 Task: Buy 5 Cup & Saucer Sets from Cups, Mugs, & Saucers section under best seller category for shipping address: Caleb Scott, 1123 Parrill Court, Portage, Indiana 46368, Cell Number 2194064695. Pay from credit card number 4893 7724 5621 6759, Name on card Alex Clark, Expiration date 12/2024, CVV 506
Action: Mouse moved to (258, 54)
Screenshot: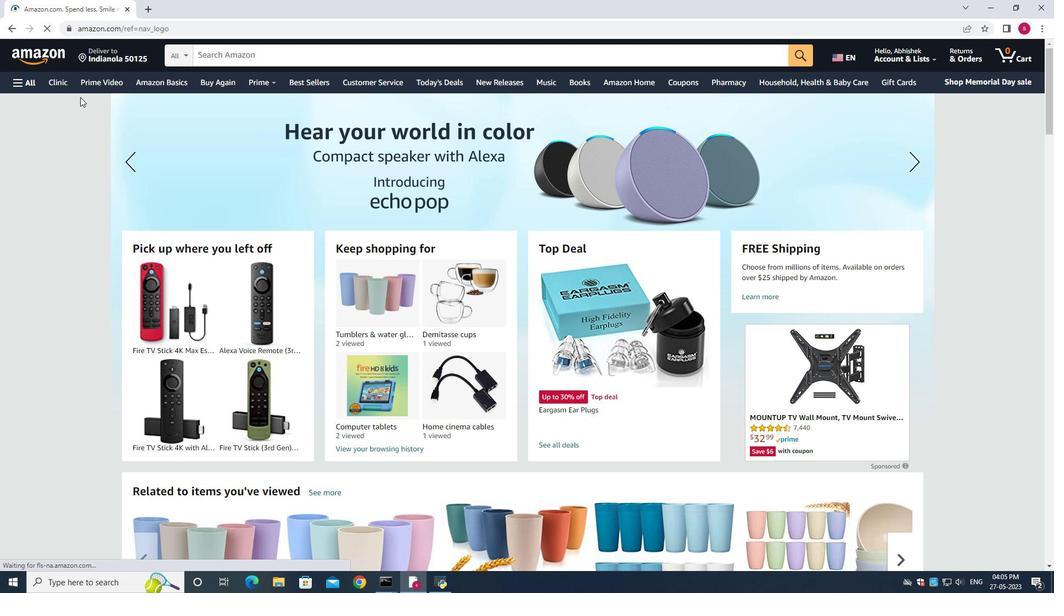 
Action: Mouse pressed left at (258, 54)
Screenshot: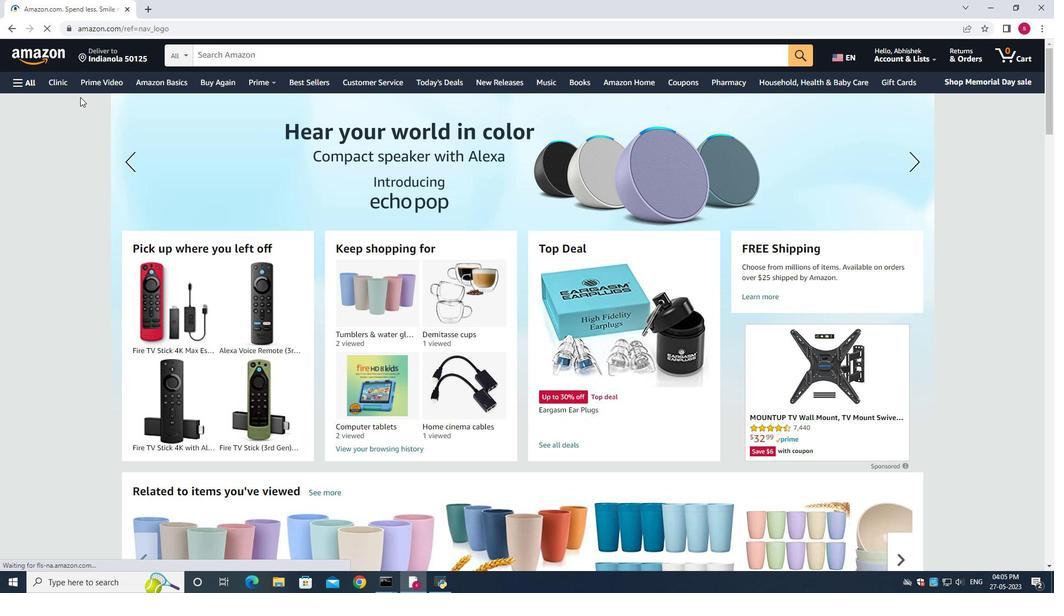 
Action: Key pressed cup,mugs<Key.enter>
Screenshot: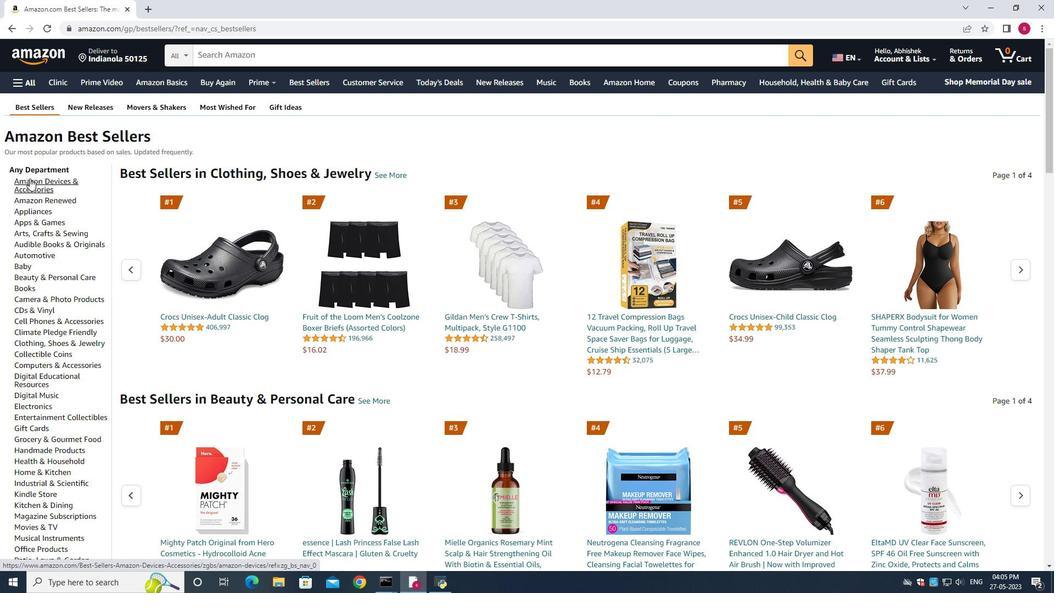 
Action: Mouse moved to (430, 286)
Screenshot: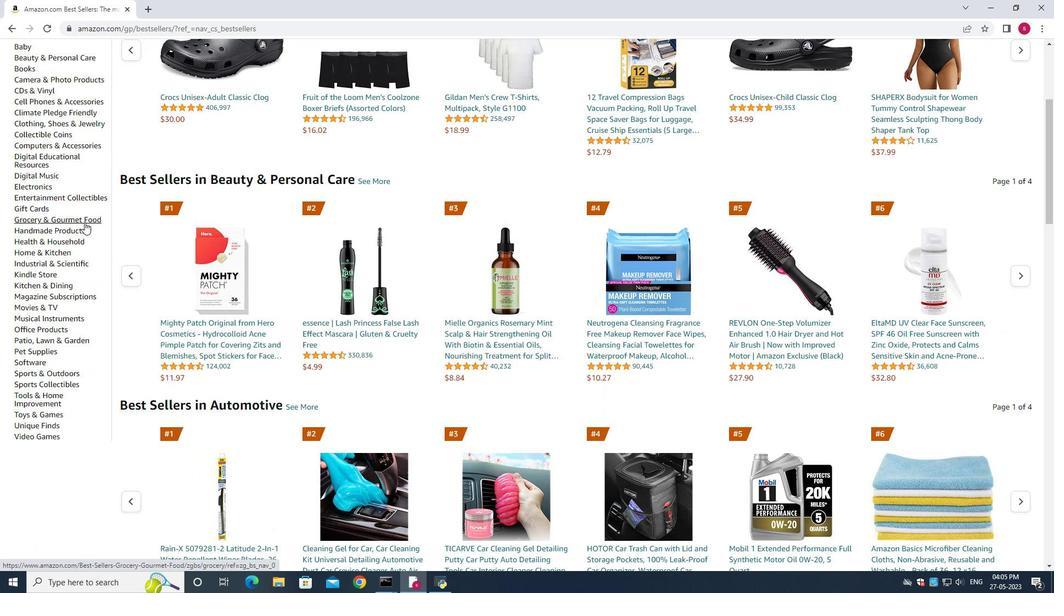 
Action: Mouse scrolled (430, 286) with delta (0, 0)
Screenshot: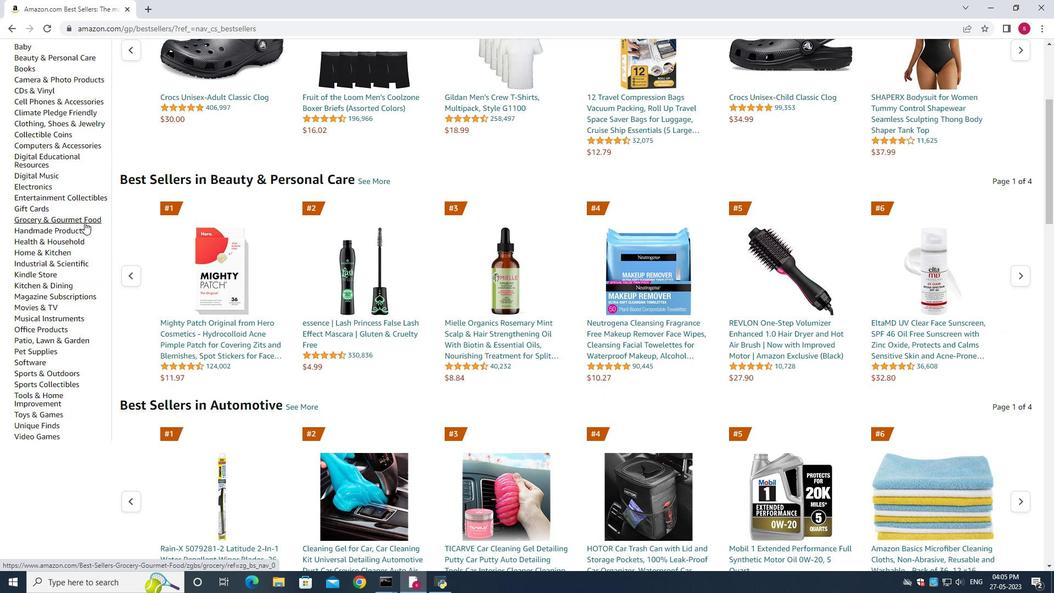 
Action: Mouse moved to (430, 286)
Screenshot: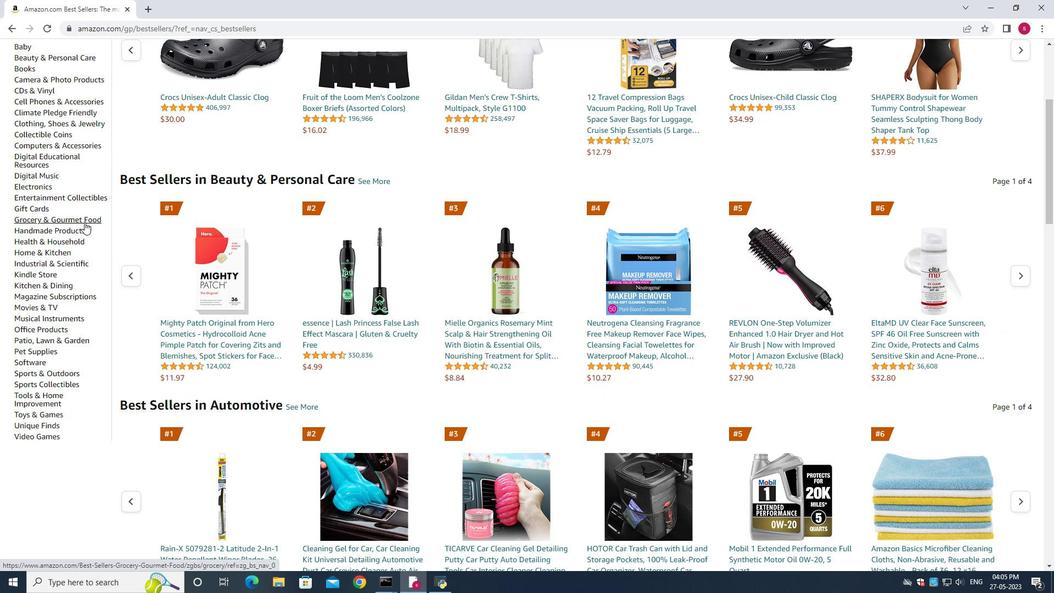 
Action: Mouse scrolled (430, 286) with delta (0, 0)
Screenshot: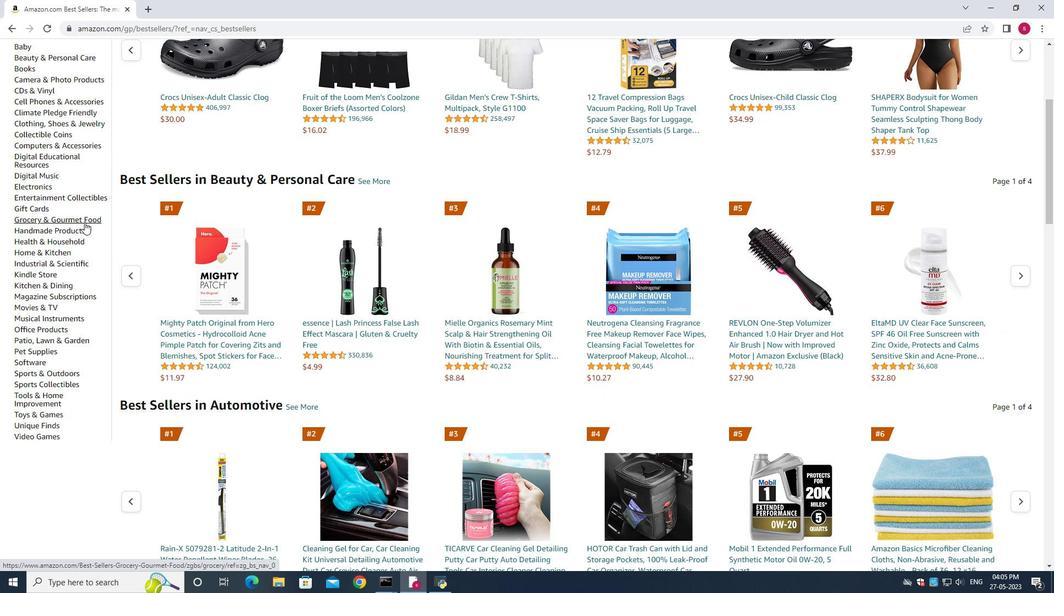 
Action: Mouse moved to (667, 298)
Screenshot: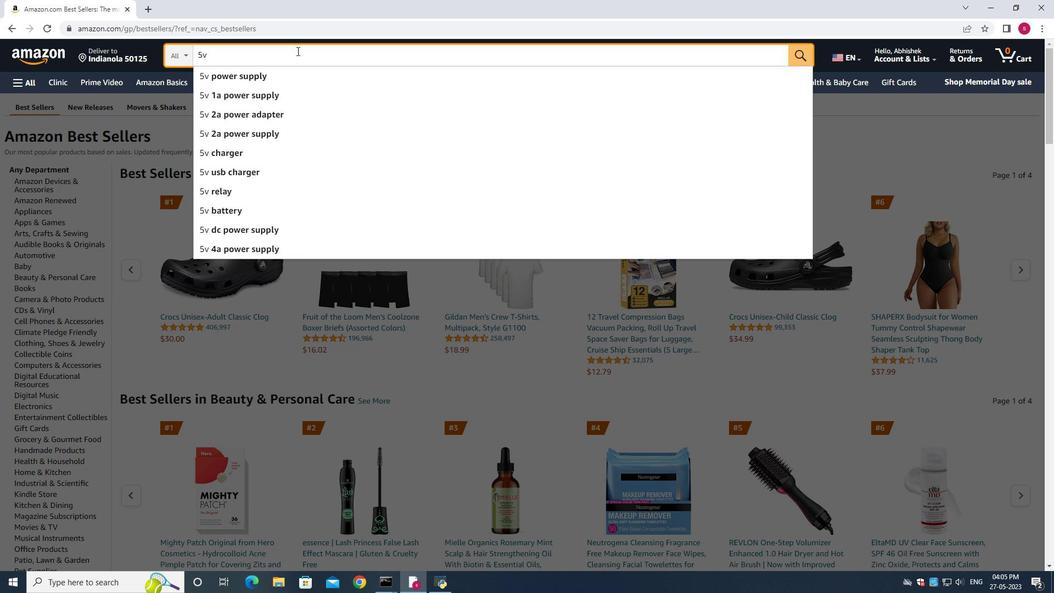 
Action: Mouse scrolled (667, 297) with delta (0, 0)
Screenshot: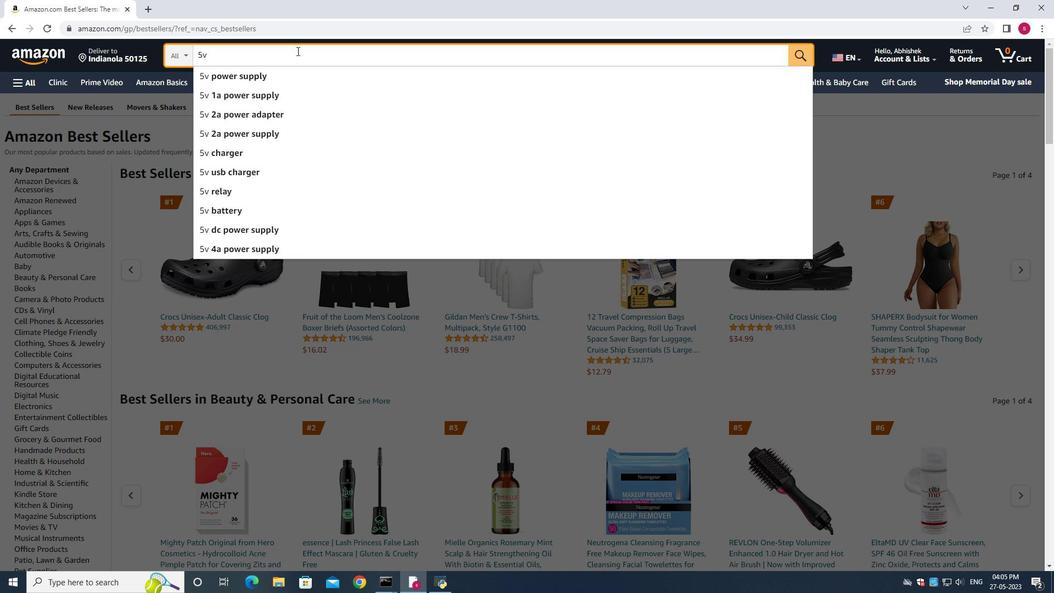 
Action: Mouse scrolled (667, 297) with delta (0, 0)
Screenshot: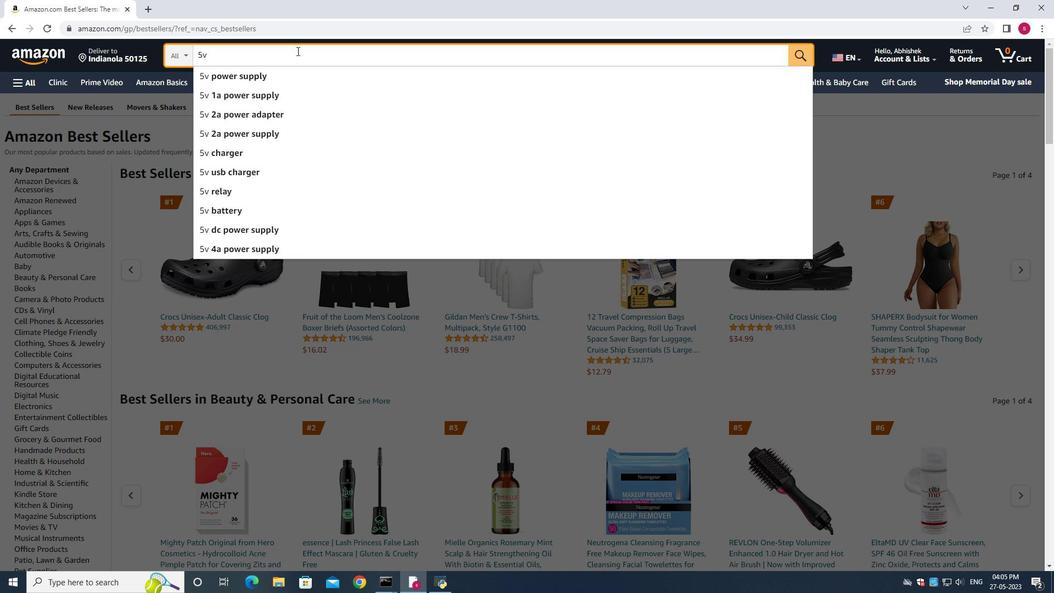 
Action: Mouse moved to (667, 297)
Screenshot: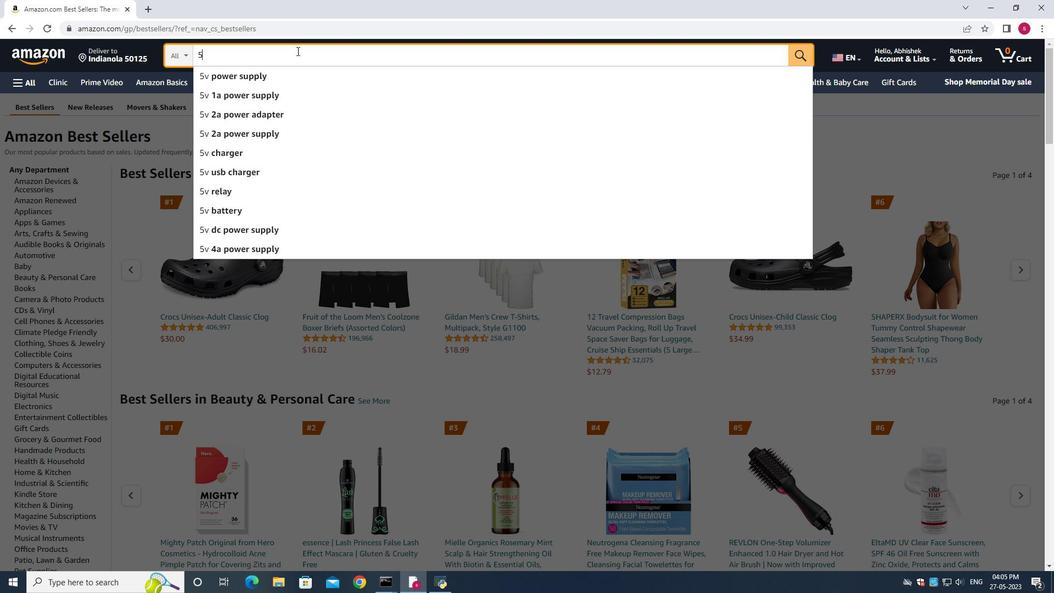 
Action: Mouse scrolled (667, 296) with delta (0, 0)
Screenshot: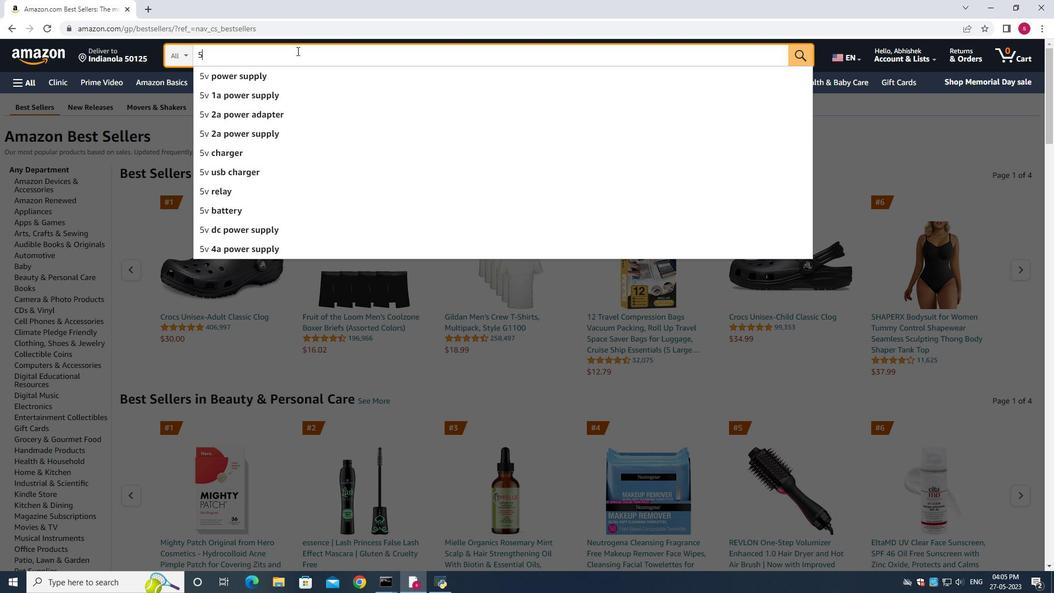 
Action: Mouse scrolled (667, 296) with delta (0, 0)
Screenshot: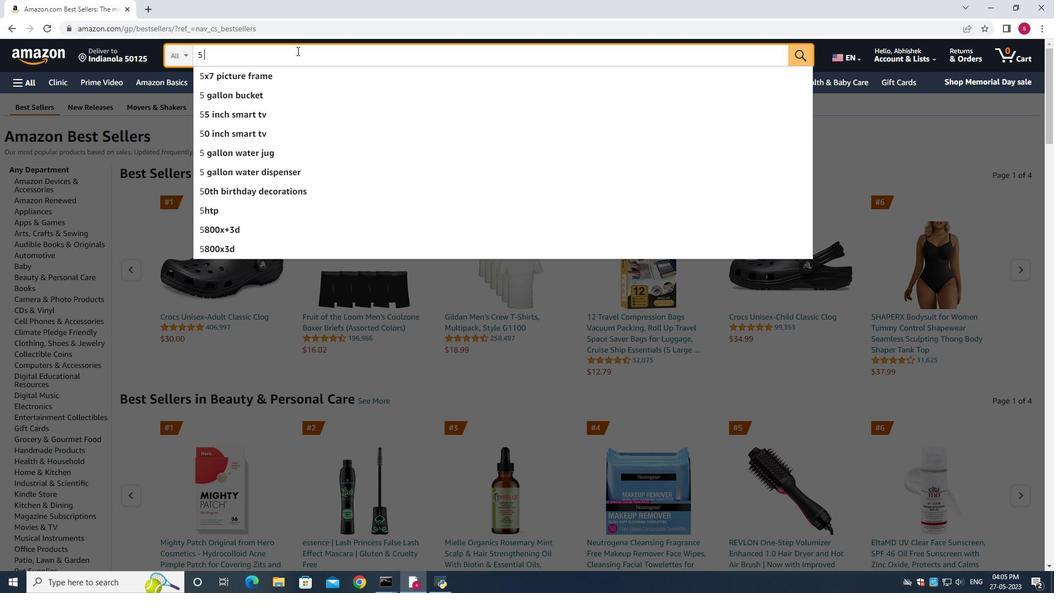 
Action: Mouse moved to (611, 370)
Screenshot: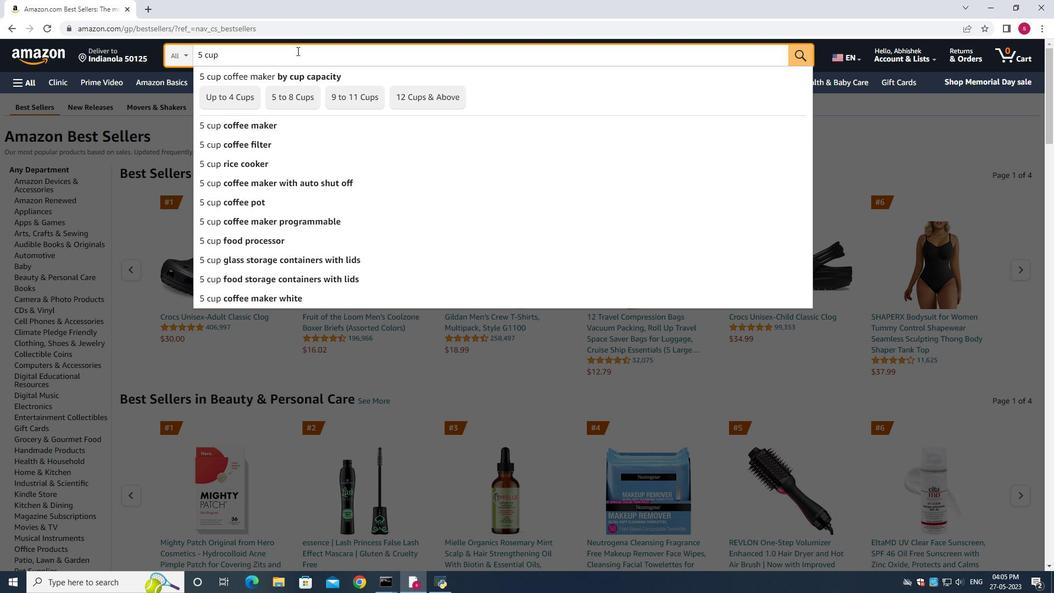 
Action: Mouse scrolled (611, 369) with delta (0, 0)
Screenshot: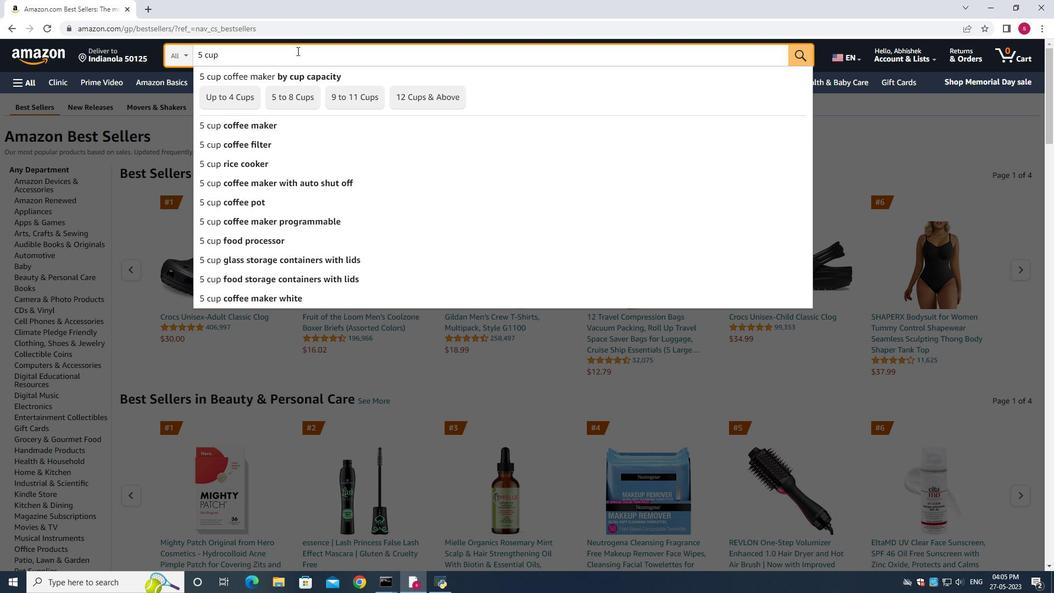 
Action: Mouse moved to (611, 370)
Screenshot: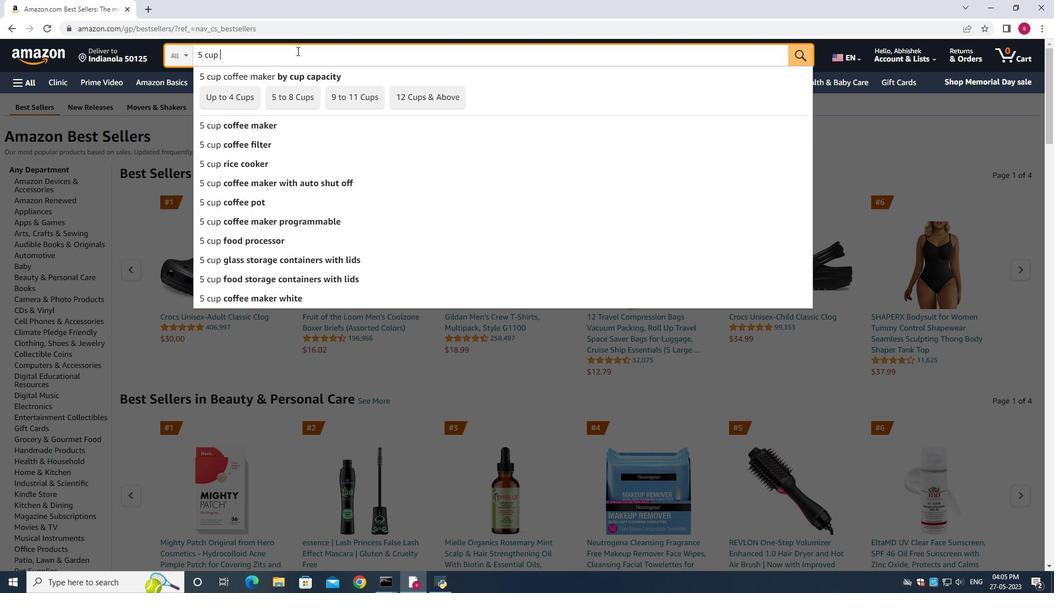 
Action: Mouse scrolled (611, 369) with delta (0, 0)
Screenshot: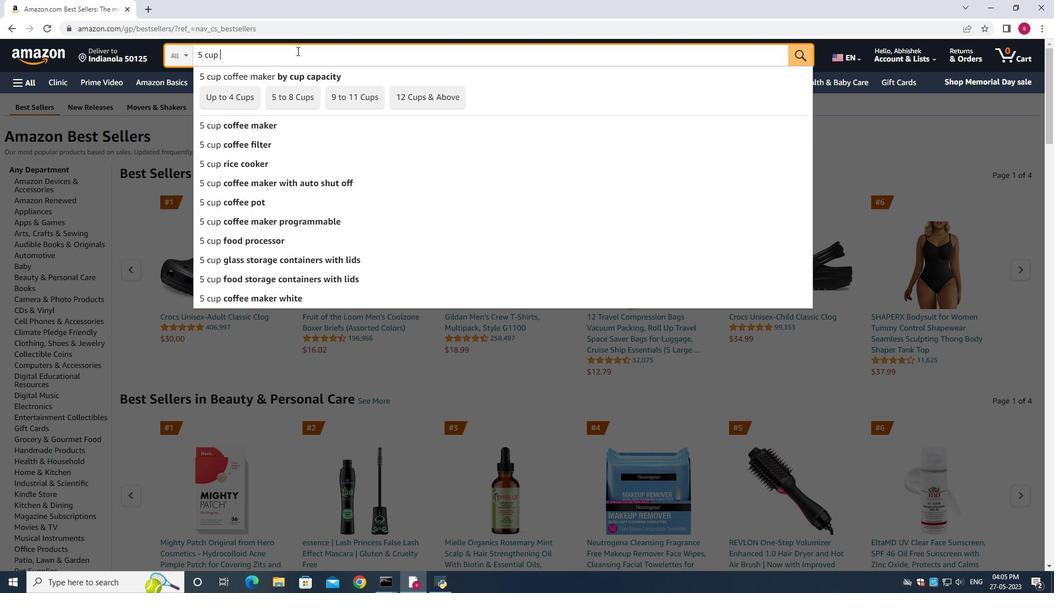 
Action: Mouse scrolled (611, 369) with delta (0, 0)
Screenshot: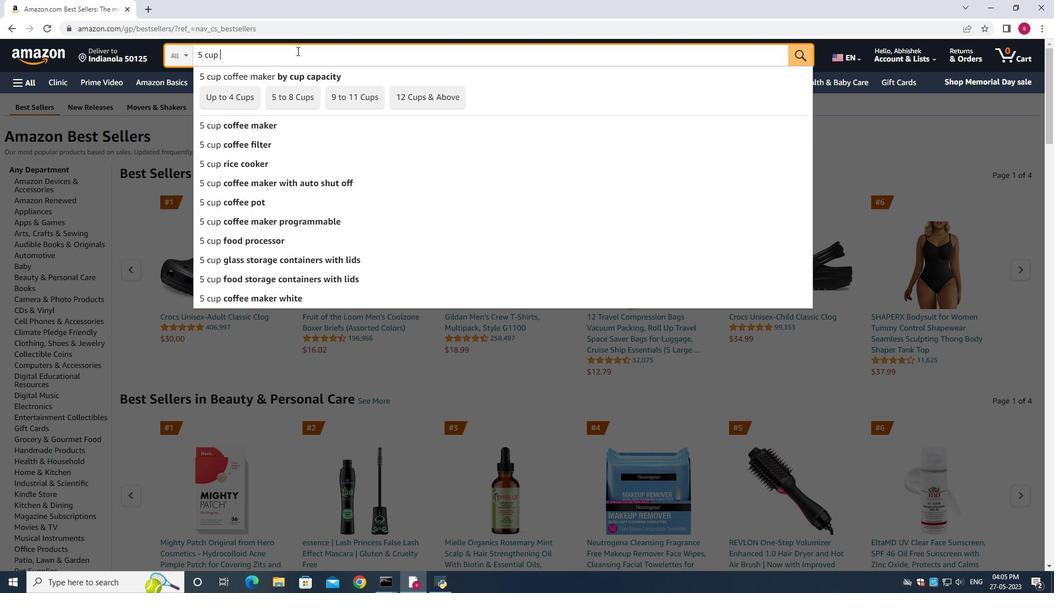 
Action: Mouse moved to (554, 324)
Screenshot: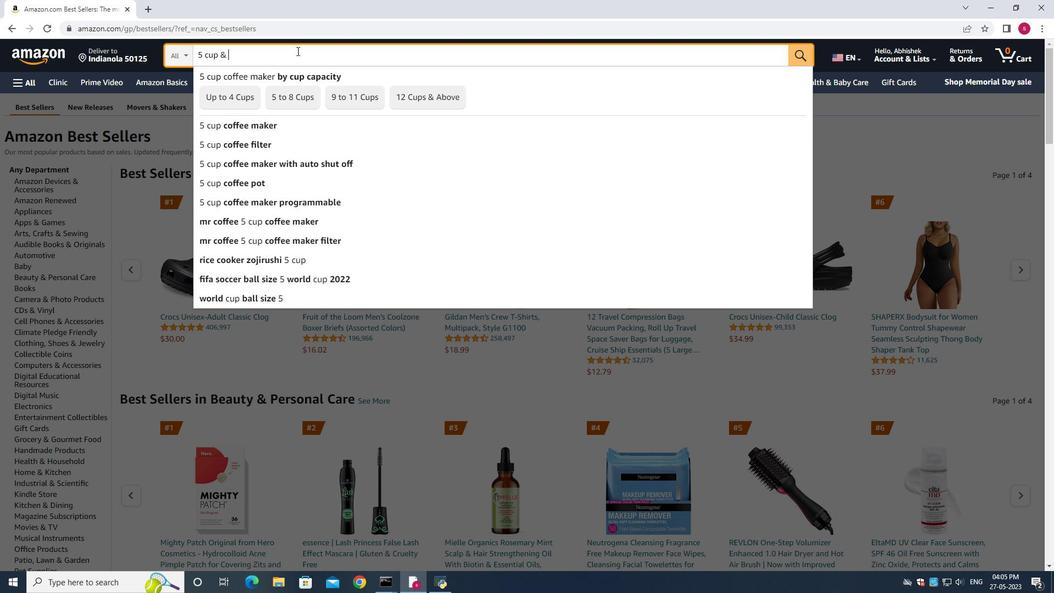 
Action: Mouse scrolled (554, 323) with delta (0, 0)
Screenshot: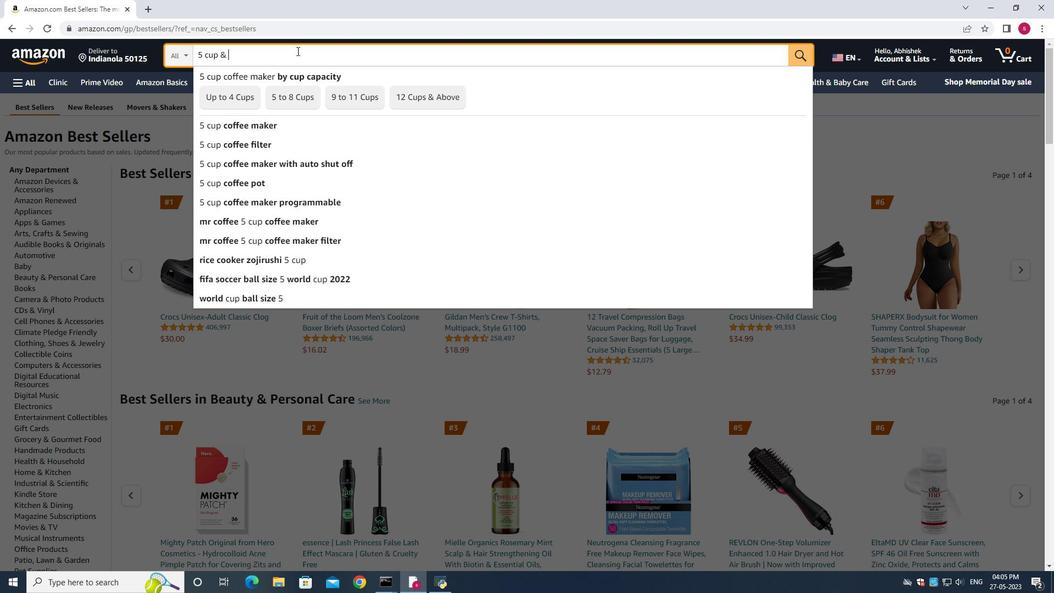
Action: Mouse scrolled (554, 323) with delta (0, 0)
Screenshot: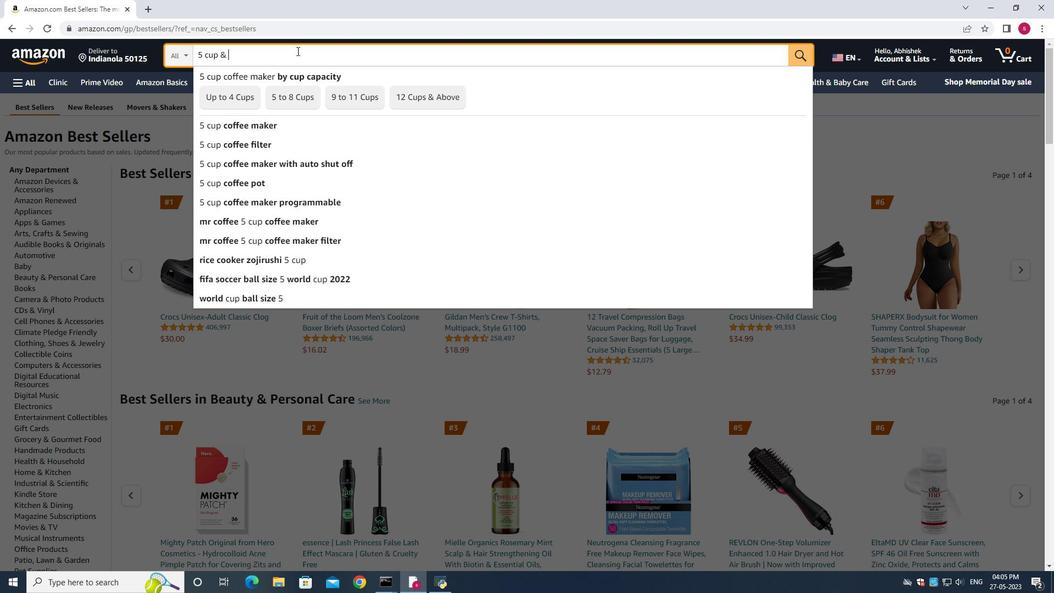 
Action: Mouse moved to (554, 323)
Screenshot: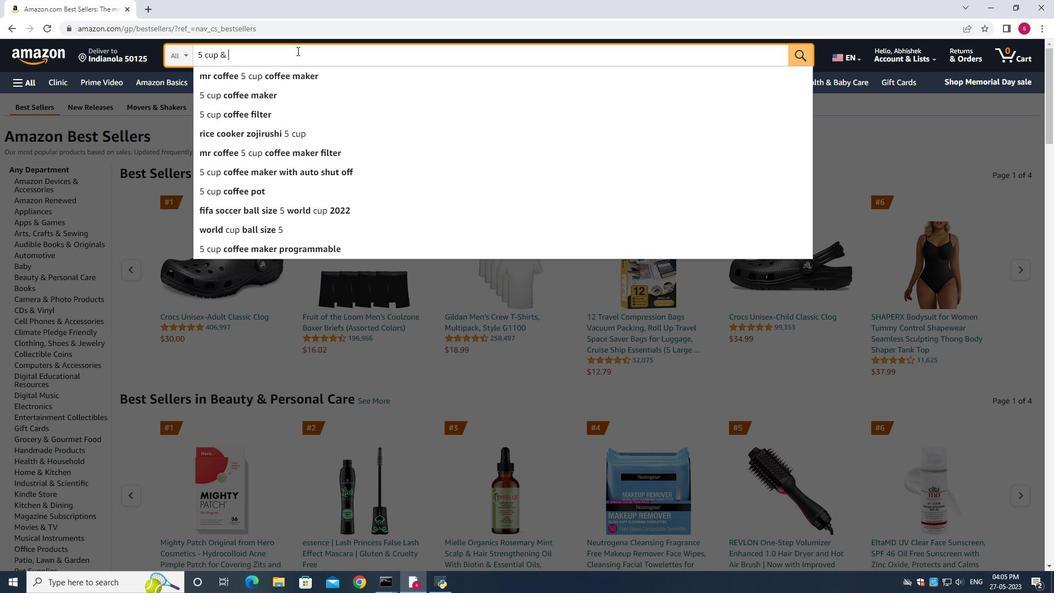
Action: Mouse scrolled (554, 322) with delta (0, 0)
Screenshot: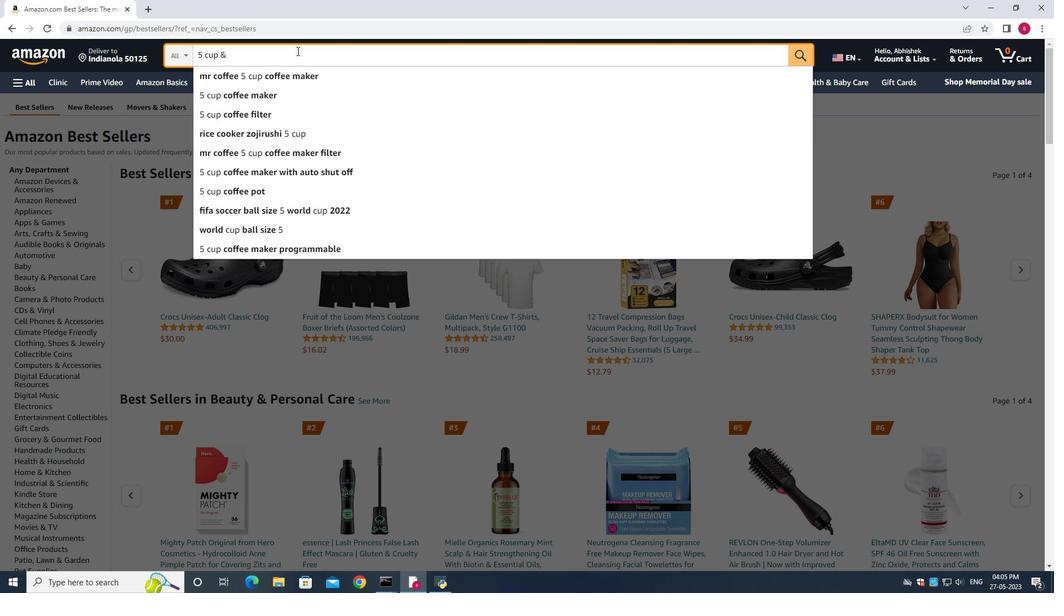 
Action: Mouse moved to (510, 343)
Screenshot: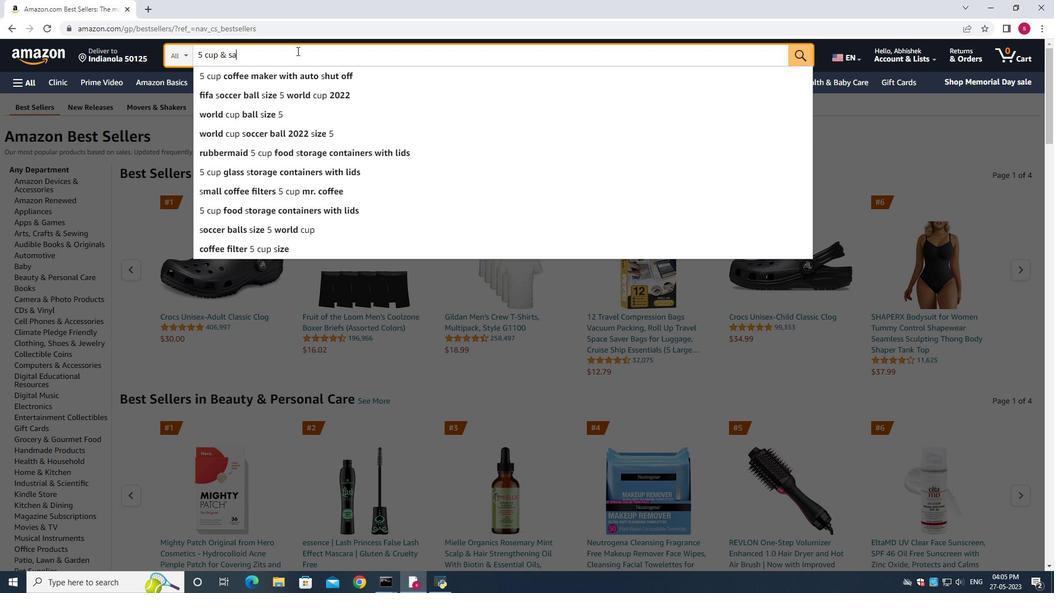 
Action: Mouse scrolled (510, 343) with delta (0, 0)
Screenshot: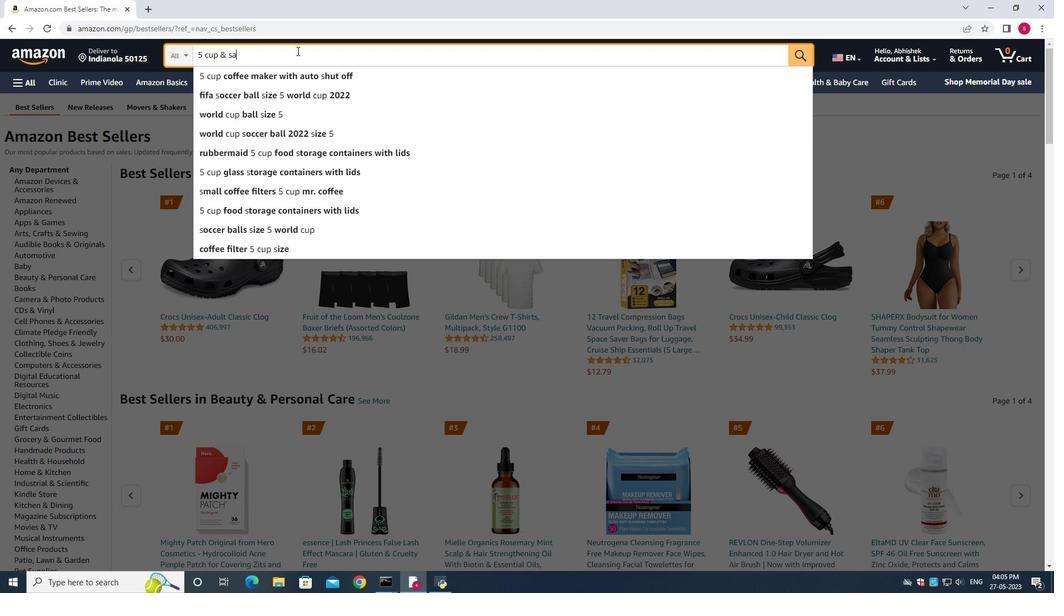 
Action: Mouse scrolled (510, 343) with delta (0, 0)
Screenshot: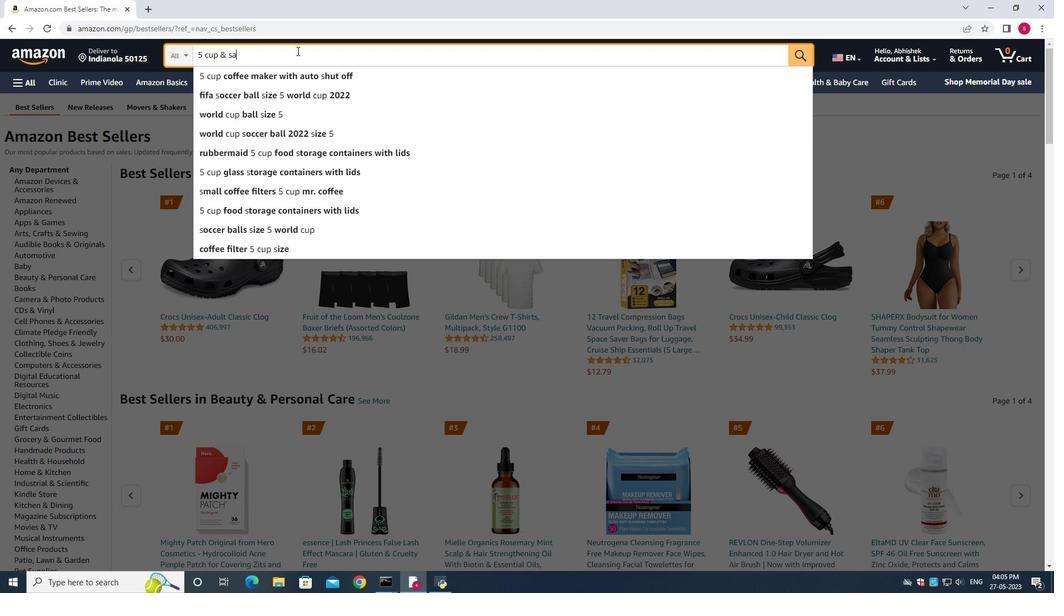 
Action: Mouse scrolled (510, 343) with delta (0, 0)
Screenshot: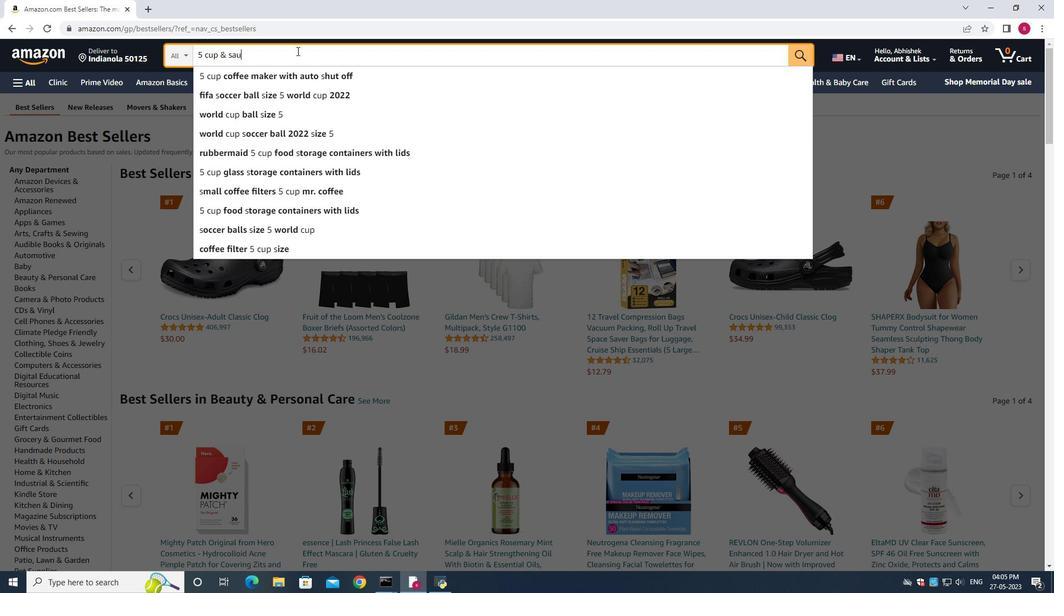 
Action: Mouse scrolled (510, 343) with delta (0, 0)
Screenshot: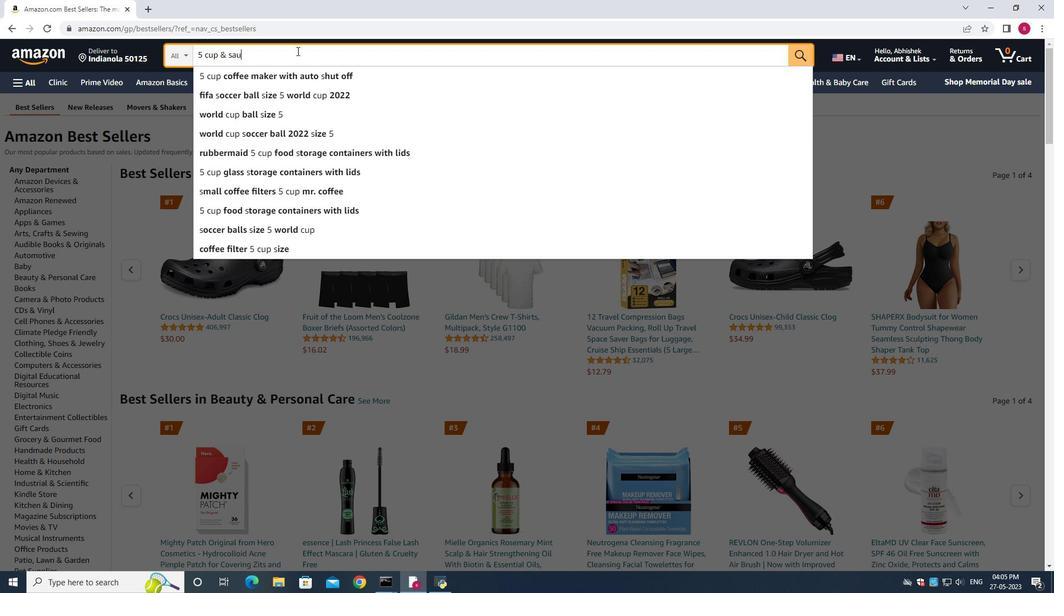 
Action: Mouse moved to (511, 343)
Screenshot: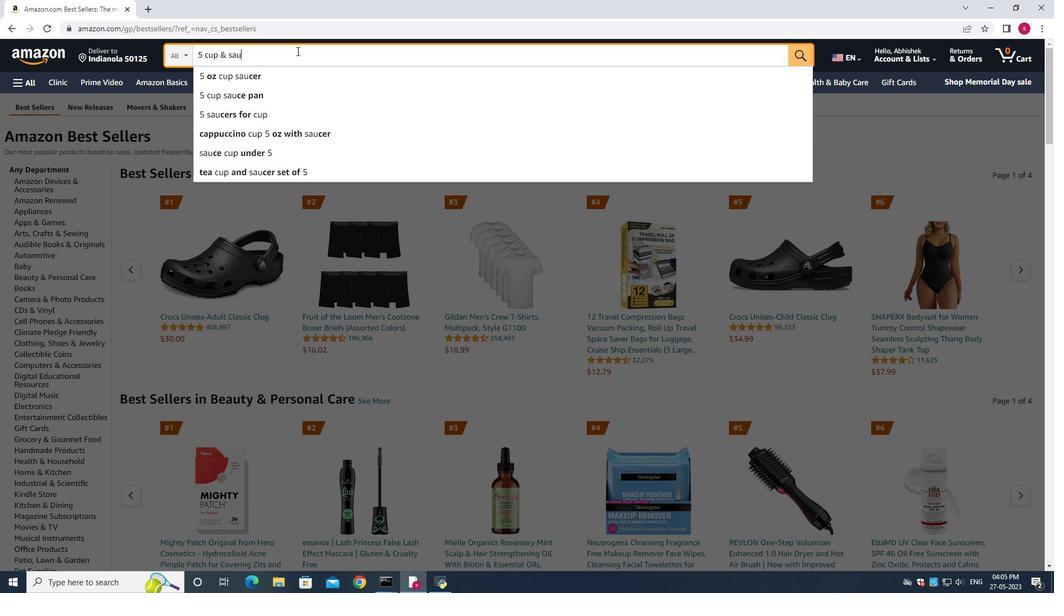 
Action: Mouse scrolled (511, 343) with delta (0, 0)
Screenshot: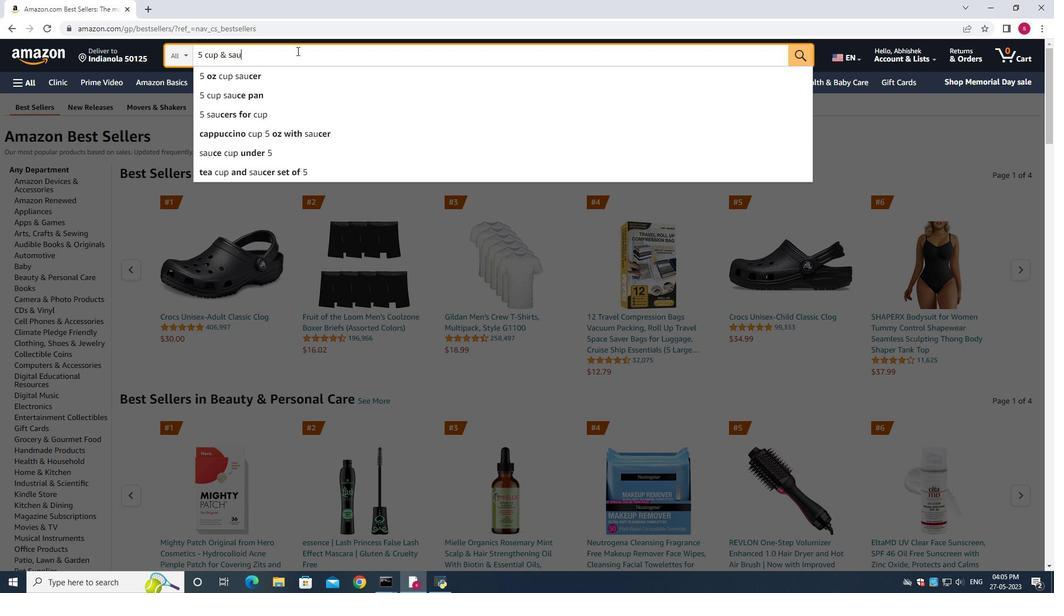 
Action: Mouse scrolled (511, 343) with delta (0, 0)
Screenshot: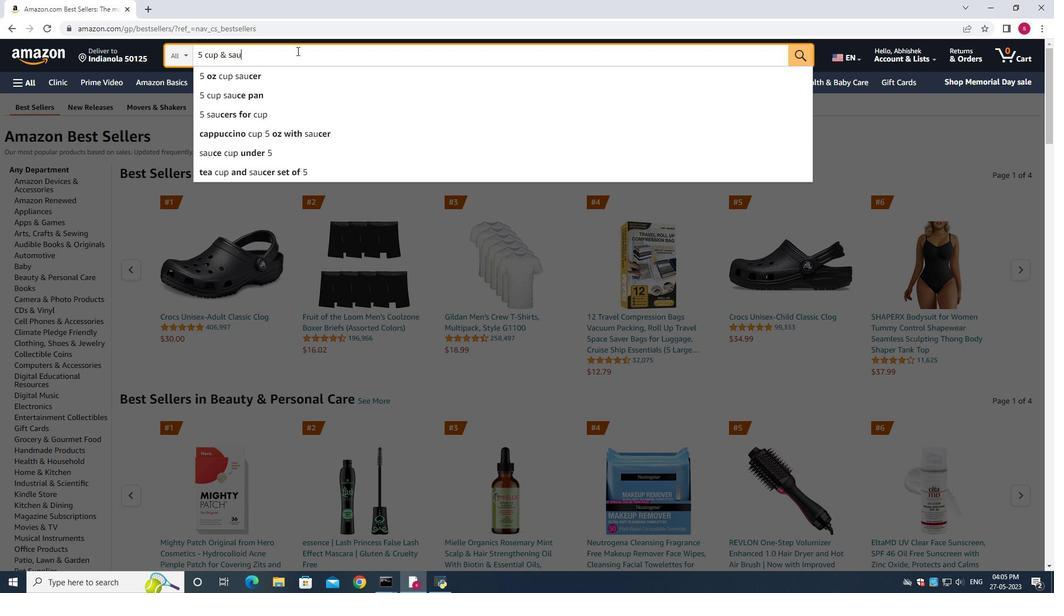
Action: Mouse scrolled (511, 343) with delta (0, 0)
Screenshot: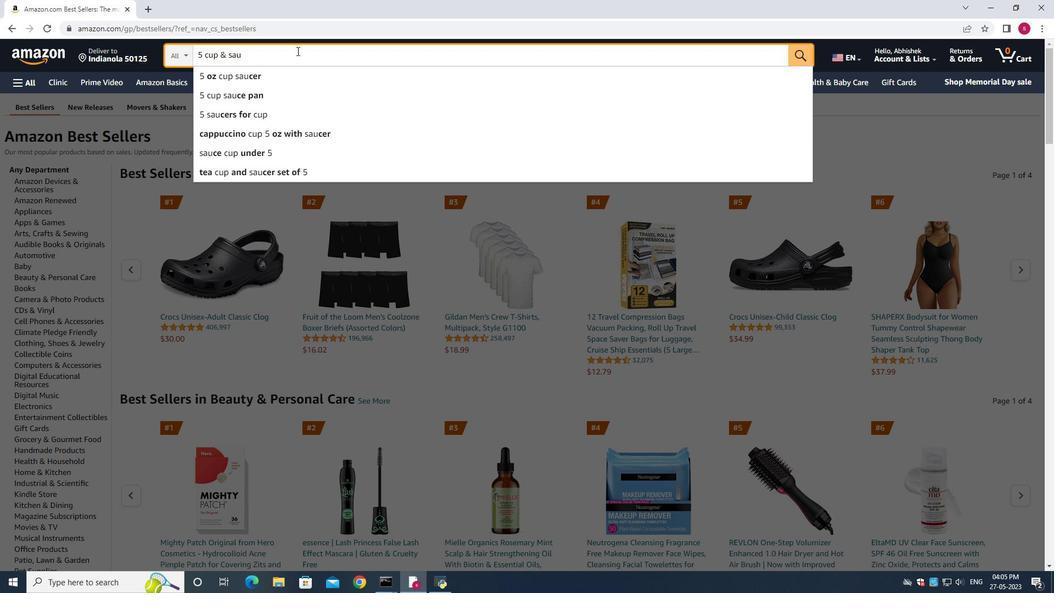 
Action: Mouse scrolled (511, 343) with delta (0, 0)
Screenshot: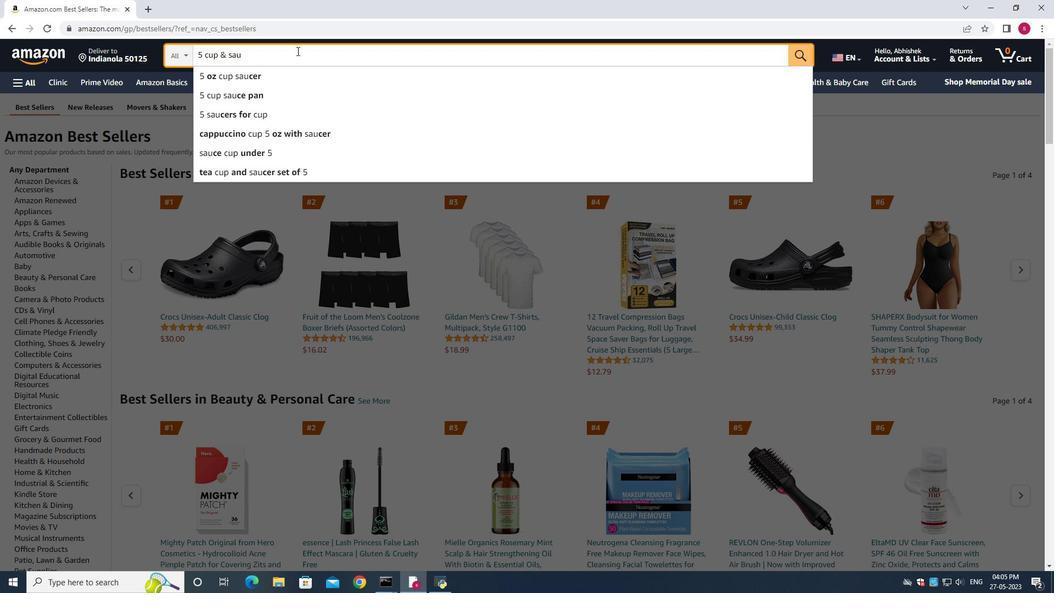 
Action: Mouse moved to (282, 299)
Screenshot: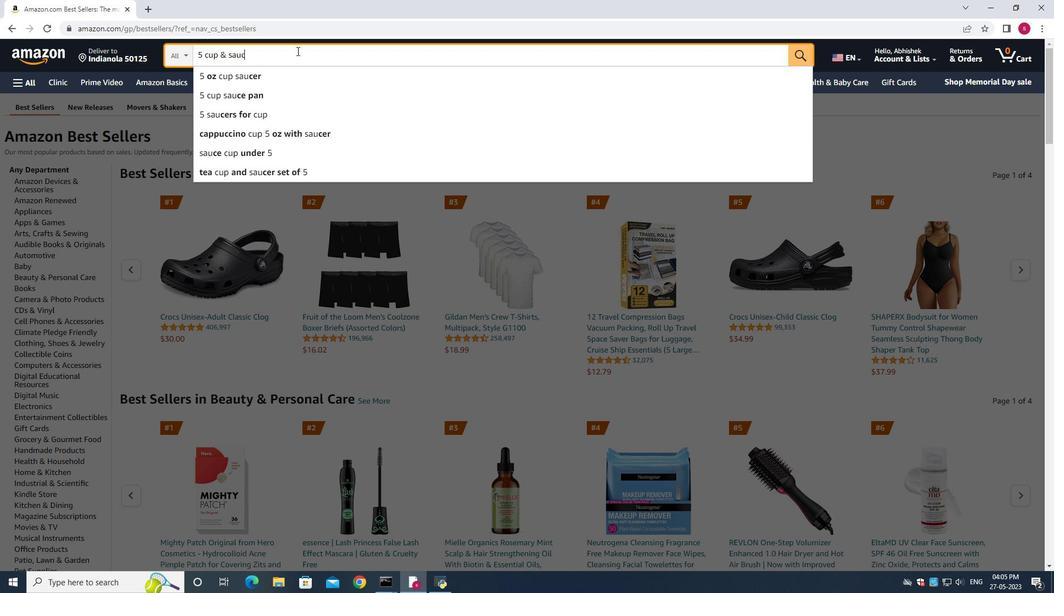
Action: Mouse scrolled (282, 300) with delta (0, 0)
Screenshot: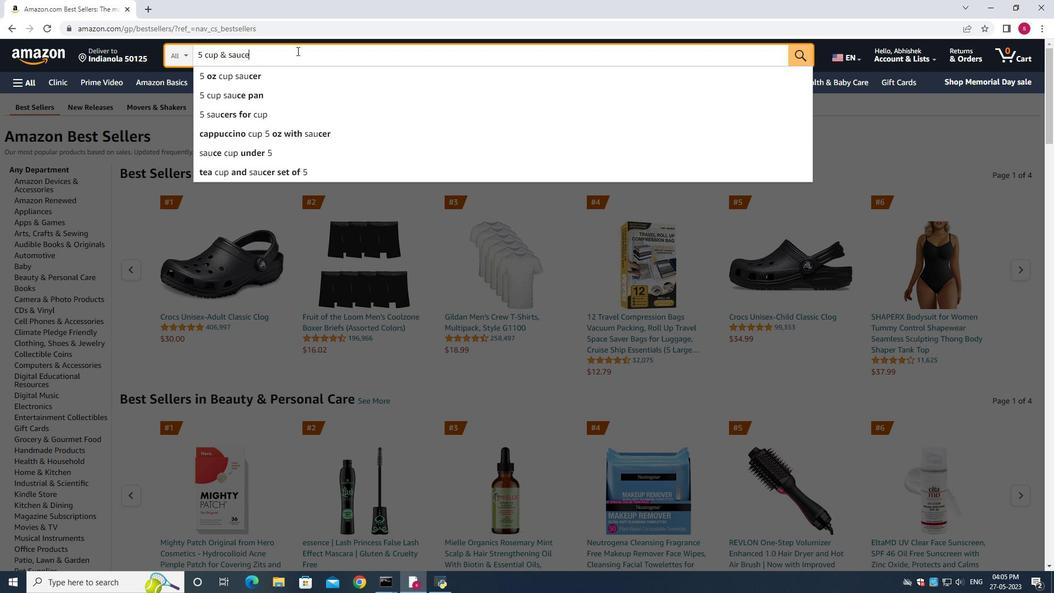 
Action: Mouse scrolled (282, 300) with delta (0, 0)
Screenshot: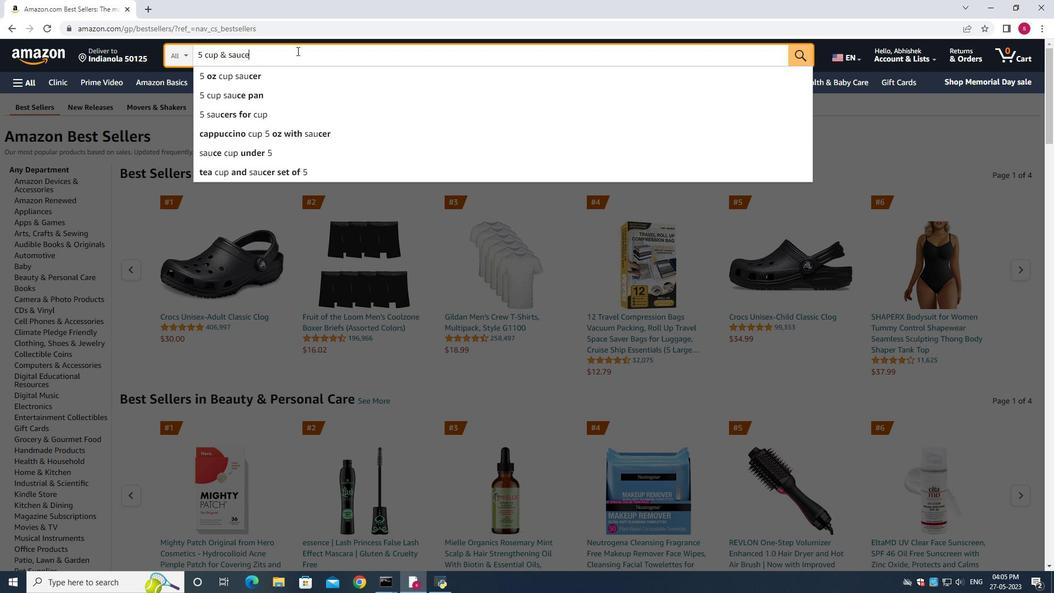 
Action: Mouse scrolled (282, 300) with delta (0, 0)
Screenshot: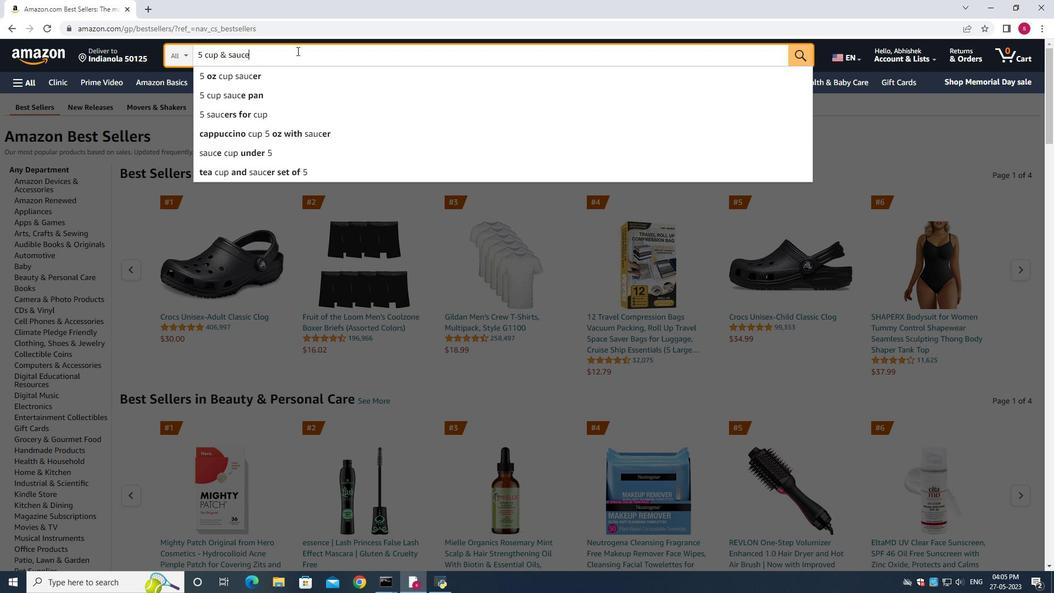 
Action: Mouse scrolled (282, 300) with delta (0, 0)
Screenshot: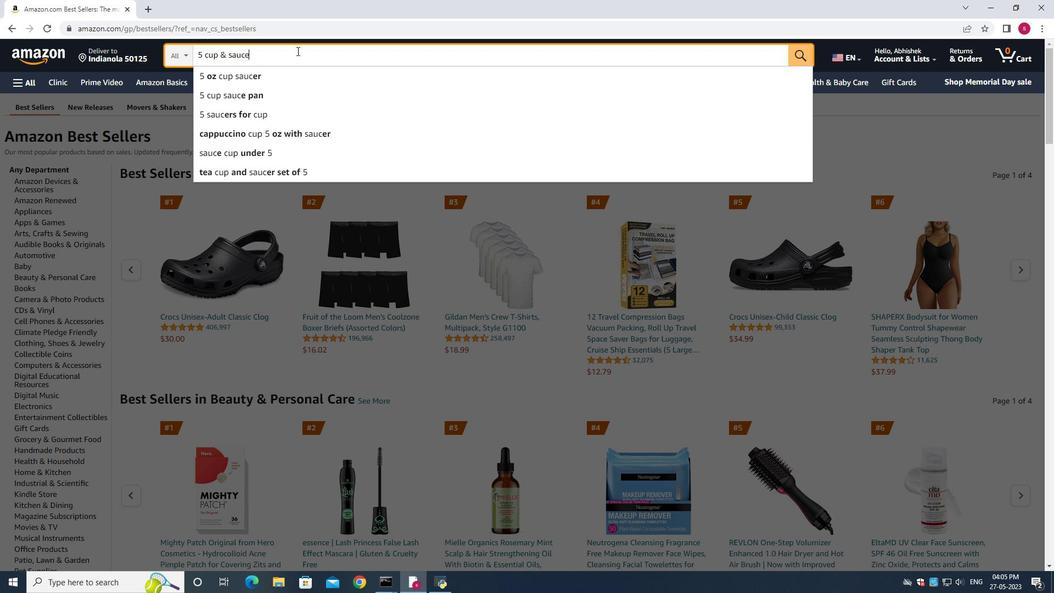 
Action: Mouse moved to (430, 379)
Screenshot: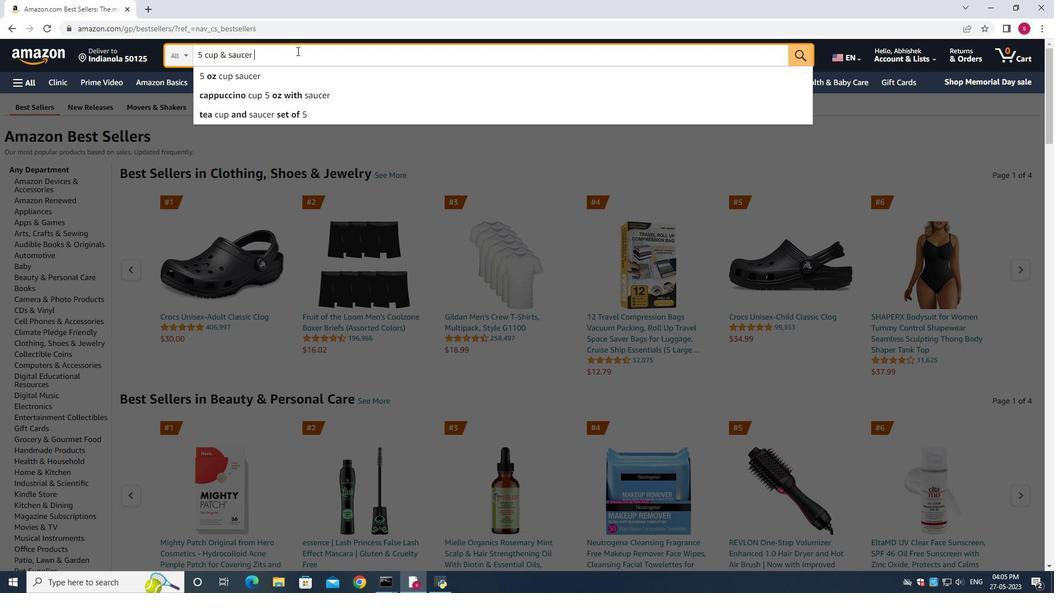 
Action: Mouse scrolled (430, 378) with delta (0, 0)
Screenshot: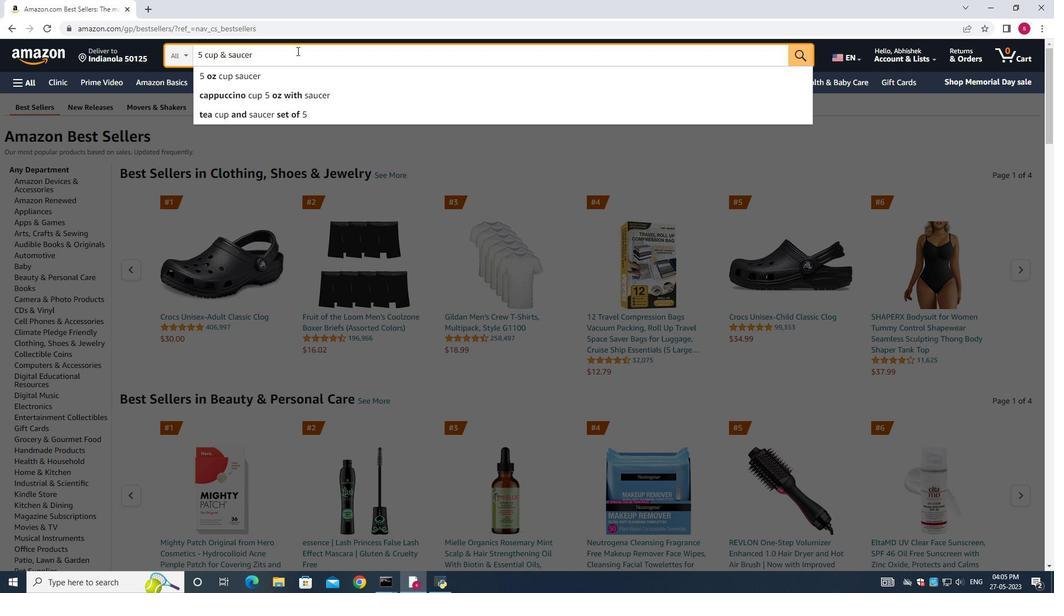 
Action: Mouse scrolled (430, 378) with delta (0, 0)
Screenshot: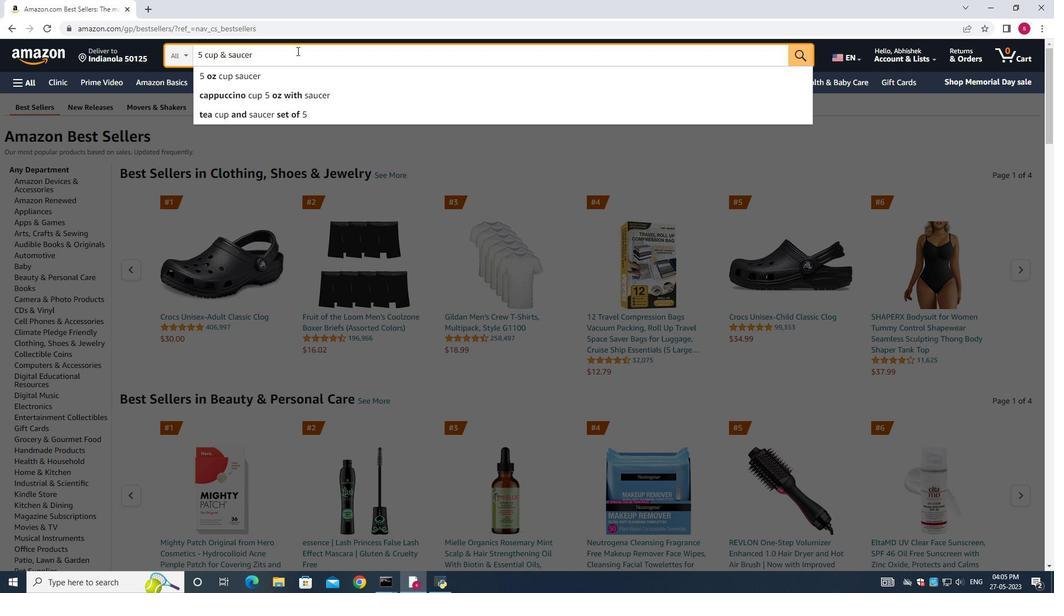 
Action: Mouse scrolled (430, 378) with delta (0, 0)
Screenshot: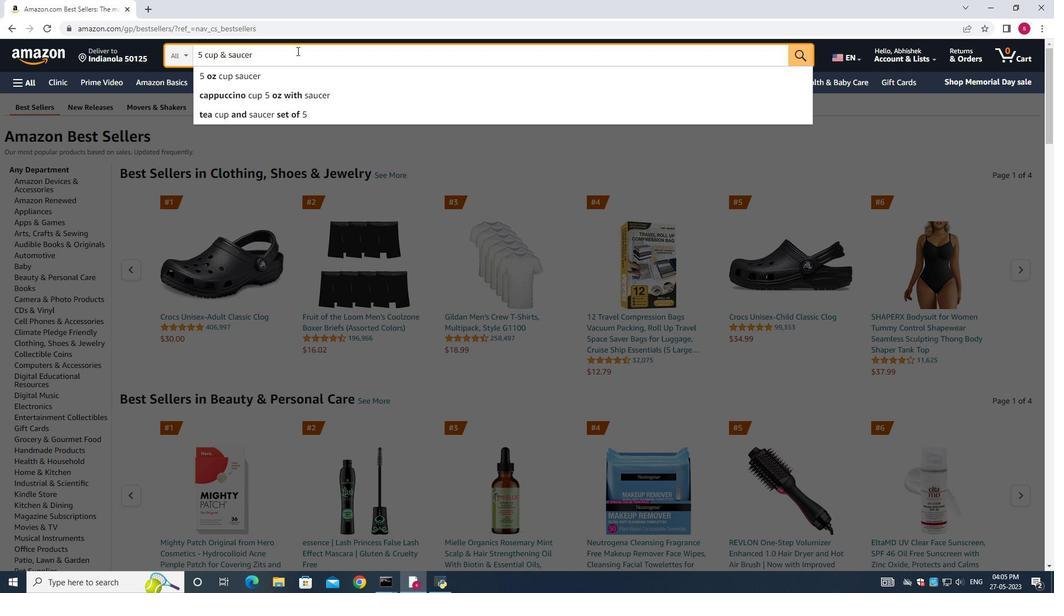 
Action: Mouse moved to (402, 316)
Screenshot: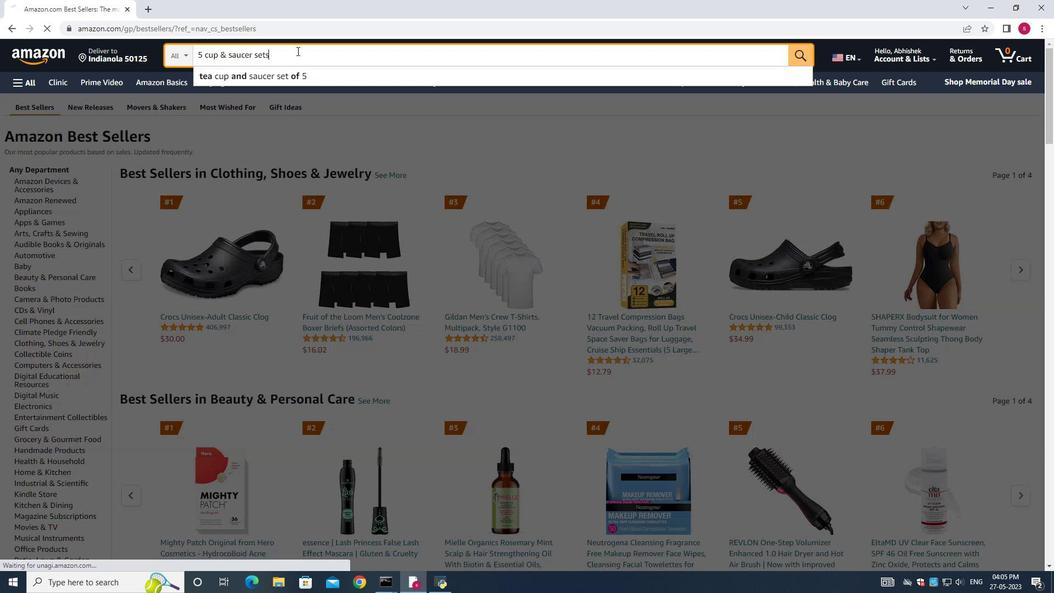 
Action: Mouse pressed left at (402, 316)
Screenshot: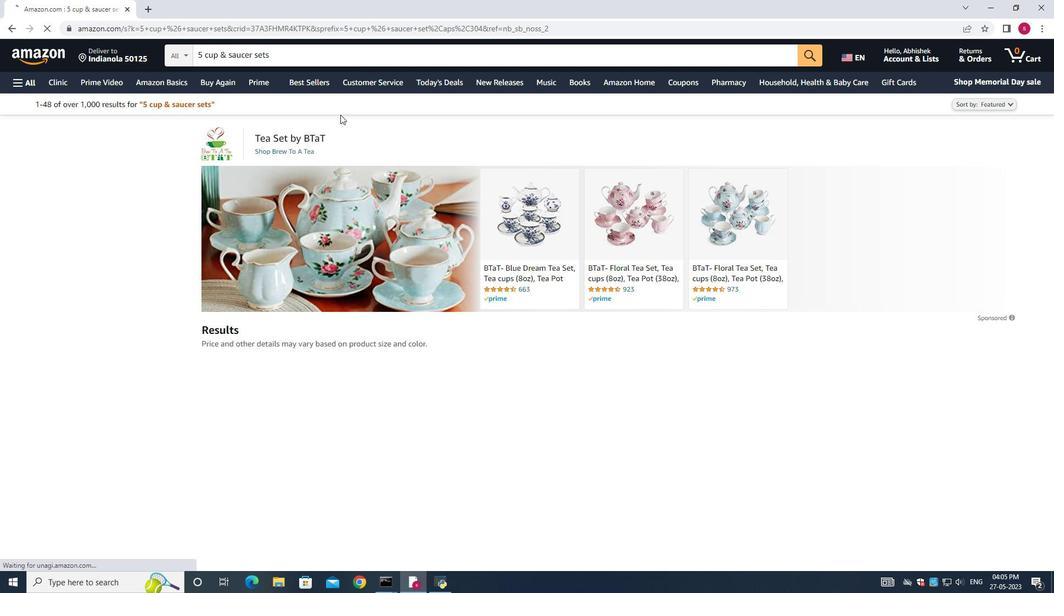 
Action: Mouse moved to (1031, 226)
Screenshot: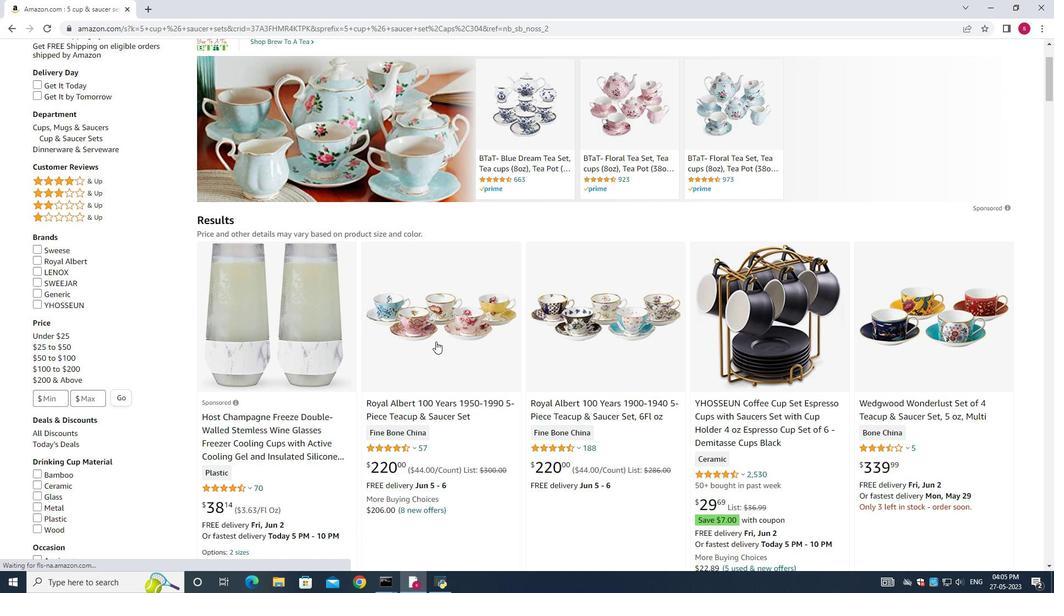 
Action: Mouse pressed left at (1031, 226)
Screenshot: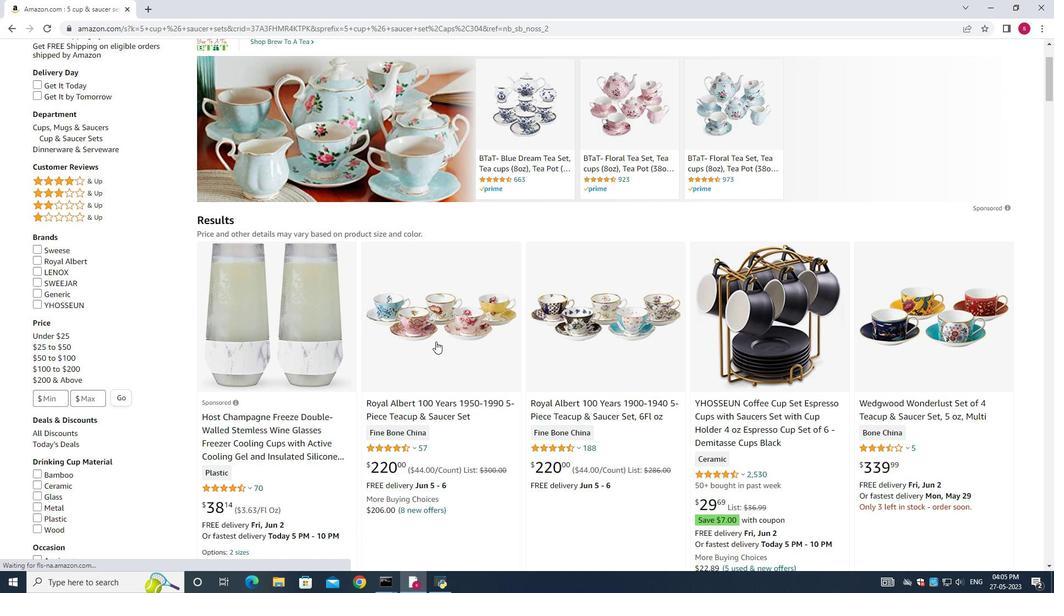 
Action: Mouse moved to (263, 54)
Screenshot: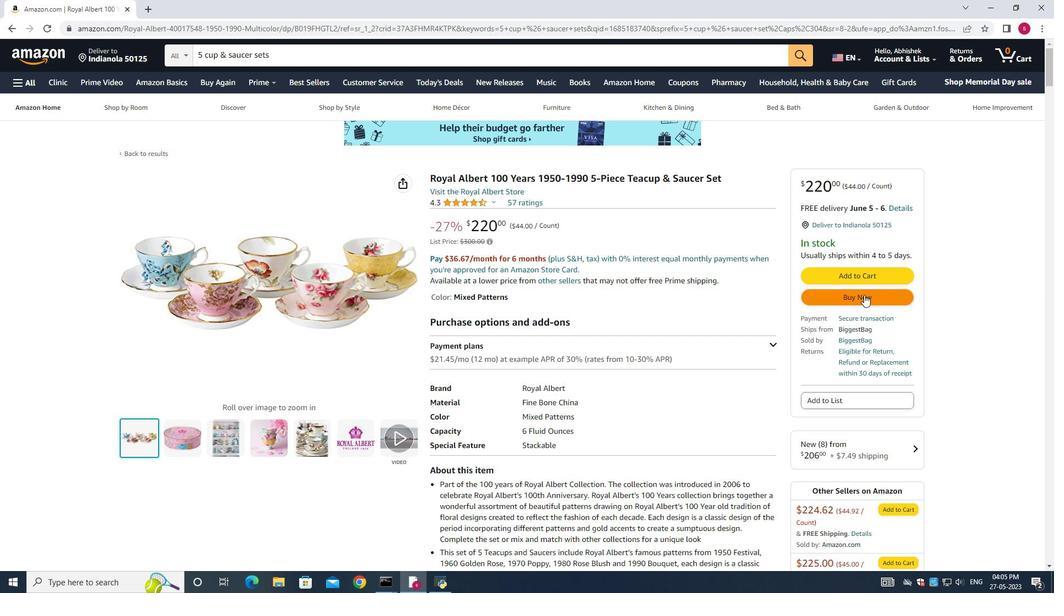 
Action: Mouse pressed left at (263, 54)
Screenshot: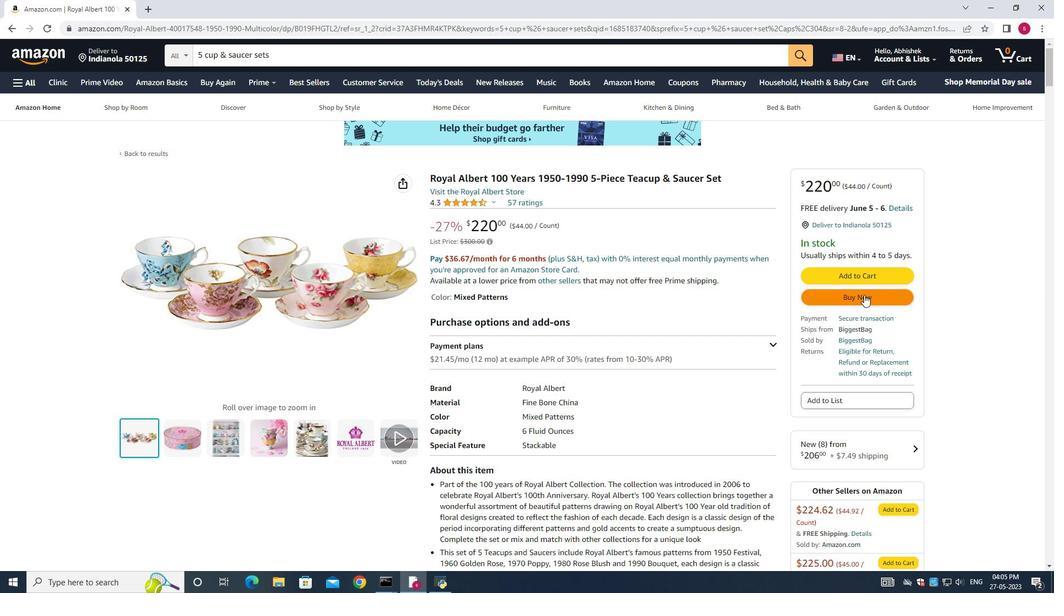 
Action: Key pressed <Key.space><Key.shift>Saucer<Key.space>sets<Key.enter>
Screenshot: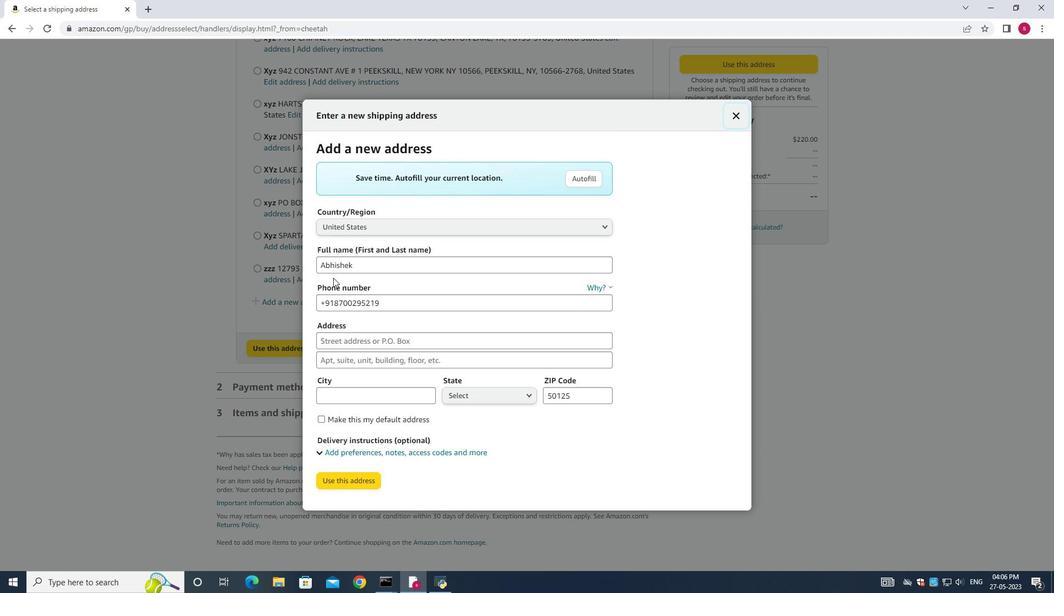 
Action: Mouse moved to (439, 205)
Screenshot: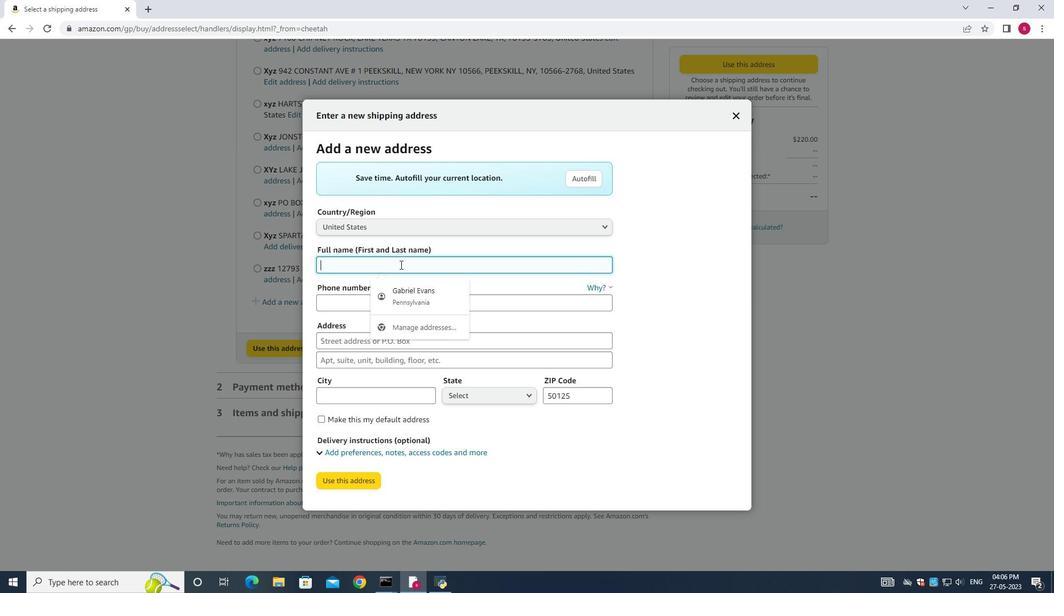 
Action: Mouse scrolled (439, 205) with delta (0, 0)
Screenshot: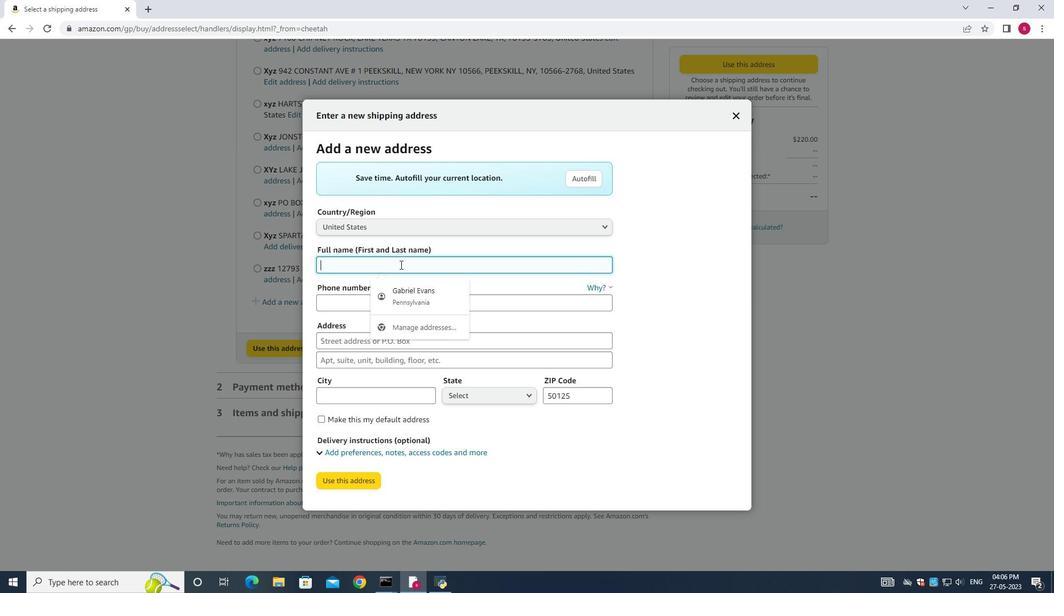 
Action: Mouse moved to (439, 207)
Screenshot: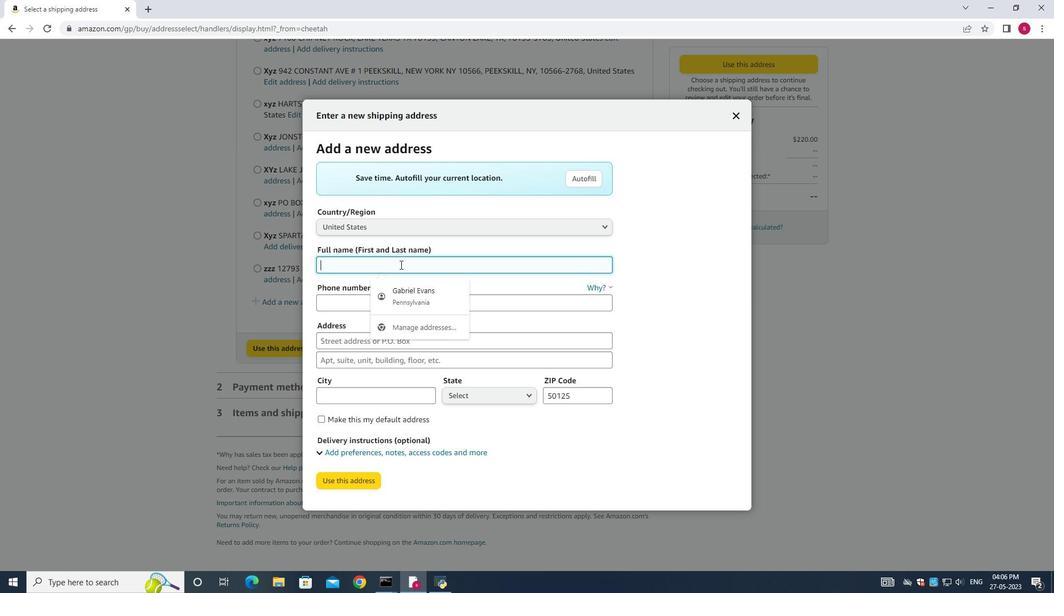 
Action: Mouse scrolled (439, 206) with delta (0, 0)
Screenshot: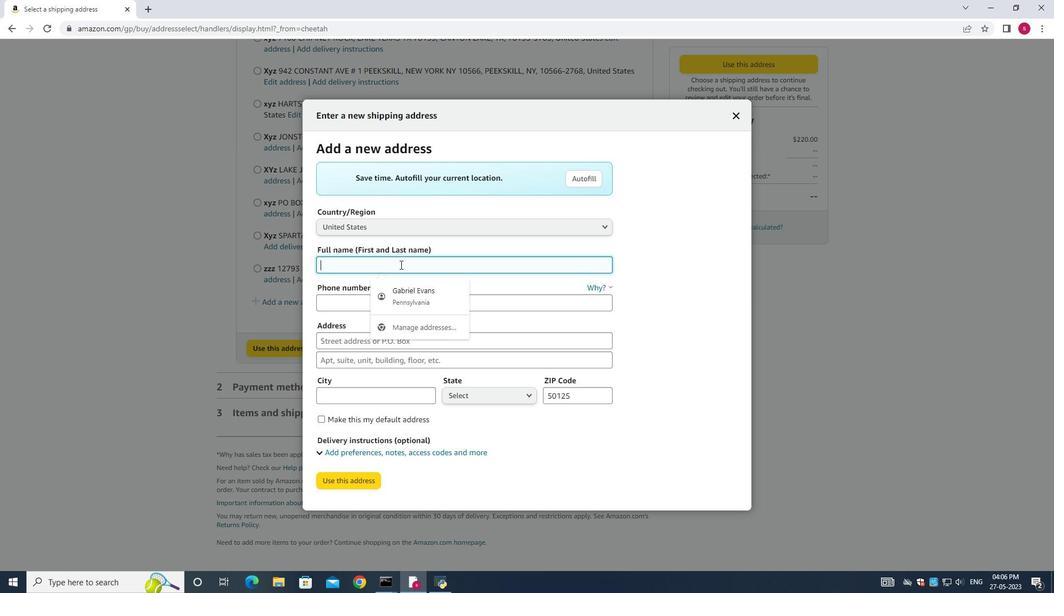 
Action: Mouse moved to (538, 282)
Screenshot: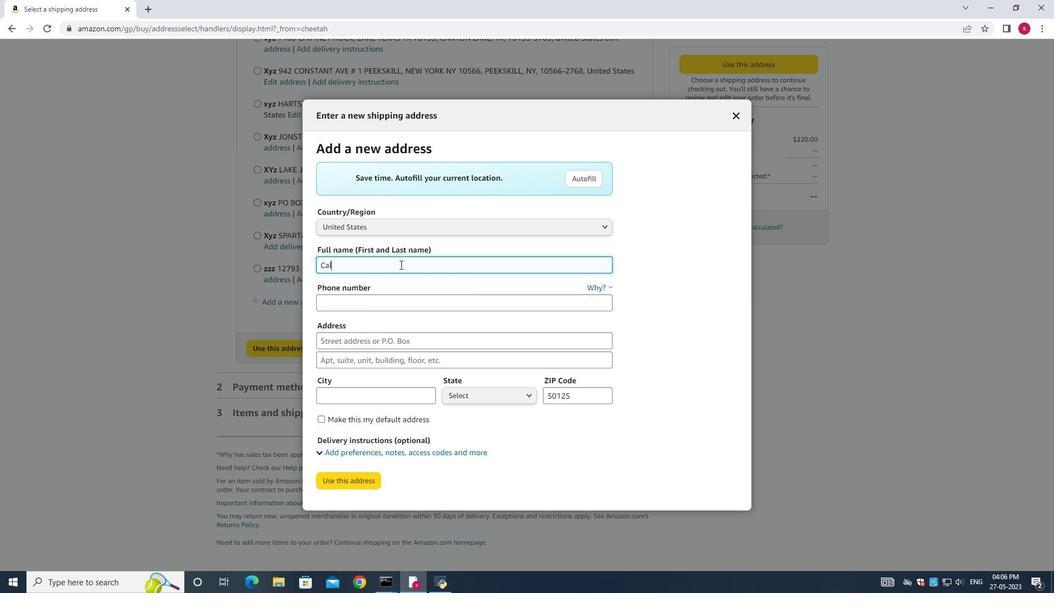 
Action: Mouse scrolled (538, 281) with delta (0, 0)
Screenshot: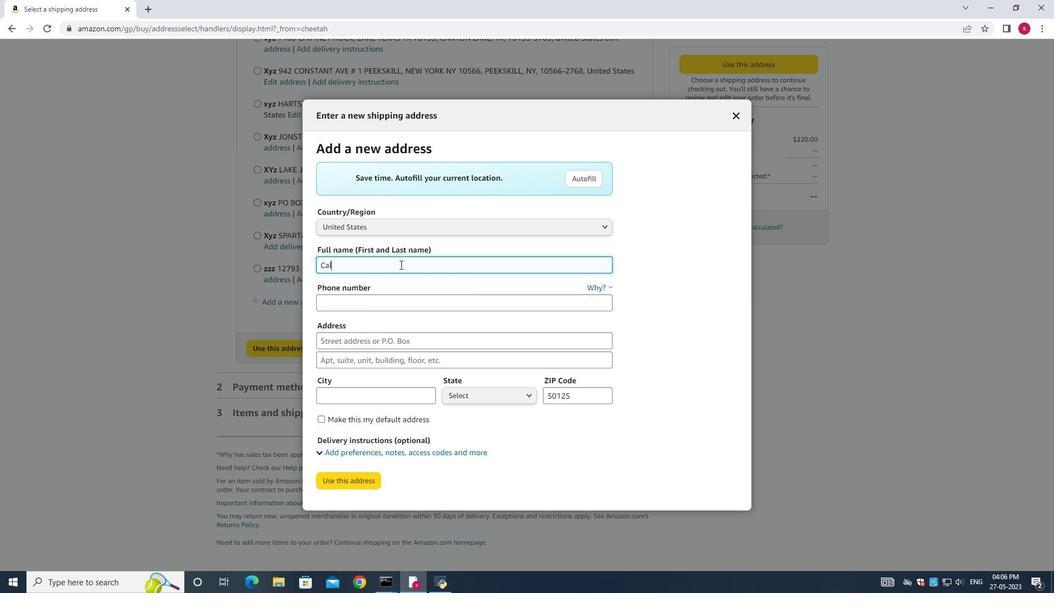 
Action: Mouse scrolled (538, 281) with delta (0, 0)
Screenshot: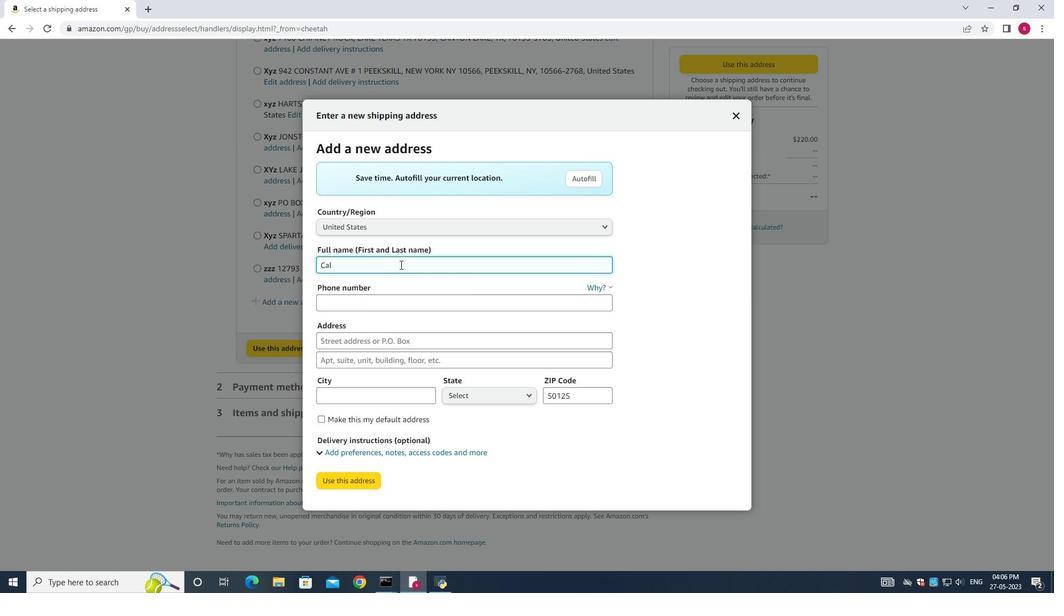
Action: Mouse moved to (538, 280)
Screenshot: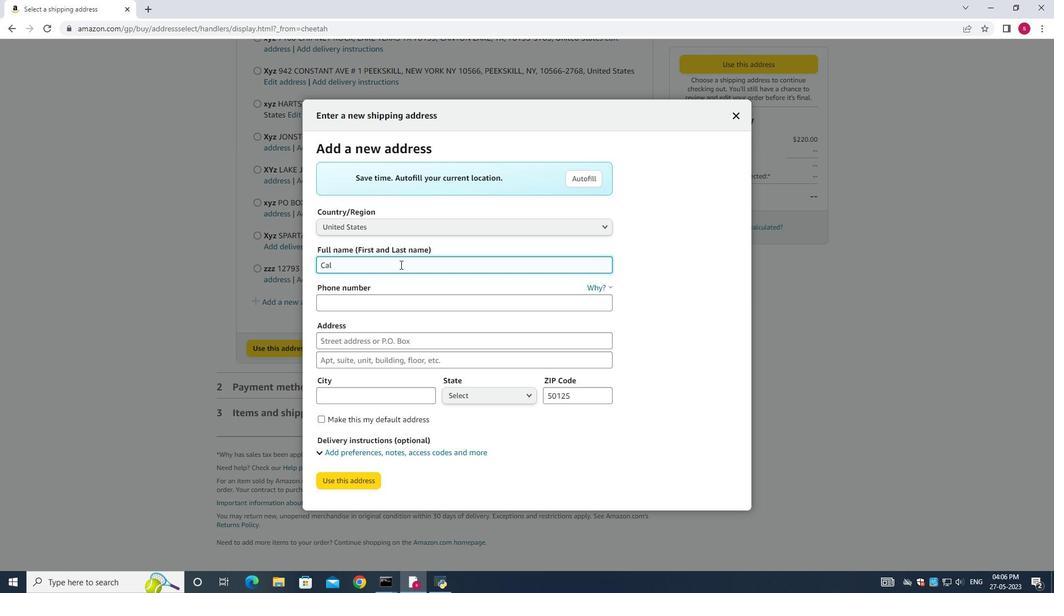 
Action: Mouse scrolled (538, 280) with delta (0, 0)
Screenshot: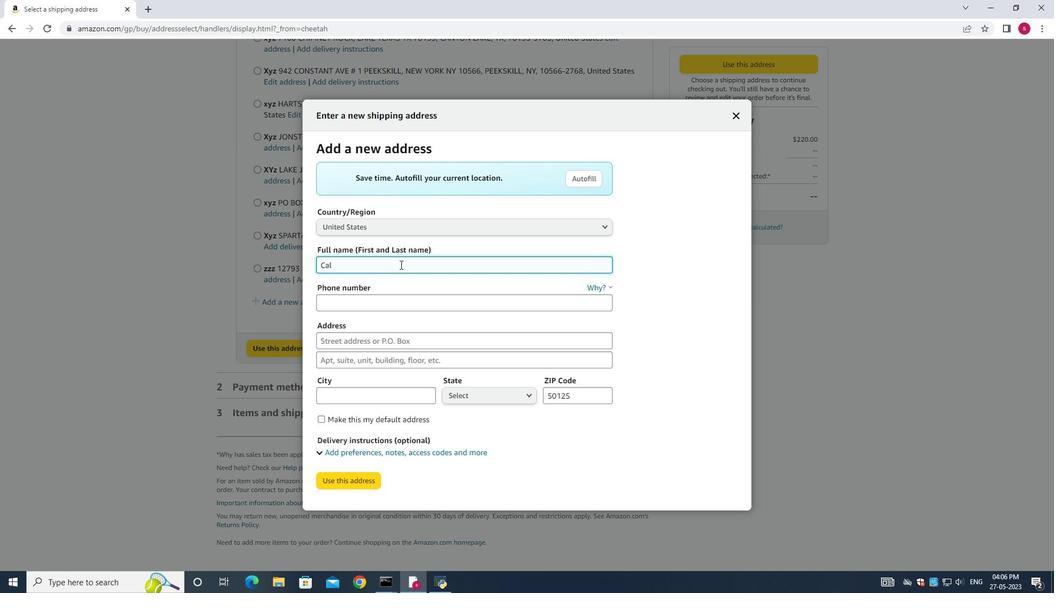 
Action: Mouse scrolled (538, 280) with delta (0, 0)
Screenshot: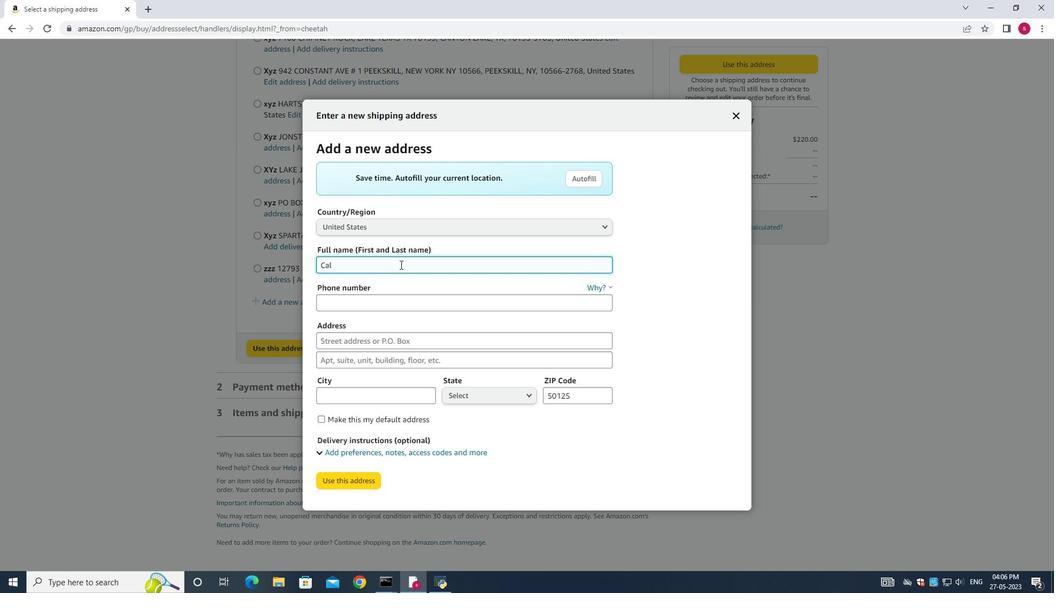 
Action: Mouse scrolled (538, 280) with delta (0, 0)
Screenshot: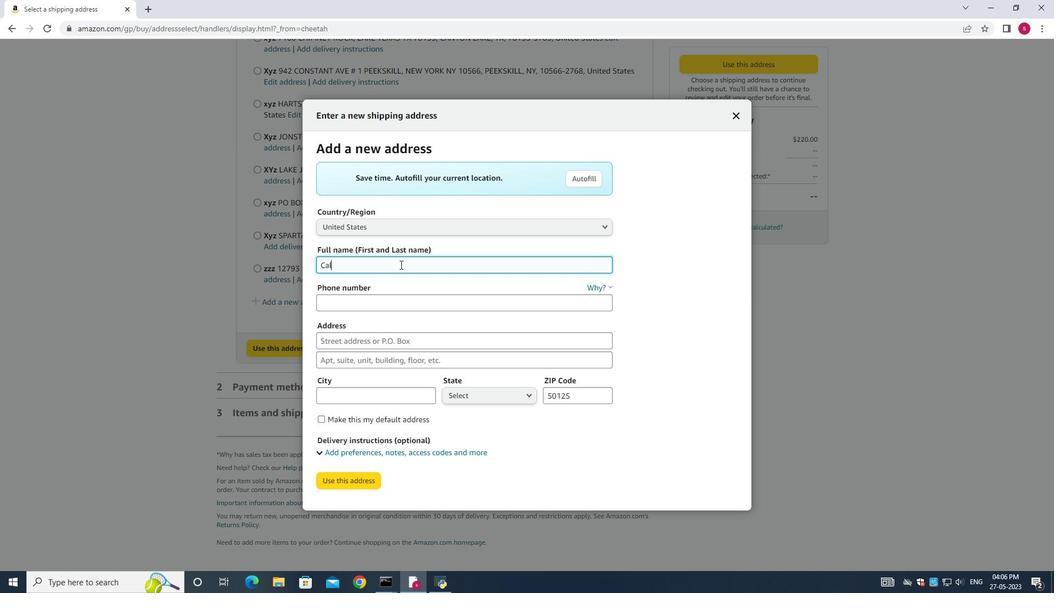 
Action: Mouse moved to (538, 280)
Screenshot: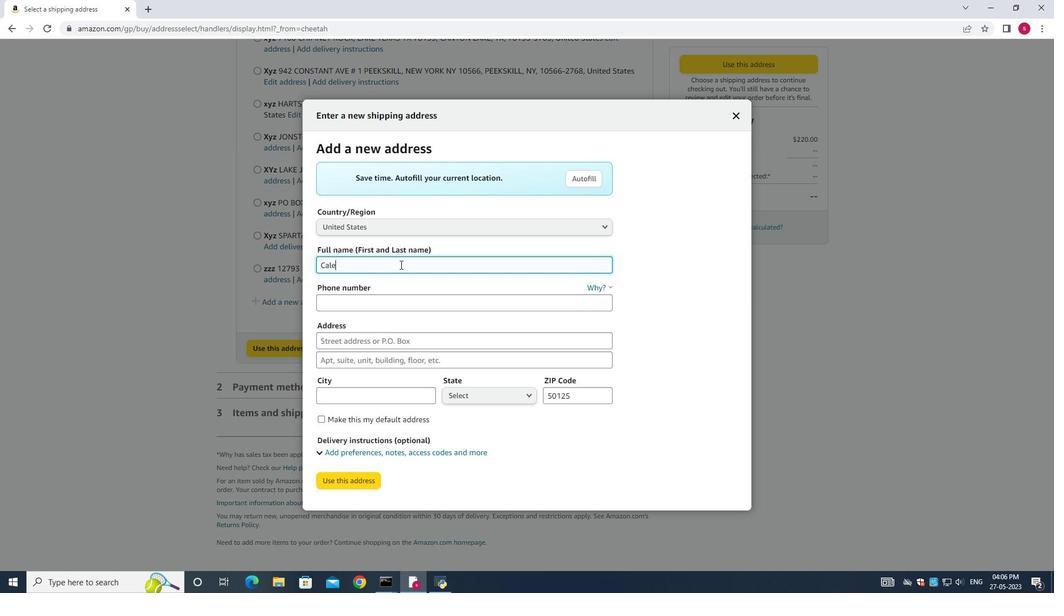 
Action: Mouse scrolled (538, 279) with delta (0, 0)
Screenshot: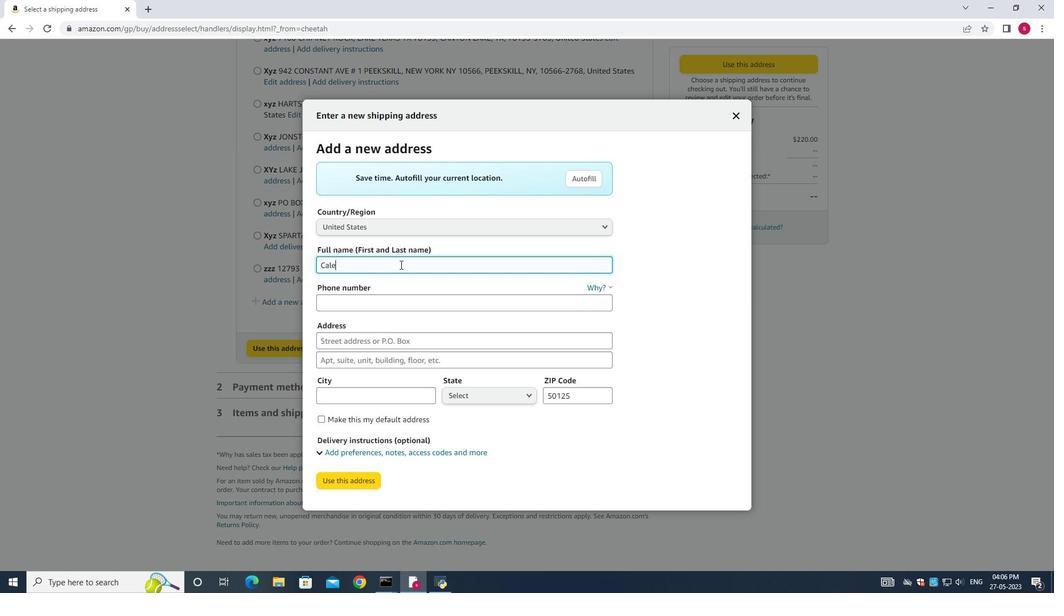 
Action: Mouse moved to (704, 285)
Screenshot: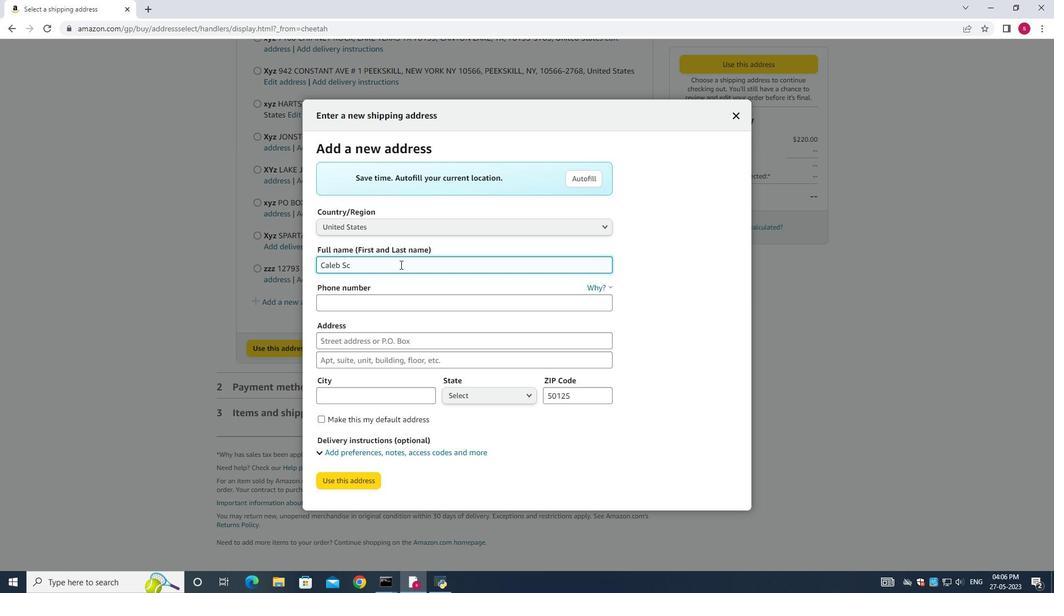 
Action: Mouse scrolled (704, 284) with delta (0, 0)
Screenshot: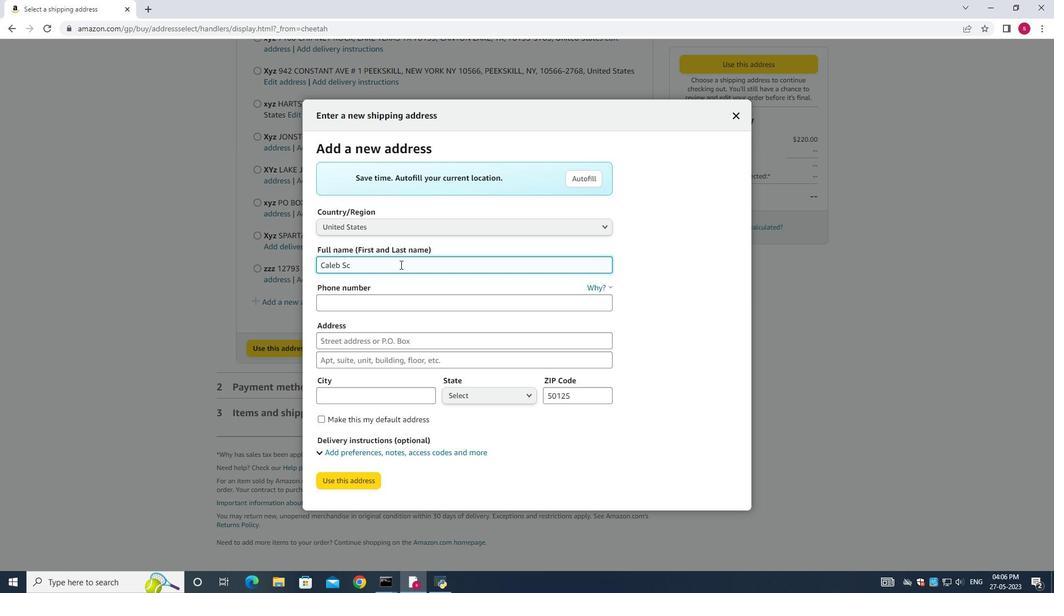 
Action: Mouse moved to (708, 286)
Screenshot: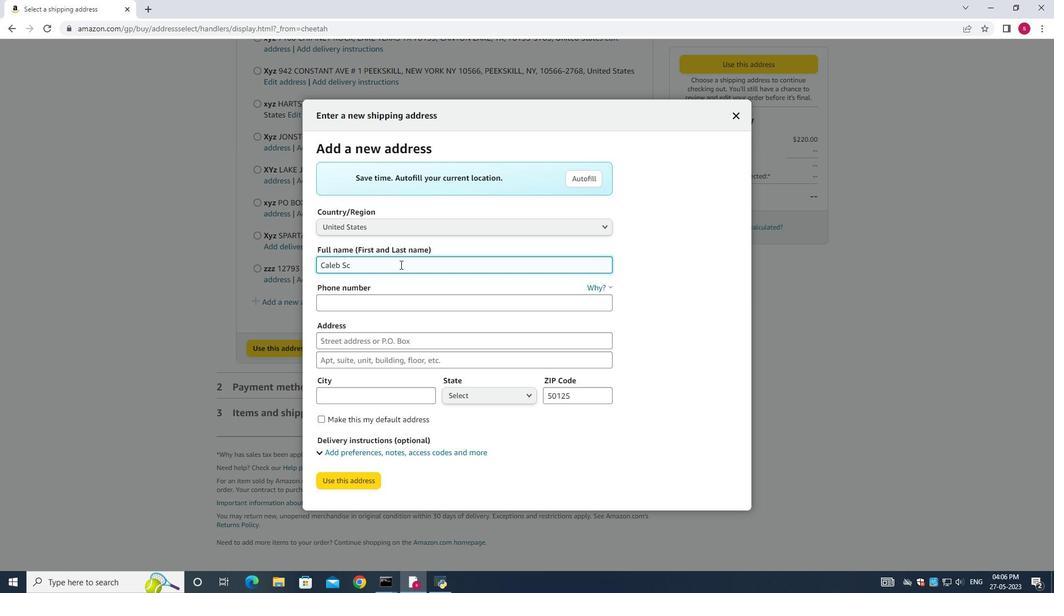 
Action: Mouse scrolled (708, 286) with delta (0, 0)
Screenshot: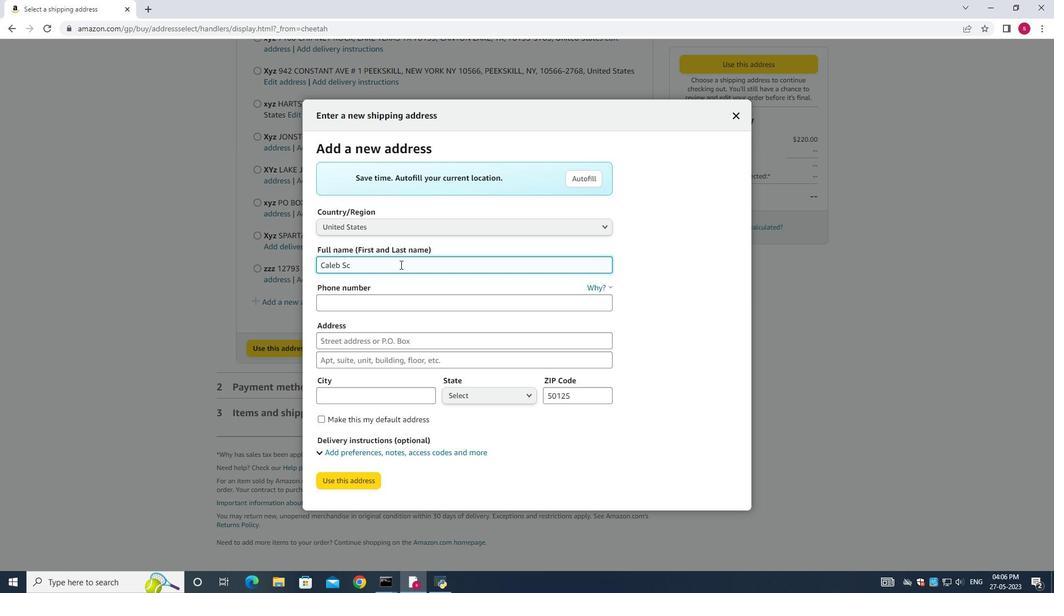 
Action: Mouse scrolled (708, 286) with delta (0, 0)
Screenshot: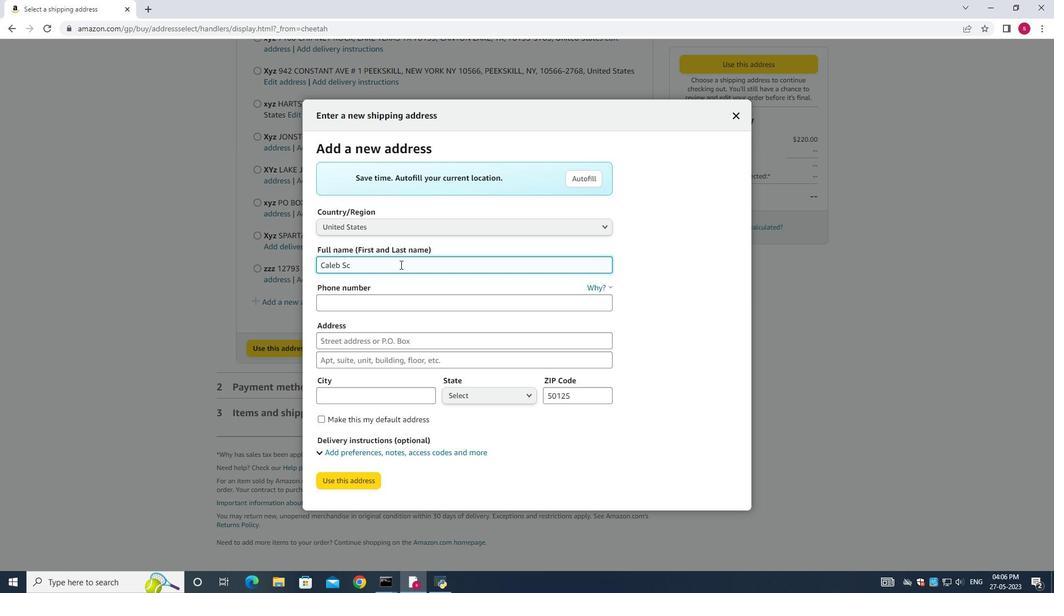 
Action: Mouse moved to (706, 285)
Screenshot: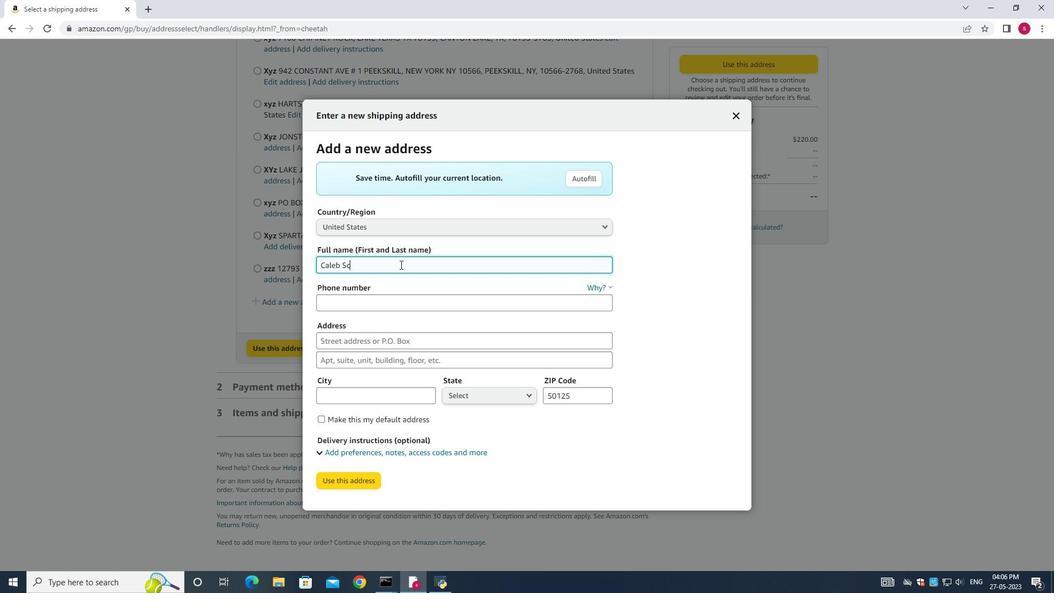 
Action: Mouse scrolled (706, 284) with delta (0, 0)
Screenshot: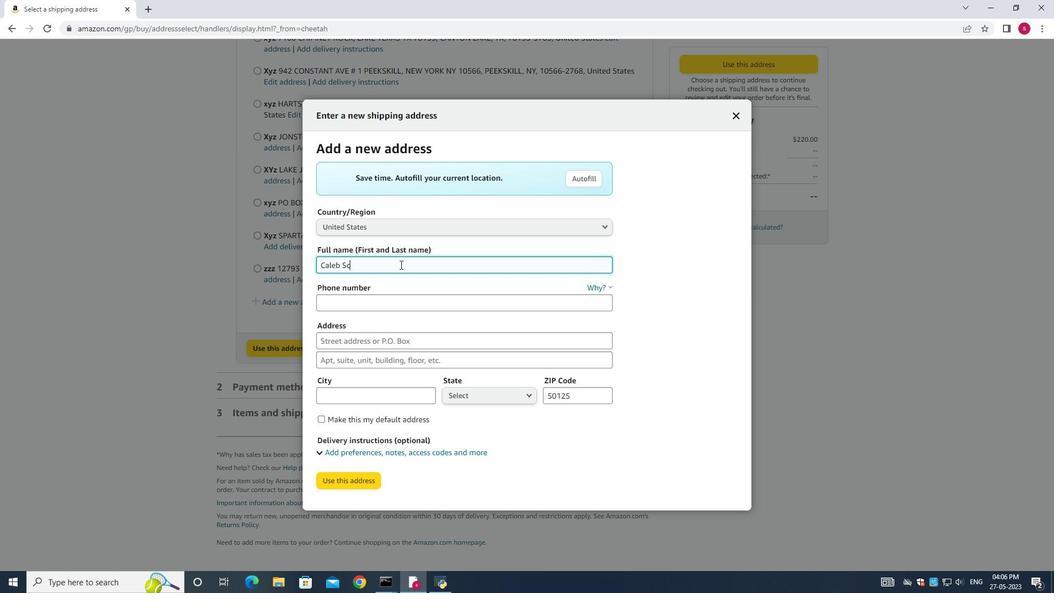 
Action: Mouse scrolled (706, 284) with delta (0, 0)
Screenshot: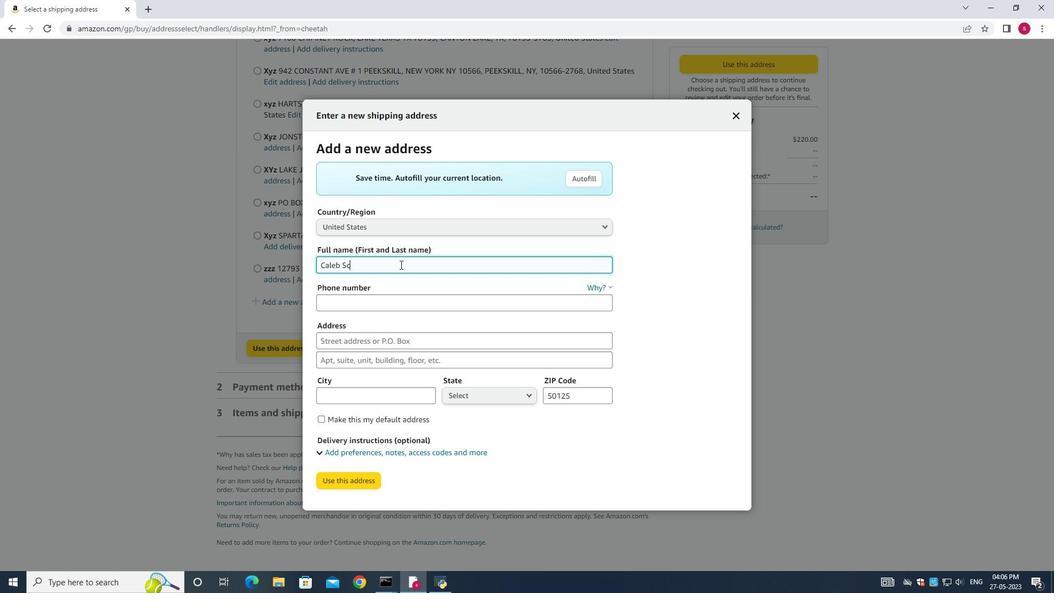 
Action: Mouse scrolled (706, 284) with delta (0, 0)
Screenshot: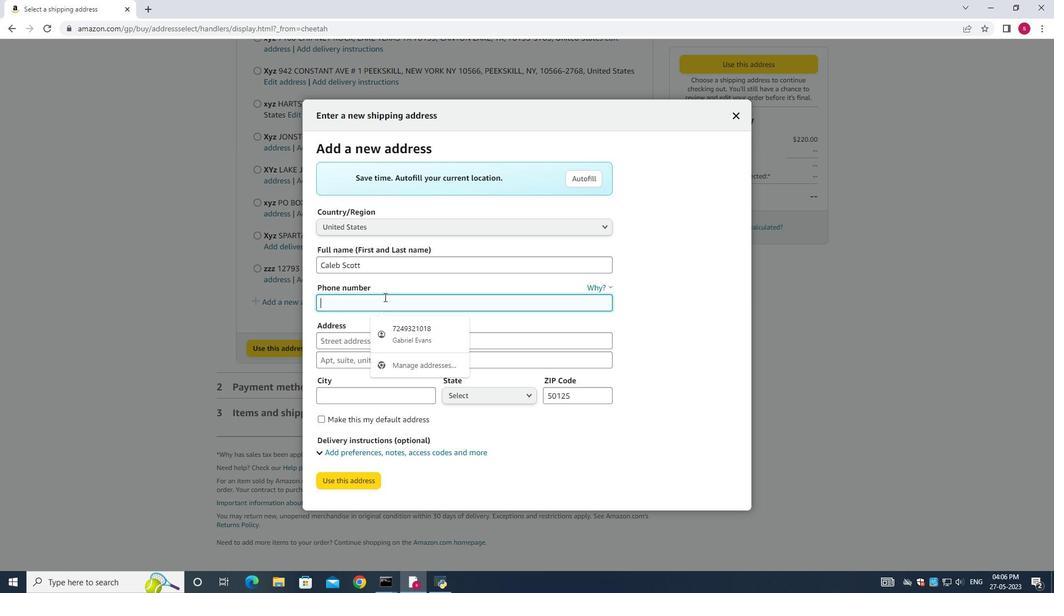 
Action: Mouse scrolled (706, 284) with delta (0, 0)
Screenshot: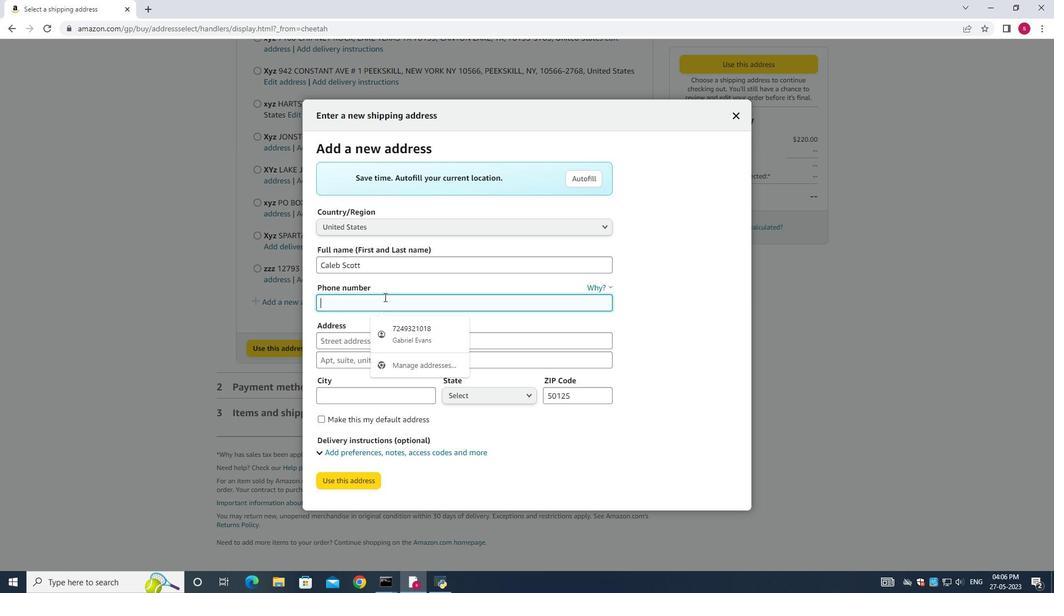 
Action: Mouse scrolled (706, 284) with delta (0, 0)
Screenshot: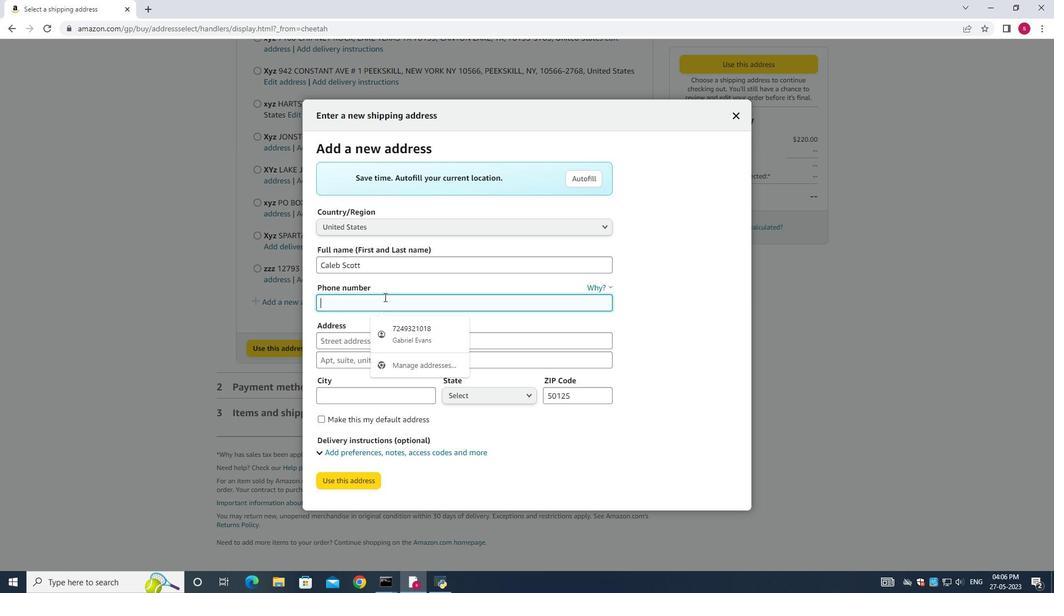 
Action: Mouse scrolled (706, 284) with delta (0, 0)
Screenshot: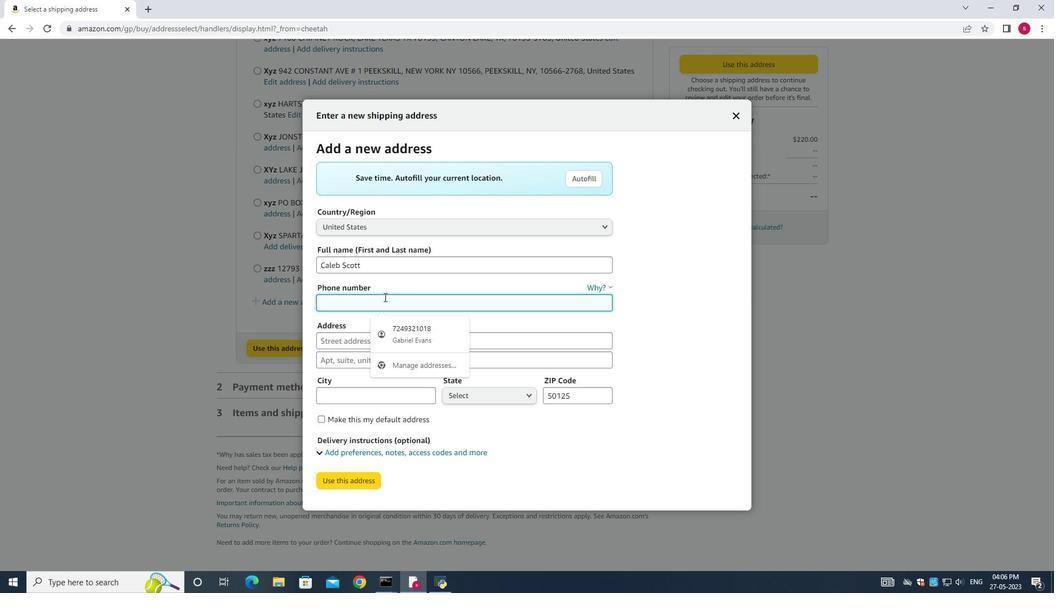 
Action: Mouse scrolled (706, 284) with delta (0, 0)
Screenshot: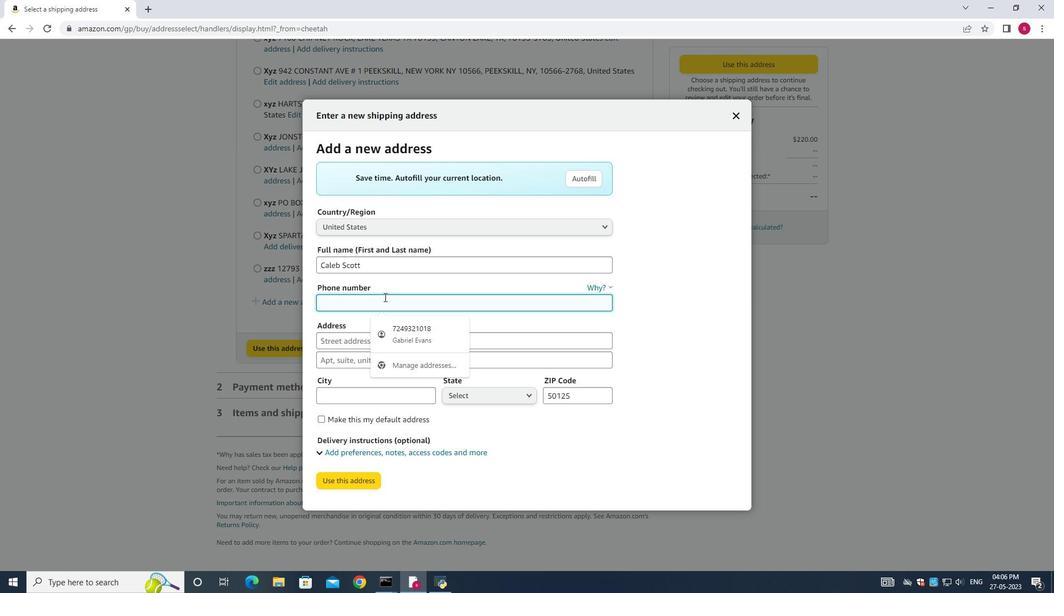 
Action: Mouse scrolled (706, 284) with delta (0, 0)
Screenshot: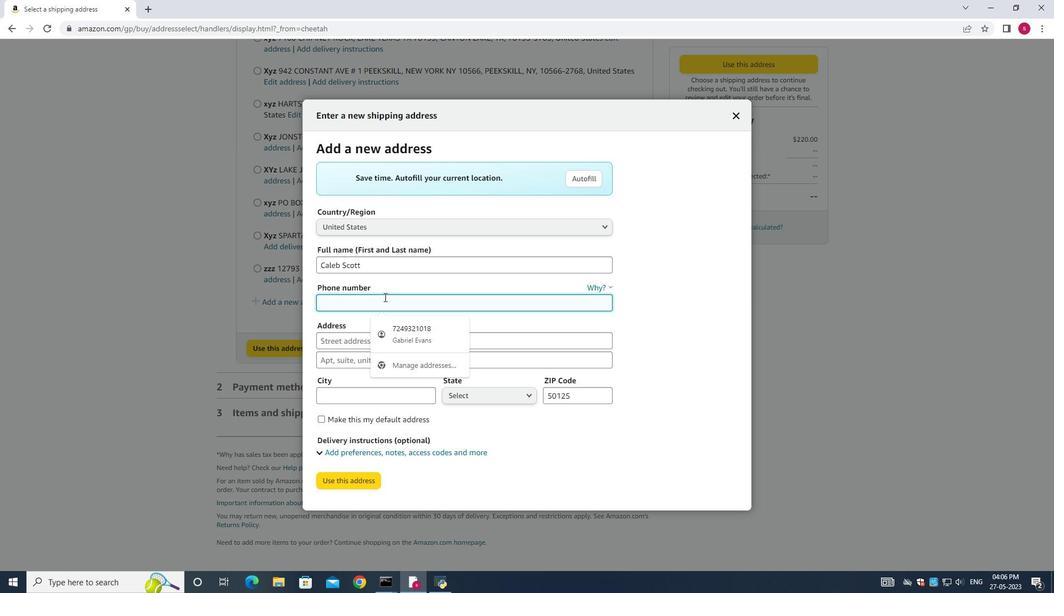 
Action: Mouse scrolled (706, 284) with delta (0, 0)
Screenshot: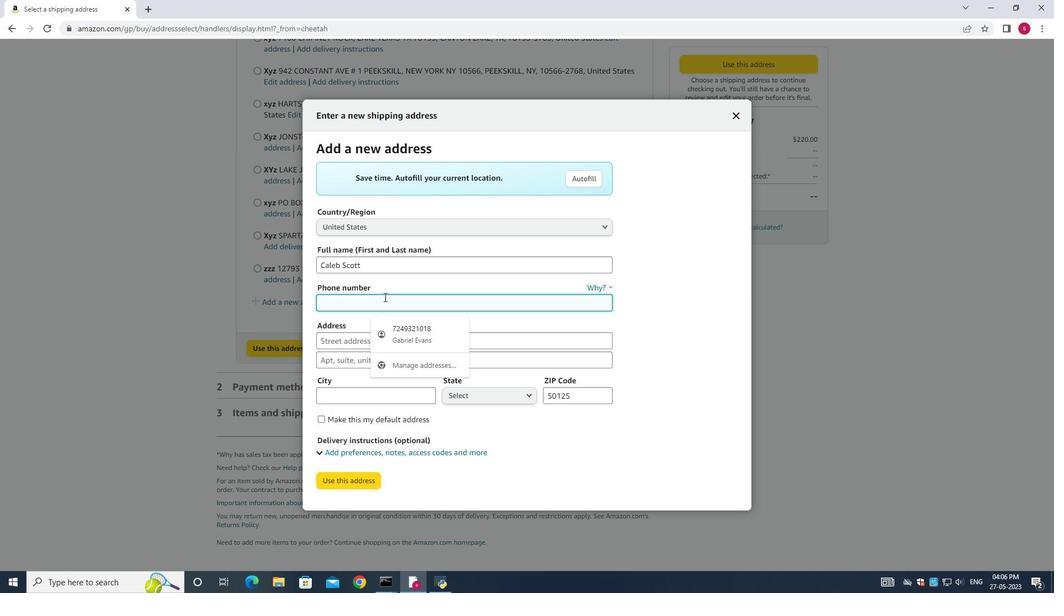 
Action: Mouse scrolled (706, 284) with delta (0, 0)
Screenshot: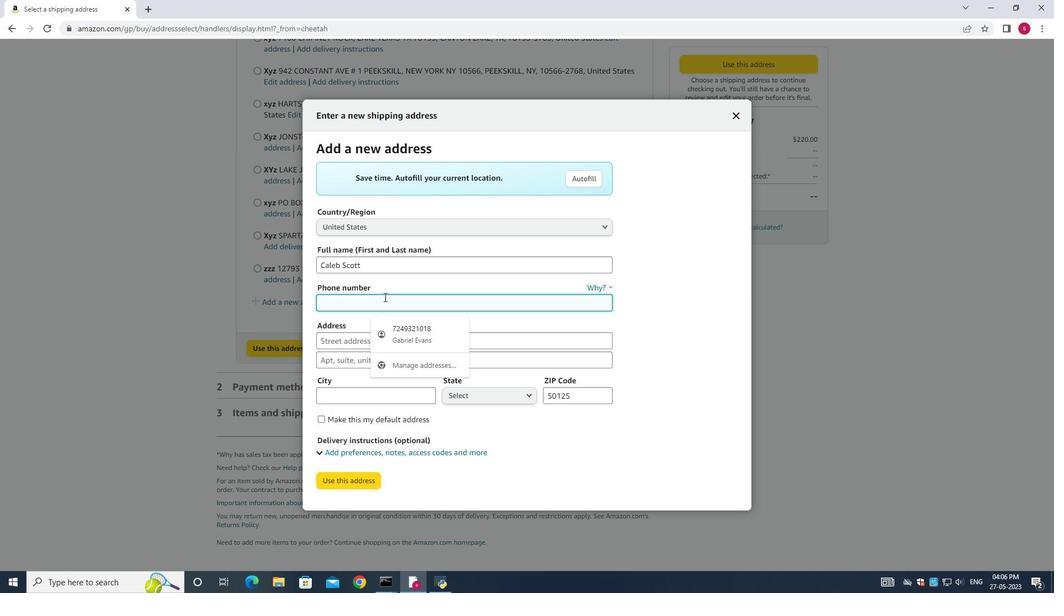 
Action: Mouse scrolled (706, 284) with delta (0, 0)
Screenshot: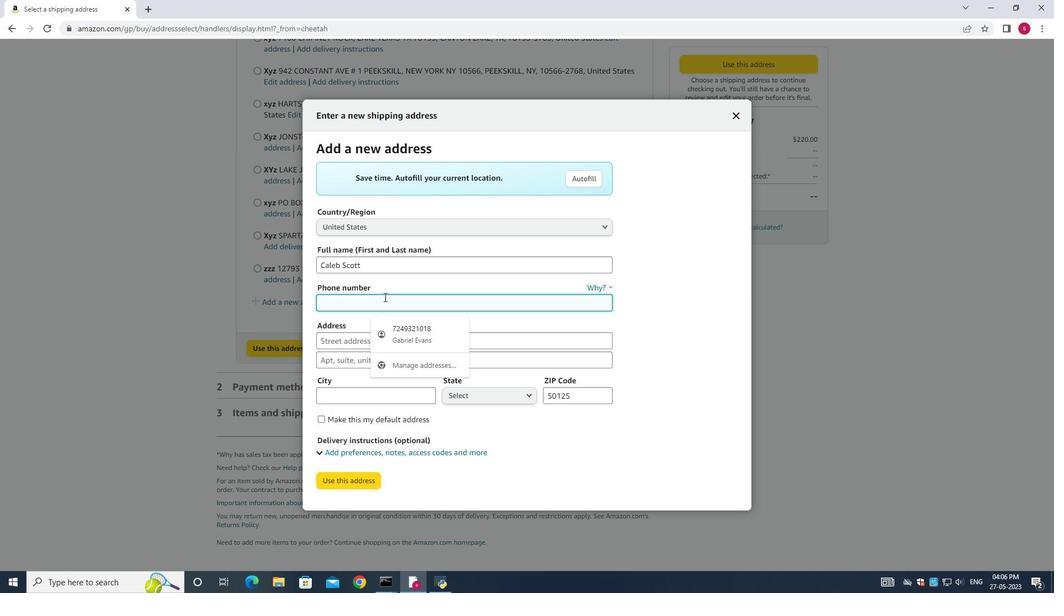 
Action: Mouse scrolled (706, 284) with delta (0, 0)
Screenshot: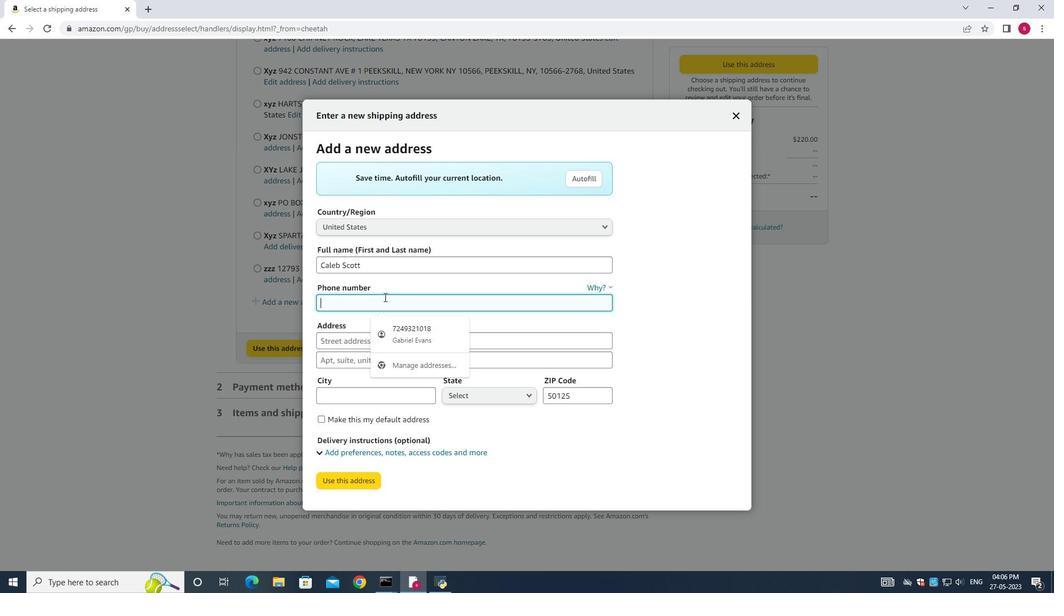 
Action: Mouse scrolled (706, 284) with delta (0, 0)
Screenshot: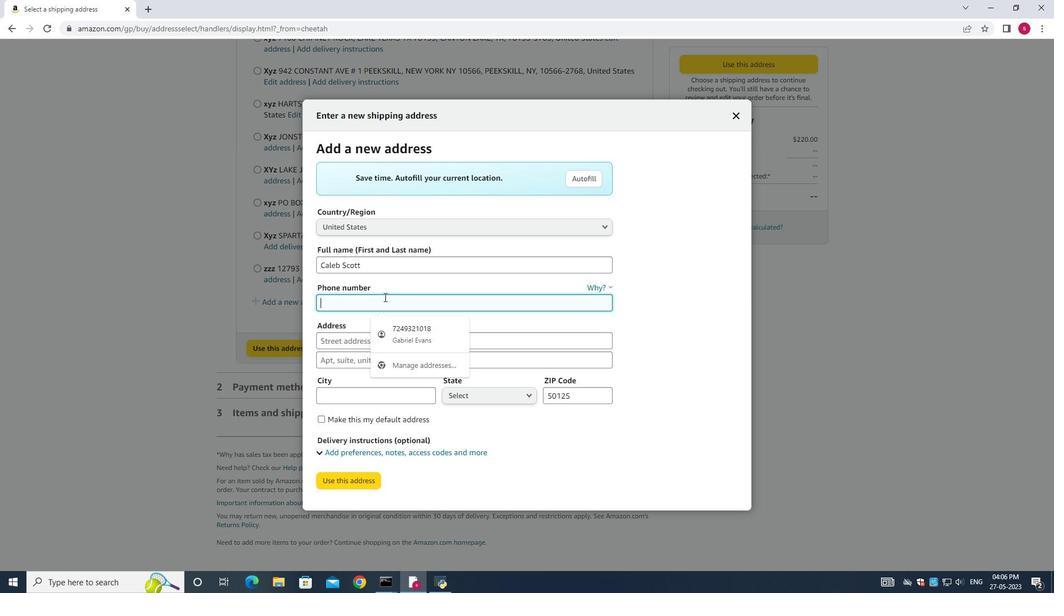 
Action: Mouse scrolled (706, 284) with delta (0, 0)
Screenshot: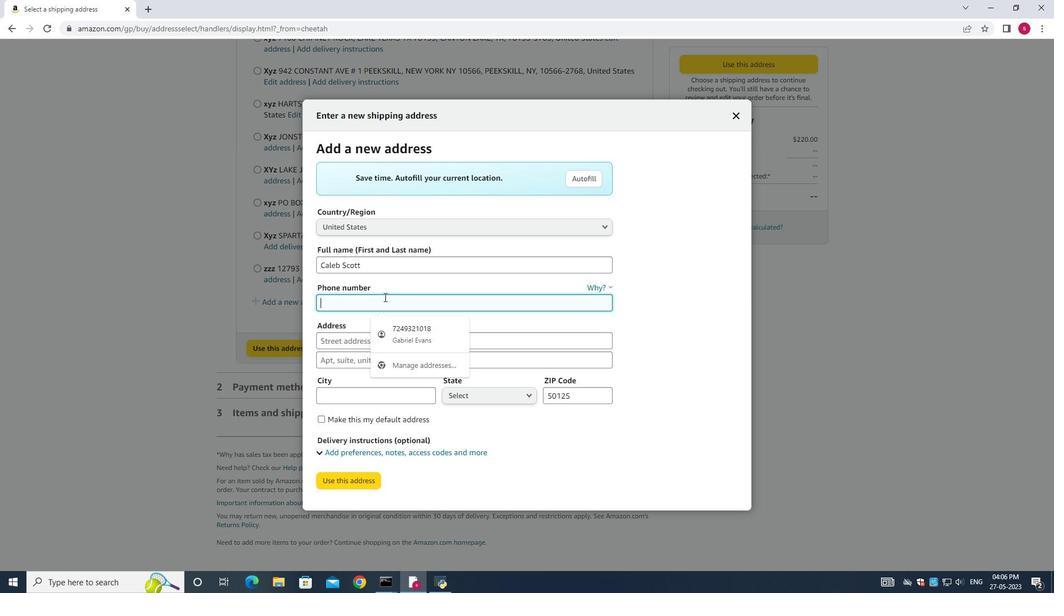 
Action: Mouse scrolled (706, 284) with delta (0, 0)
Screenshot: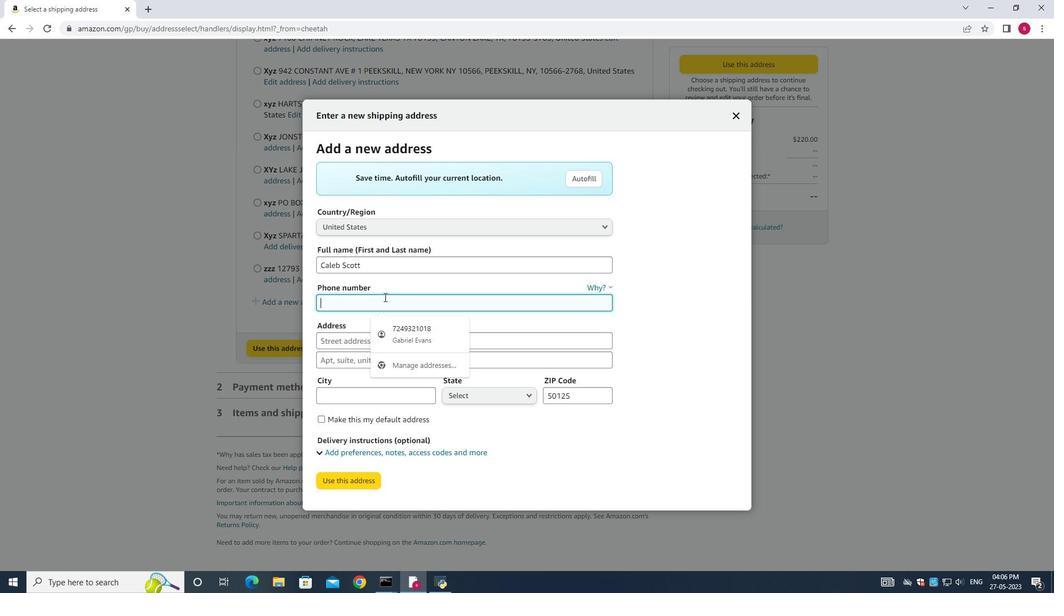 
Action: Mouse moved to (800, 296)
Screenshot: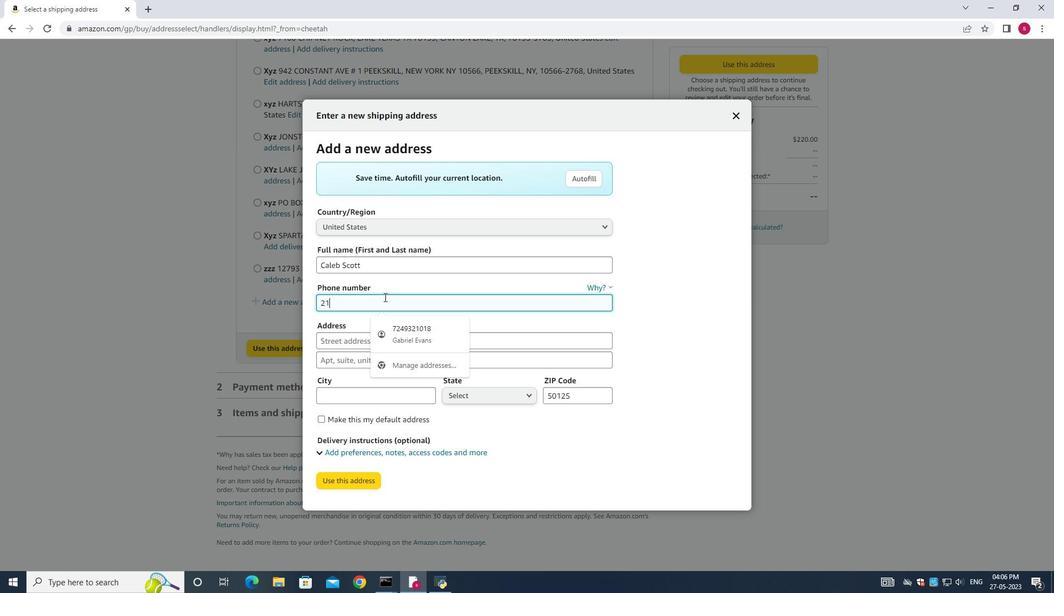 
Action: Mouse scrolled (800, 296) with delta (0, 0)
Screenshot: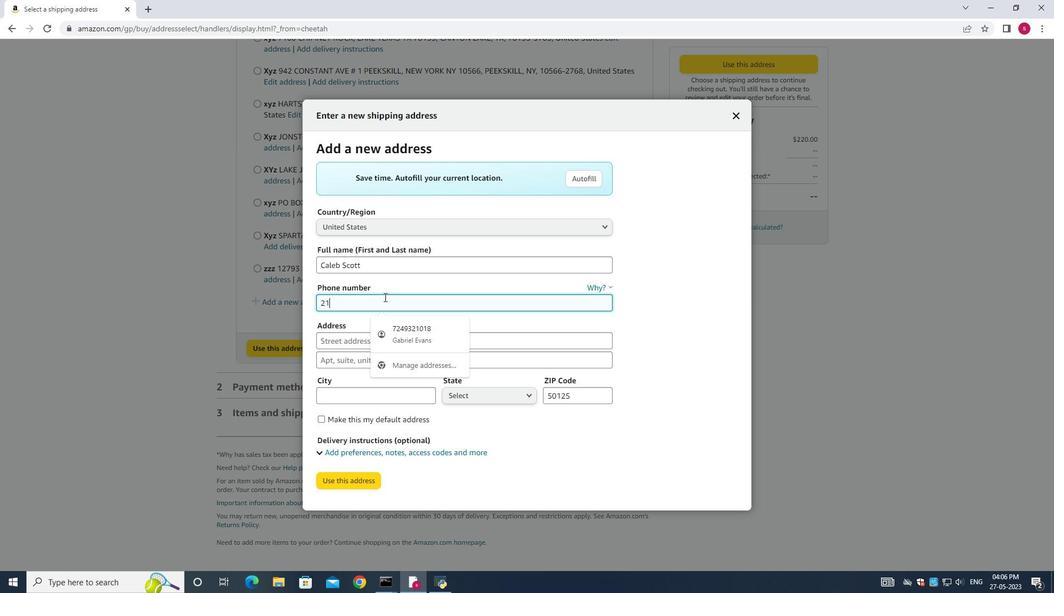 
Action: Mouse moved to (800, 296)
Screenshot: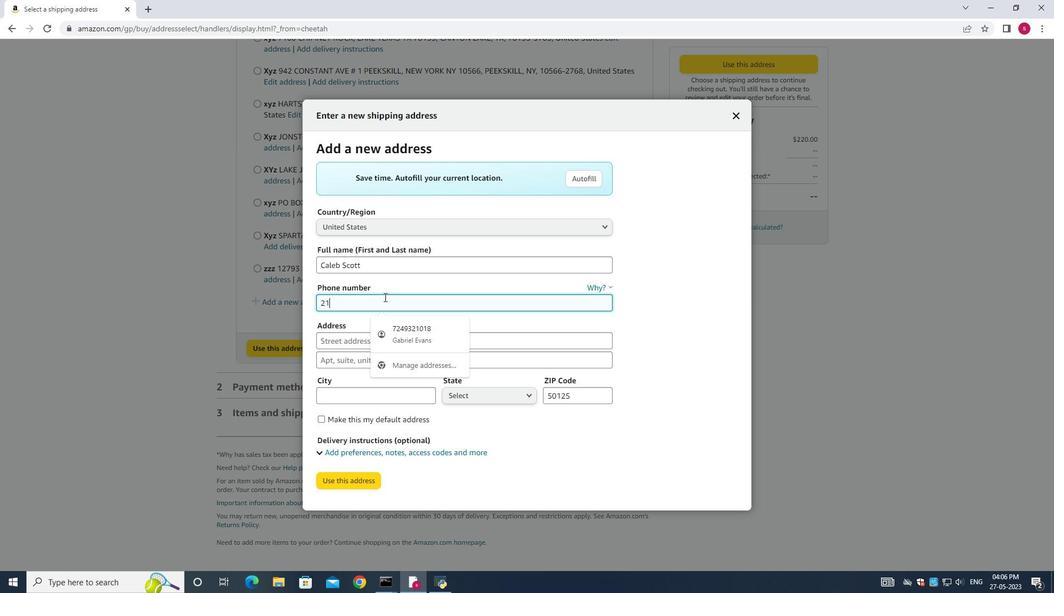 
Action: Mouse scrolled (800, 296) with delta (0, 0)
Screenshot: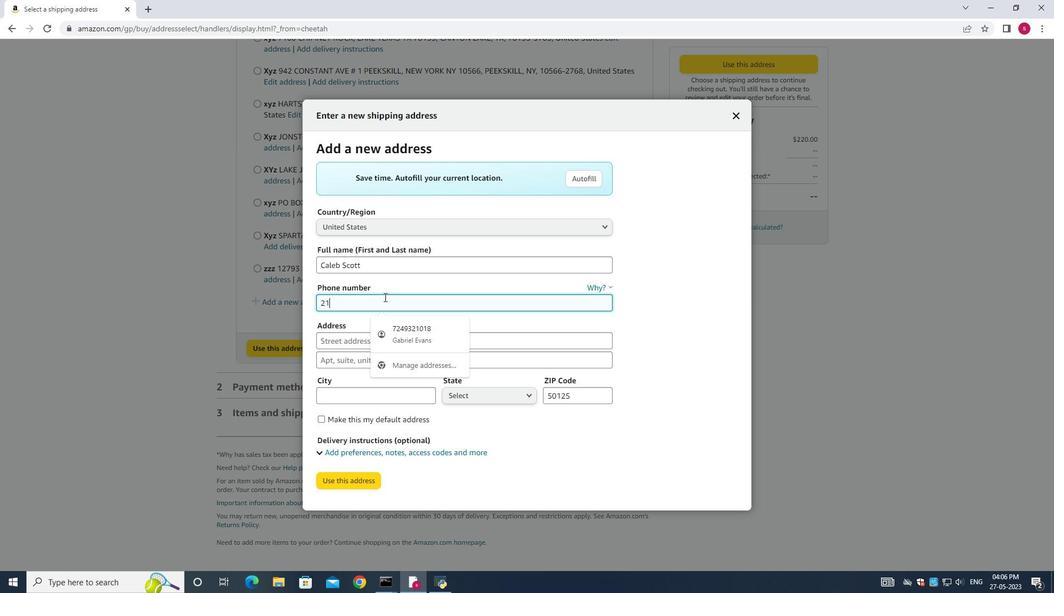 
Action: Mouse scrolled (800, 296) with delta (0, 0)
Screenshot: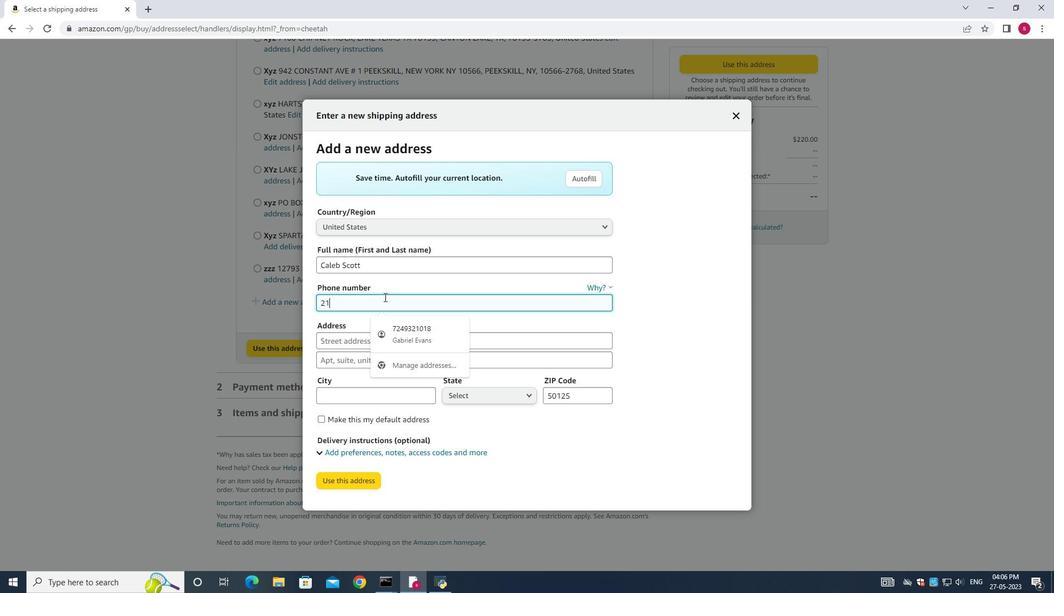 
Action: Mouse moved to (518, 396)
Screenshot: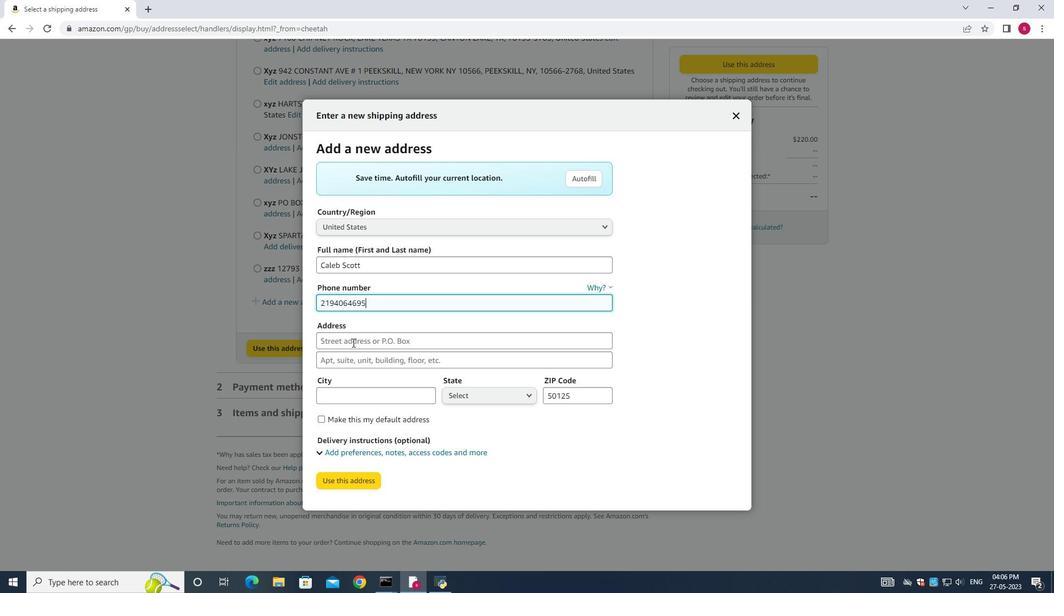 
Action: Mouse scrolled (518, 397) with delta (0, 0)
Screenshot: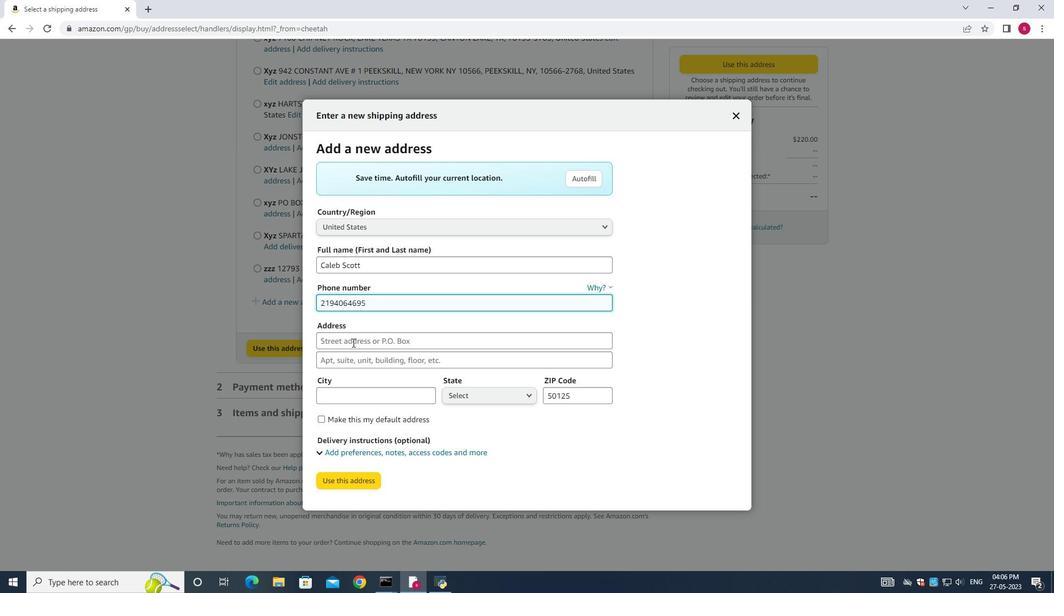 
Action: Mouse scrolled (518, 397) with delta (0, 0)
Screenshot: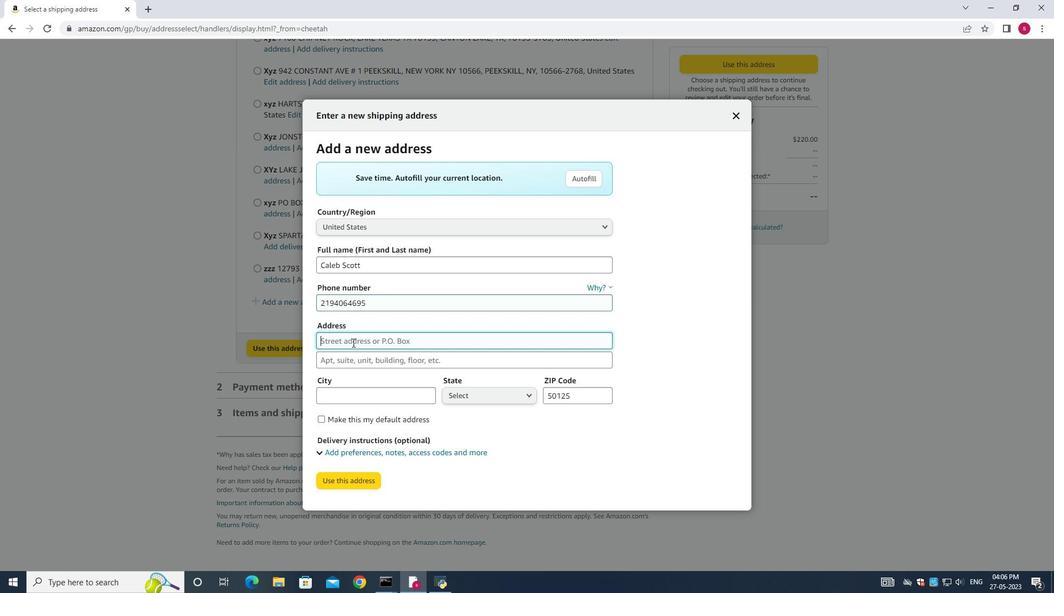 
Action: Mouse moved to (519, 396)
Screenshot: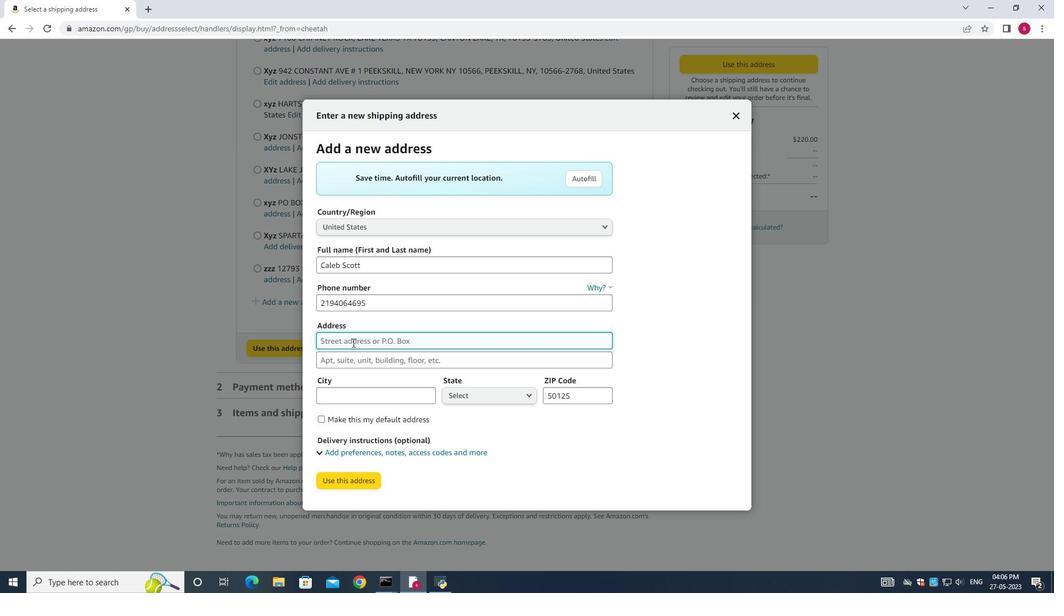 
Action: Mouse scrolled (519, 397) with delta (0, 0)
Screenshot: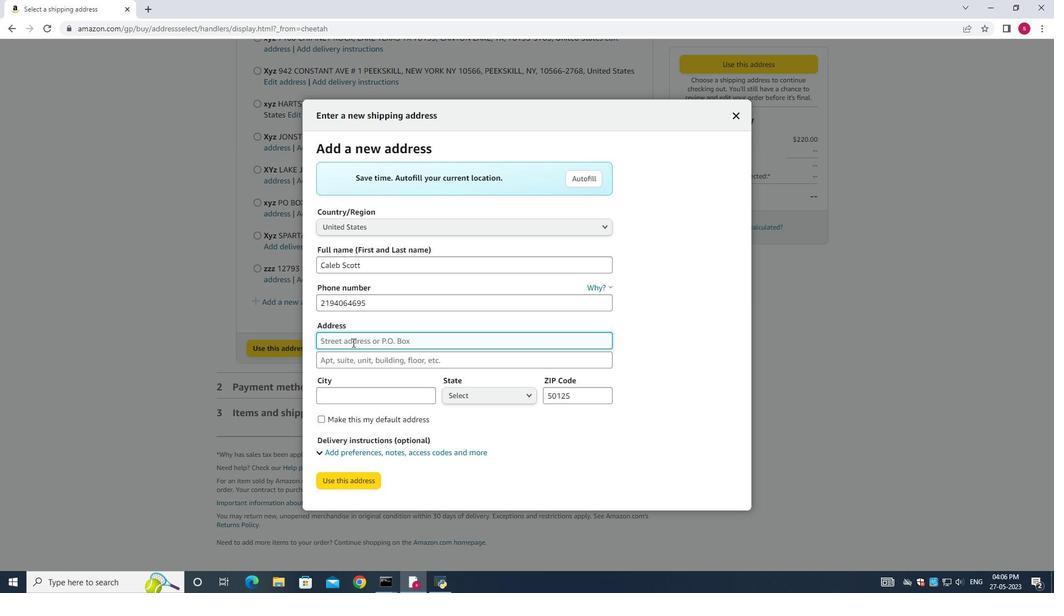 
Action: Mouse scrolled (519, 397) with delta (0, 0)
Screenshot: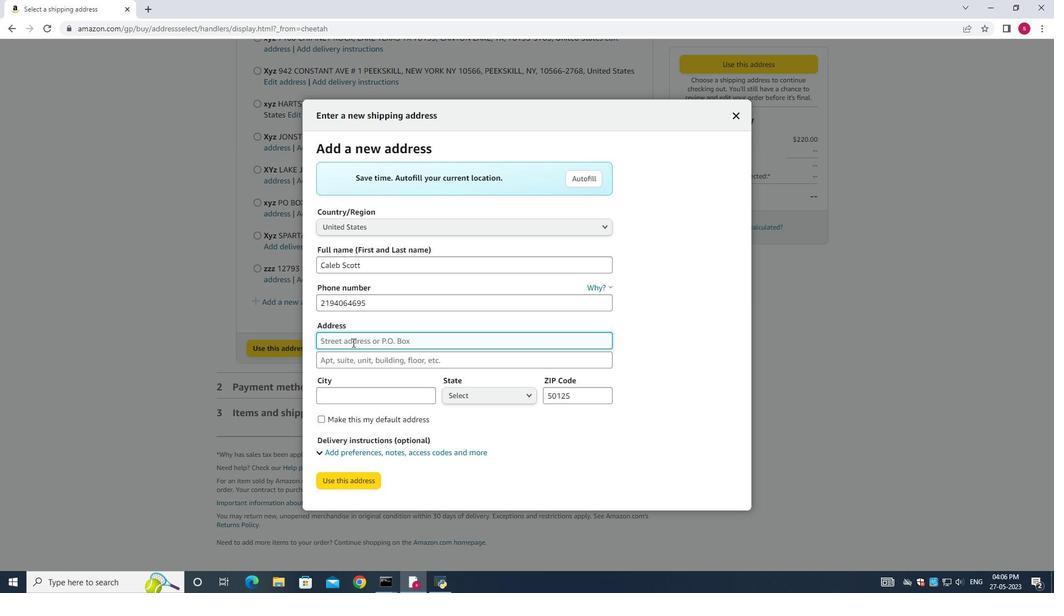 
Action: Mouse scrolled (519, 397) with delta (0, 0)
Screenshot: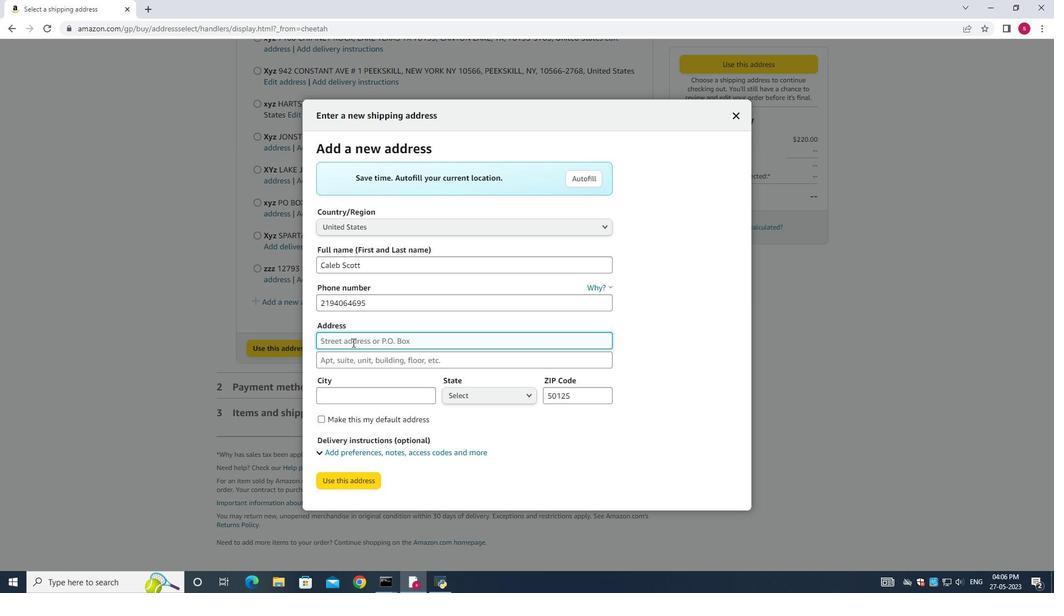
Action: Mouse moved to (629, 352)
Screenshot: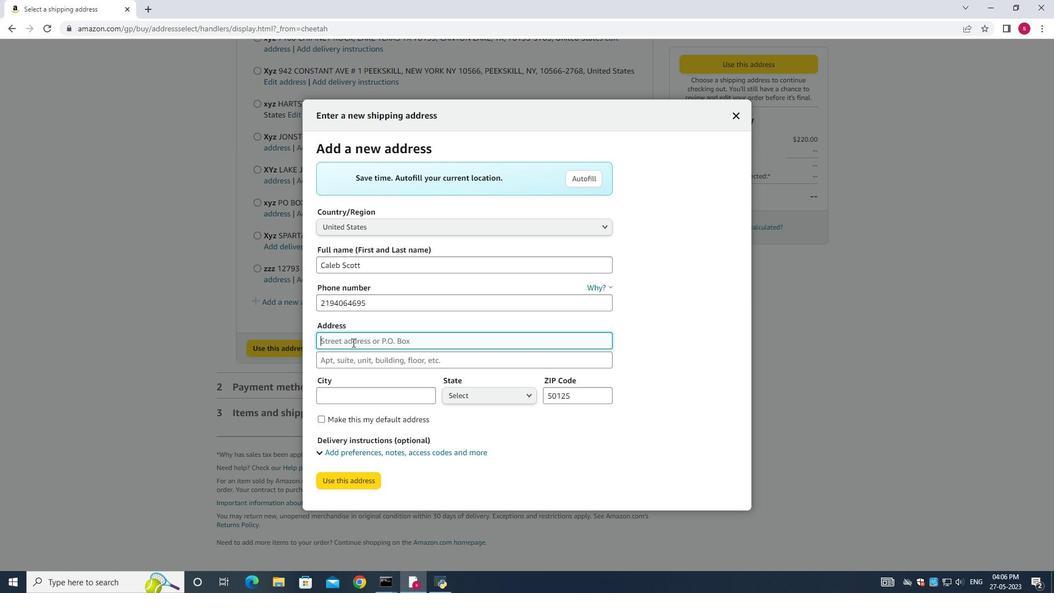 
Action: Mouse scrolled (629, 352) with delta (0, 0)
Screenshot: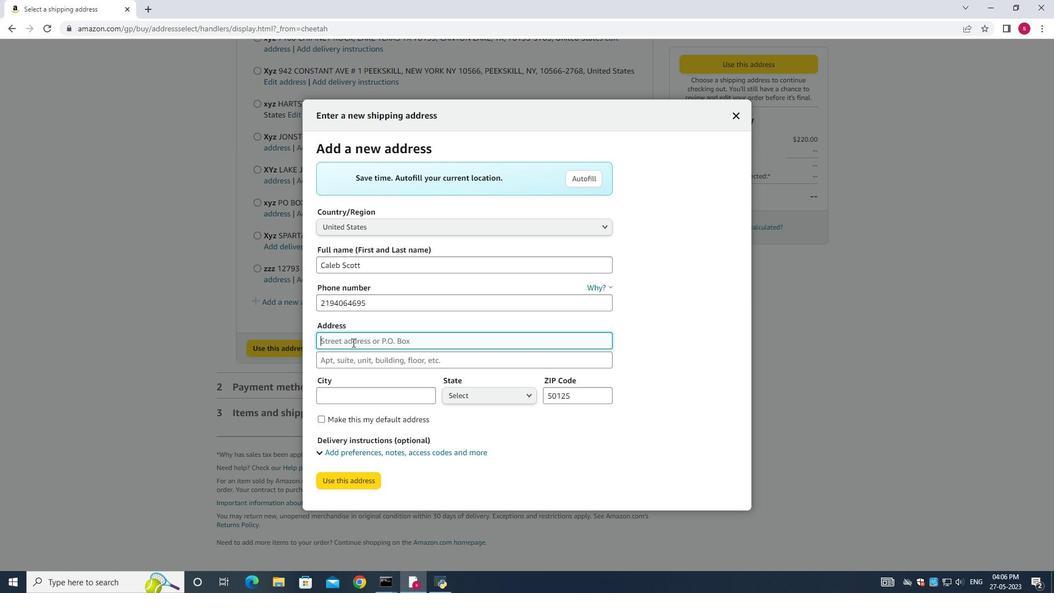 
Action: Mouse scrolled (629, 352) with delta (0, 0)
Screenshot: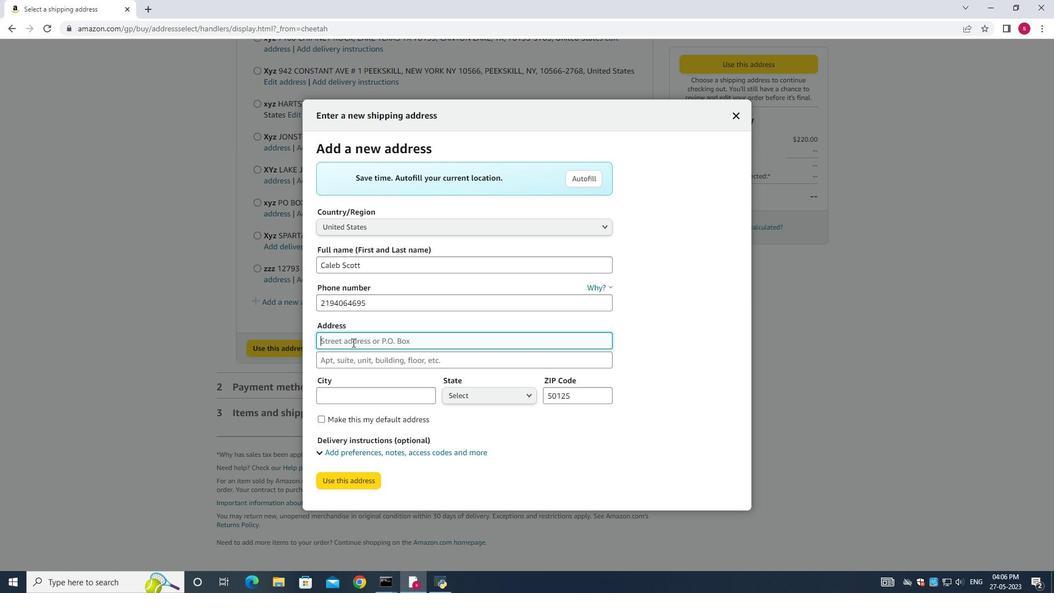 
Action: Mouse scrolled (629, 352) with delta (0, 0)
Screenshot: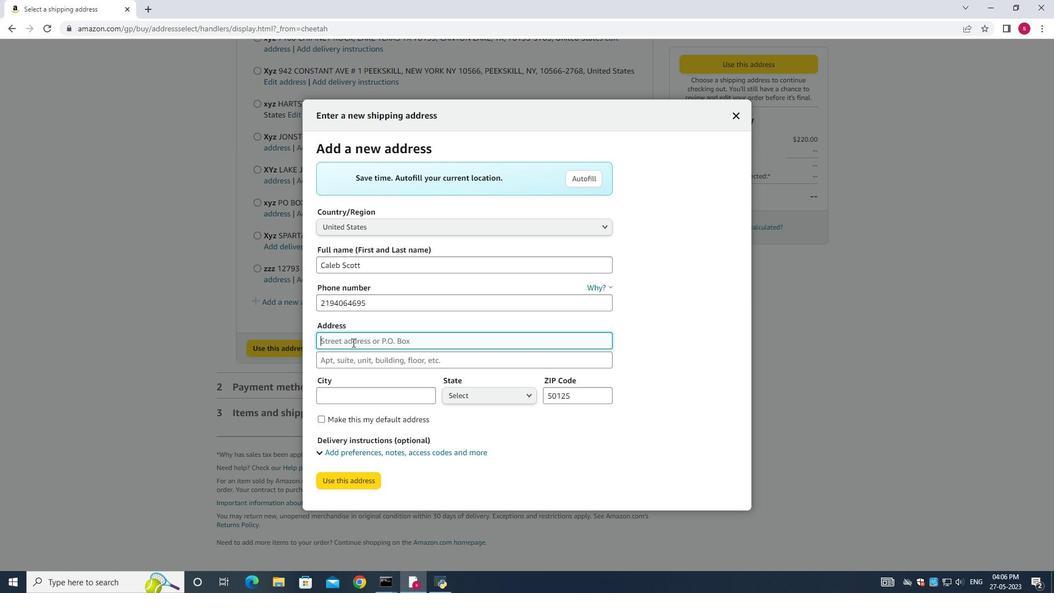 
Action: Mouse scrolled (629, 352) with delta (0, 0)
Screenshot: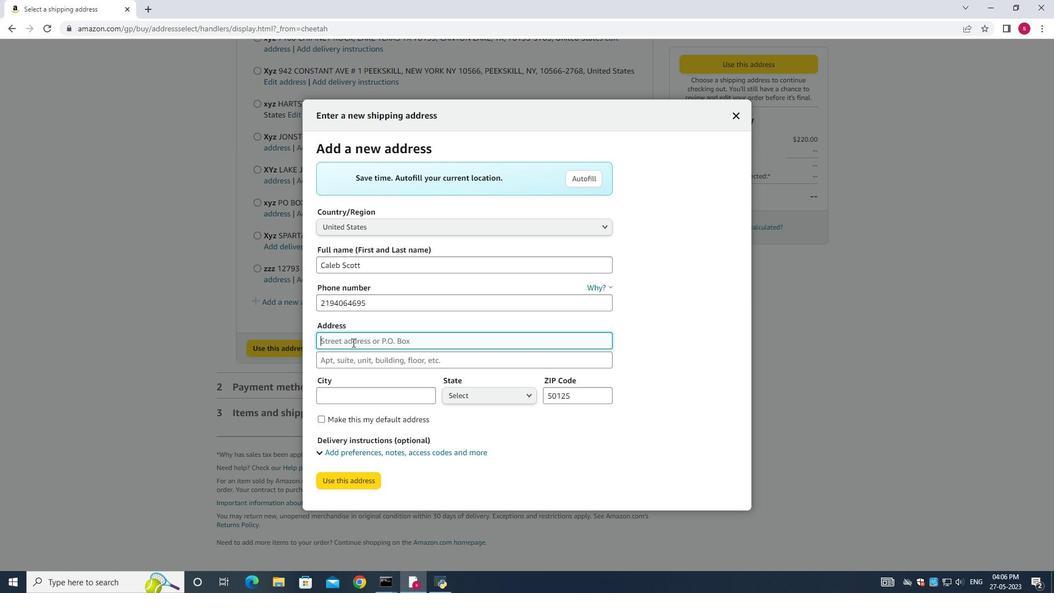 
Action: Mouse scrolled (629, 352) with delta (0, 0)
Screenshot: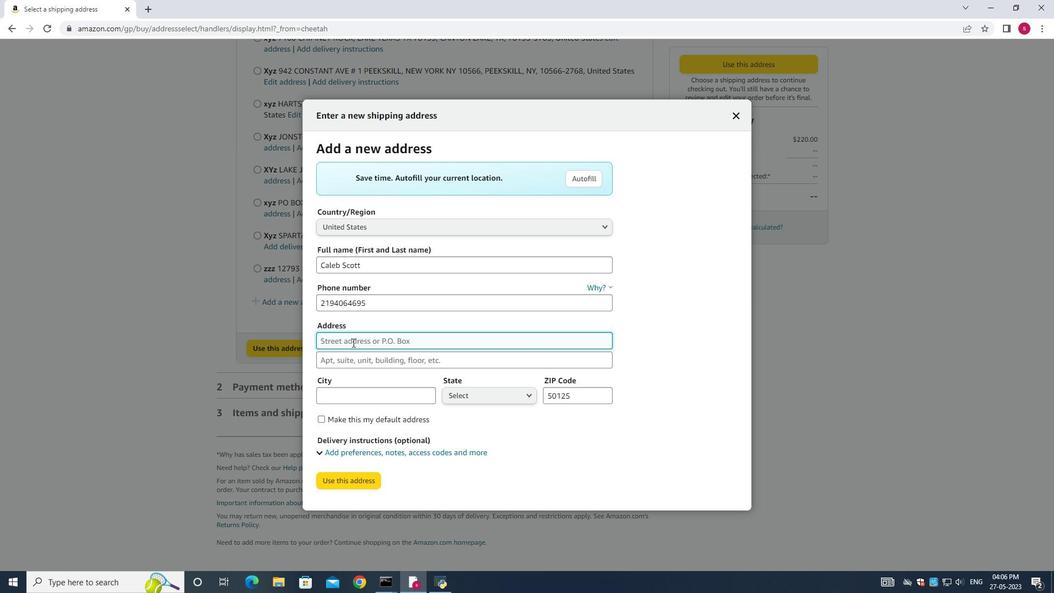 
Action: Mouse scrolled (629, 352) with delta (0, 0)
Screenshot: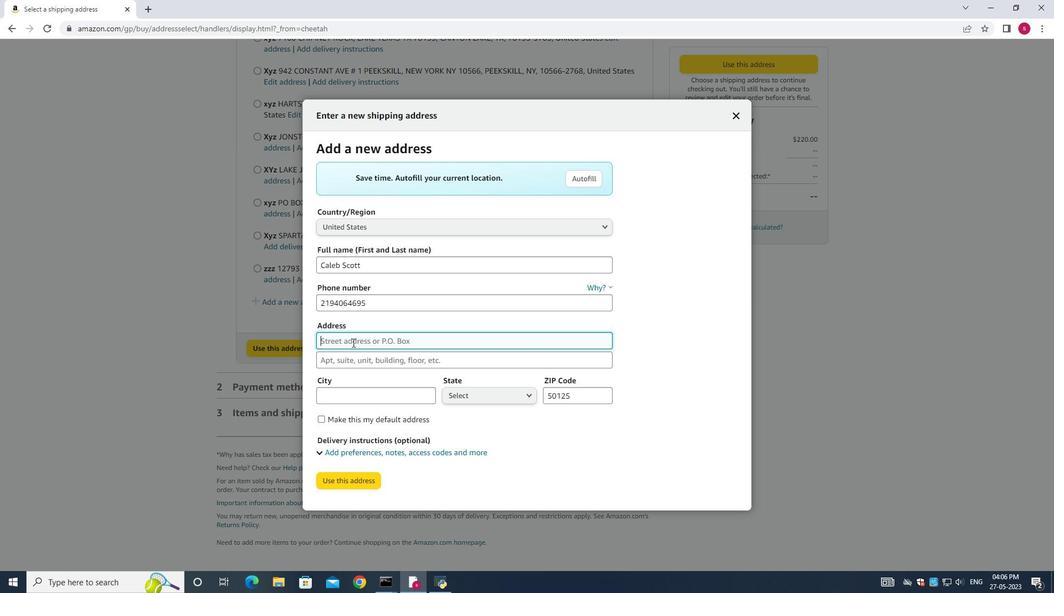 
Action: Mouse moved to (627, 352)
Screenshot: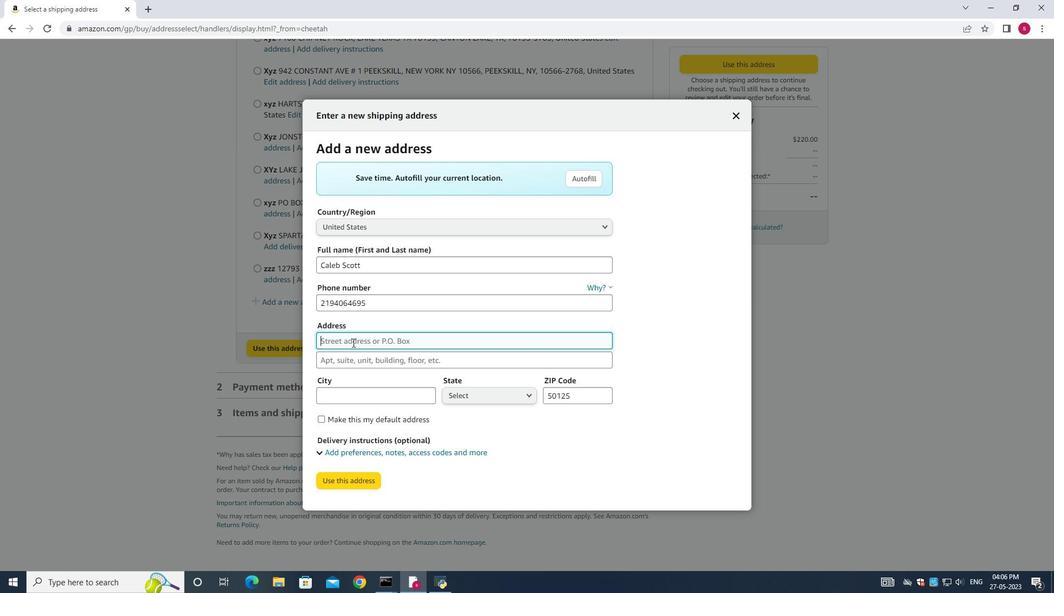 
Action: Mouse scrolled (627, 353) with delta (0, 0)
Screenshot: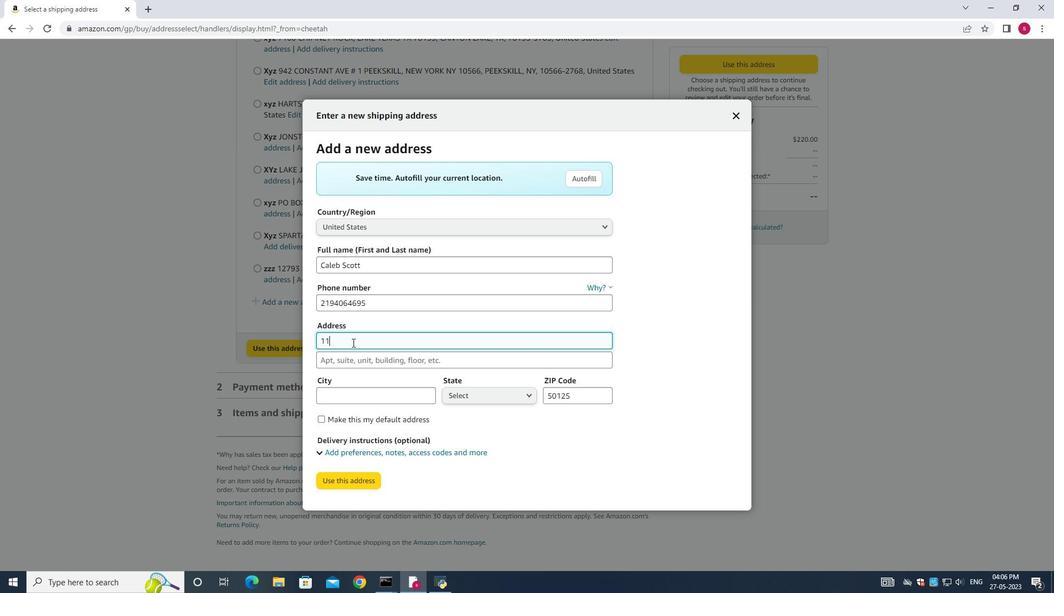 
Action: Mouse scrolled (627, 353) with delta (0, 0)
Screenshot: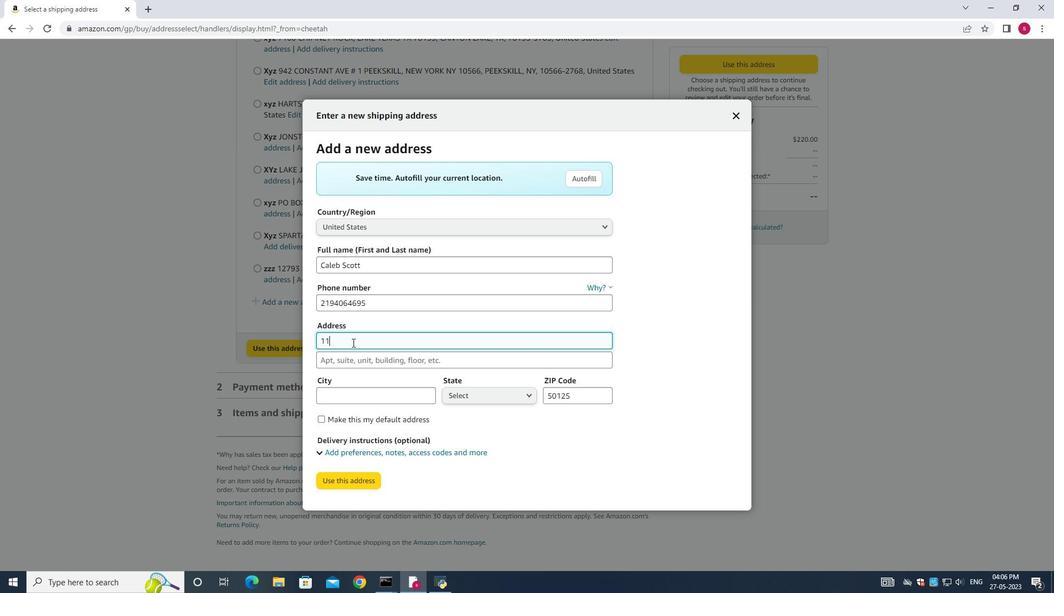 
Action: Mouse moved to (627, 342)
Screenshot: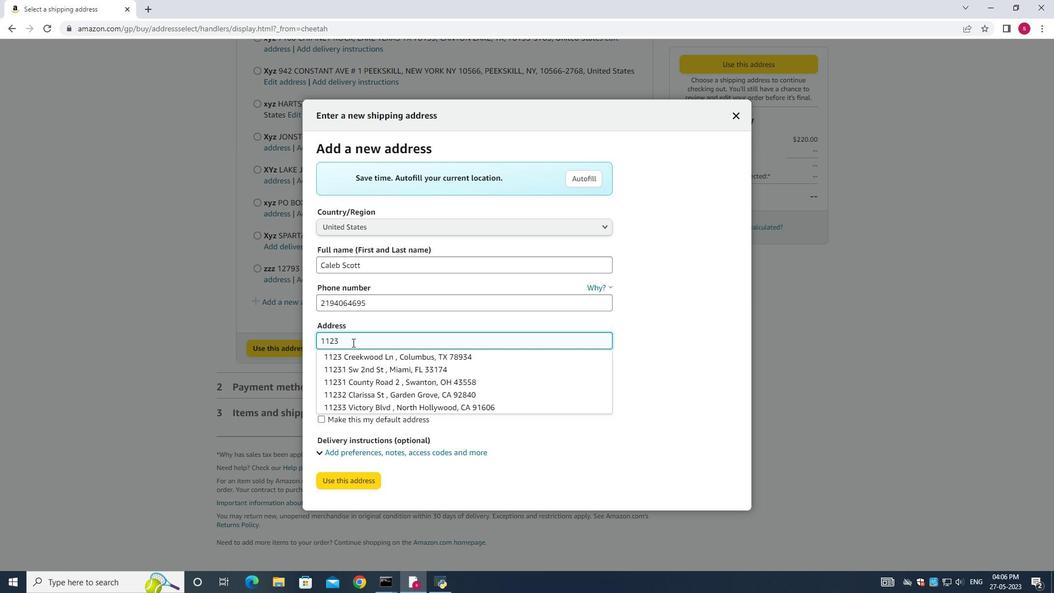 
Action: Mouse scrolled (627, 342) with delta (0, 0)
Screenshot: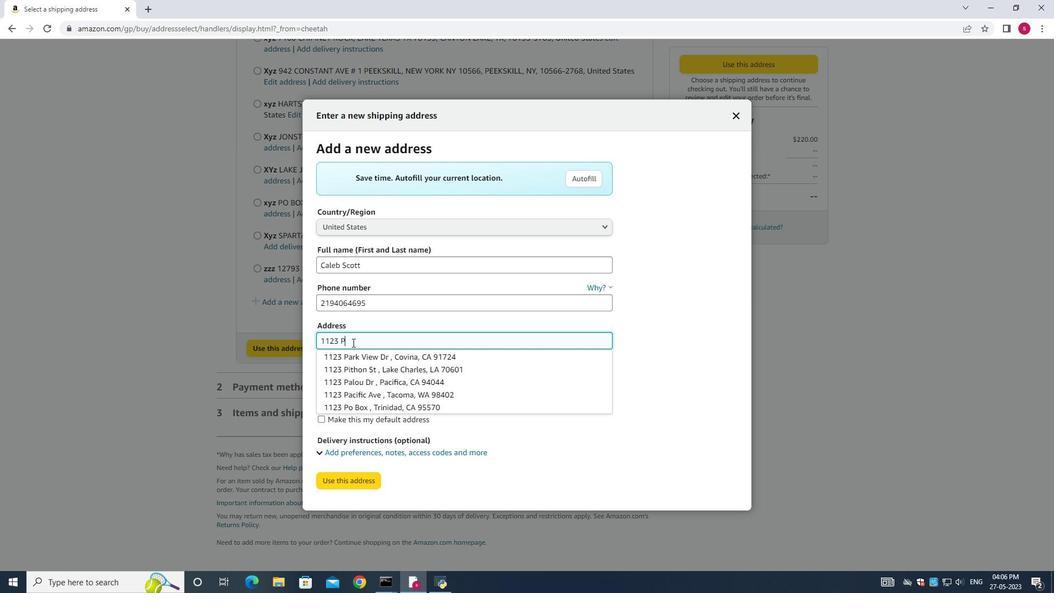 
Action: Mouse scrolled (627, 342) with delta (0, 0)
Screenshot: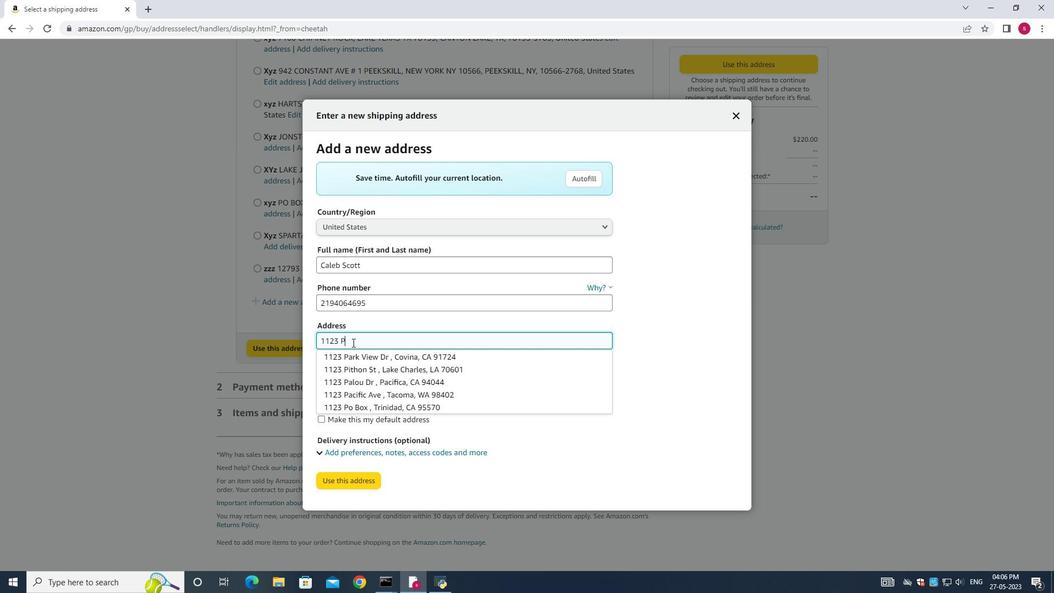 
Action: Mouse scrolled (627, 342) with delta (0, 0)
Screenshot: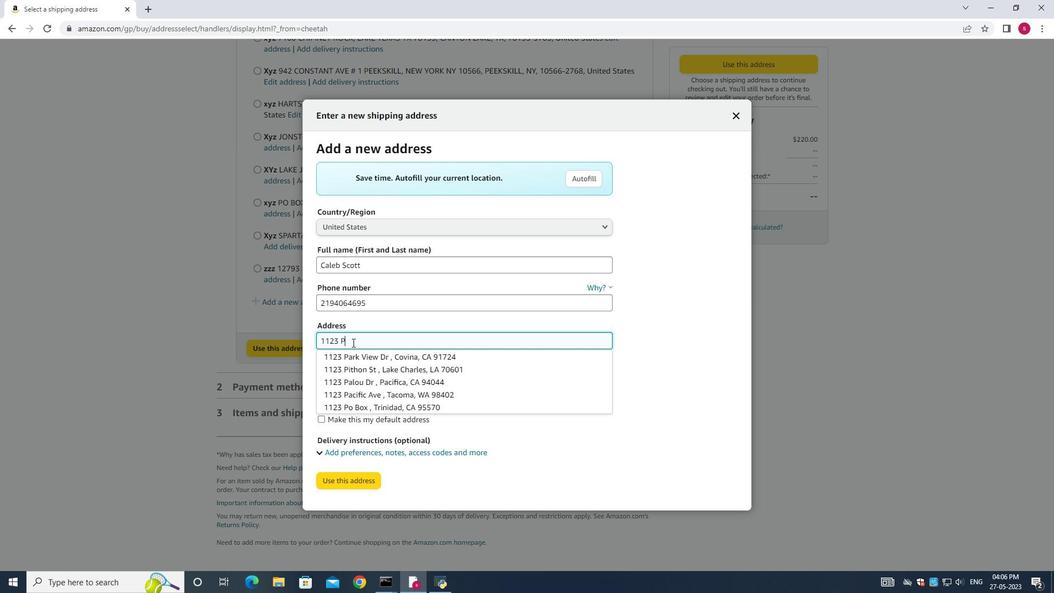 
Action: Mouse scrolled (627, 342) with delta (0, 0)
Screenshot: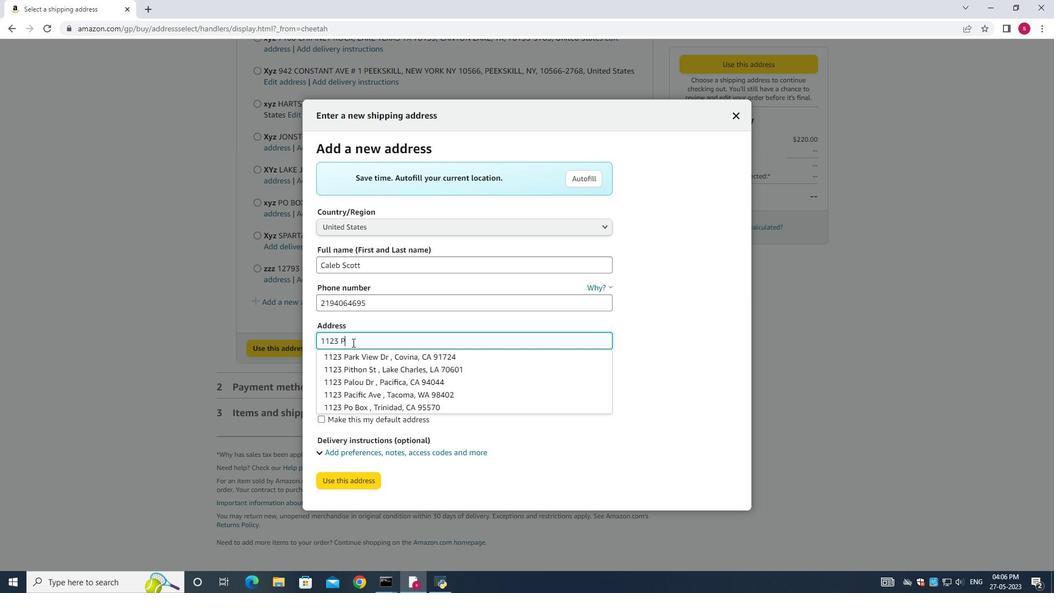 
Action: Mouse scrolled (627, 342) with delta (0, 0)
Screenshot: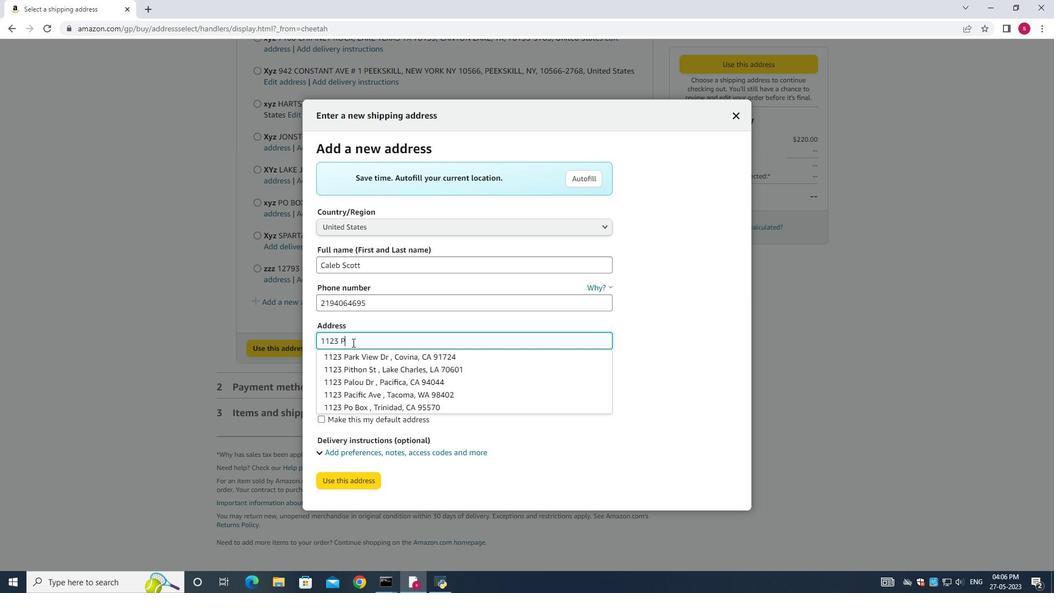 
Action: Mouse scrolled (627, 342) with delta (0, 0)
Screenshot: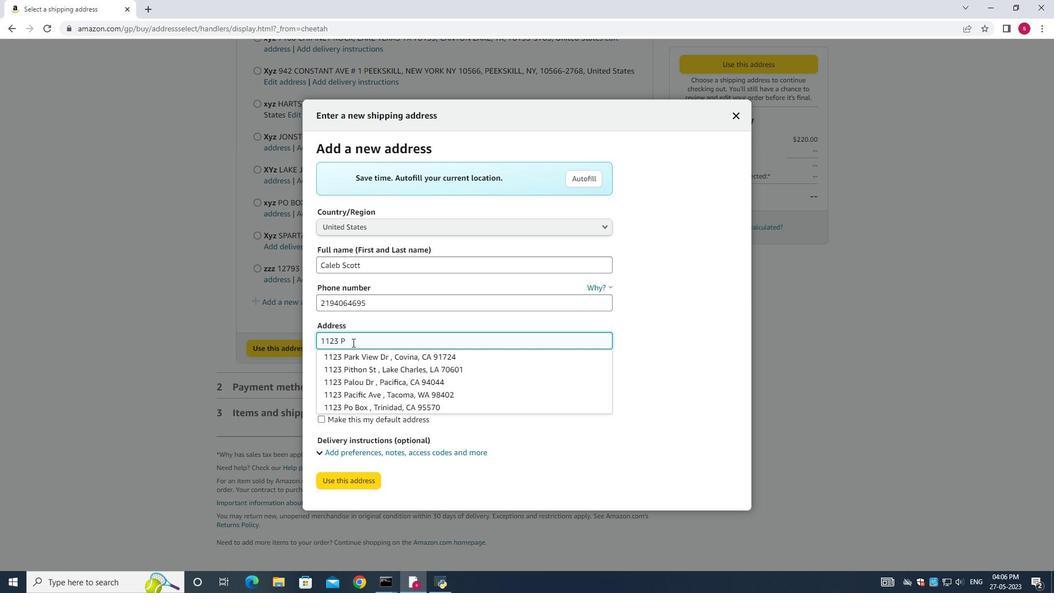 
Action: Mouse scrolled (627, 342) with delta (0, 0)
Screenshot: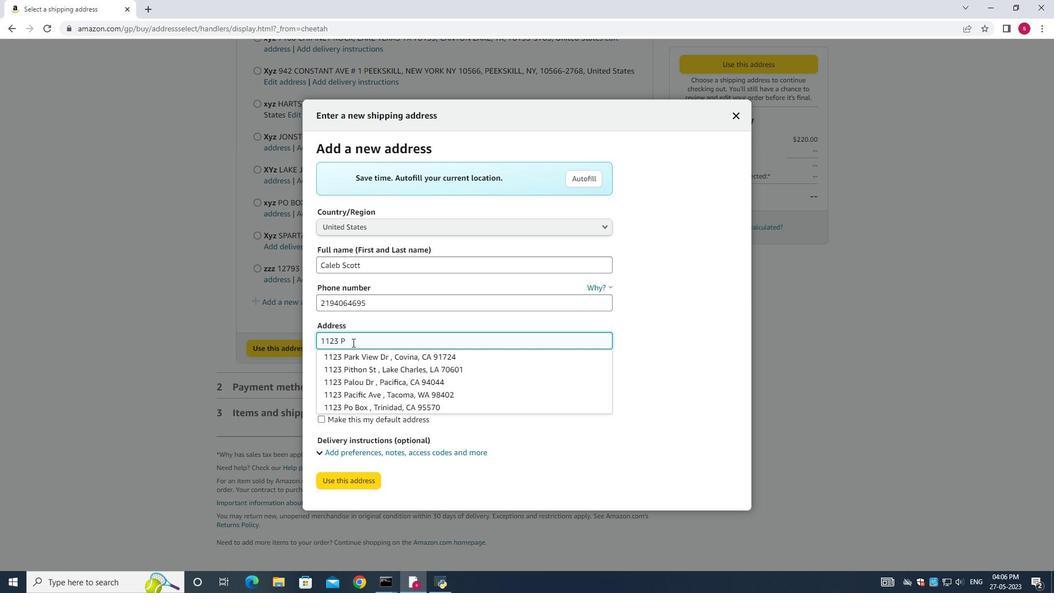 
Action: Mouse scrolled (627, 342) with delta (0, 0)
Screenshot: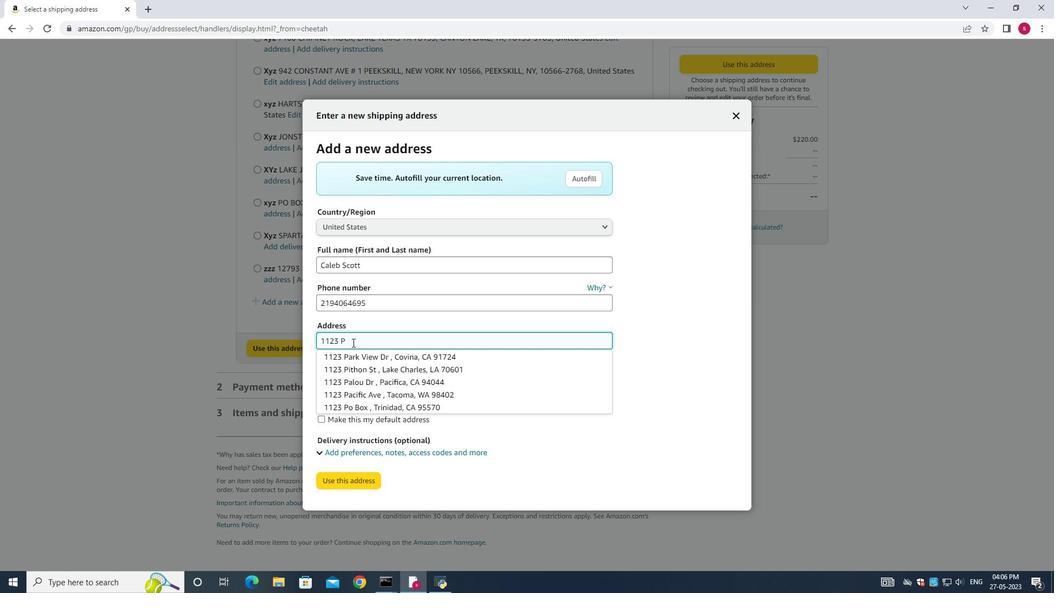 
Action: Mouse scrolled (627, 342) with delta (0, 0)
Screenshot: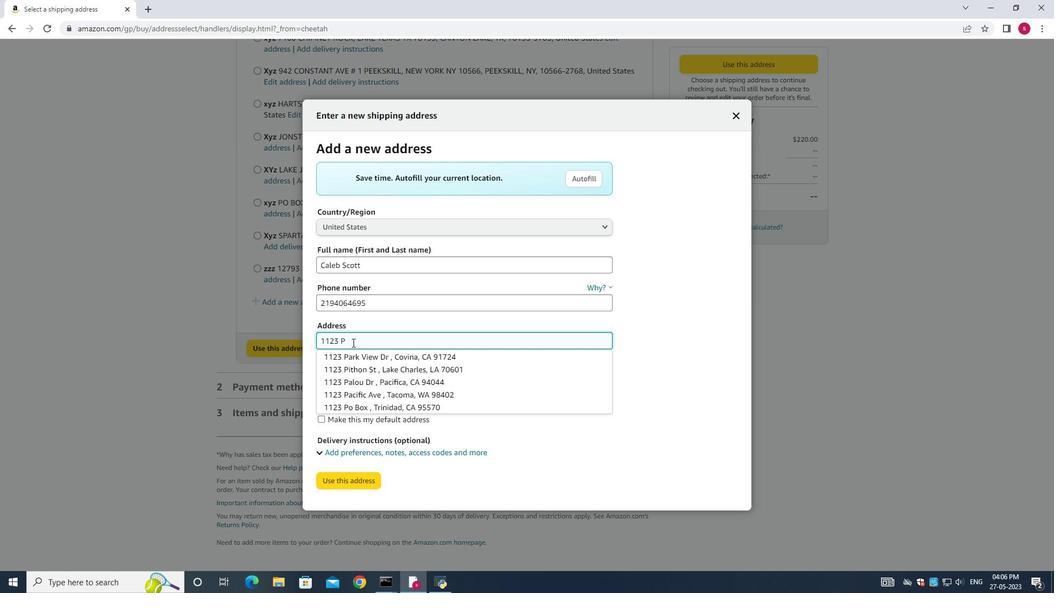 
Action: Mouse scrolled (627, 342) with delta (0, 0)
Screenshot: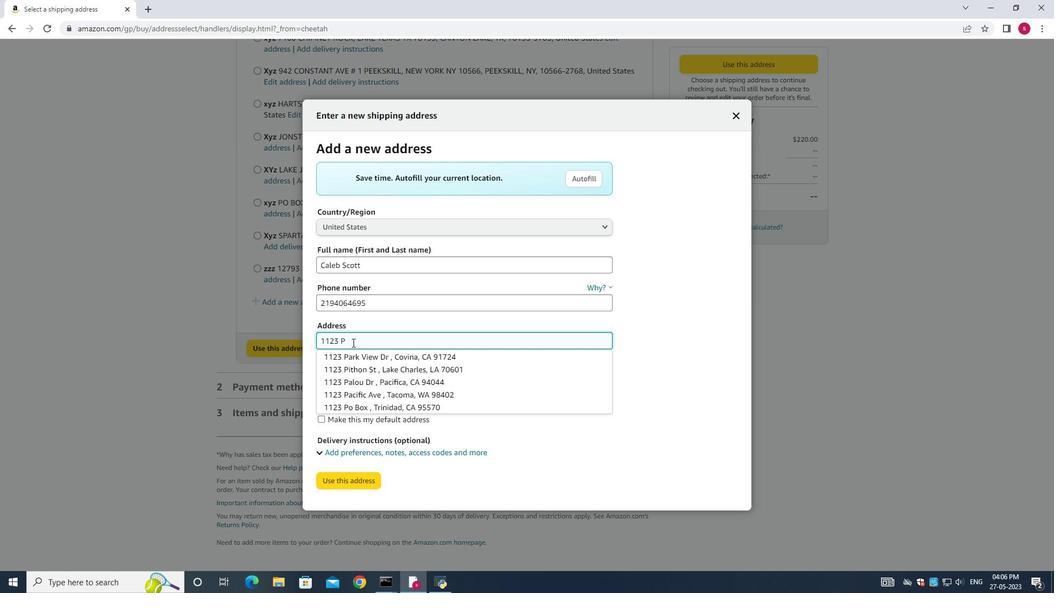 
Action: Mouse scrolled (627, 342) with delta (0, 0)
Screenshot: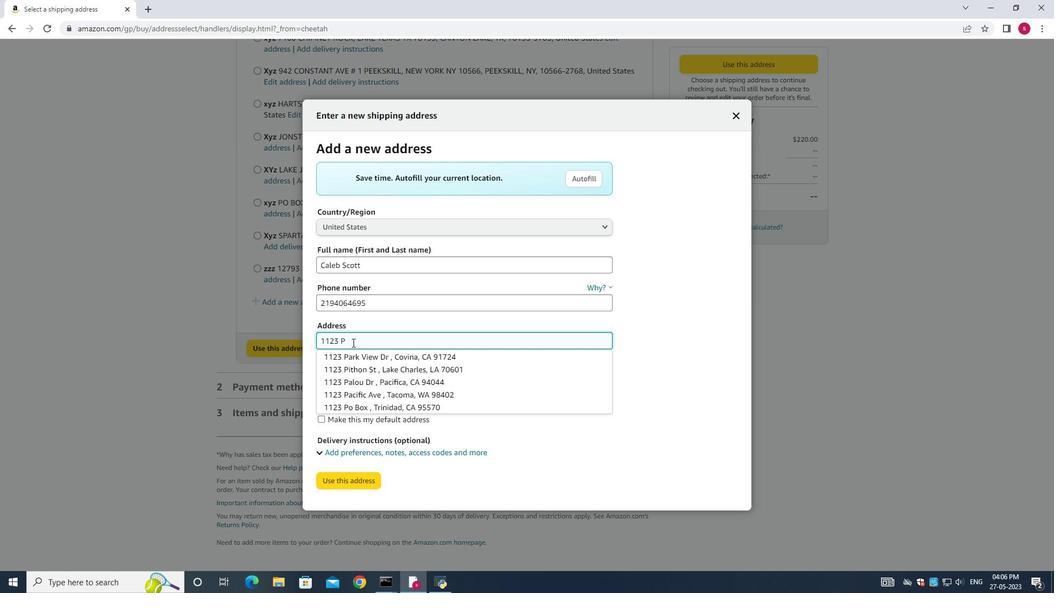 
Action: Mouse scrolled (627, 342) with delta (0, 0)
Screenshot: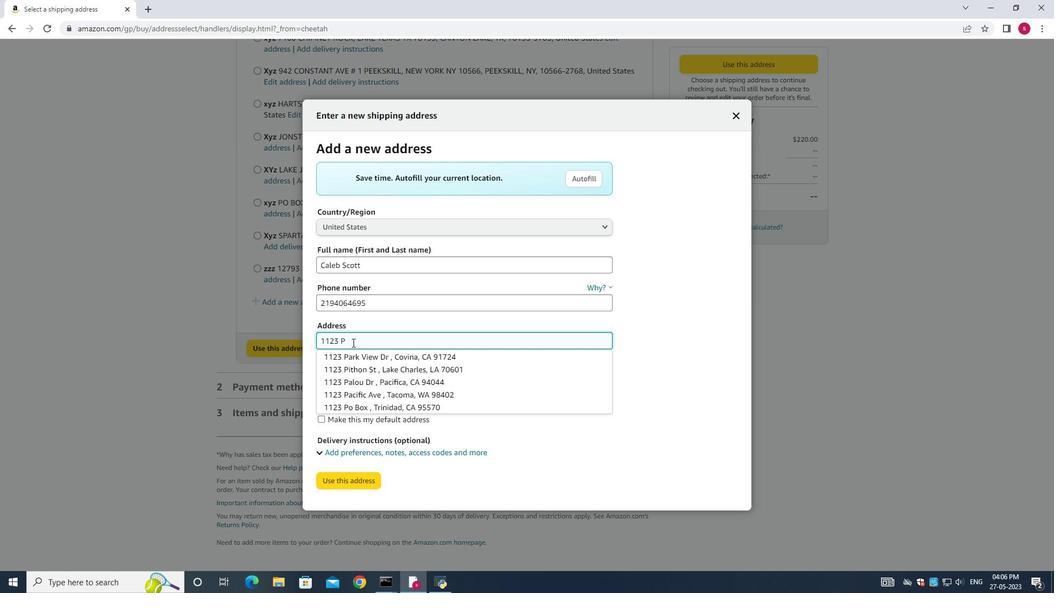 
Action: Mouse scrolled (627, 342) with delta (0, 0)
Screenshot: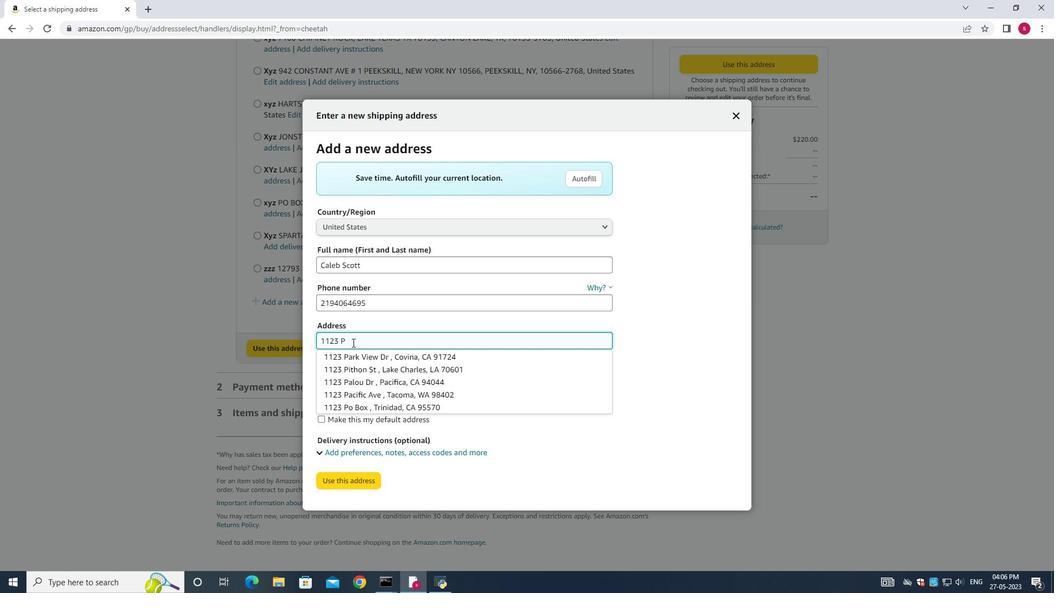 
Action: Mouse scrolled (627, 342) with delta (0, 0)
Screenshot: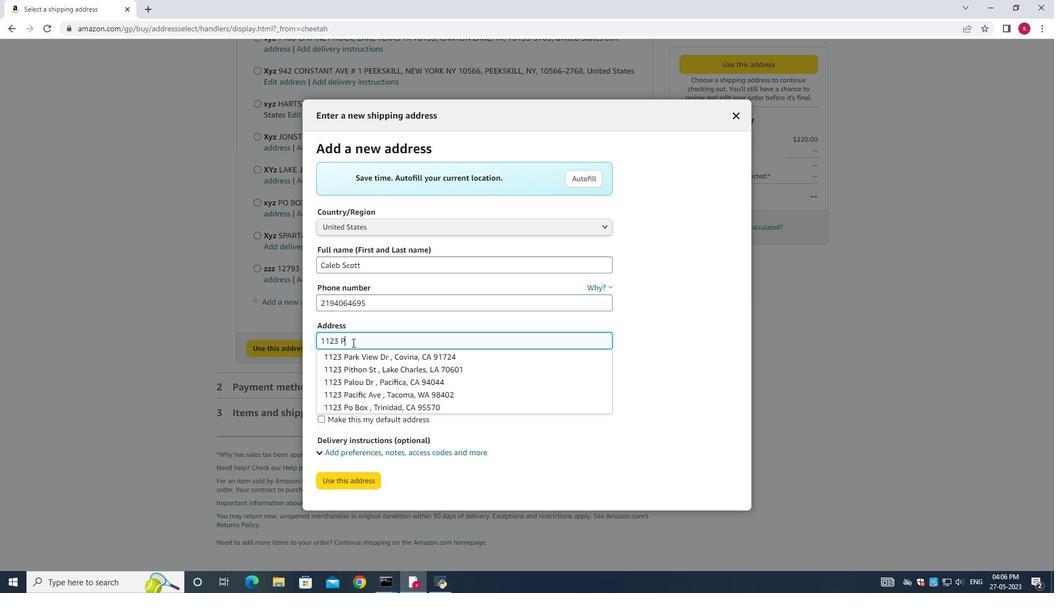 
Action: Mouse scrolled (627, 342) with delta (0, 0)
Screenshot: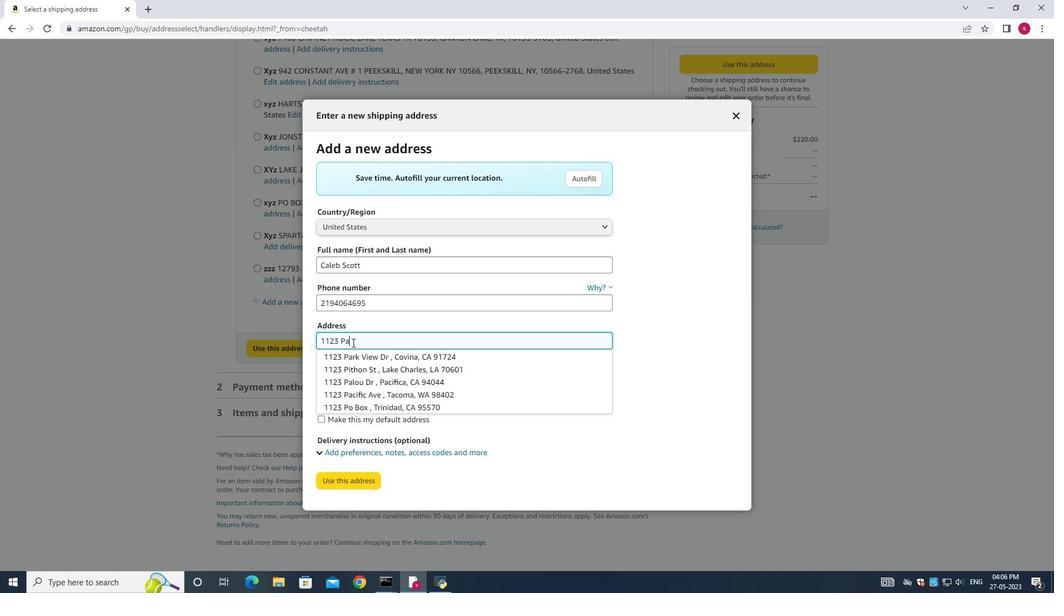 
Action: Mouse scrolled (627, 342) with delta (0, 0)
Screenshot: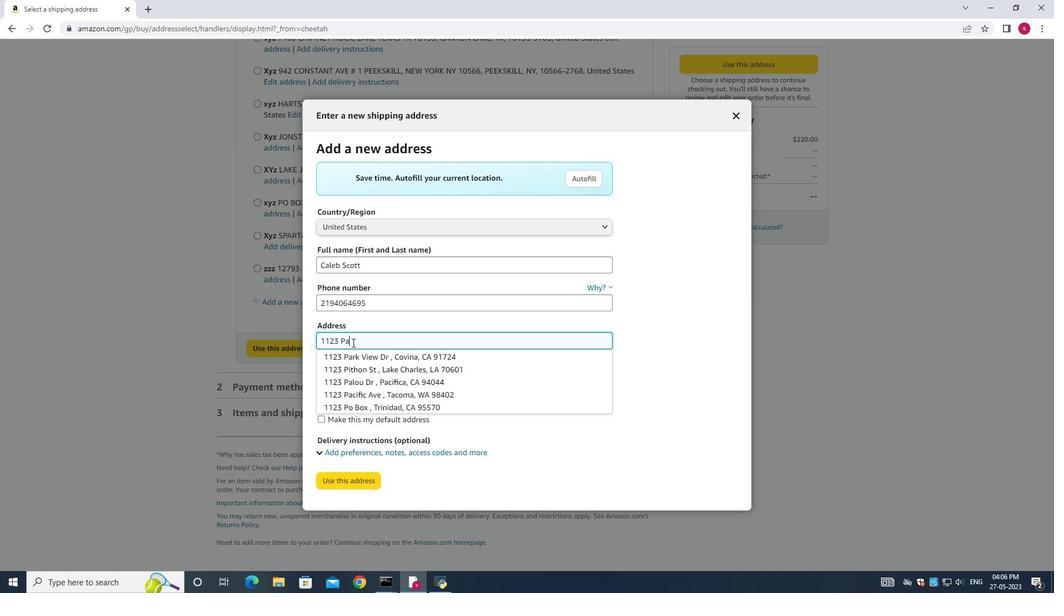 
Action: Mouse scrolled (627, 342) with delta (0, 0)
Screenshot: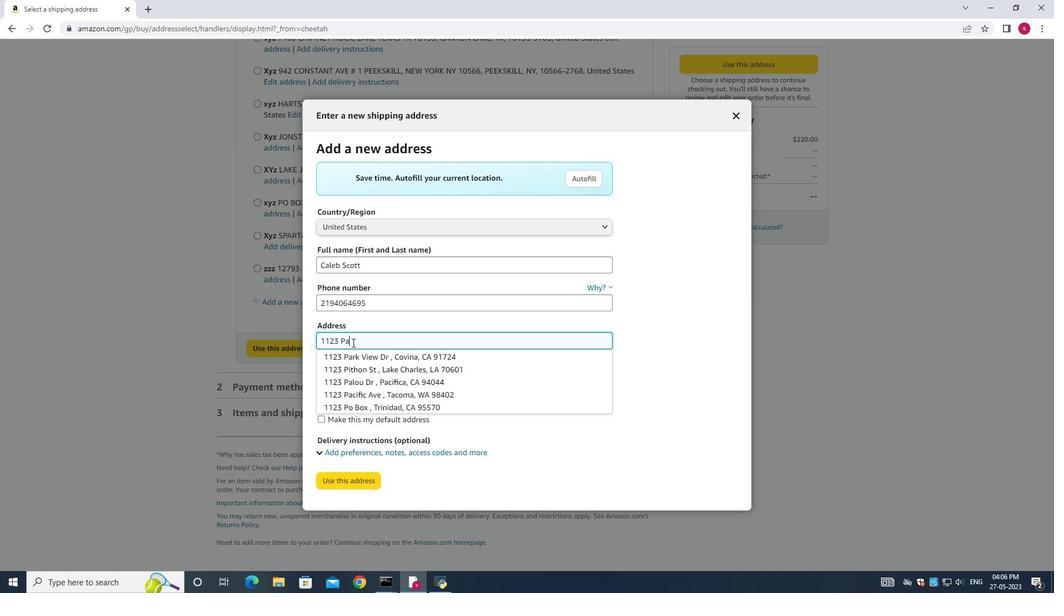 
Action: Mouse scrolled (627, 342) with delta (0, 0)
Screenshot: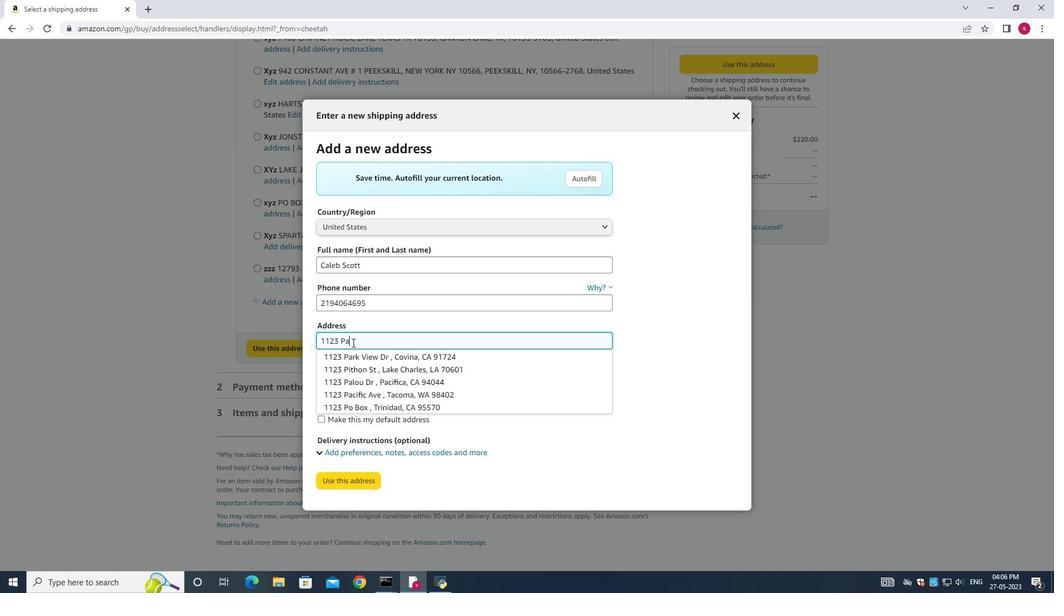 
Action: Mouse scrolled (627, 342) with delta (0, 0)
Screenshot: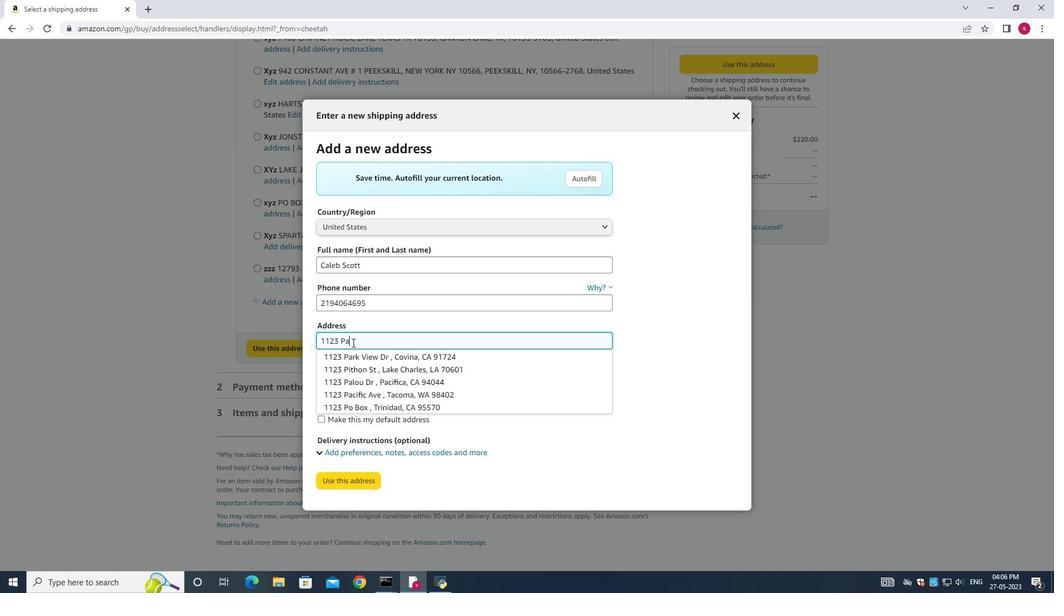 
Action: Mouse scrolled (627, 342) with delta (0, 0)
Screenshot: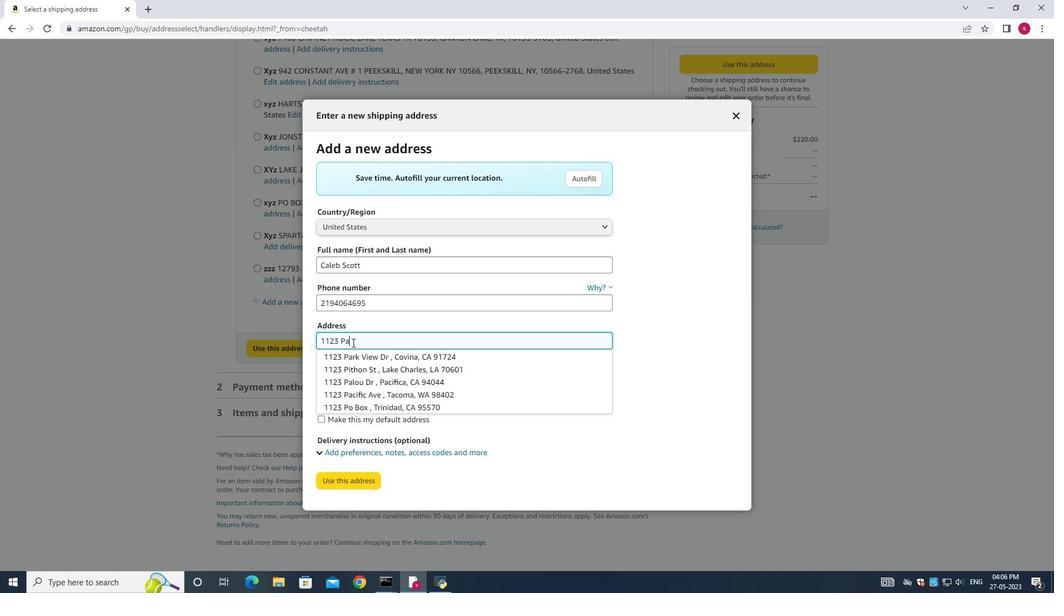 
Action: Mouse scrolled (627, 342) with delta (0, 0)
Screenshot: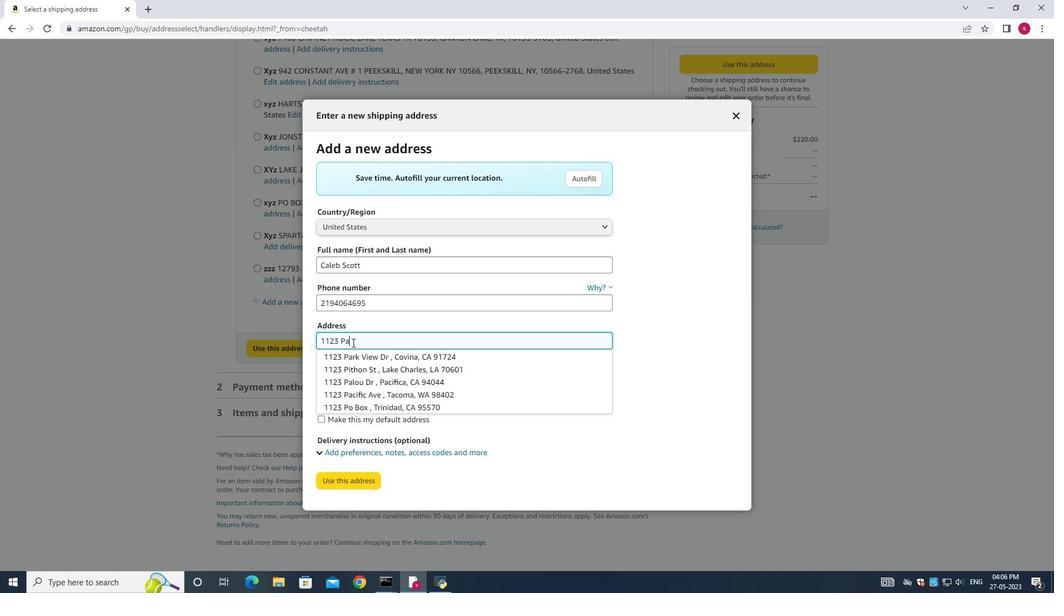 
Action: Mouse scrolled (627, 342) with delta (0, 0)
Screenshot: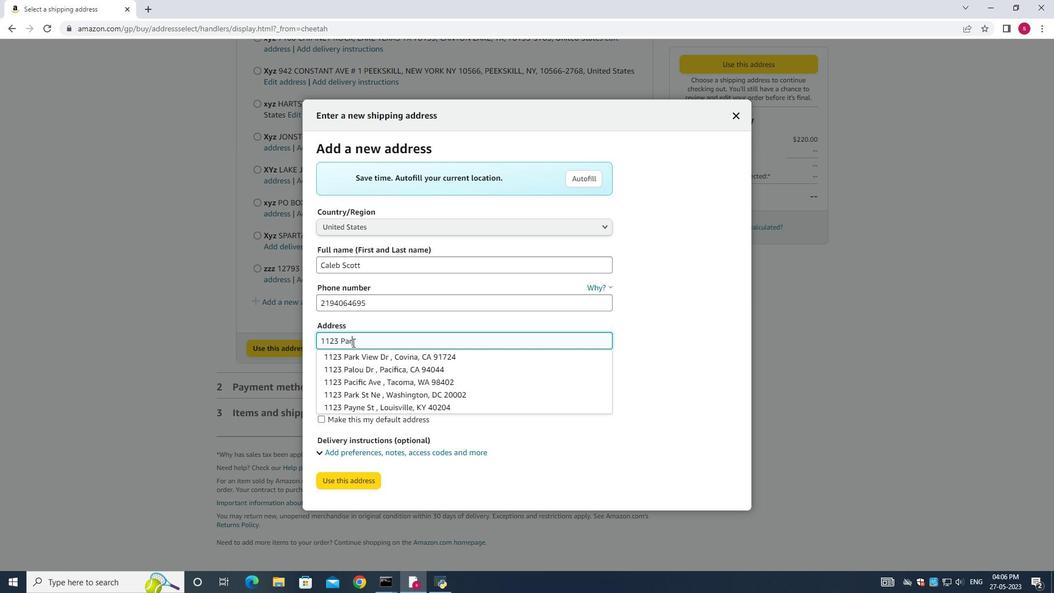 
Action: Mouse scrolled (627, 342) with delta (0, 0)
Screenshot: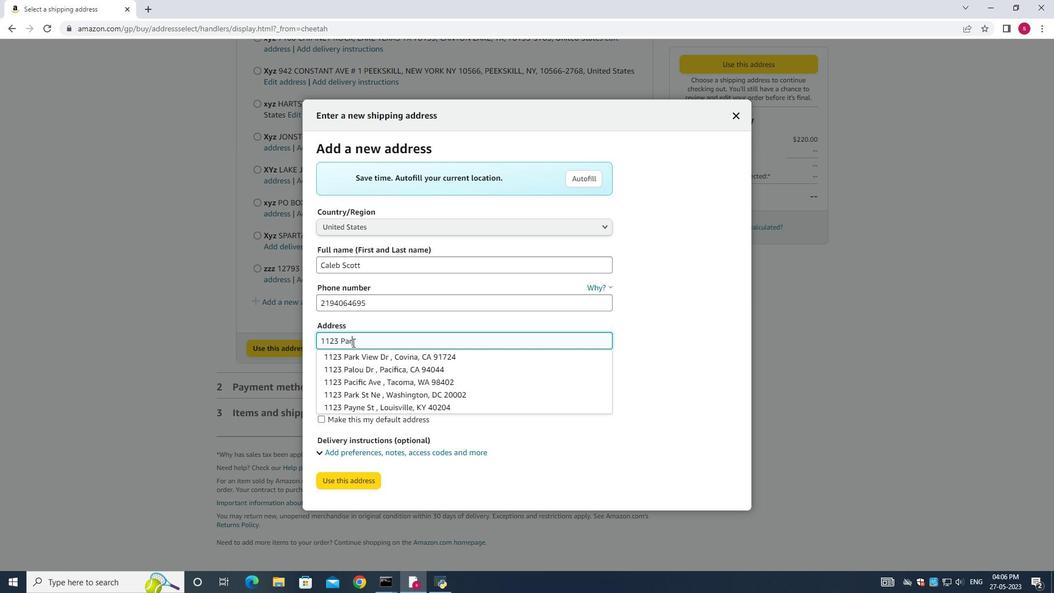 
Action: Mouse scrolled (627, 342) with delta (0, 0)
Screenshot: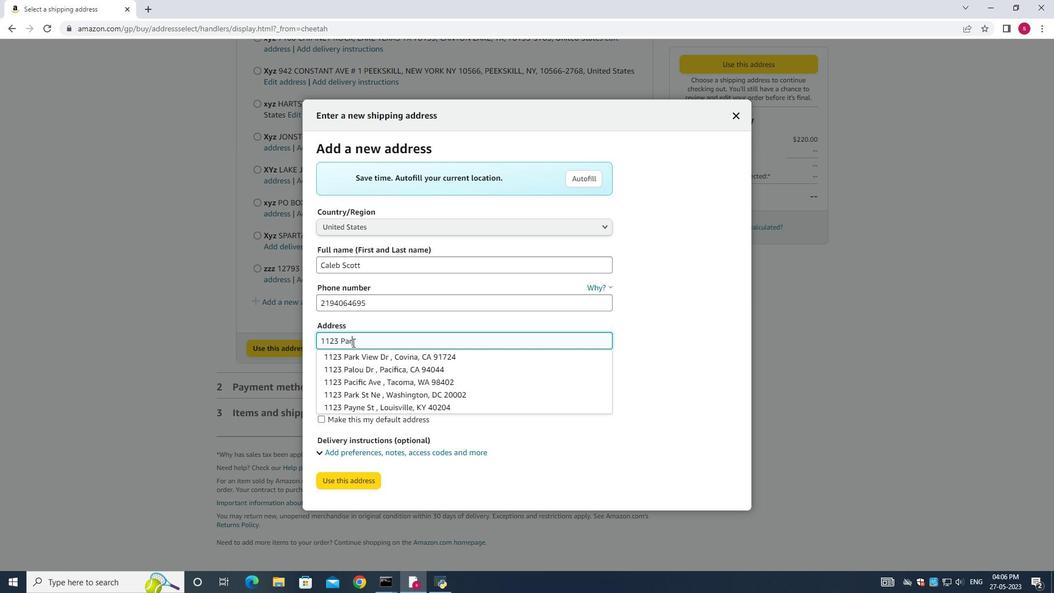 
Action: Mouse scrolled (627, 342) with delta (0, 0)
Screenshot: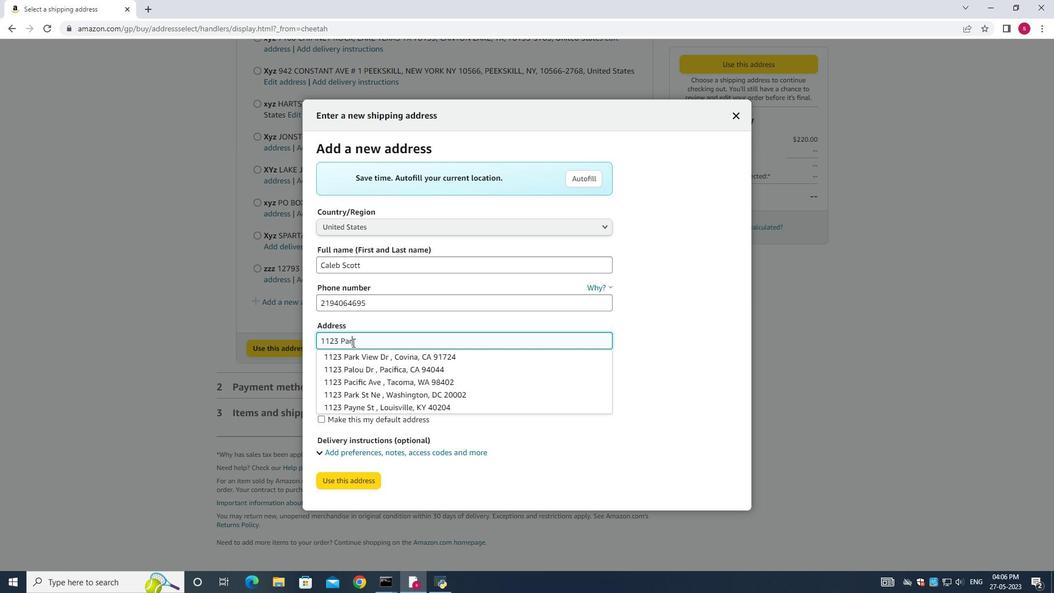 
Action: Mouse scrolled (627, 342) with delta (0, 0)
Screenshot: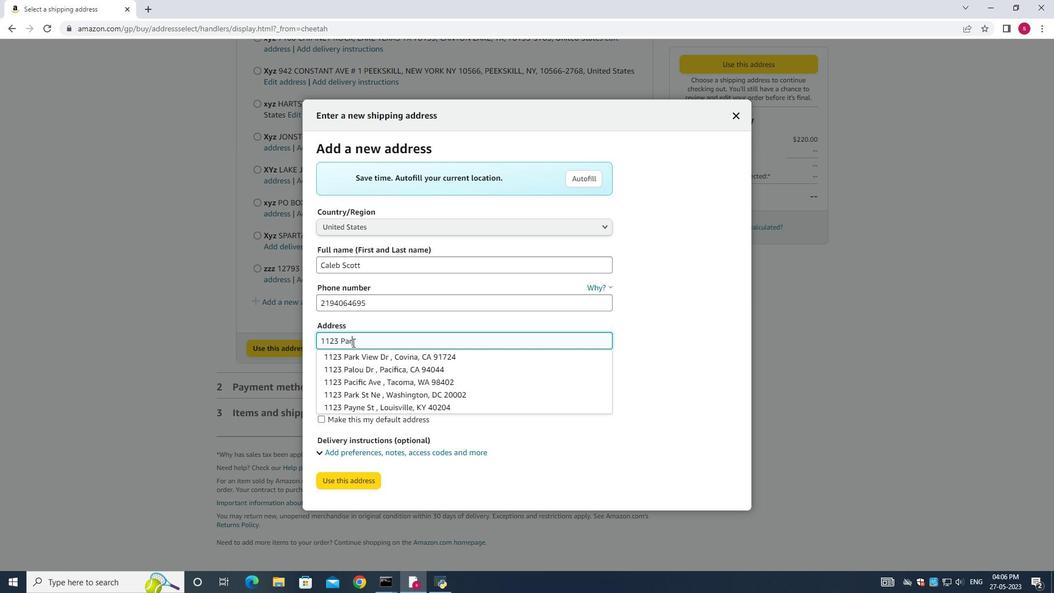 
Action: Mouse scrolled (627, 342) with delta (0, 0)
Screenshot: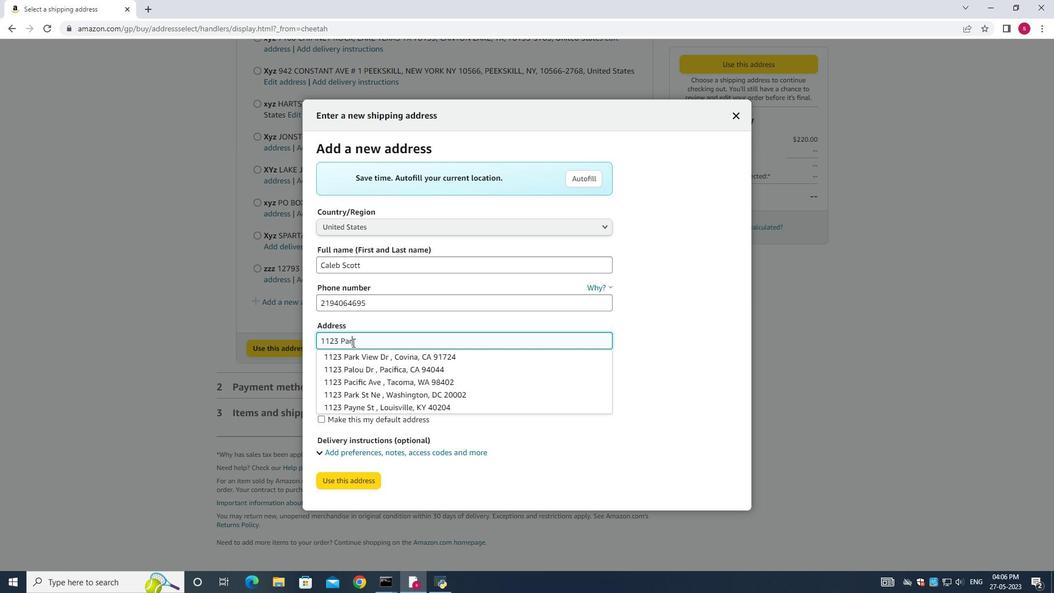 
Action: Mouse moved to (209, 54)
Screenshot: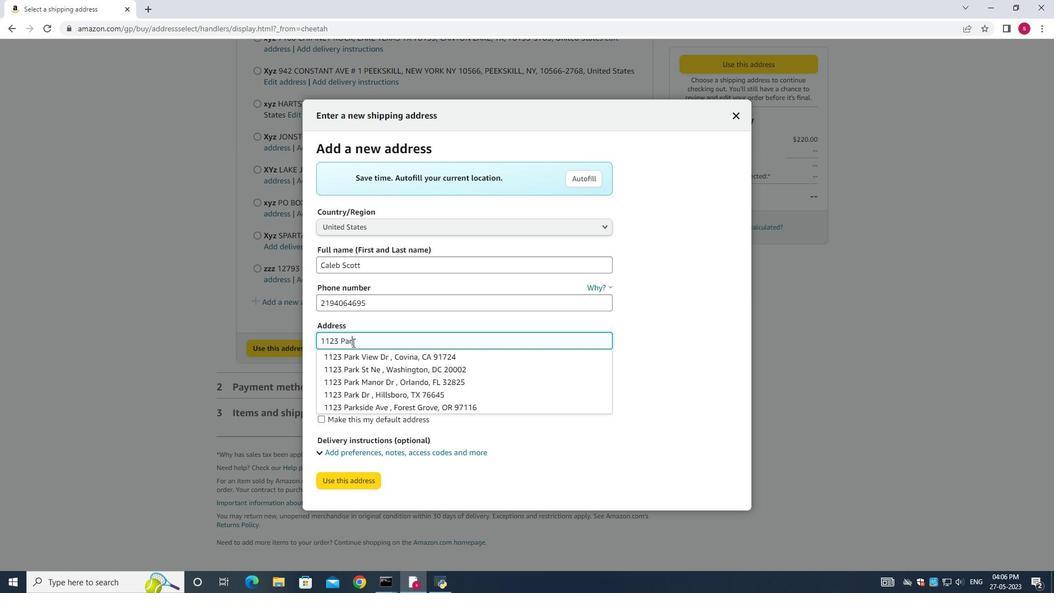 
Action: Mouse pressed left at (209, 54)
Screenshot: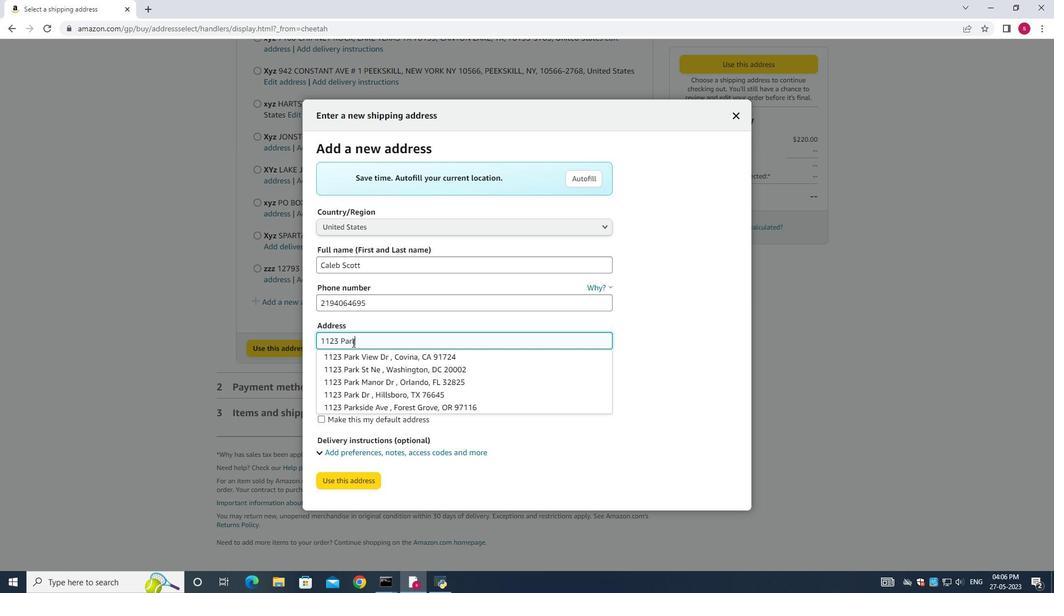 
Action: Mouse moved to (284, 62)
Screenshot: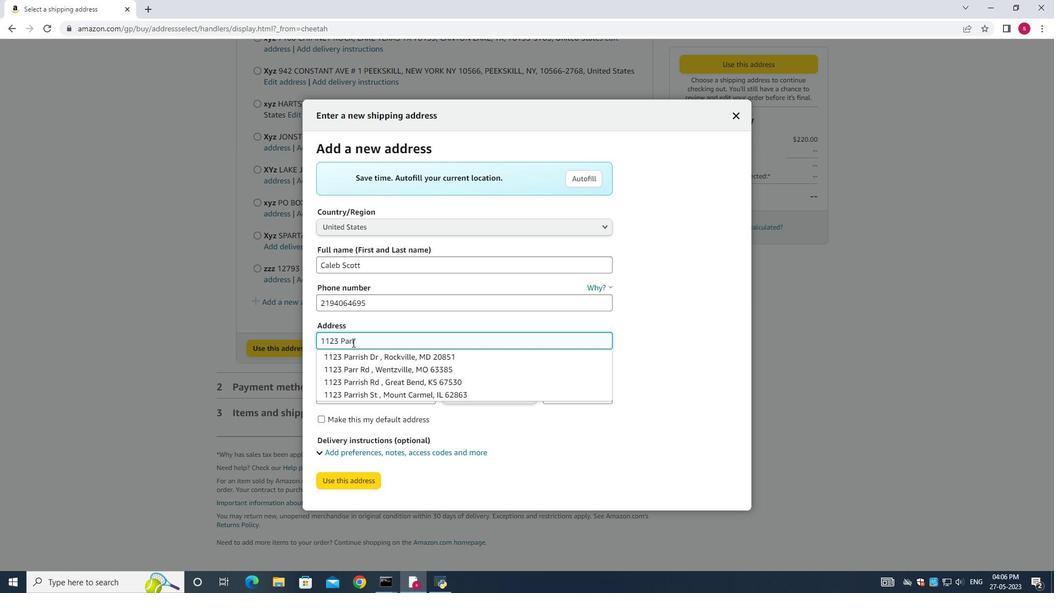 
Action: Key pressed <Key.backspace><Key.enter>
Screenshot: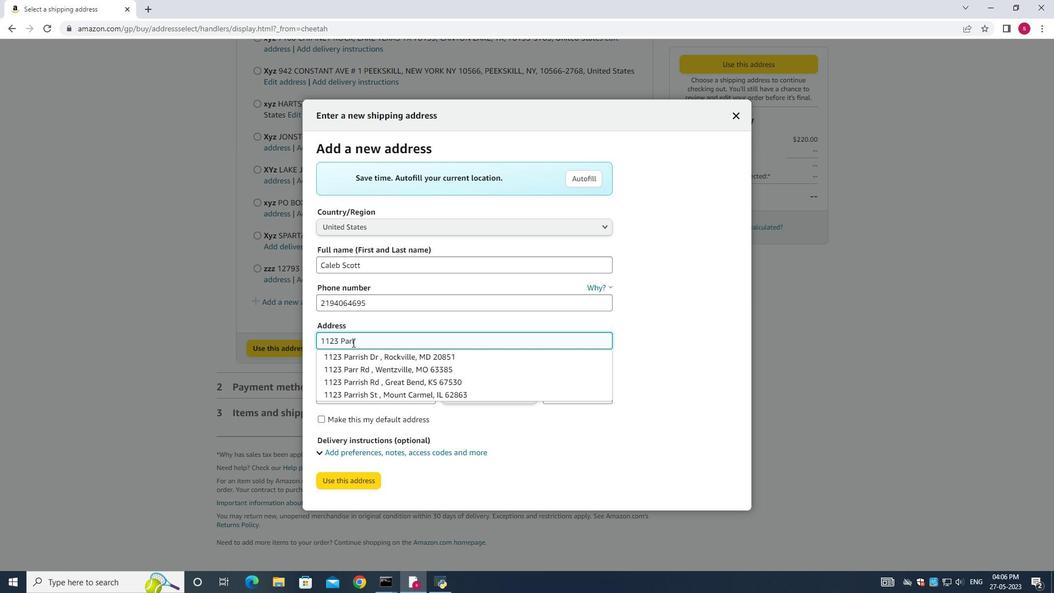 
Action: Mouse moved to (479, 324)
Screenshot: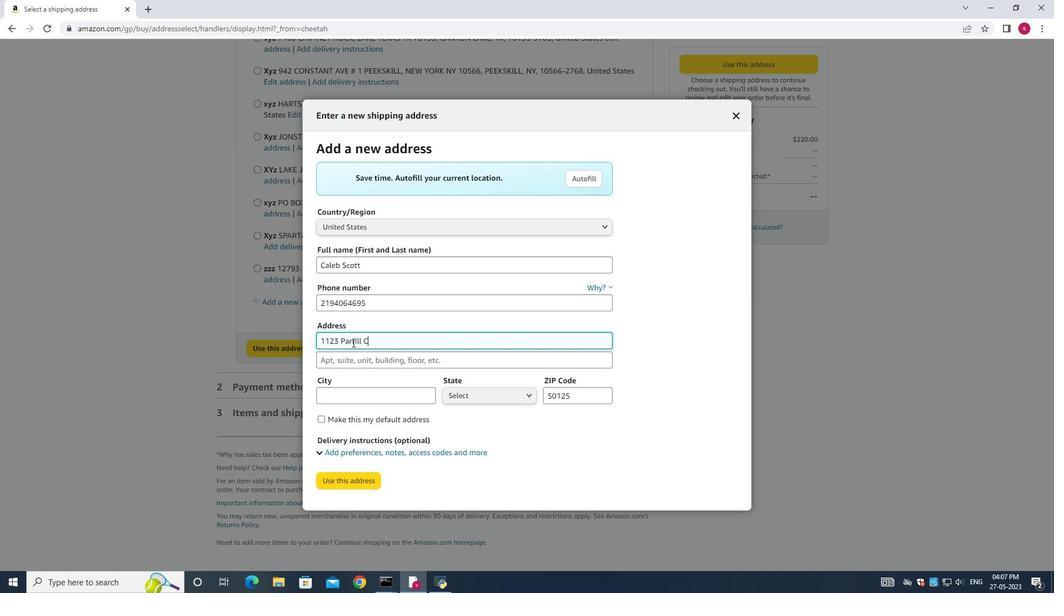 
Action: Mouse scrolled (479, 323) with delta (0, 0)
Screenshot: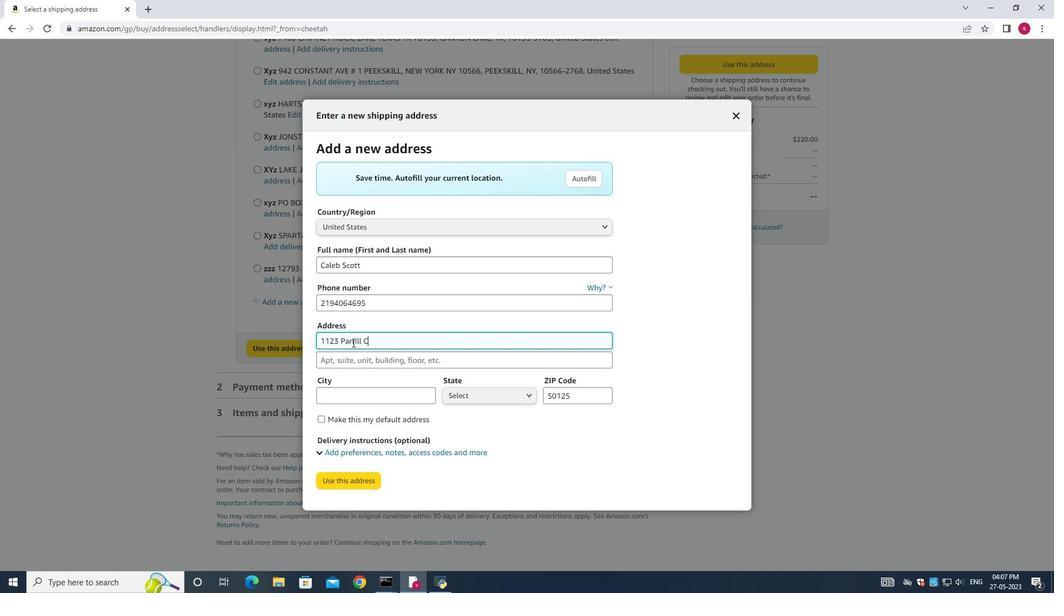 
Action: Mouse moved to (476, 335)
Screenshot: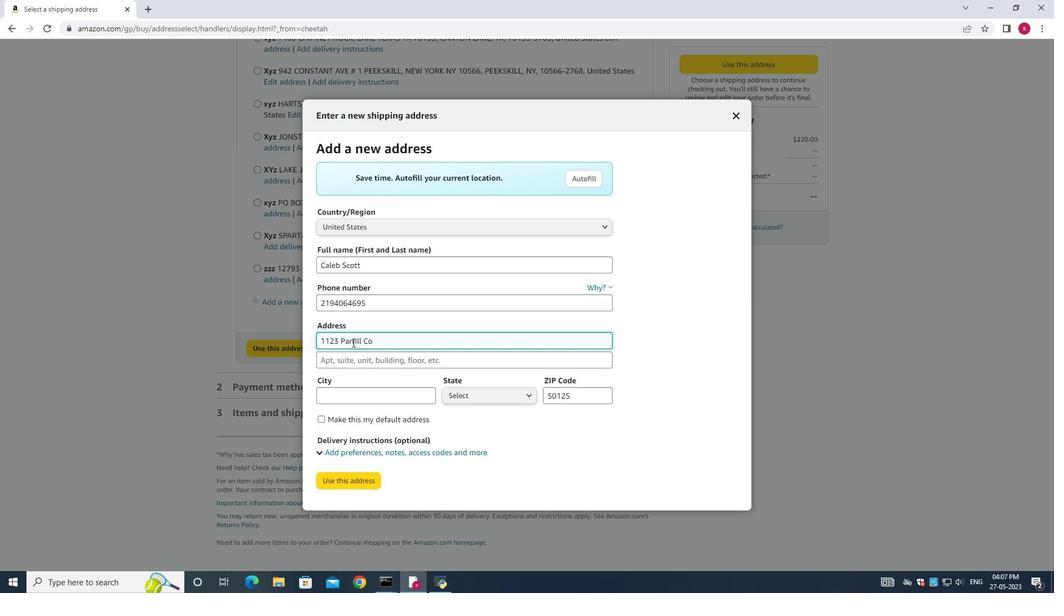
Action: Mouse scrolled (476, 334) with delta (0, 0)
Screenshot: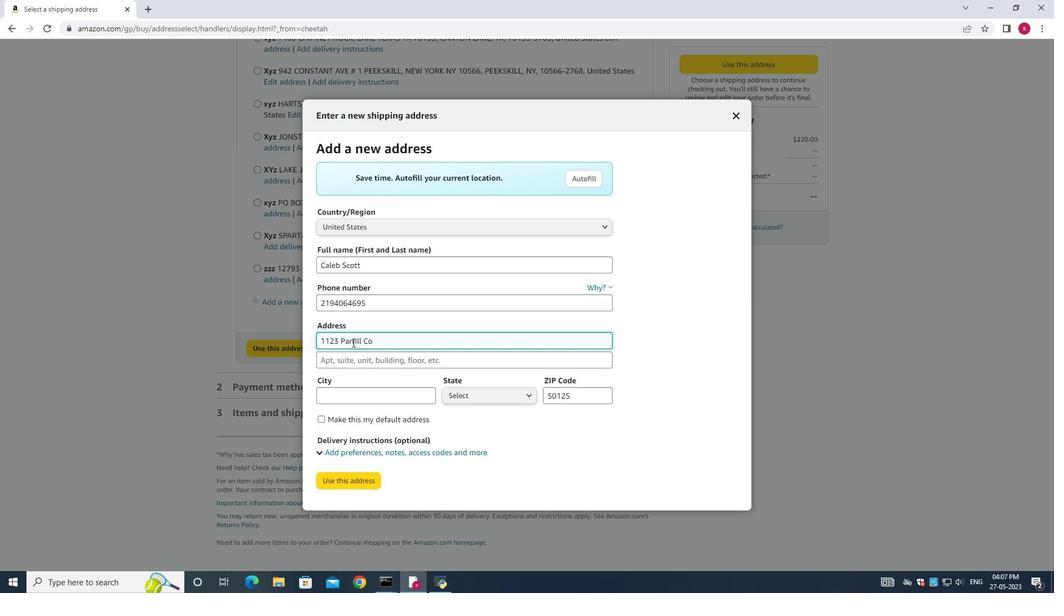 
Action: Mouse scrolled (476, 334) with delta (0, 0)
Screenshot: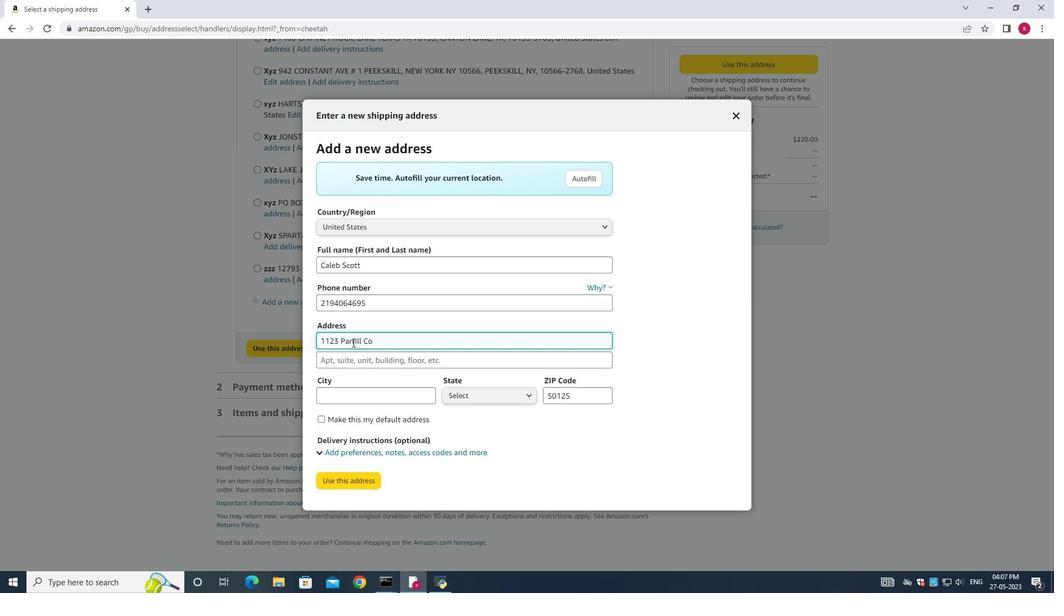 
Action: Mouse scrolled (476, 334) with delta (0, 0)
Screenshot: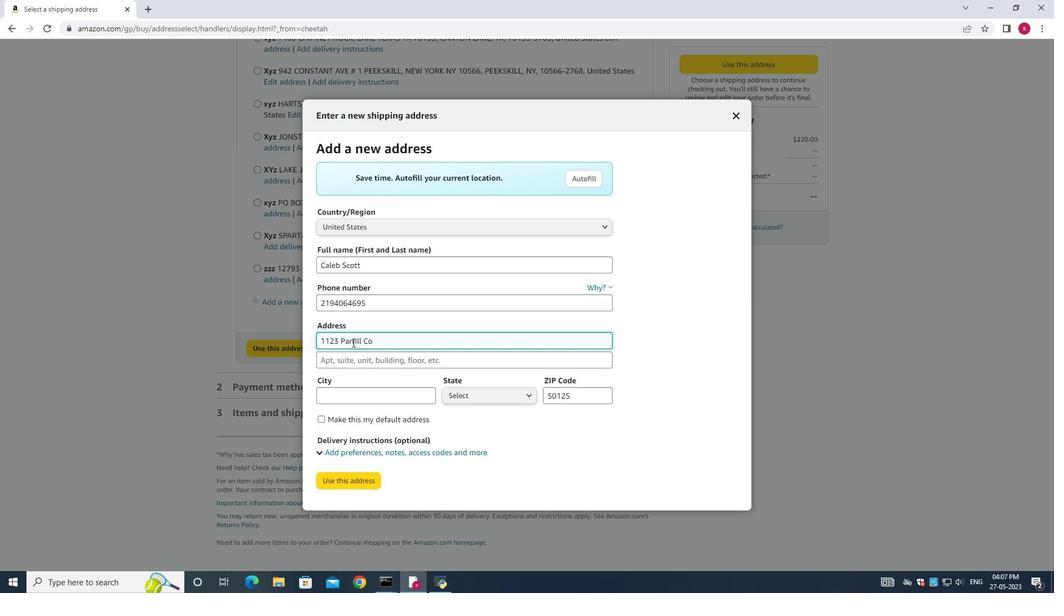 
Action: Mouse scrolled (476, 334) with delta (0, 0)
Screenshot: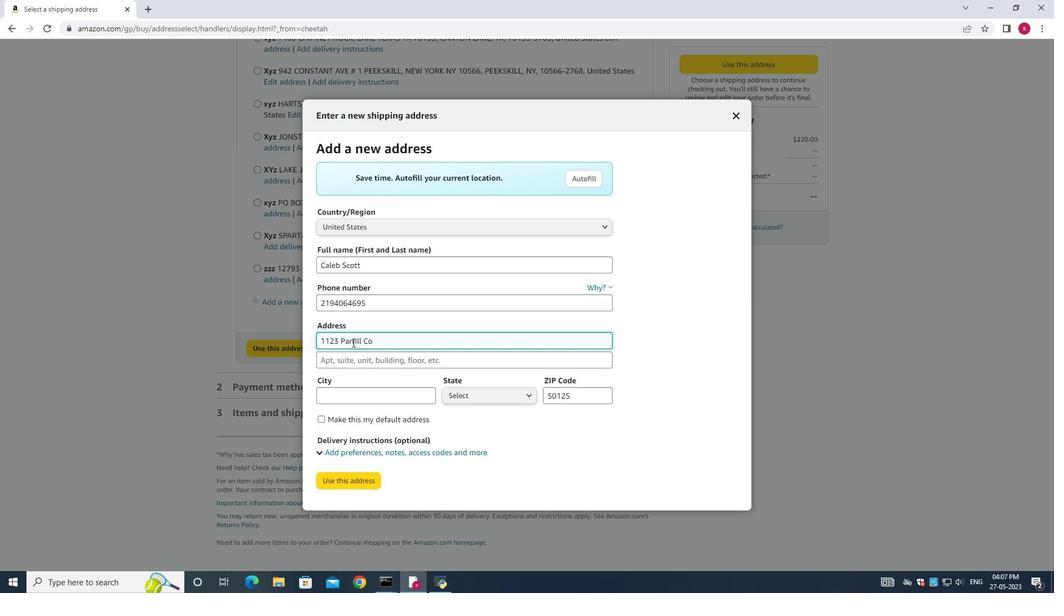 
Action: Mouse moved to (475, 339)
Screenshot: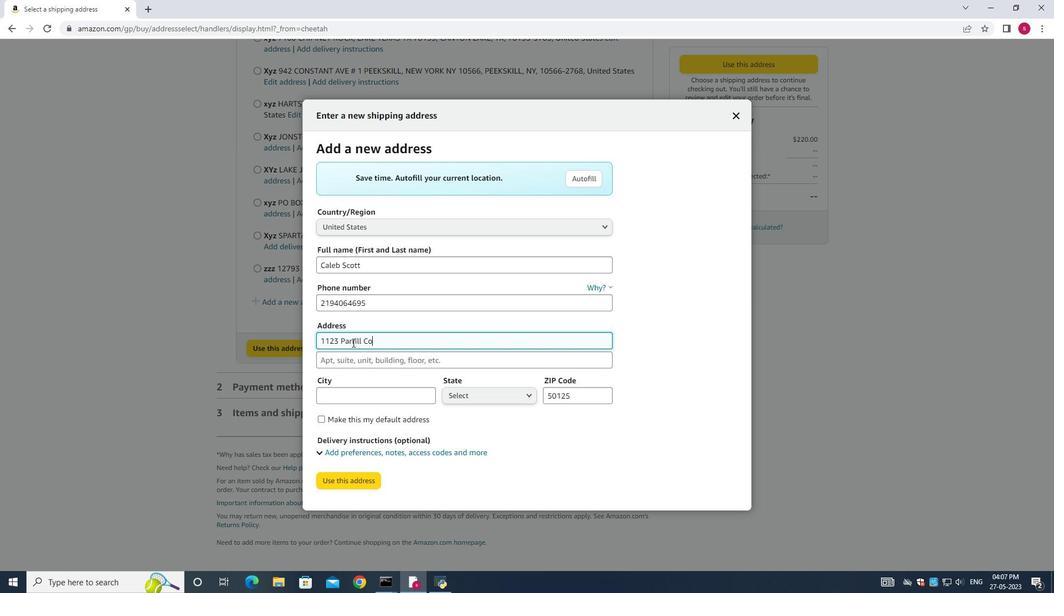 
Action: Mouse scrolled (475, 339) with delta (0, 0)
Screenshot: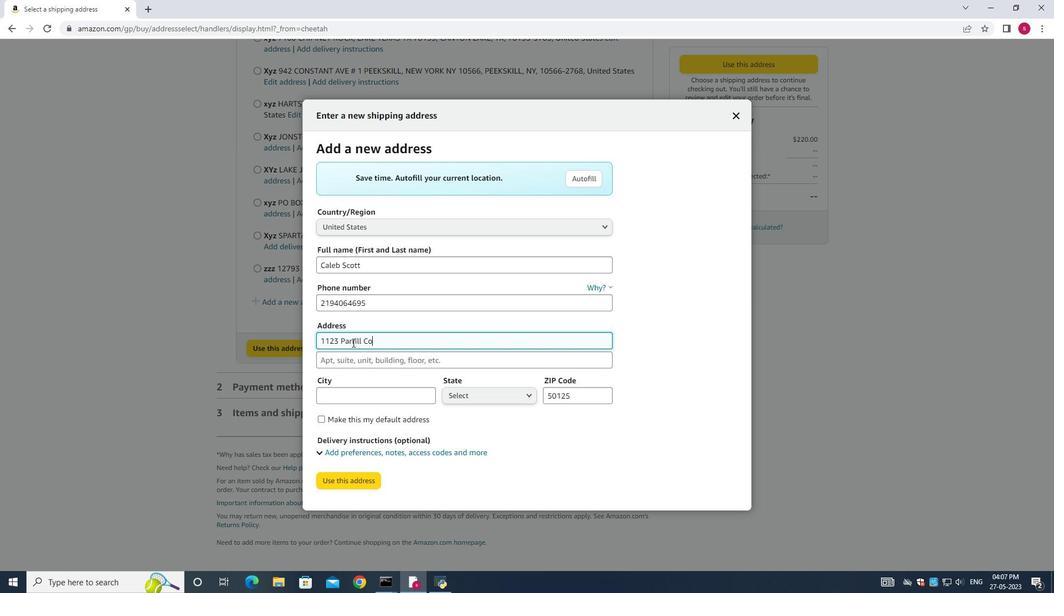 
Action: Mouse moved to (475, 341)
Screenshot: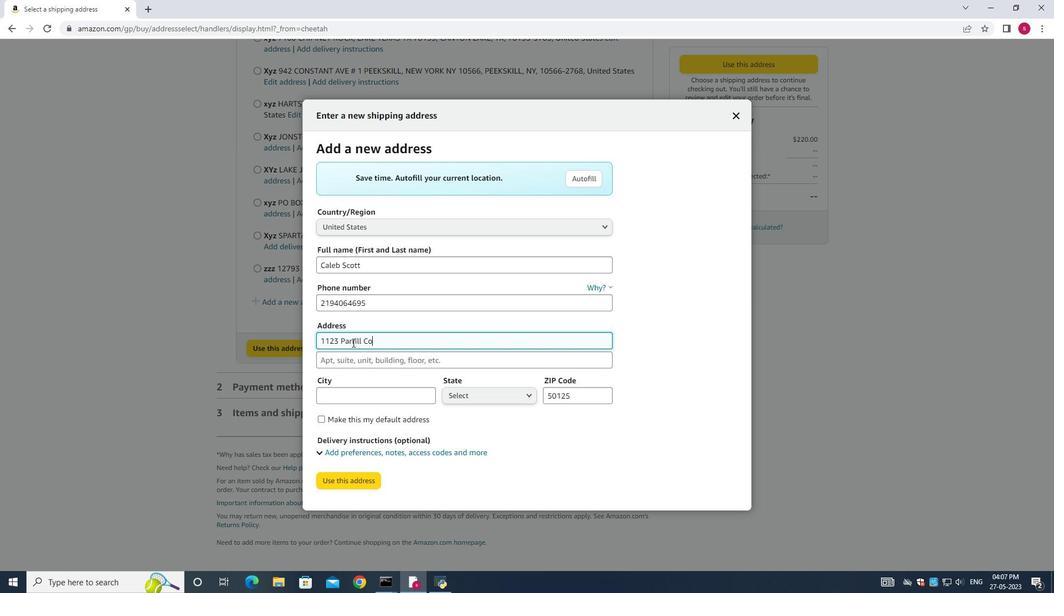 
Action: Mouse scrolled (475, 340) with delta (0, 0)
Screenshot: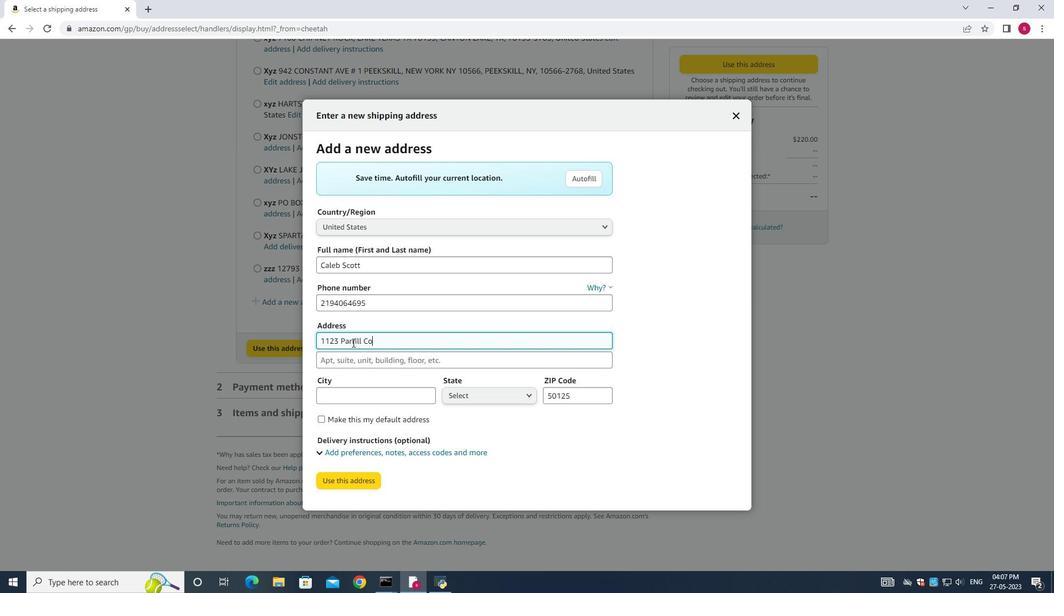 
Action: Mouse scrolled (475, 340) with delta (0, 0)
Screenshot: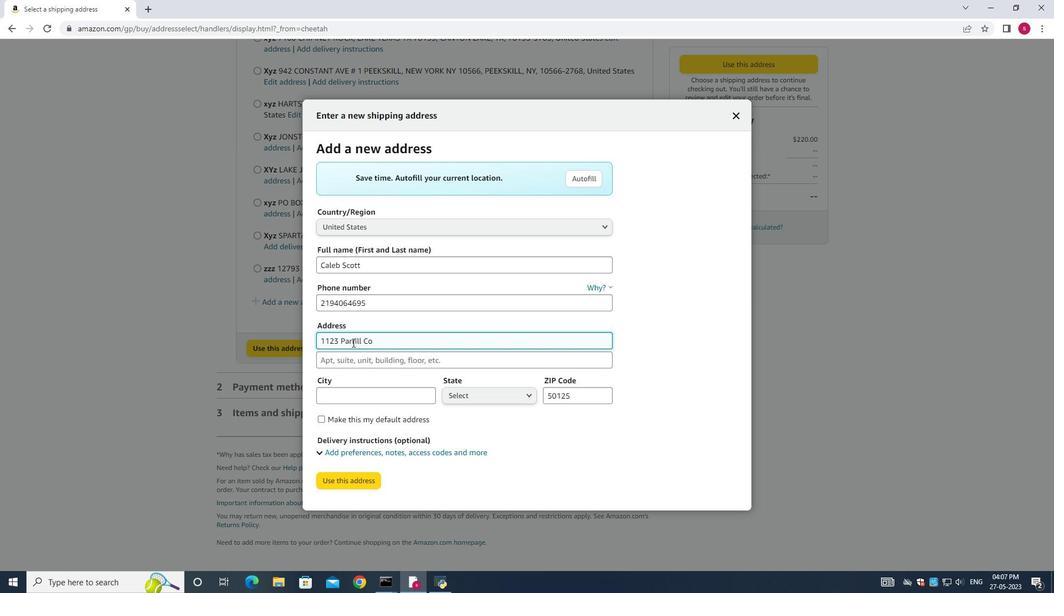 
Action: Mouse moved to (554, 325)
Screenshot: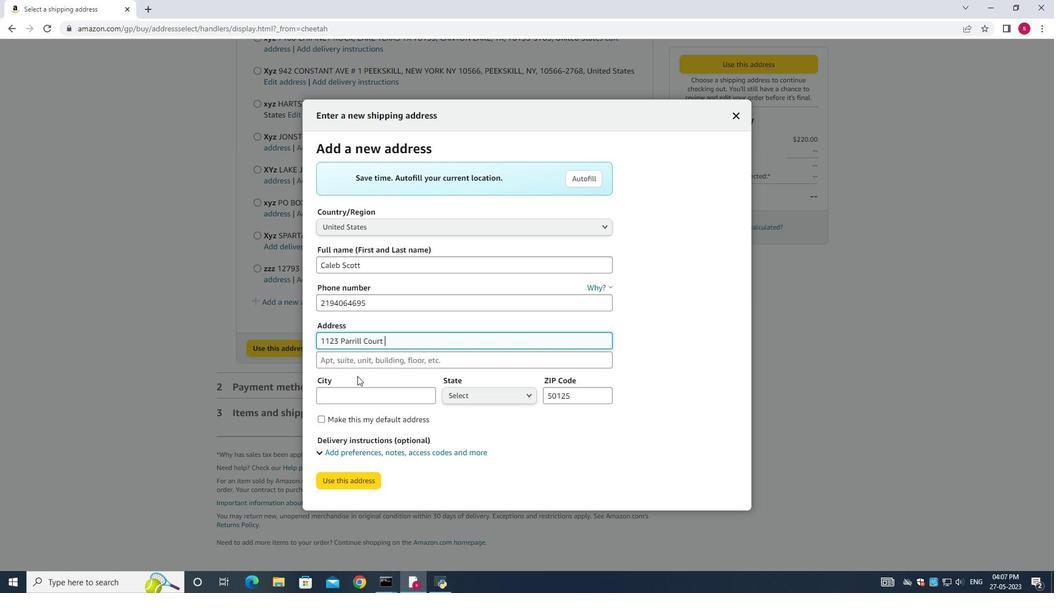 
Action: Mouse pressed left at (554, 325)
Screenshot: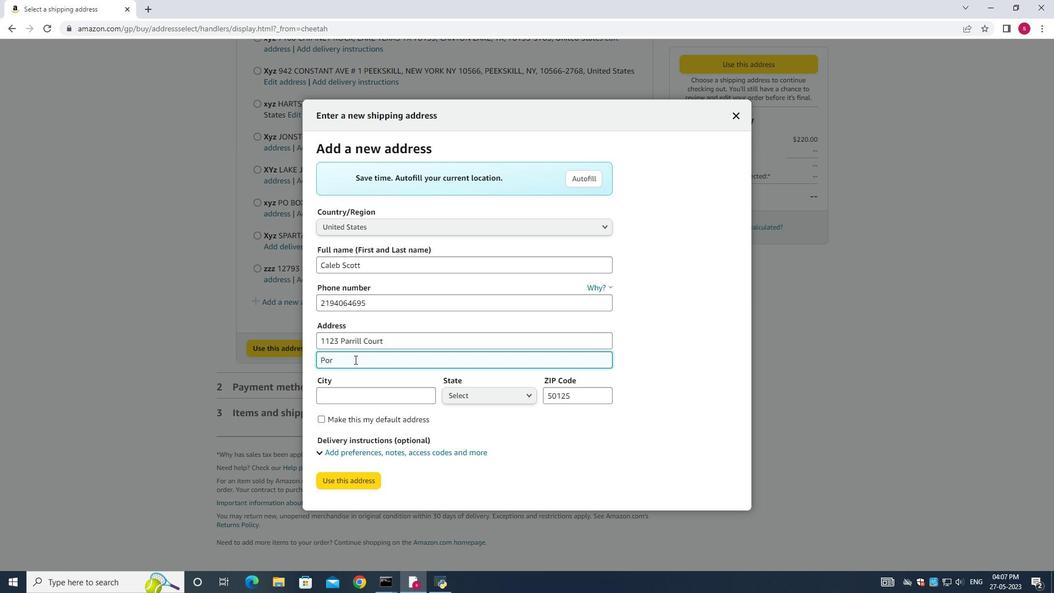 
Action: Mouse moved to (678, 378)
Screenshot: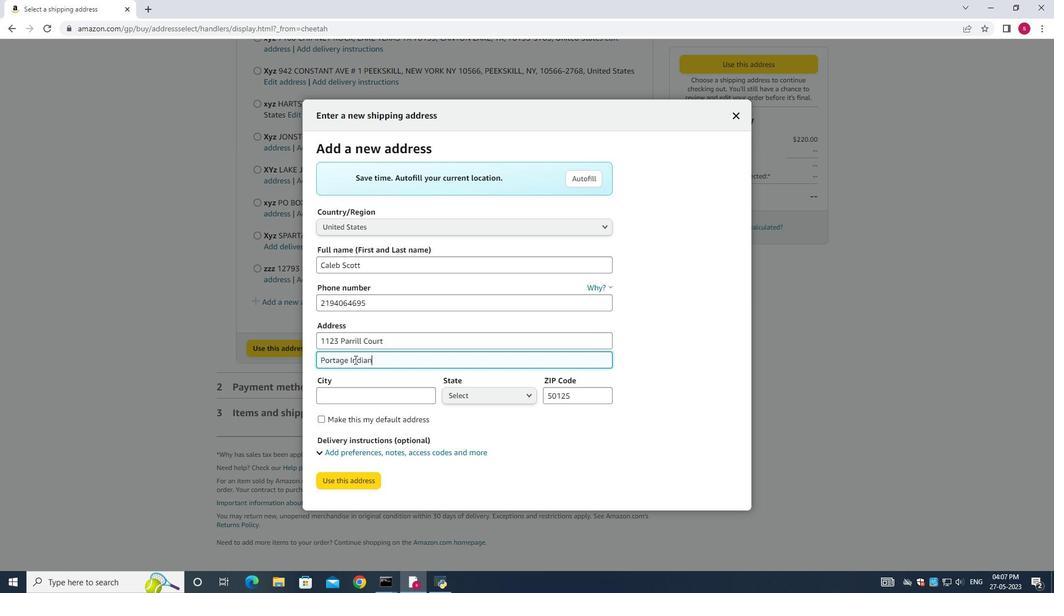 
Action: Mouse scrolled (678, 378) with delta (0, 0)
Screenshot: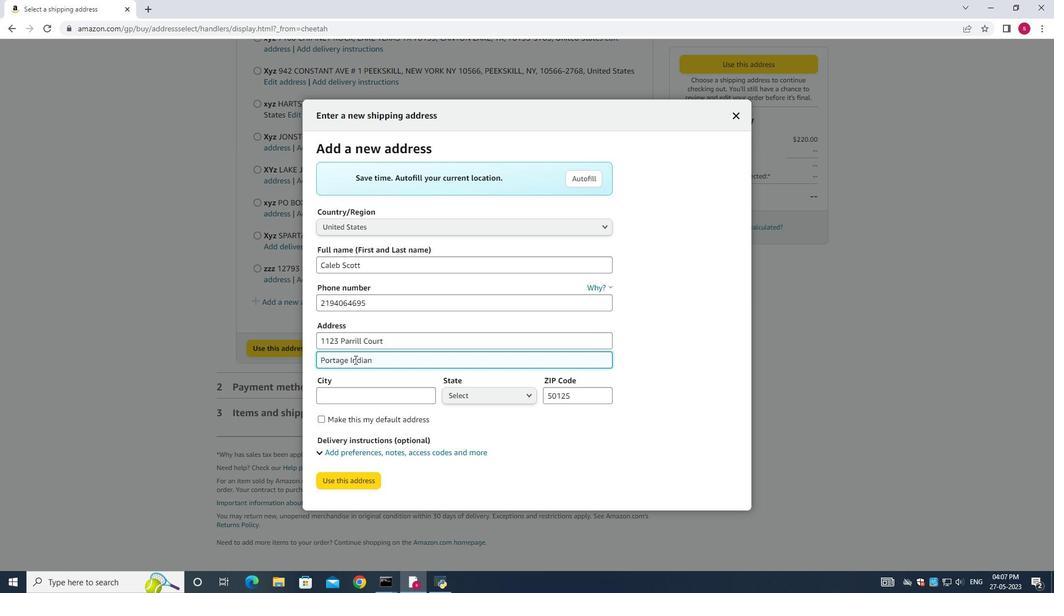 
Action: Mouse moved to (795, 374)
Screenshot: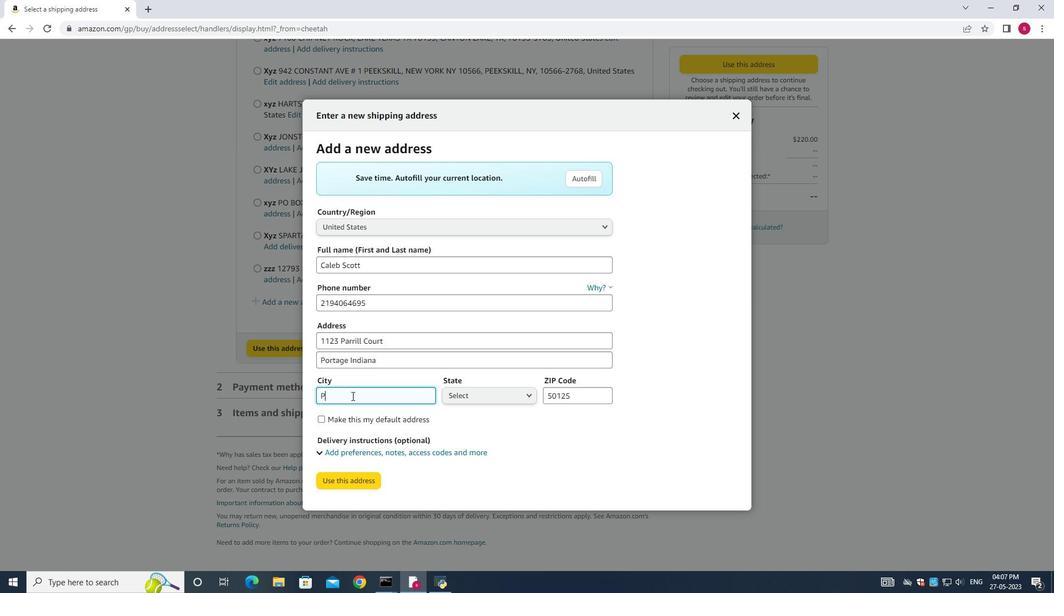 
Action: Mouse pressed left at (795, 374)
Screenshot: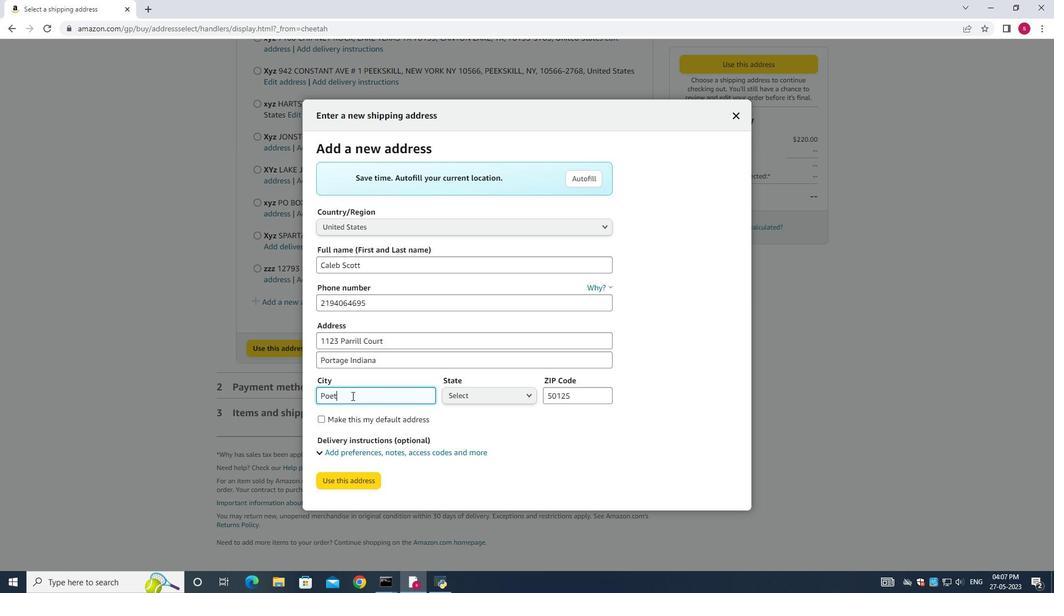 
Action: Mouse moved to (234, 55)
Screenshot: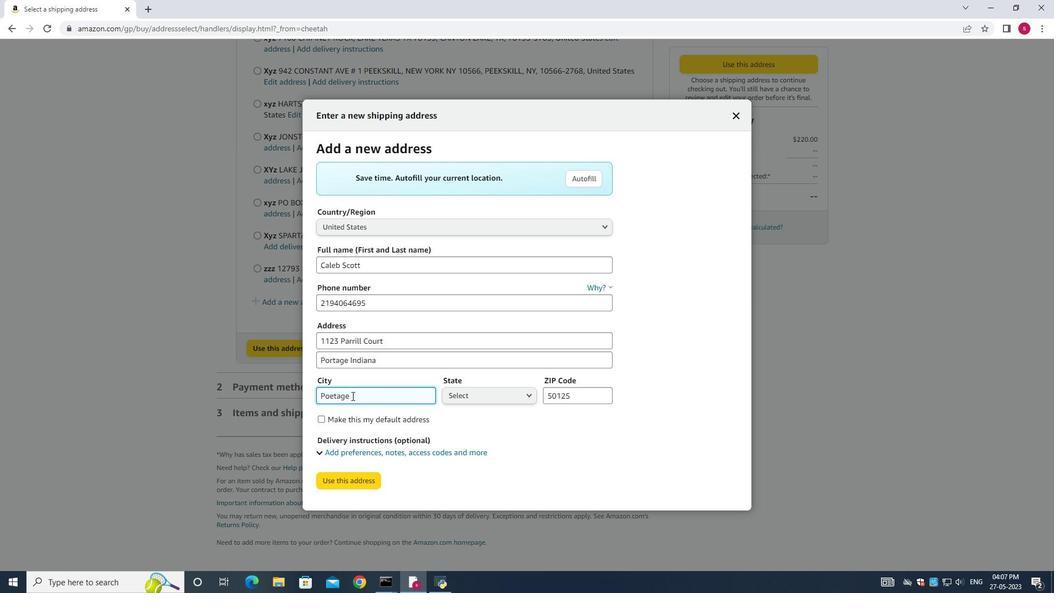 
Action: Mouse pressed left at (234, 55)
Screenshot: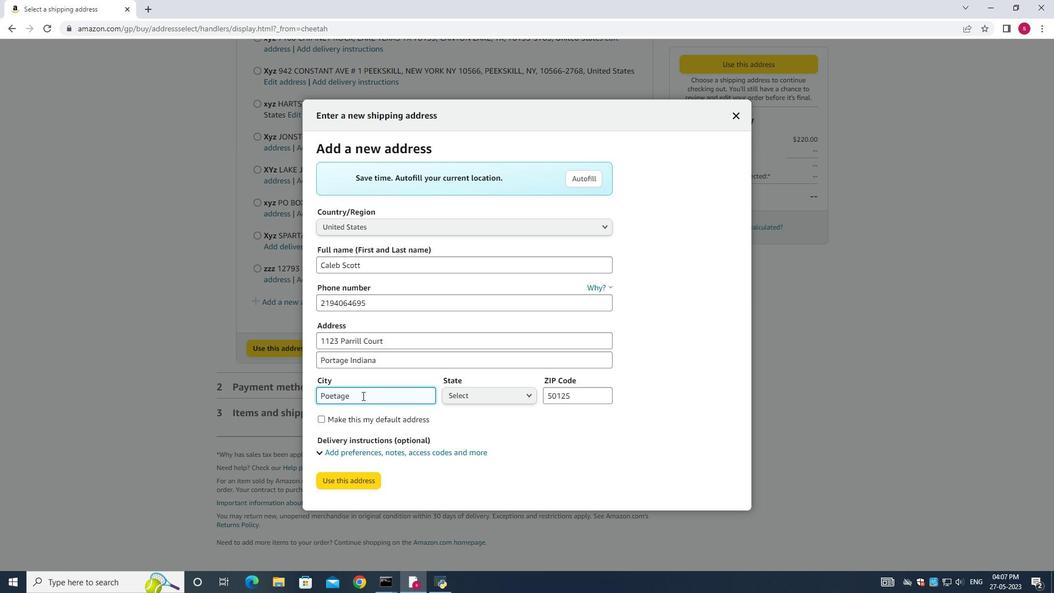 
Action: Mouse moved to (1030, 339)
Screenshot: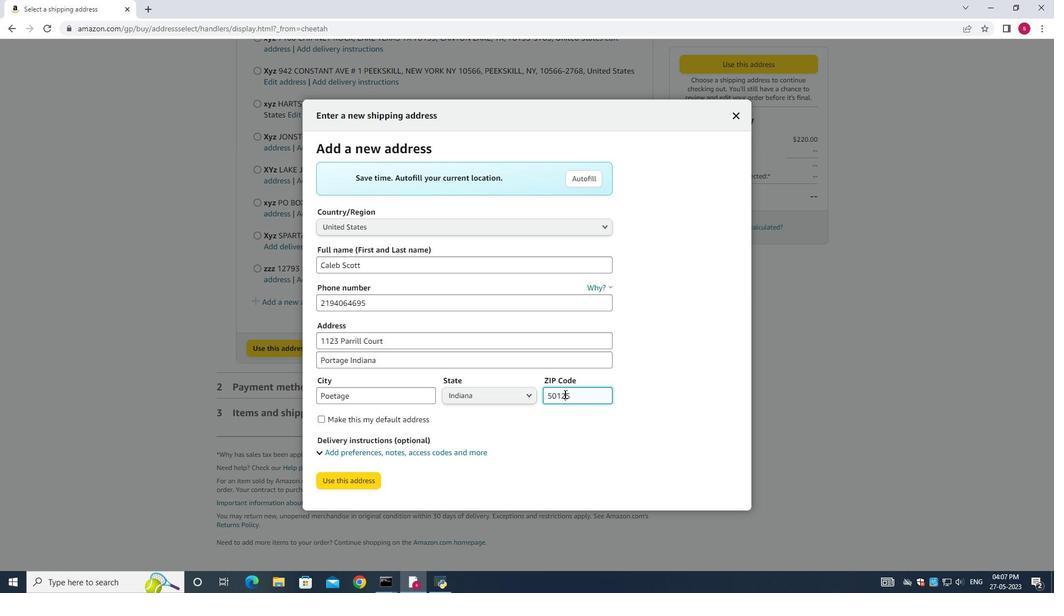 
Action: Mouse pressed left at (1030, 339)
Screenshot: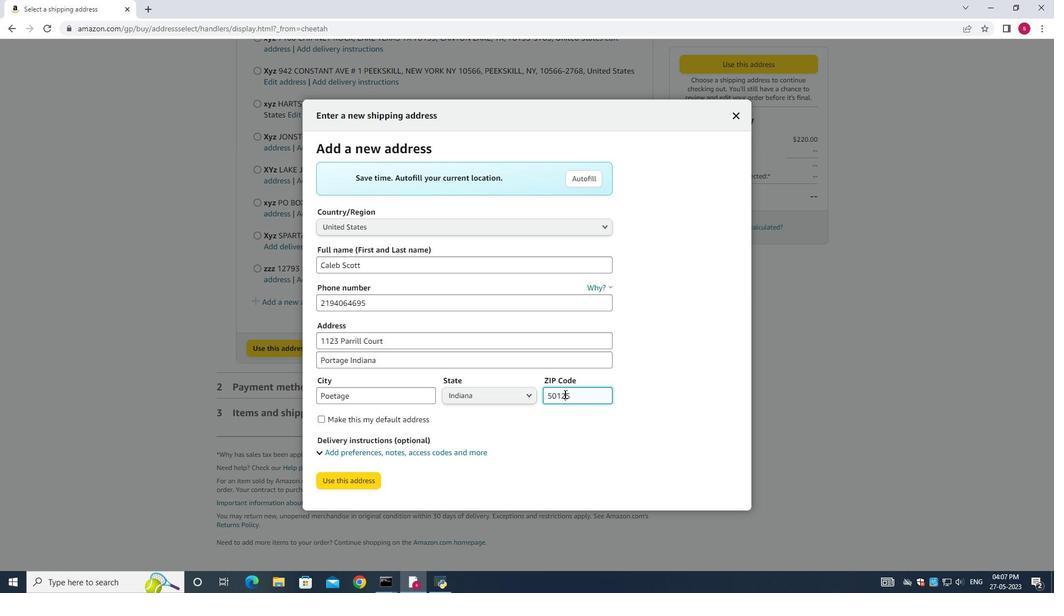 
Action: Mouse moved to (299, 54)
Screenshot: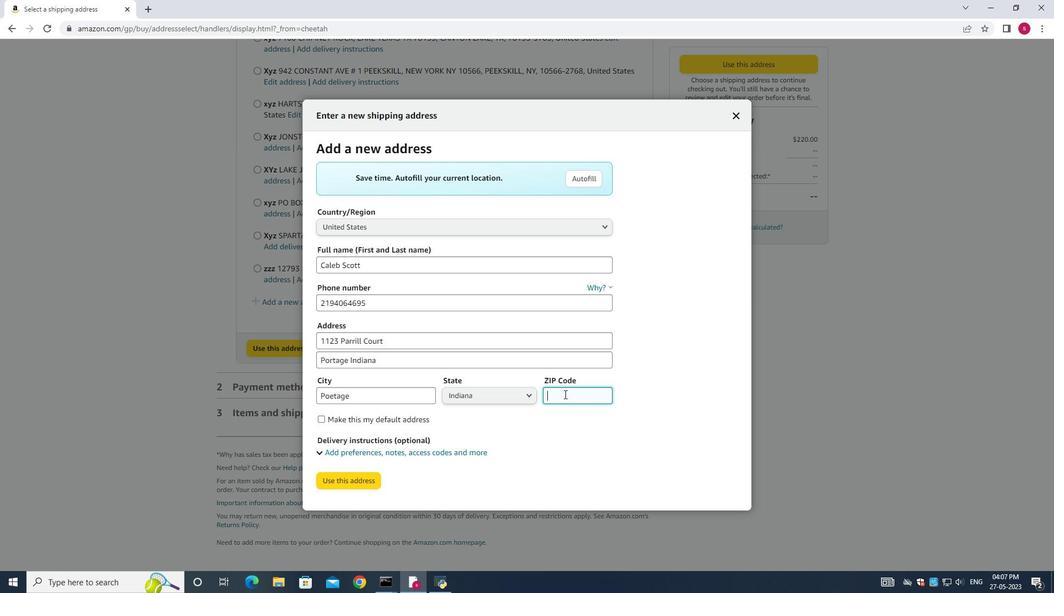 
Action: Mouse pressed left at (299, 54)
Screenshot: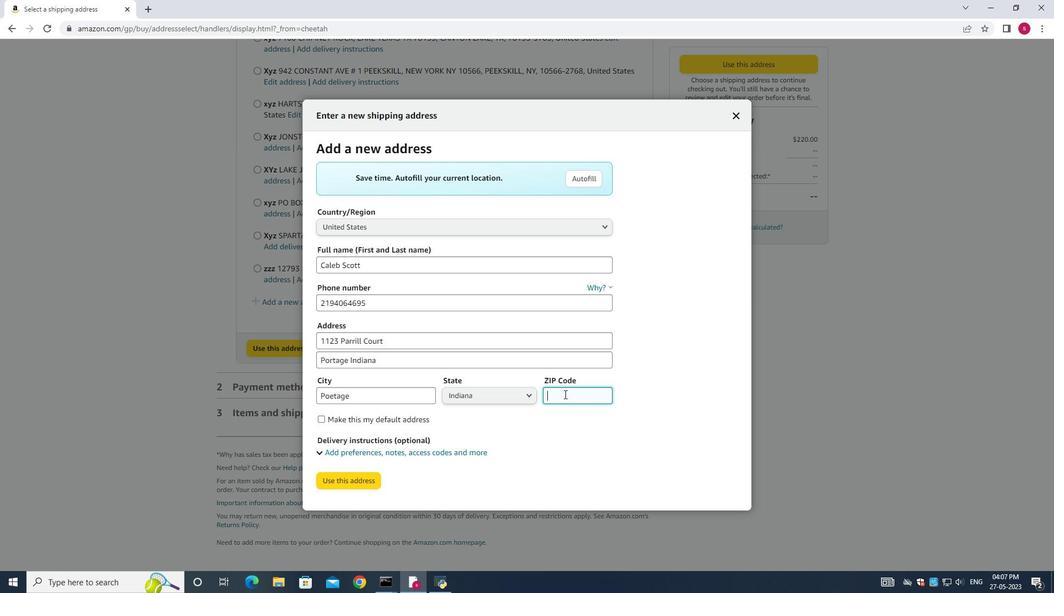 
Action: Key pressed <Key.shift>Saucer<Key.space>sets<Key.enter>
Screenshot: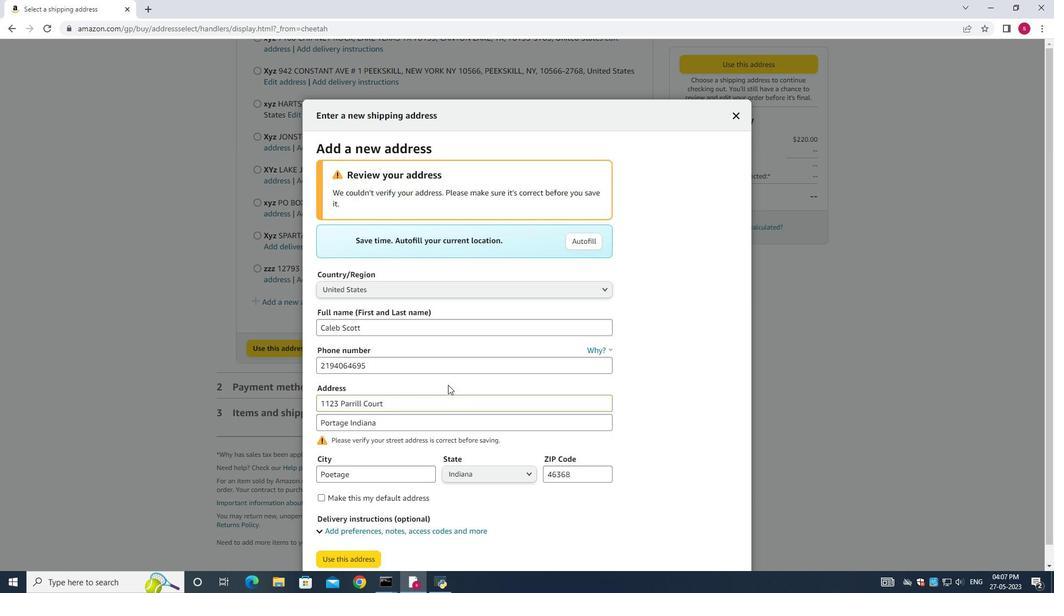 
Action: Mouse moved to (503, 276)
Screenshot: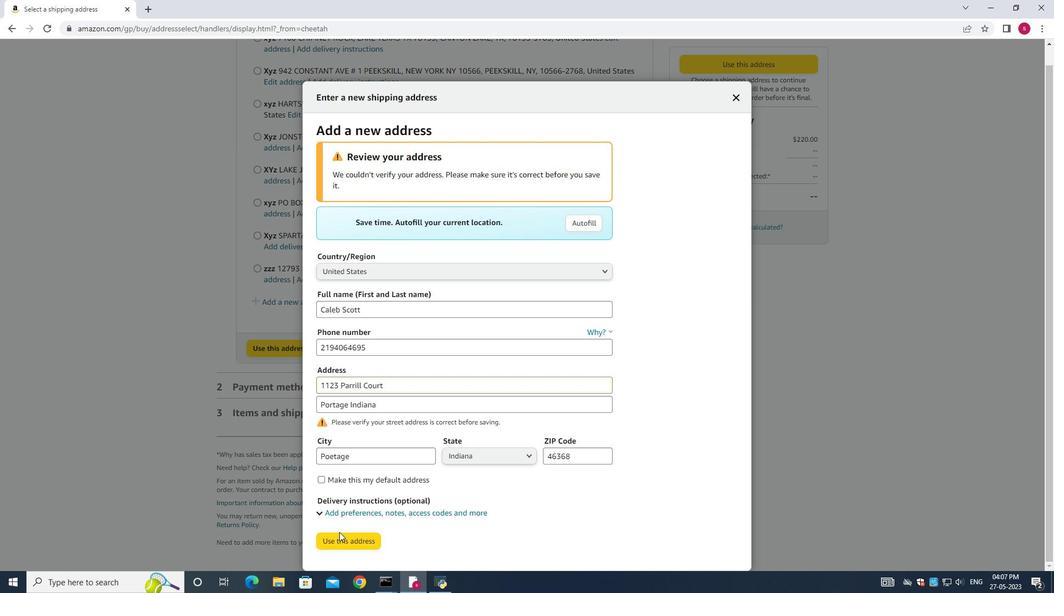 
Action: Mouse scrolled (503, 276) with delta (0, 0)
Screenshot: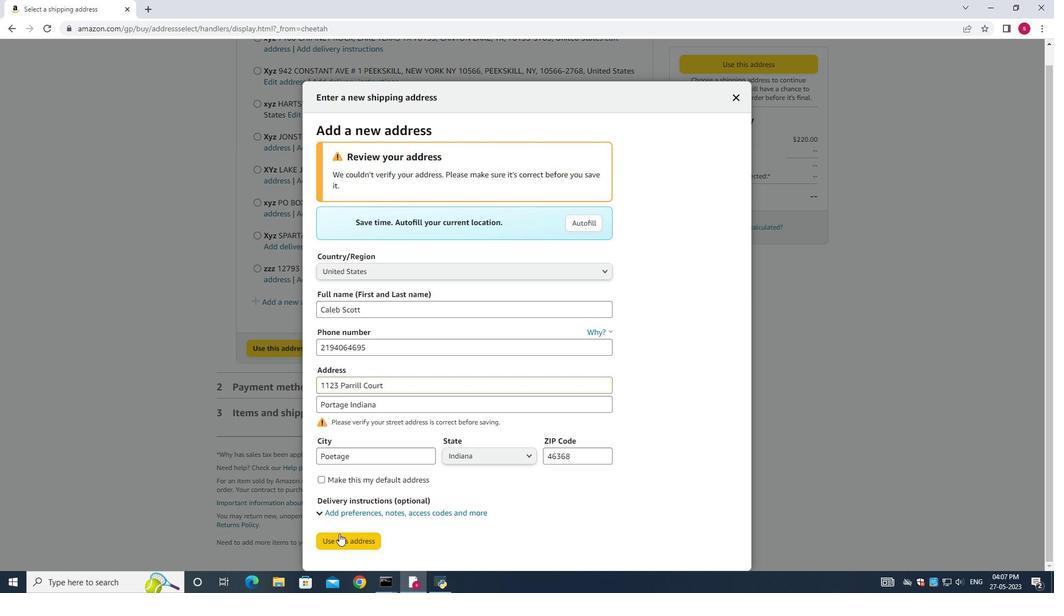 
Action: Mouse scrolled (503, 276) with delta (0, 0)
Screenshot: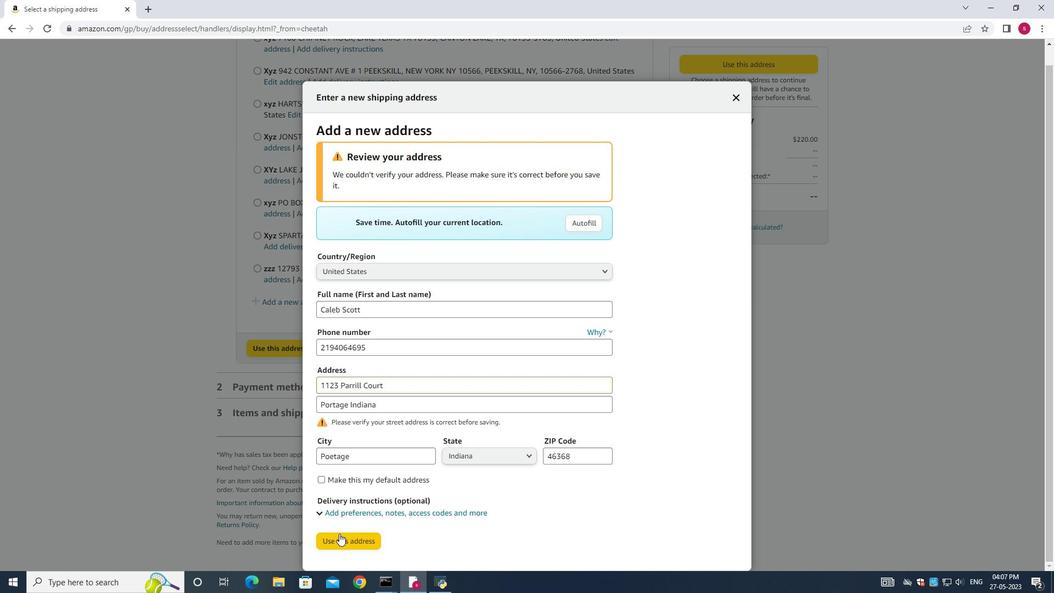 
Action: Mouse moved to (688, 337)
Screenshot: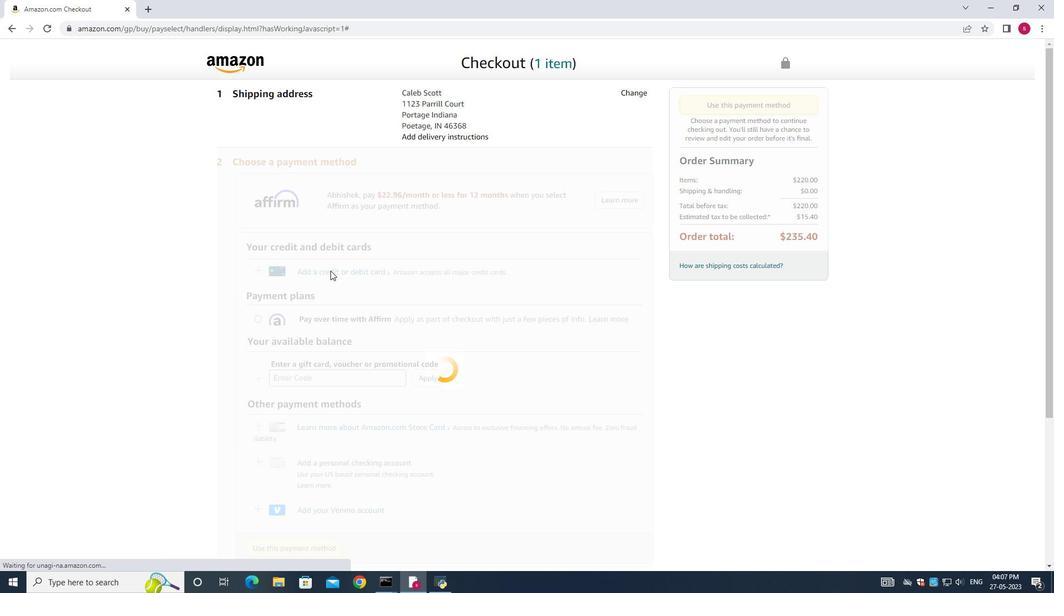 
Action: Mouse scrolled (688, 336) with delta (0, 0)
Screenshot: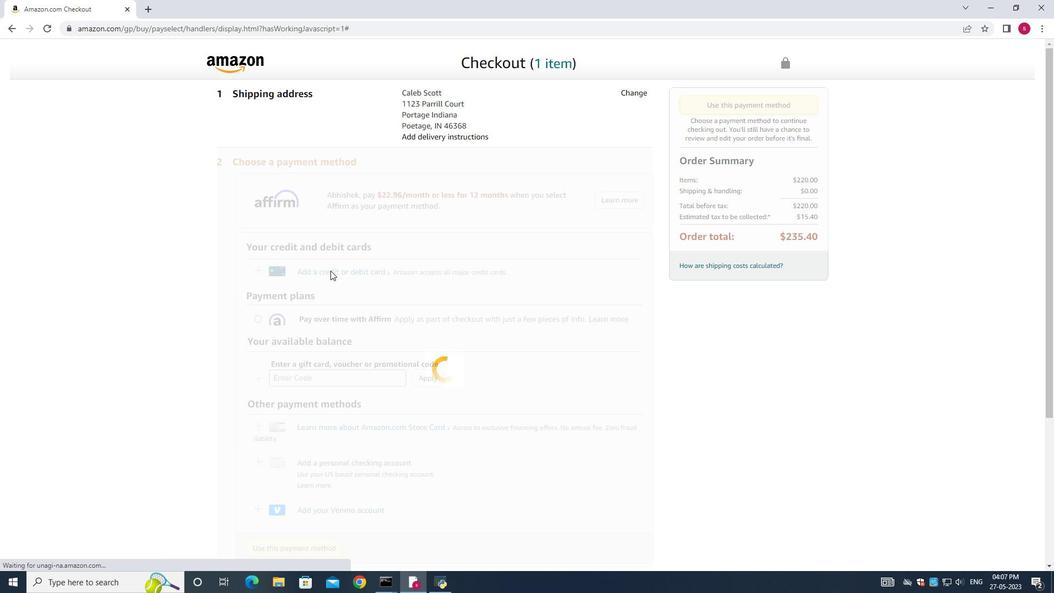 
Action: Mouse scrolled (688, 336) with delta (0, 0)
Screenshot: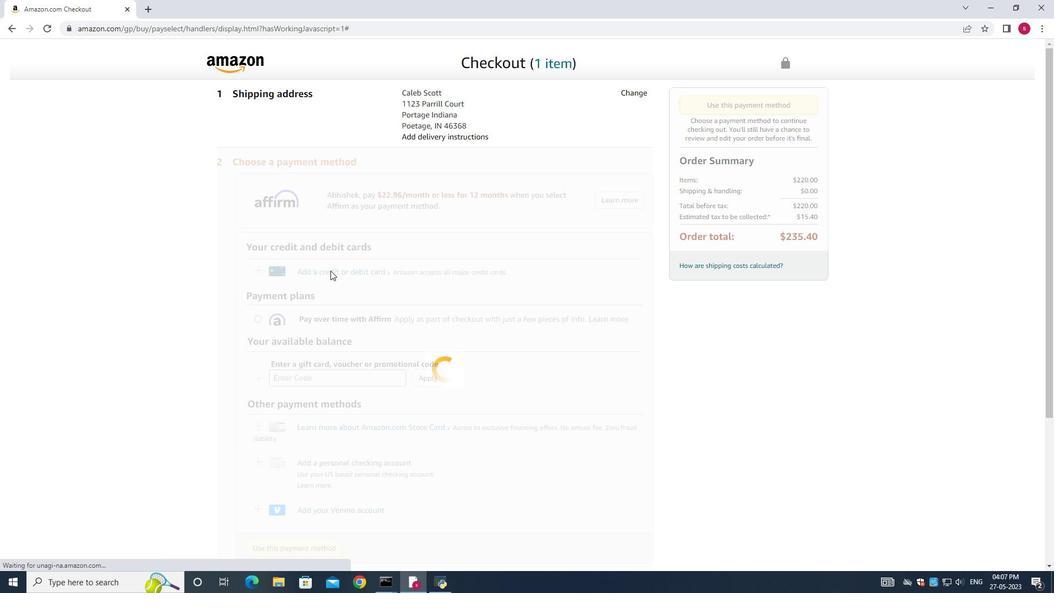 
Action: Mouse scrolled (688, 336) with delta (0, 0)
Screenshot: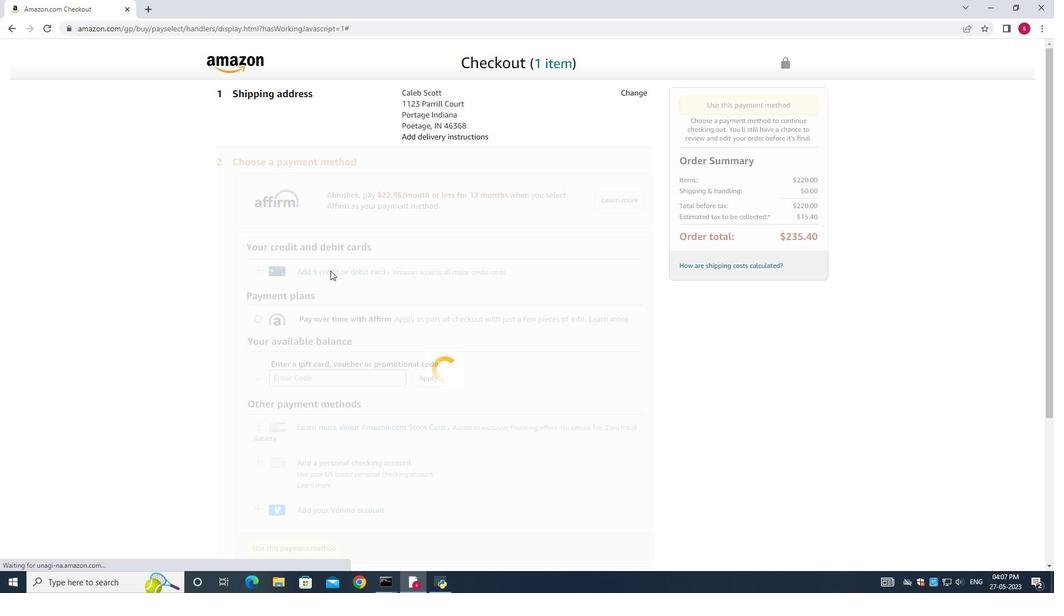 
Action: Mouse scrolled (688, 336) with delta (0, 0)
Screenshot: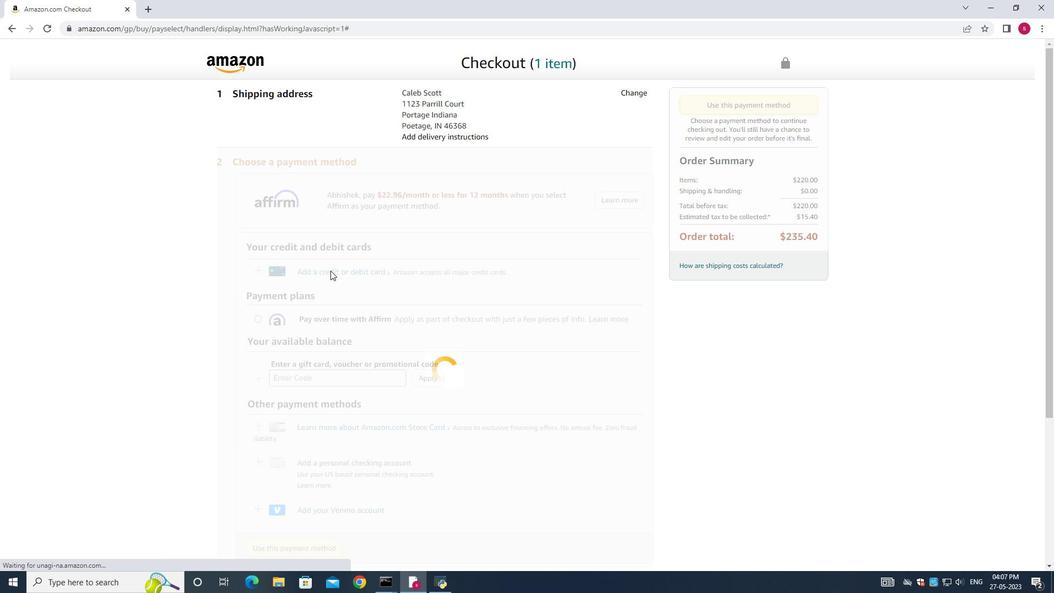 
Action: Mouse moved to (688, 336)
Screenshot: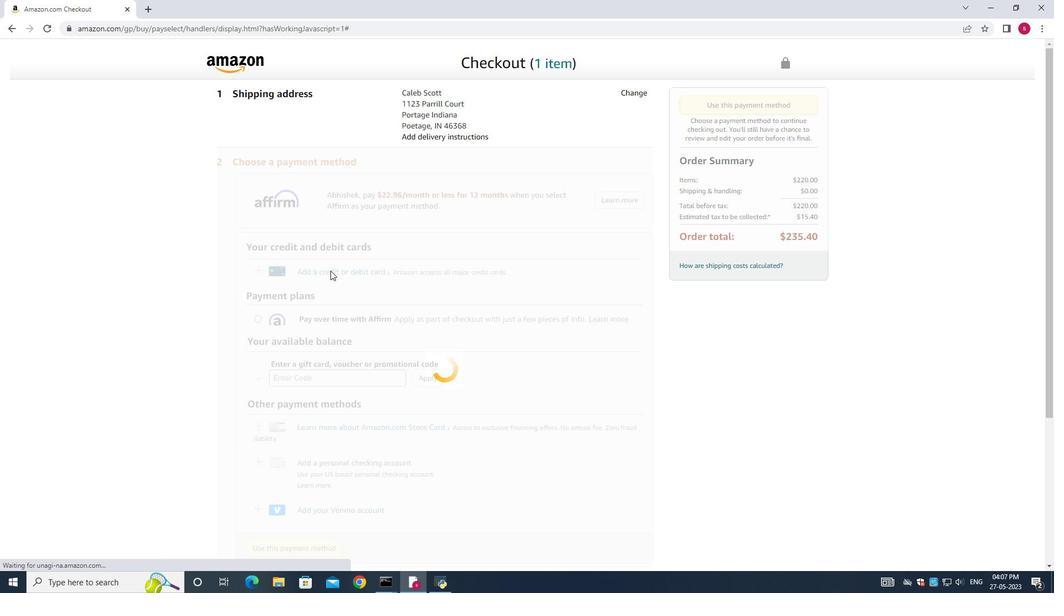 
Action: Mouse scrolled (688, 335) with delta (0, 0)
Screenshot: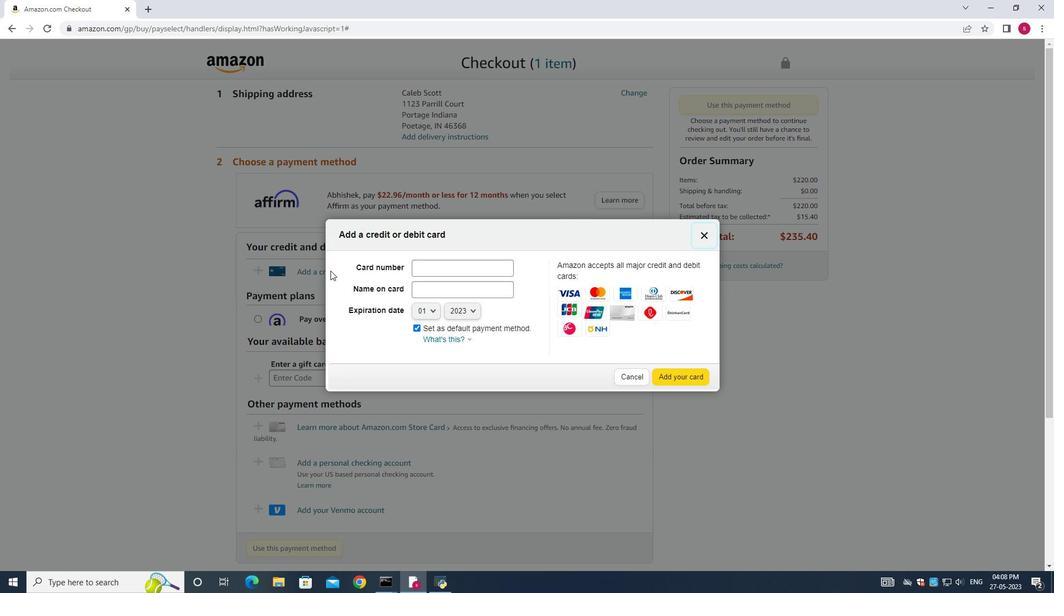 
Action: Mouse scrolled (688, 335) with delta (0, 0)
Screenshot: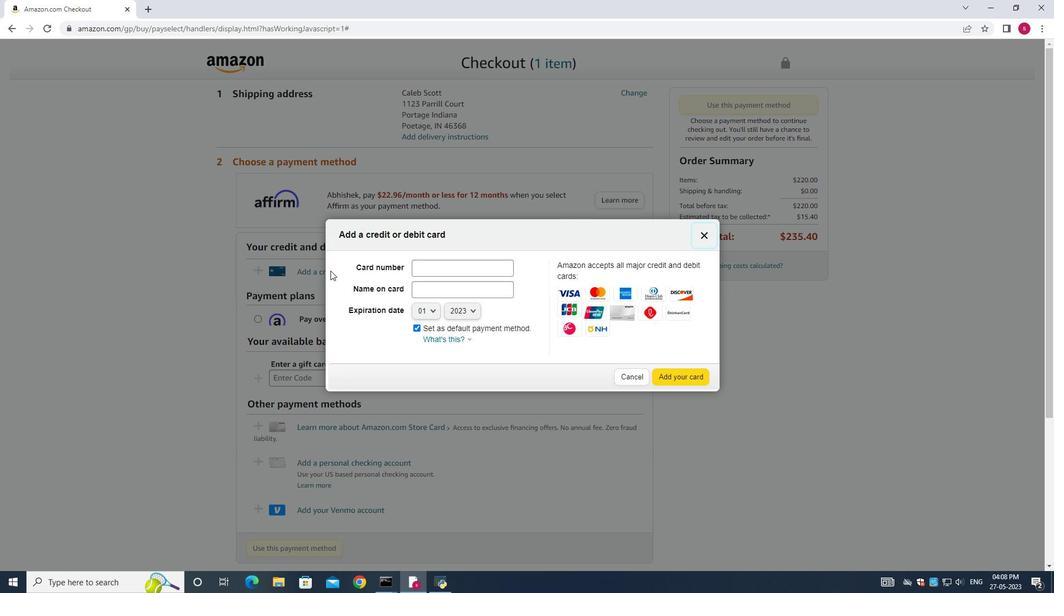 
Action: Mouse scrolled (688, 335) with delta (0, 0)
Screenshot: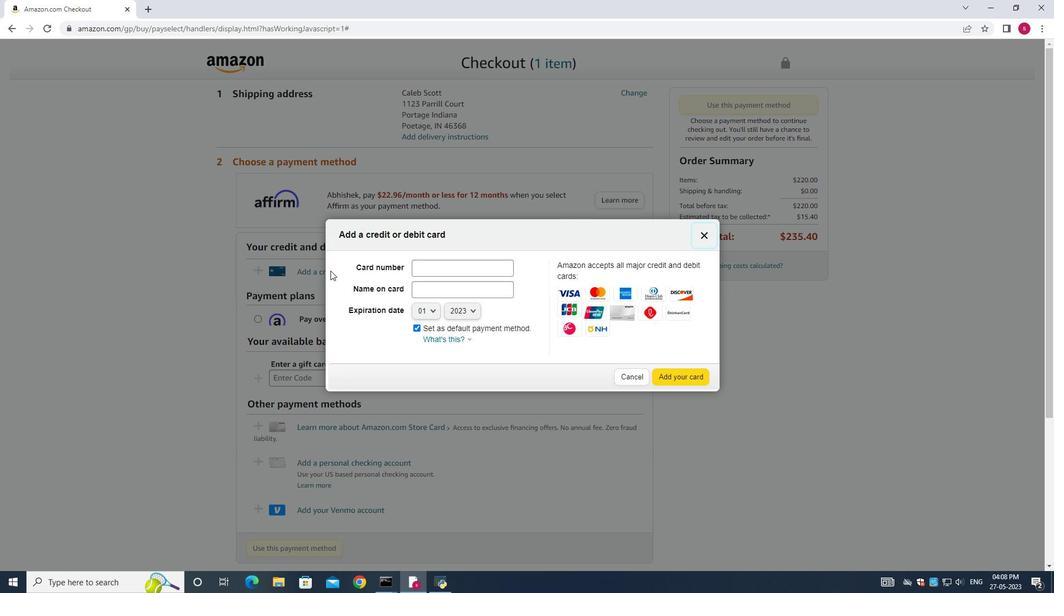 
Action: Mouse scrolled (688, 335) with delta (0, 0)
Screenshot: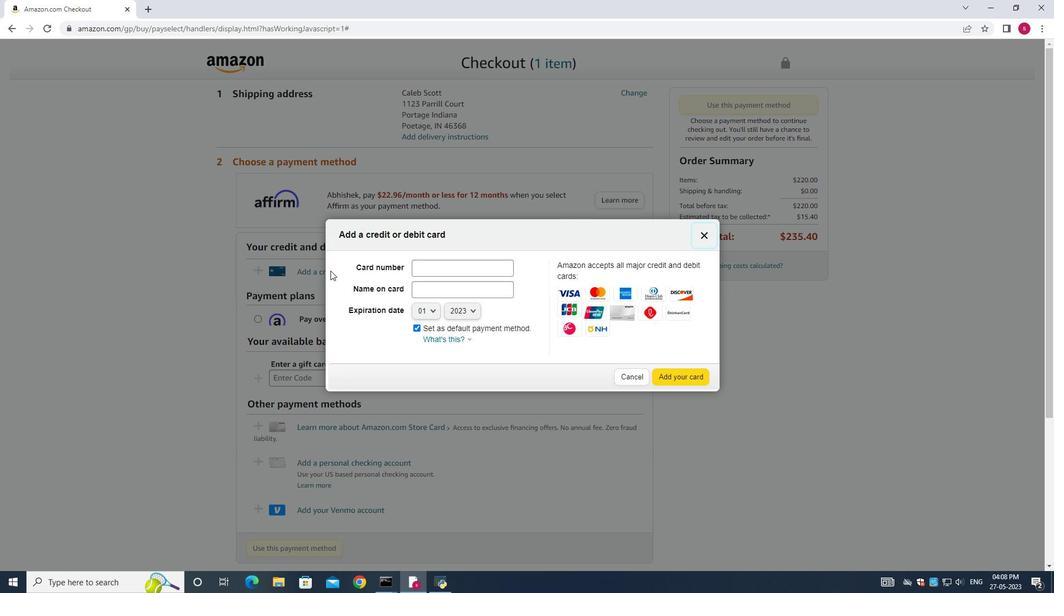 
Action: Mouse scrolled (688, 335) with delta (0, 0)
Screenshot: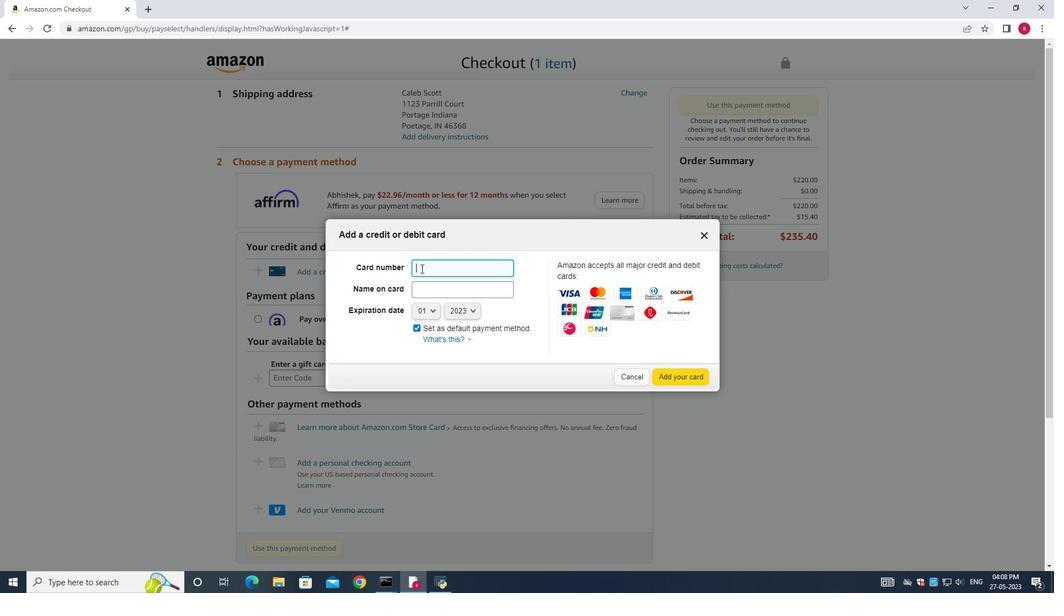 
Action: Mouse scrolled (688, 335) with delta (0, 0)
Screenshot: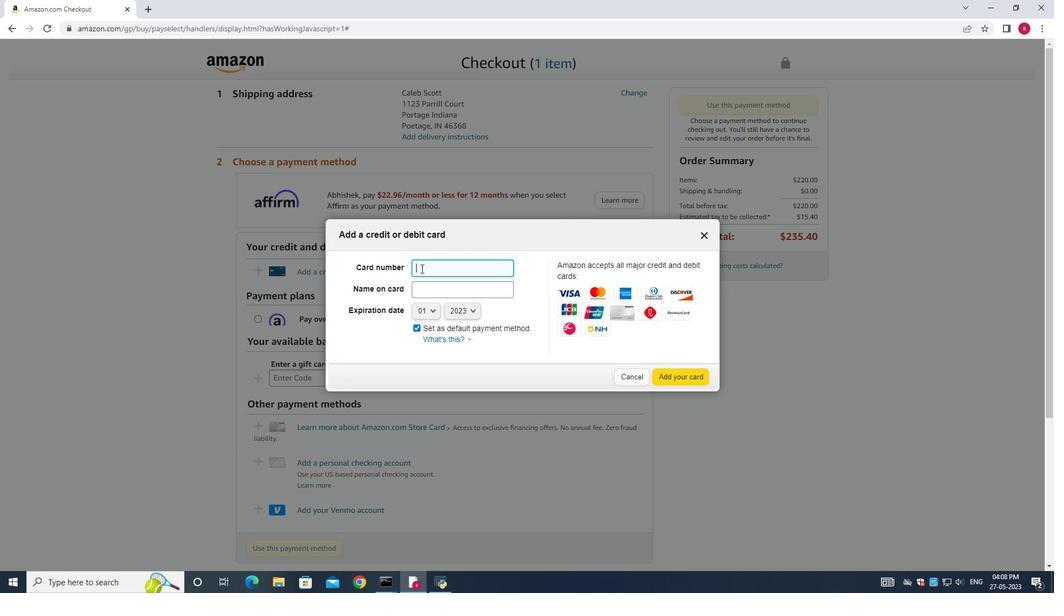 
Action: Mouse scrolled (688, 335) with delta (0, 0)
Screenshot: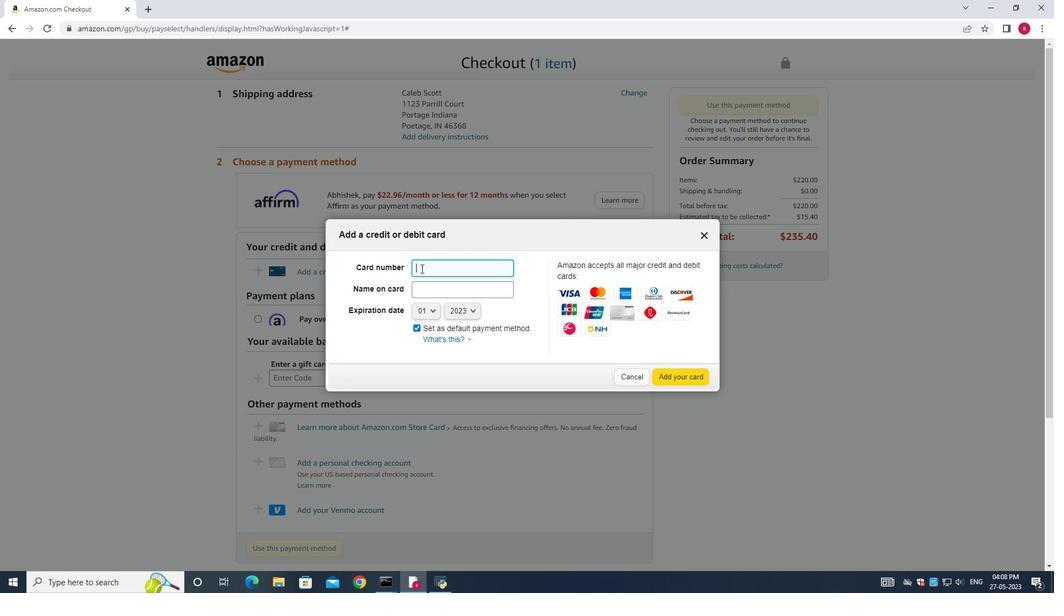 
Action: Mouse scrolled (688, 335) with delta (0, 0)
Screenshot: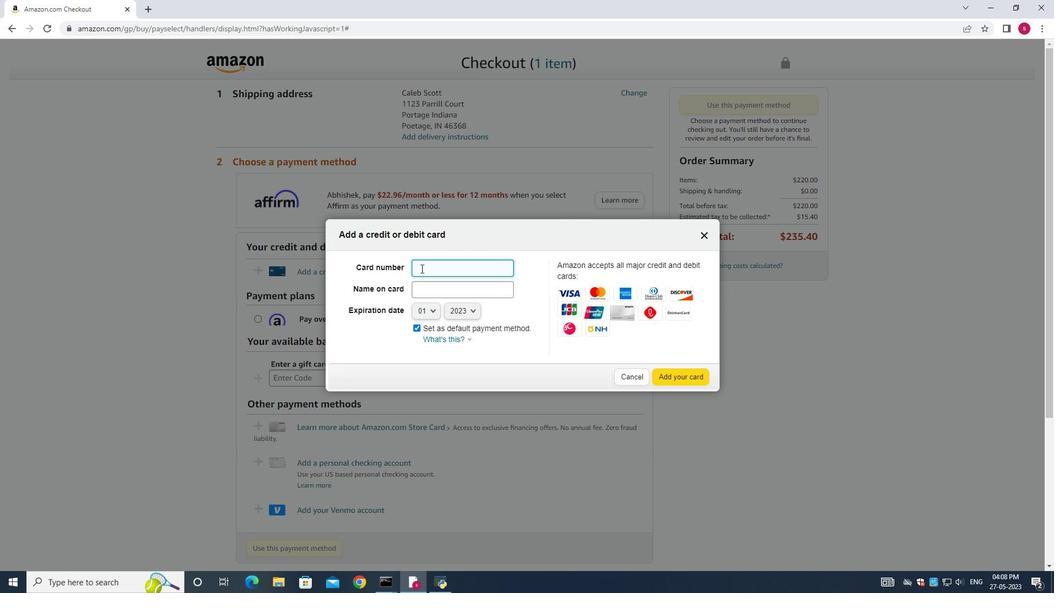 
Action: Mouse scrolled (688, 335) with delta (0, 0)
Screenshot: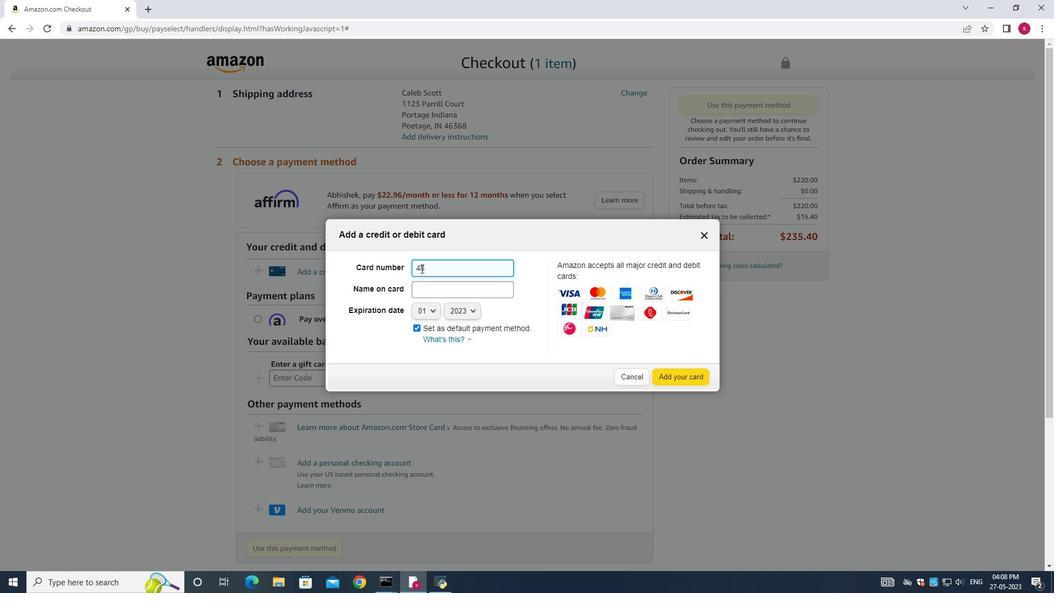 
Action: Mouse moved to (660, 326)
Screenshot: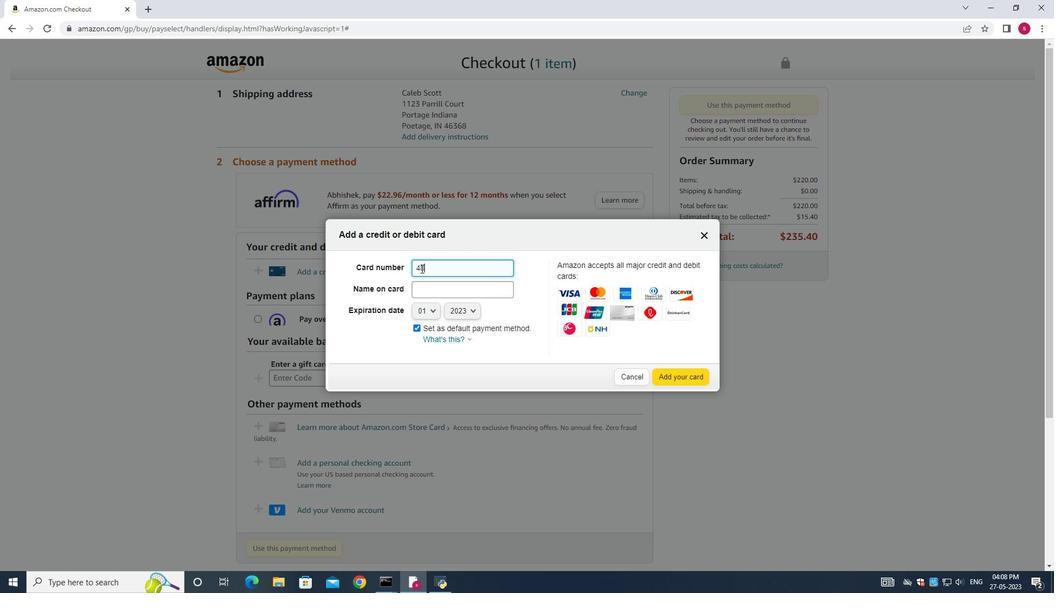 
Action: Mouse scrolled (660, 326) with delta (0, 0)
Screenshot: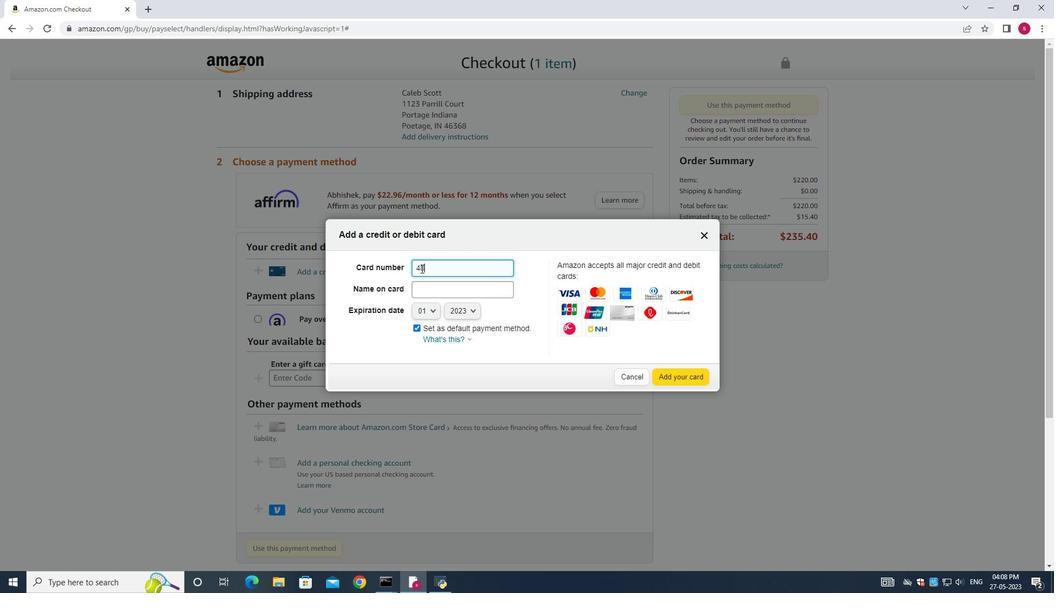 
Action: Mouse scrolled (660, 326) with delta (0, 0)
Screenshot: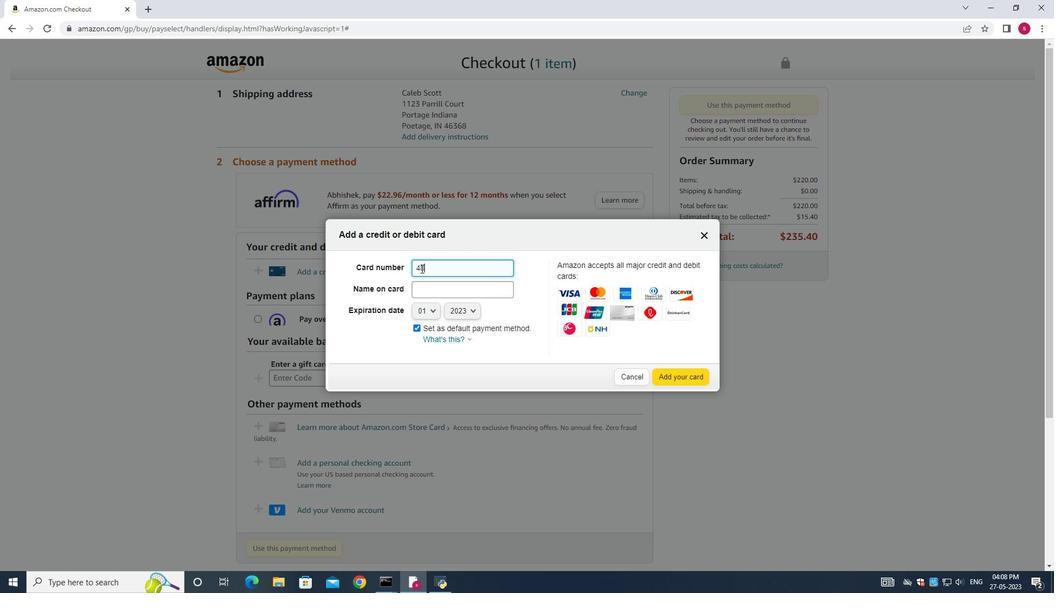 
Action: Mouse scrolled (660, 326) with delta (0, 0)
Screenshot: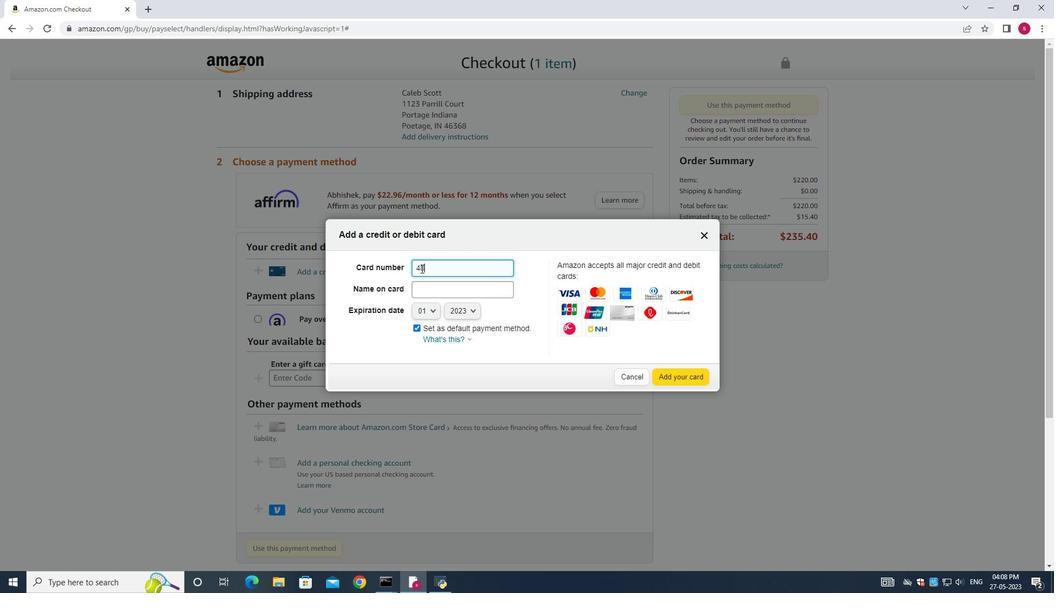 
Action: Mouse scrolled (660, 326) with delta (0, 0)
Screenshot: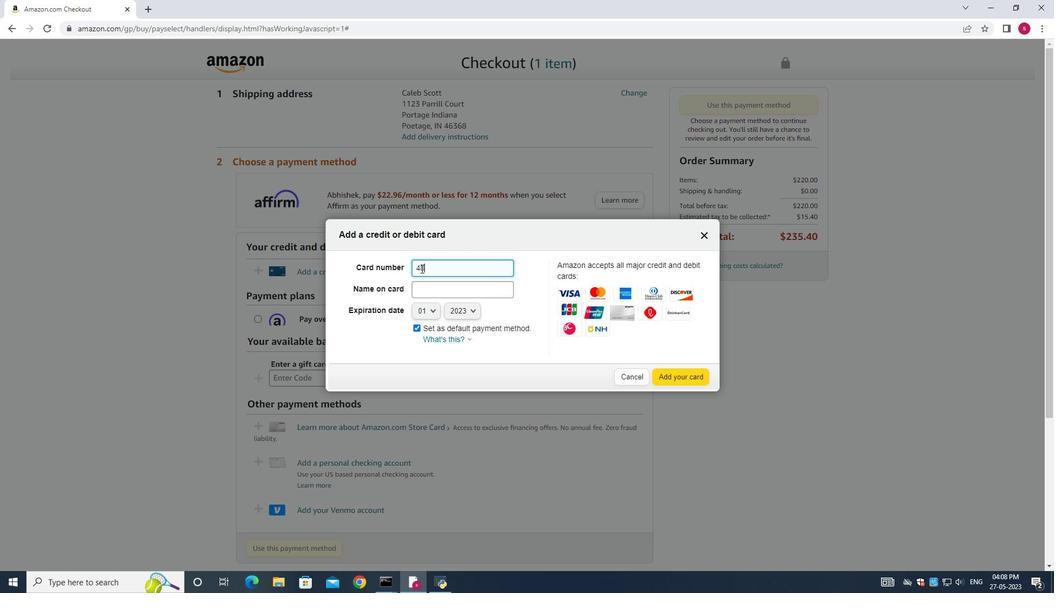 
Action: Mouse scrolled (660, 326) with delta (0, 0)
Screenshot: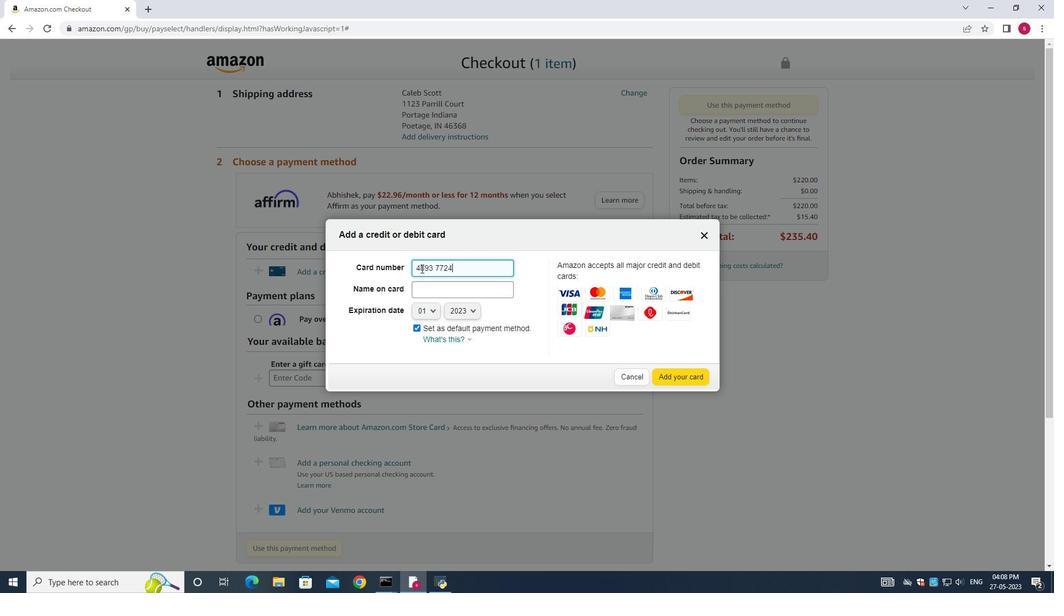 
Action: Mouse scrolled (660, 326) with delta (0, 0)
Screenshot: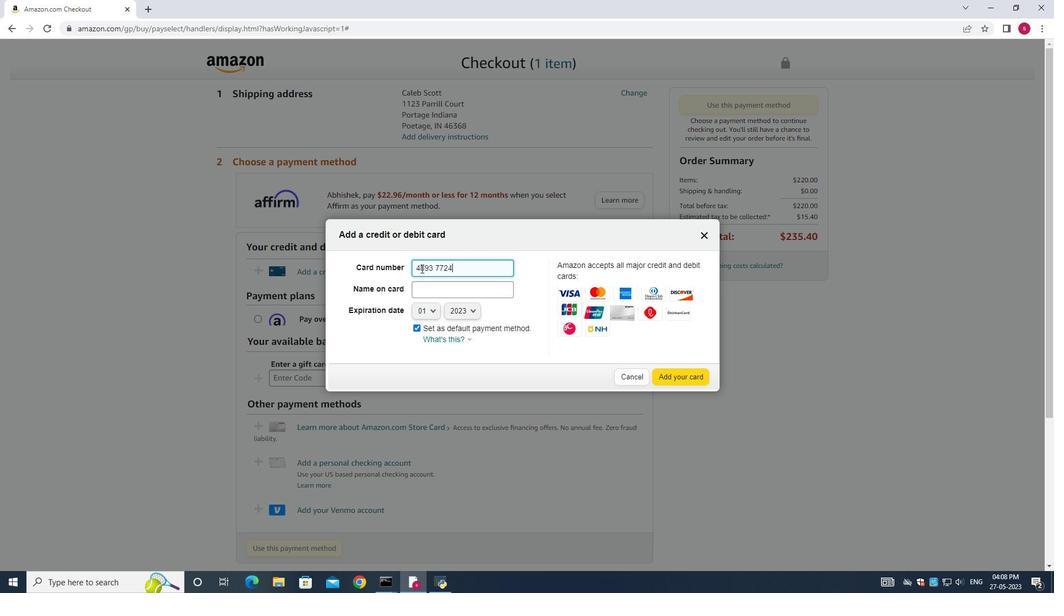 
Action: Mouse scrolled (660, 326) with delta (0, 0)
Screenshot: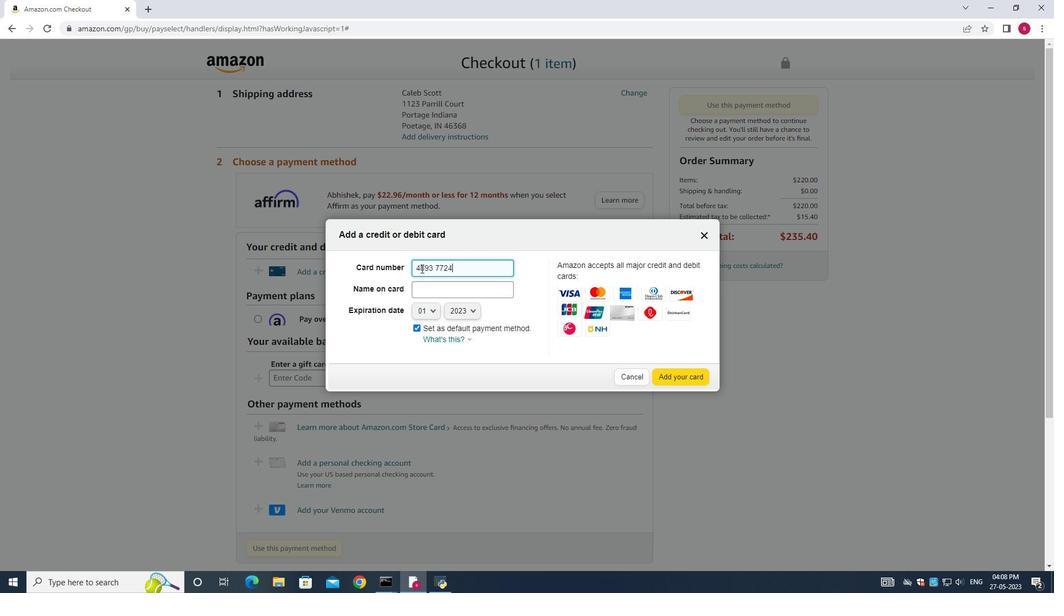 
Action: Mouse scrolled (660, 326) with delta (0, 0)
Screenshot: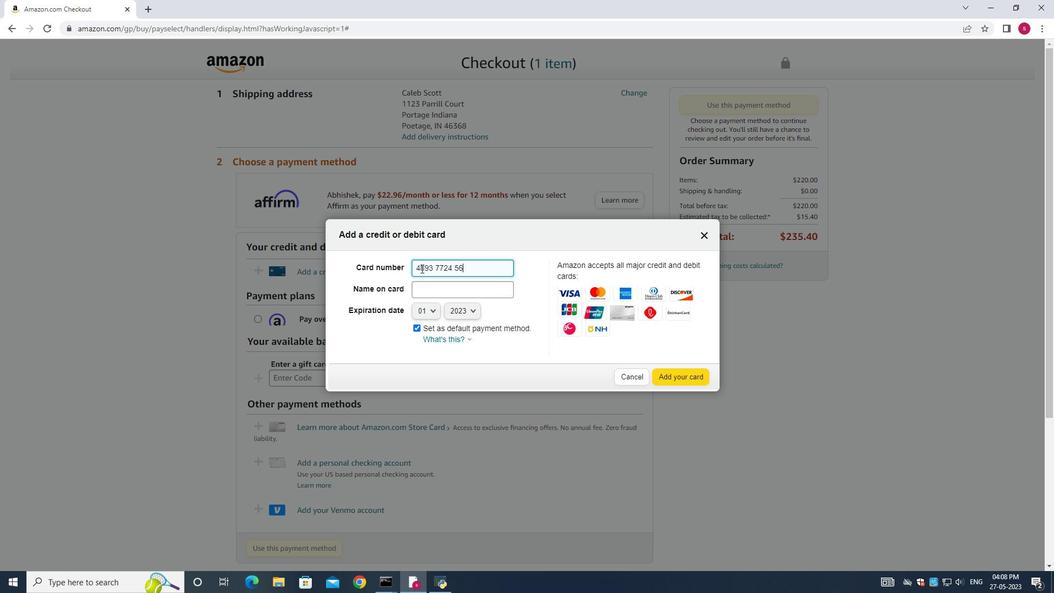 
Action: Mouse scrolled (660, 326) with delta (0, 0)
Screenshot: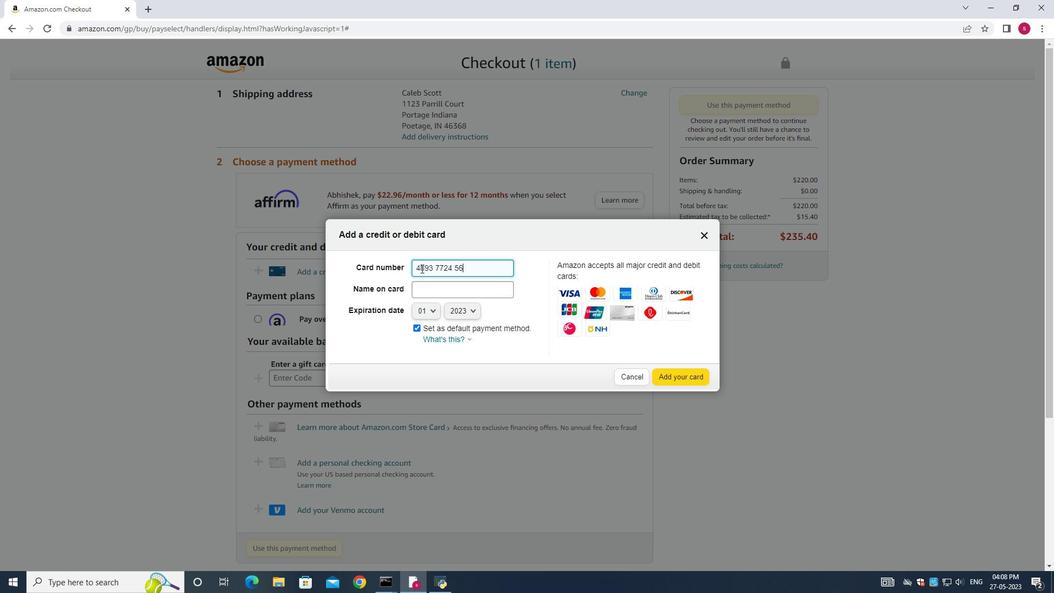 
Action: Mouse scrolled (660, 326) with delta (0, 0)
Screenshot: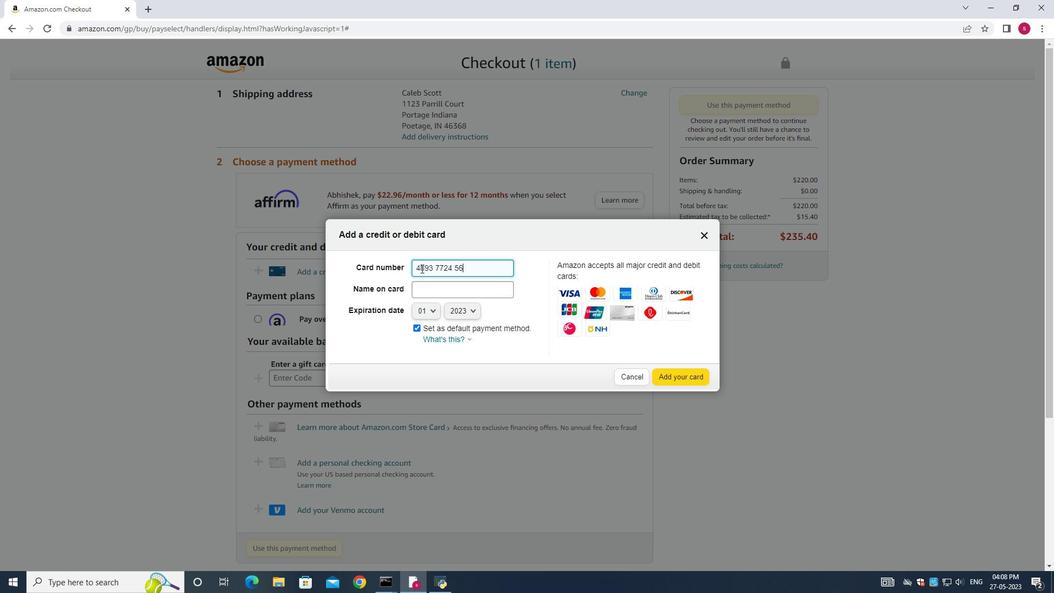 
Action: Mouse scrolled (660, 326) with delta (0, 0)
Screenshot: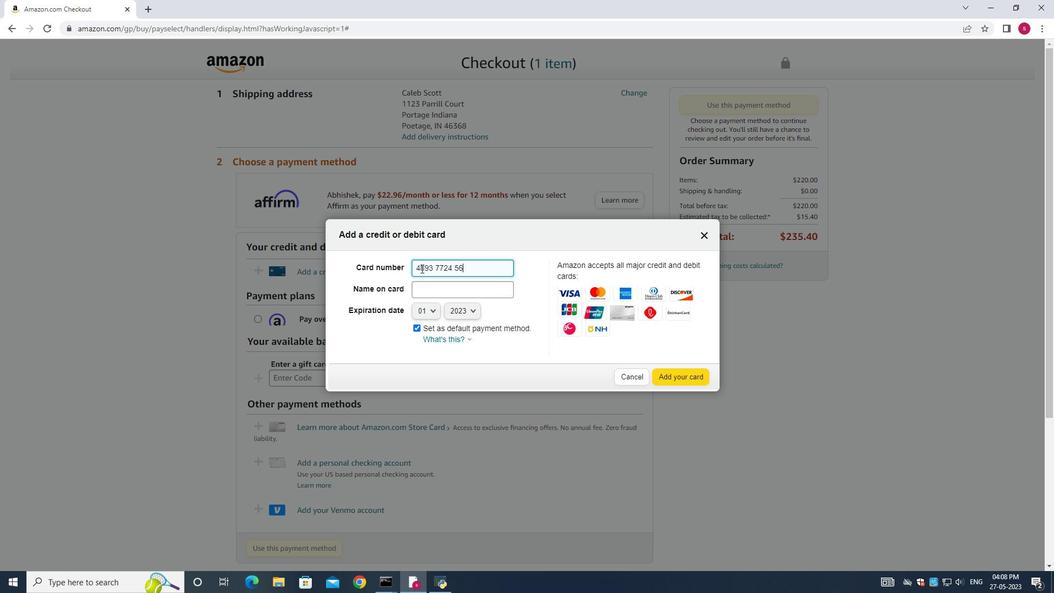 
Action: Mouse scrolled (660, 326) with delta (0, 0)
Screenshot: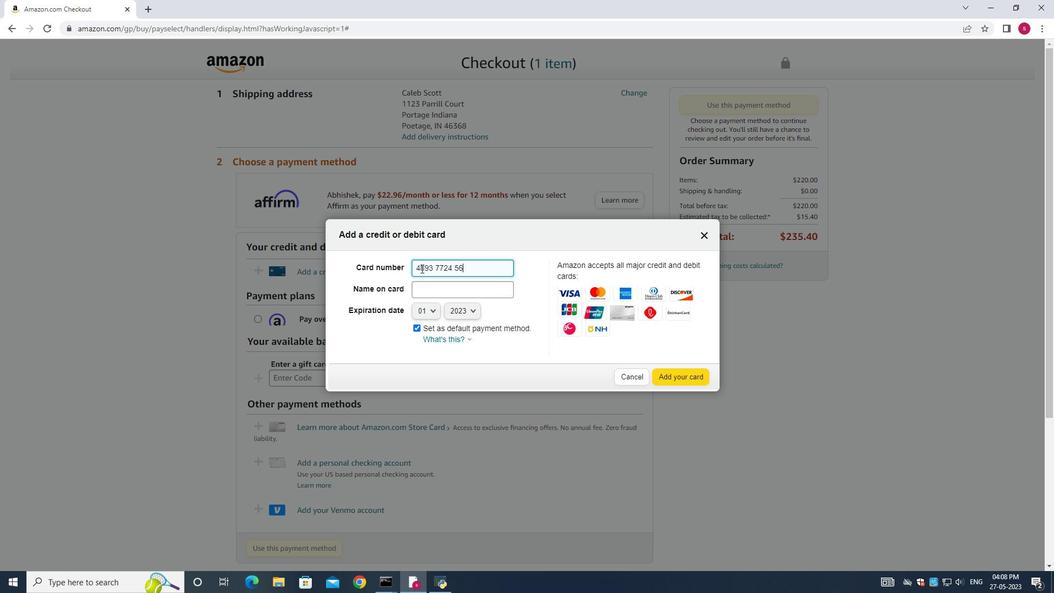 
Action: Mouse moved to (35, 255)
Screenshot: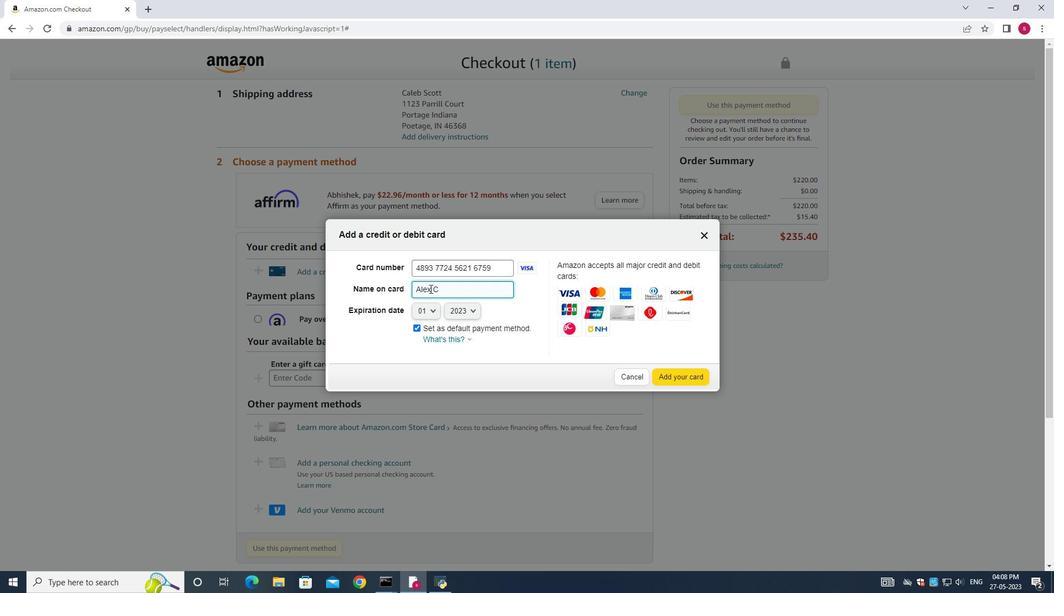 
Action: Mouse scrolled (35, 255) with delta (0, 0)
Screenshot: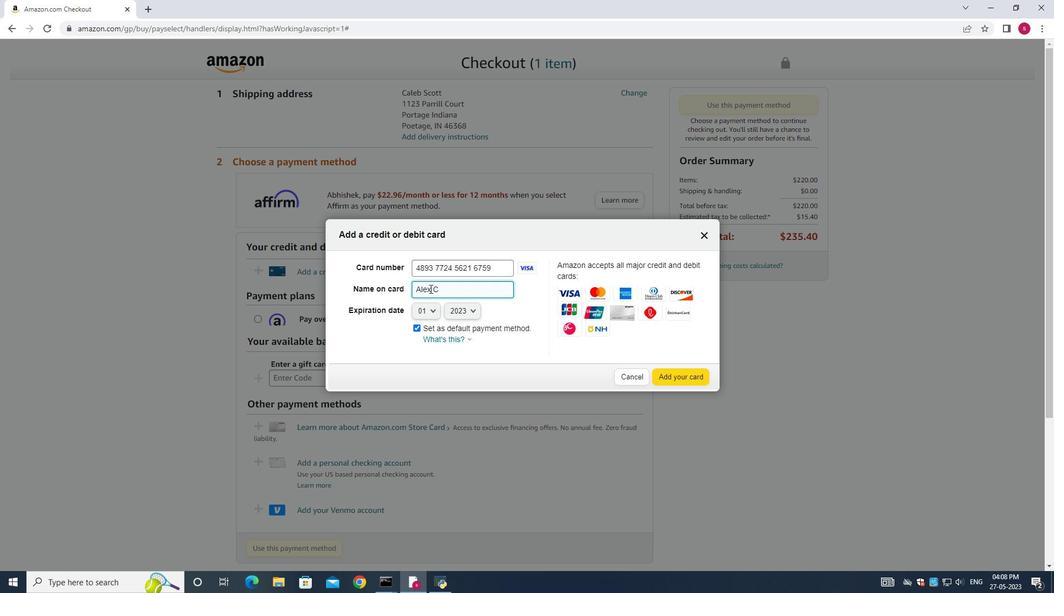 
Action: Mouse scrolled (35, 255) with delta (0, 0)
Screenshot: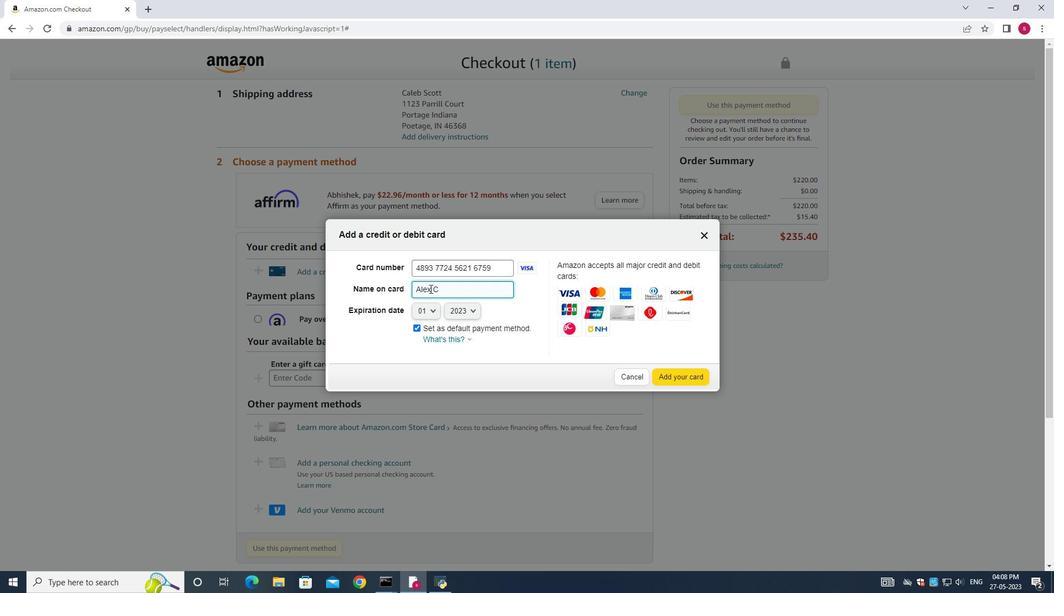 
Action: Mouse scrolled (35, 255) with delta (0, 0)
Screenshot: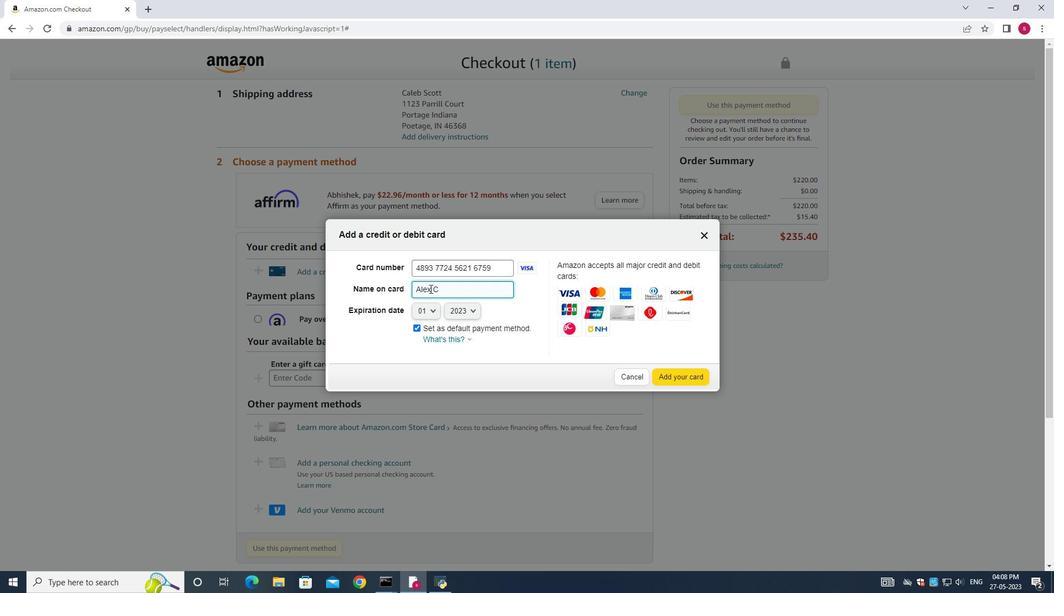
Action: Mouse scrolled (35, 255) with delta (0, 0)
Screenshot: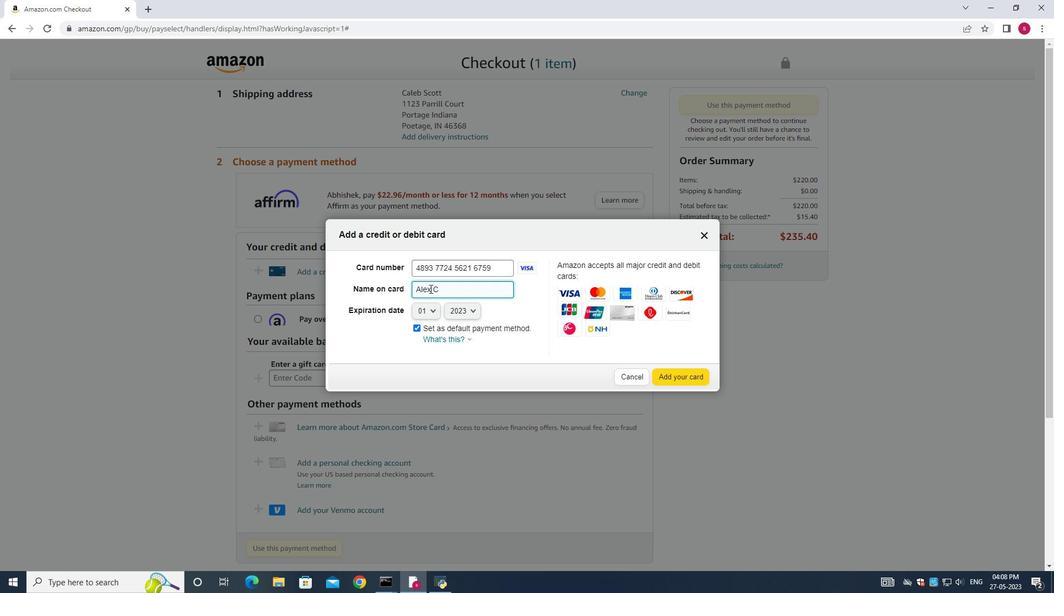
Action: Mouse moved to (42, 221)
Screenshot: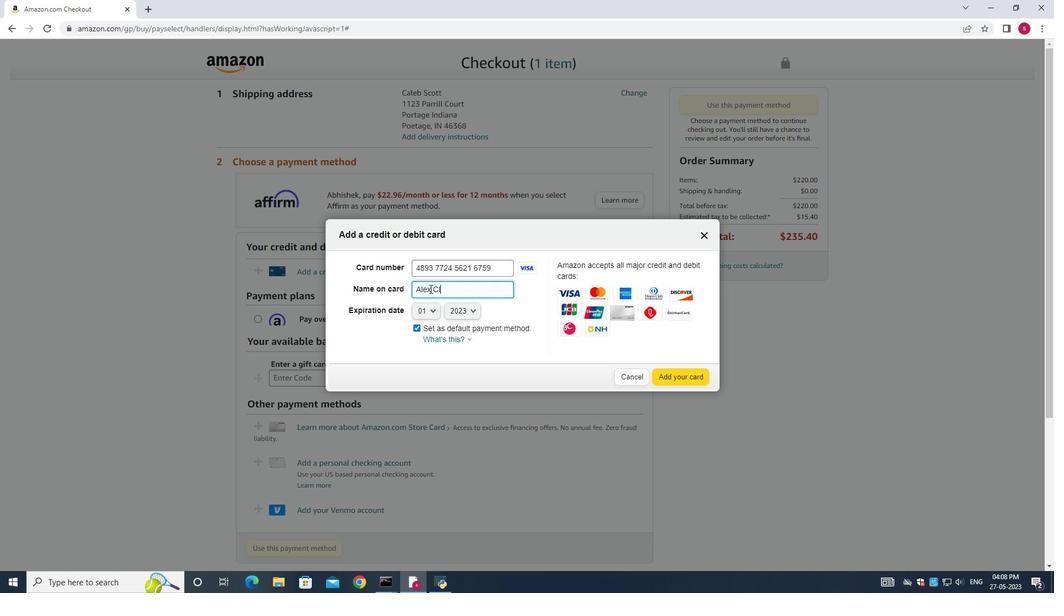 
Action: Mouse scrolled (42, 221) with delta (0, 0)
Screenshot: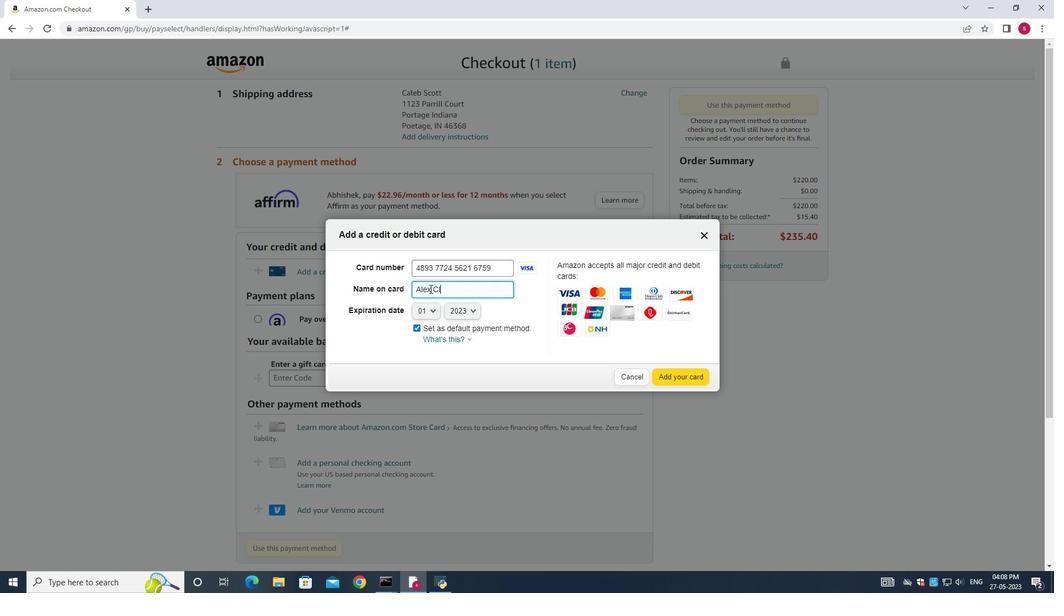 
Action: Mouse scrolled (42, 221) with delta (0, 0)
Screenshot: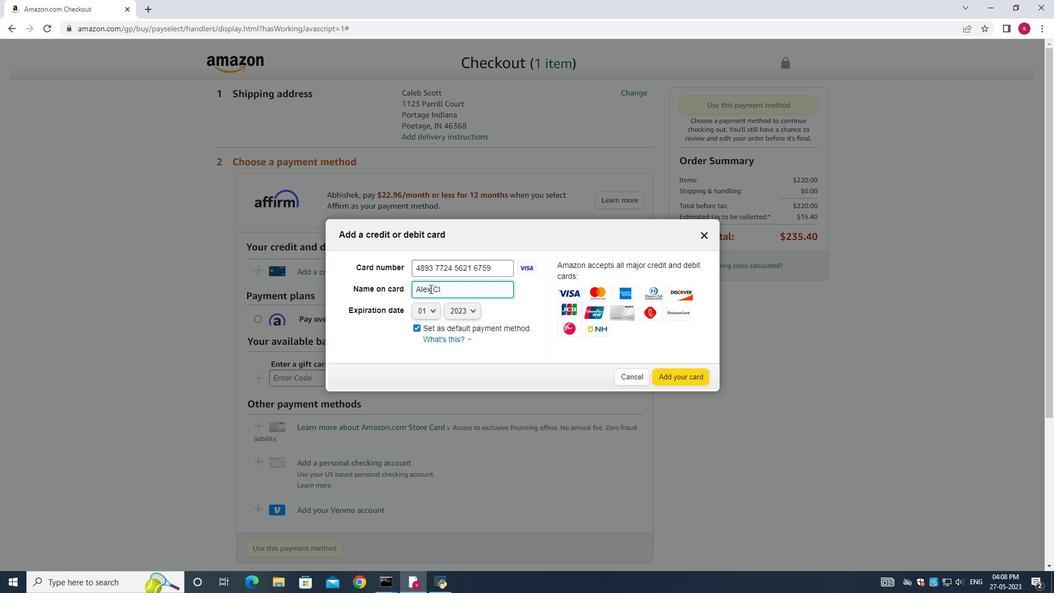 
Action: Mouse scrolled (42, 221) with delta (0, 0)
Screenshot: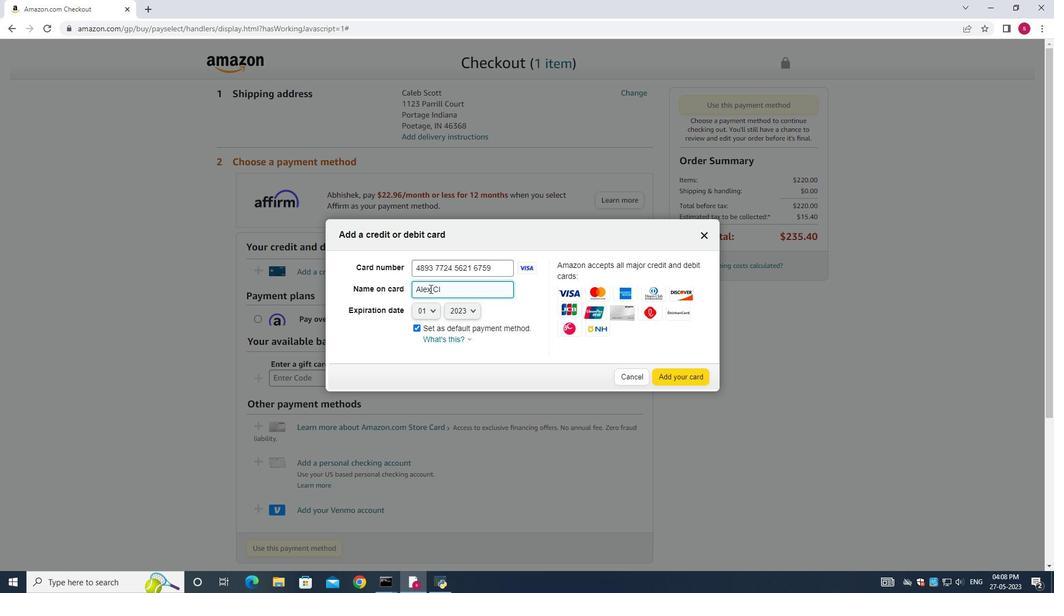 
Action: Mouse moved to (42, 221)
Screenshot: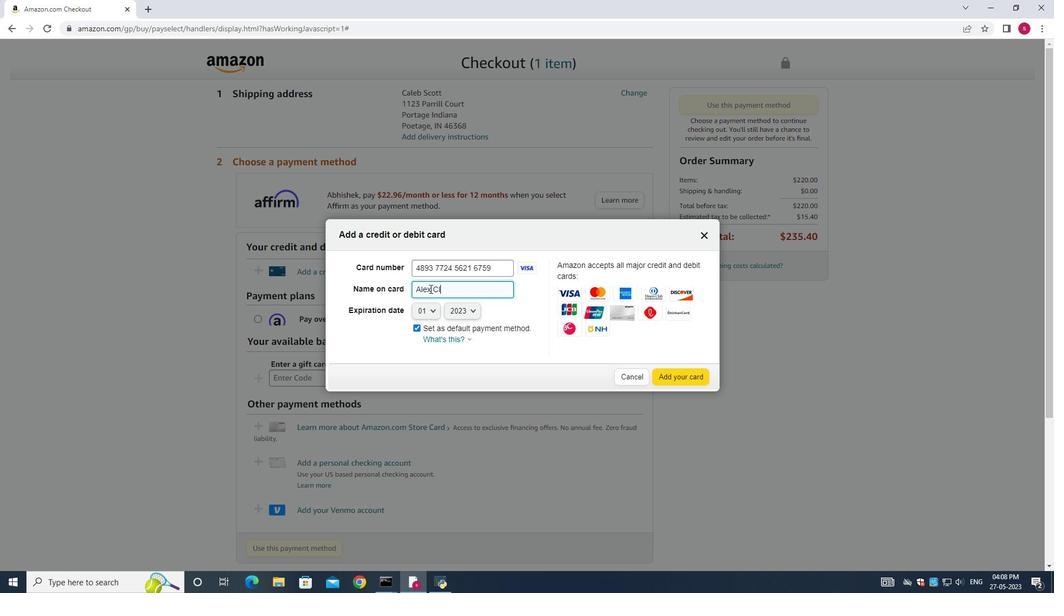 
Action: Mouse scrolled (42, 221) with delta (0, 0)
Screenshot: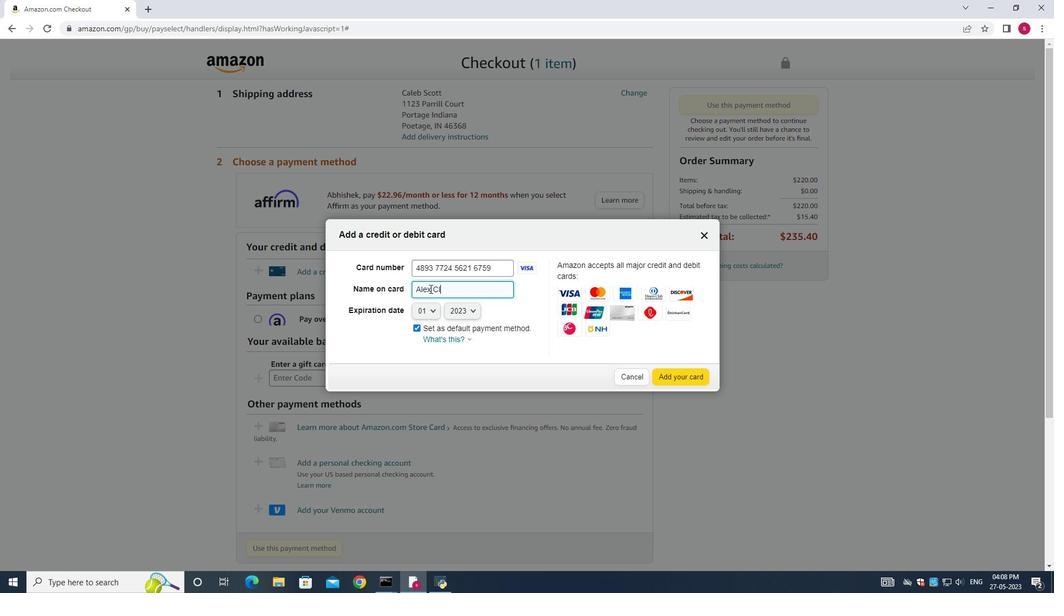 
Action: Mouse scrolled (42, 221) with delta (0, 0)
Screenshot: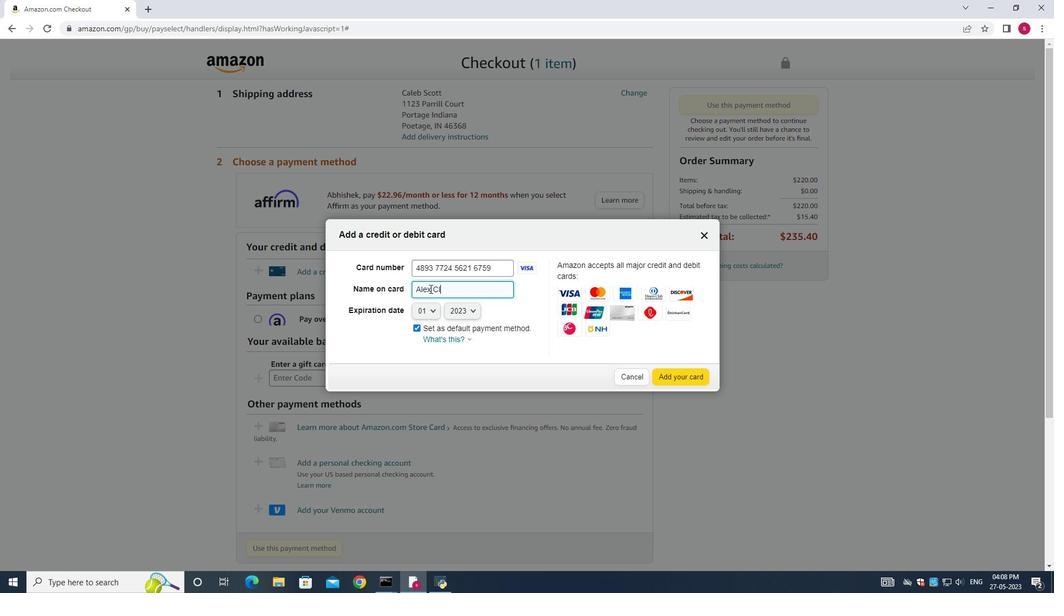 
Action: Mouse scrolled (42, 221) with delta (0, 0)
Screenshot: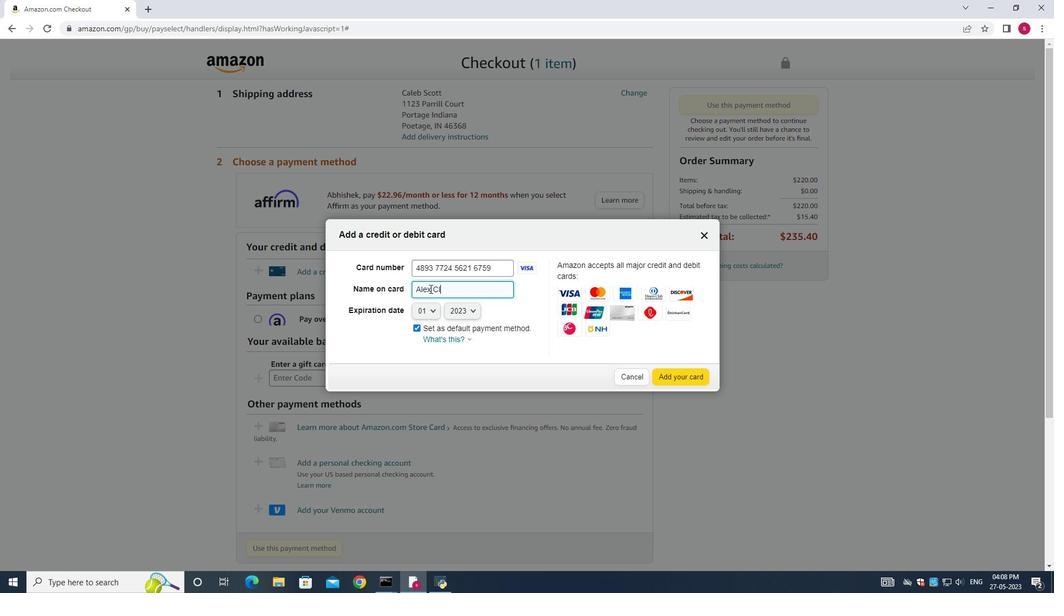 
Action: Mouse scrolled (42, 221) with delta (0, 0)
Screenshot: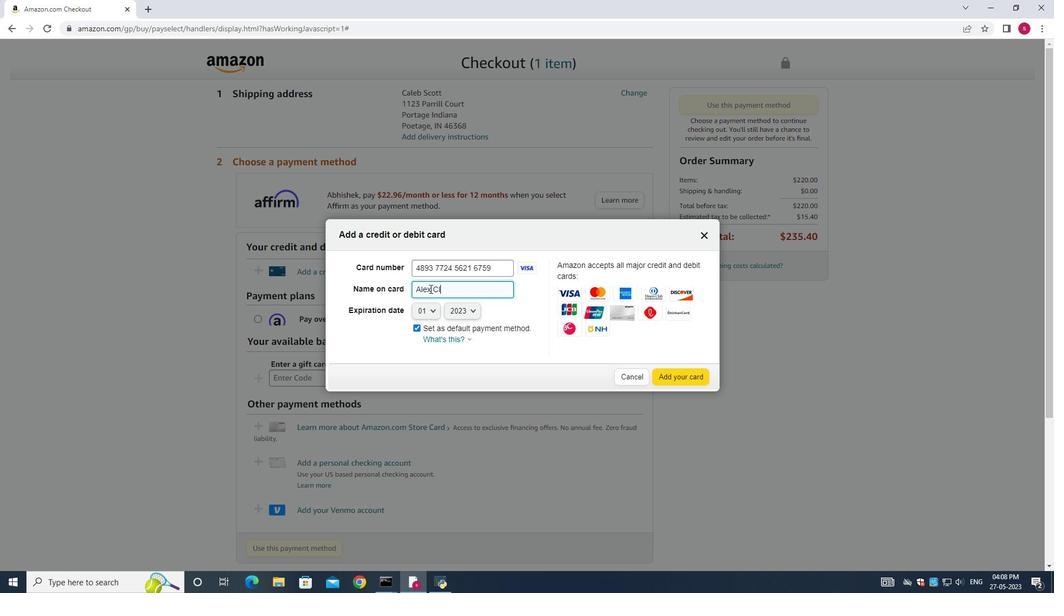 
Action: Mouse scrolled (42, 221) with delta (0, 0)
Screenshot: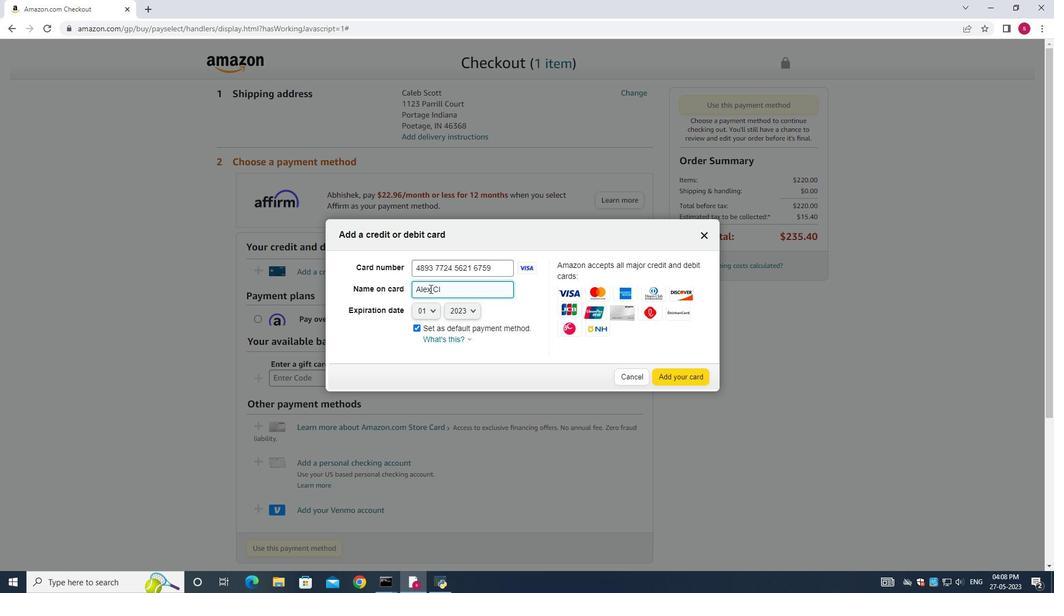 
Action: Mouse moved to (31, 180)
Screenshot: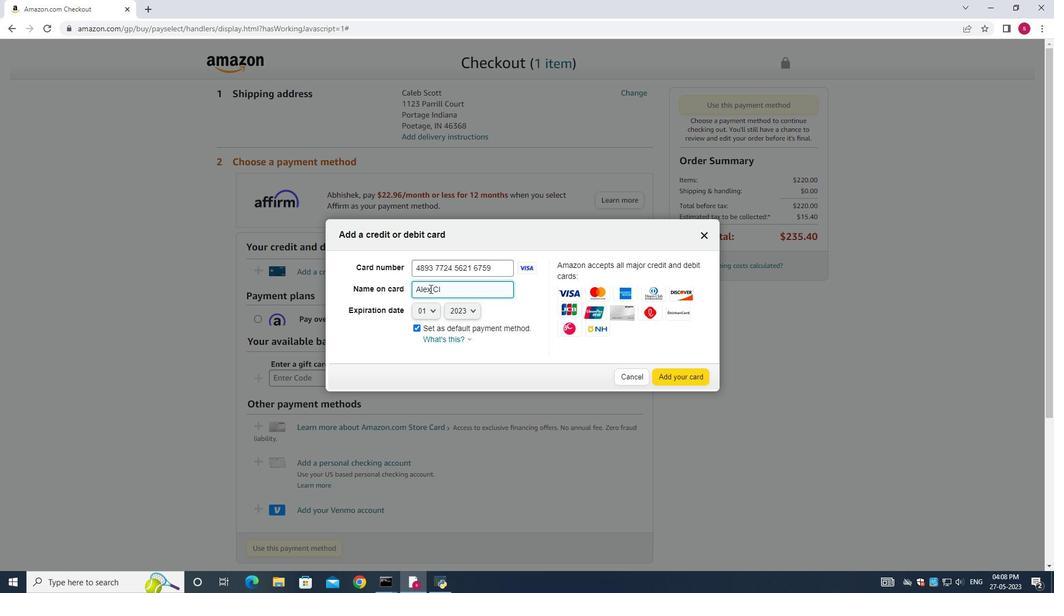
Action: Mouse pressed left at (31, 180)
Screenshot: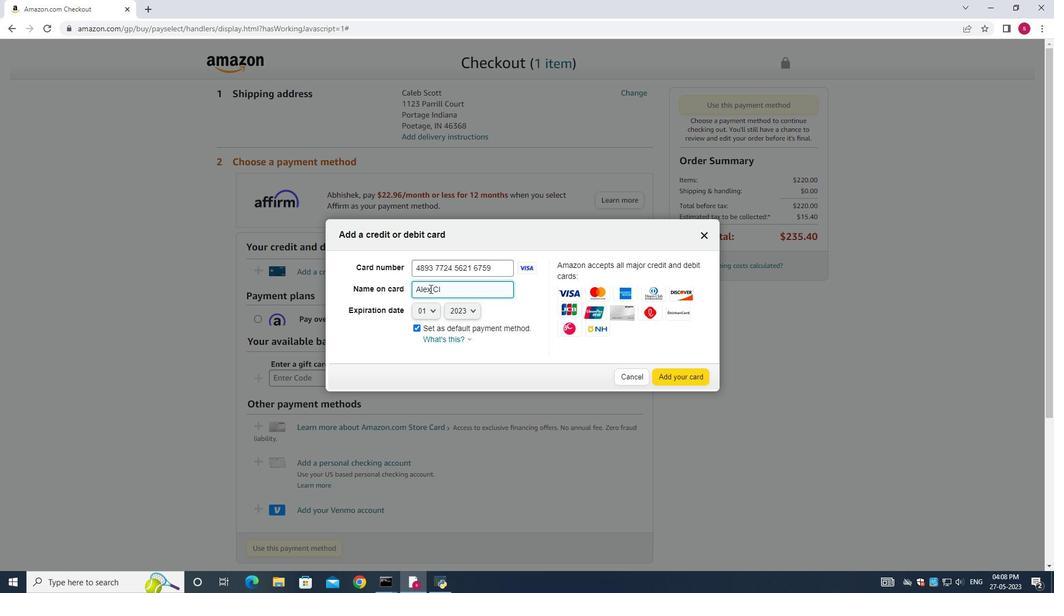 
Action: Mouse moved to (129, 218)
Screenshot: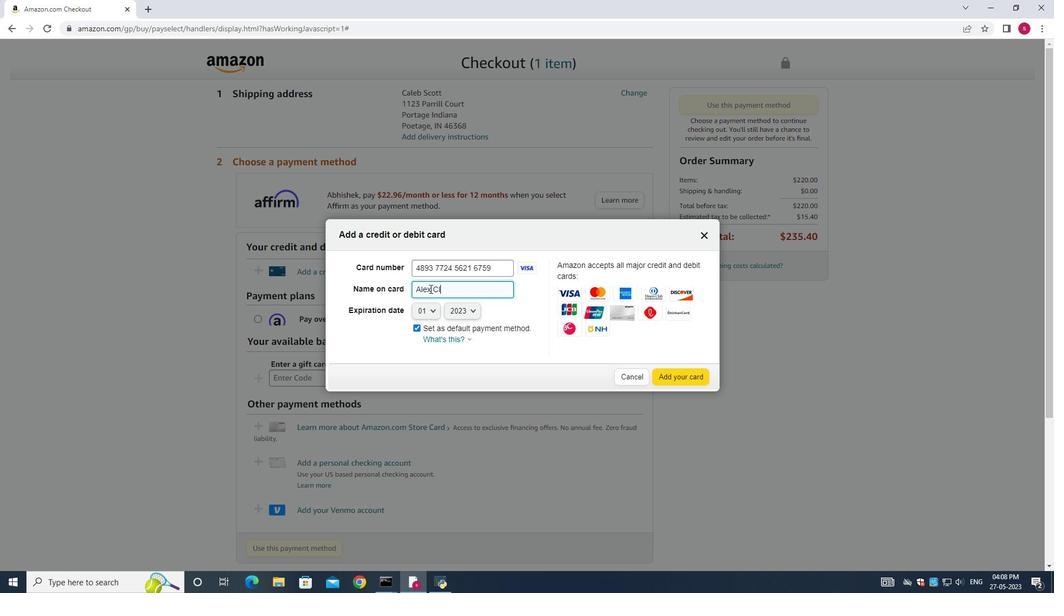 
Action: Mouse scrolled (129, 219) with delta (0, 0)
Screenshot: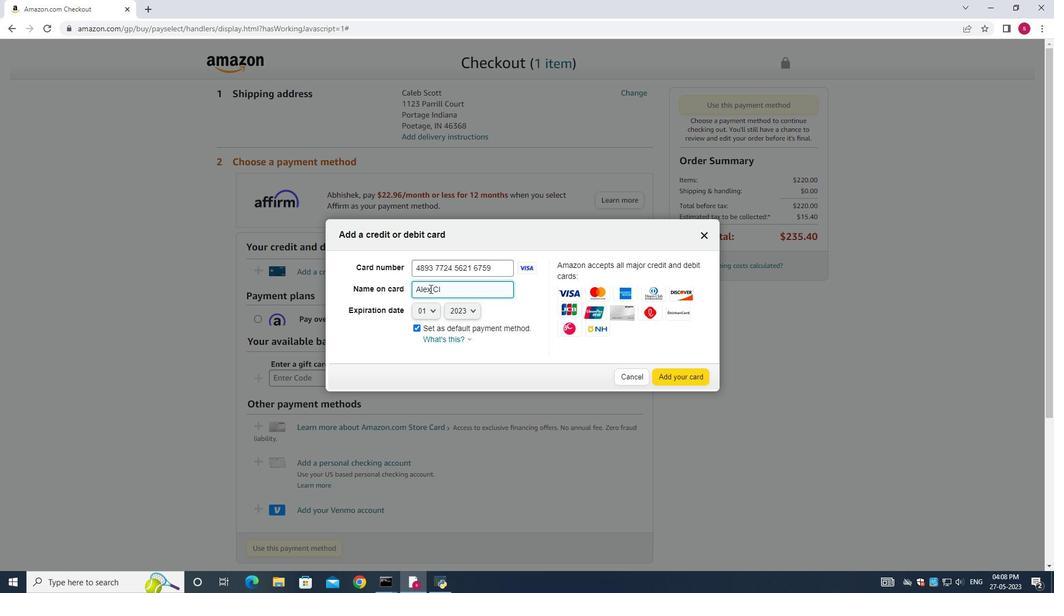 
Action: Mouse scrolled (129, 219) with delta (0, 0)
Screenshot: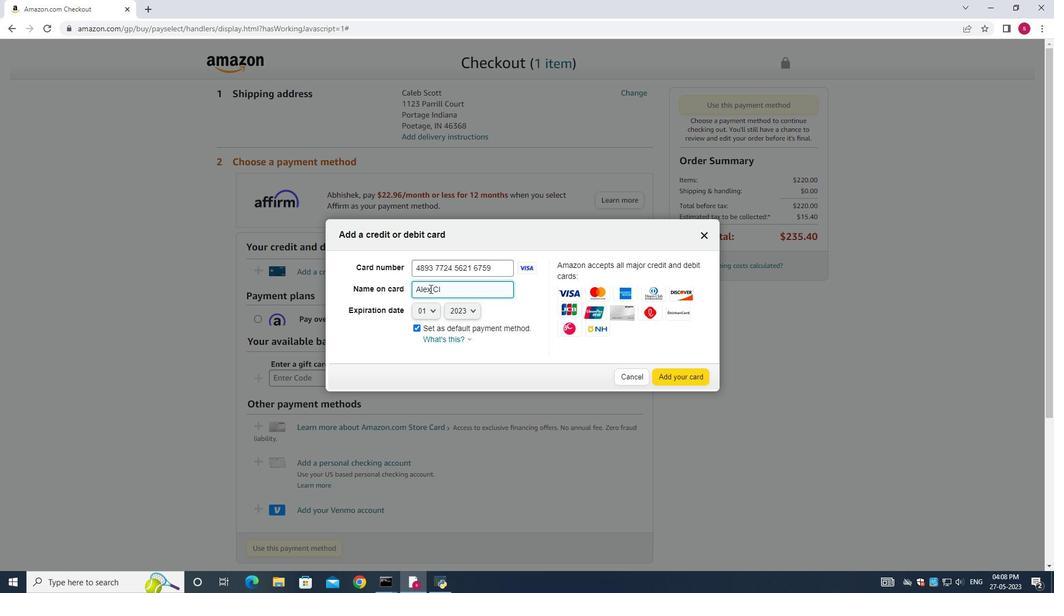 
Action: Mouse scrolled (129, 219) with delta (0, 0)
Screenshot: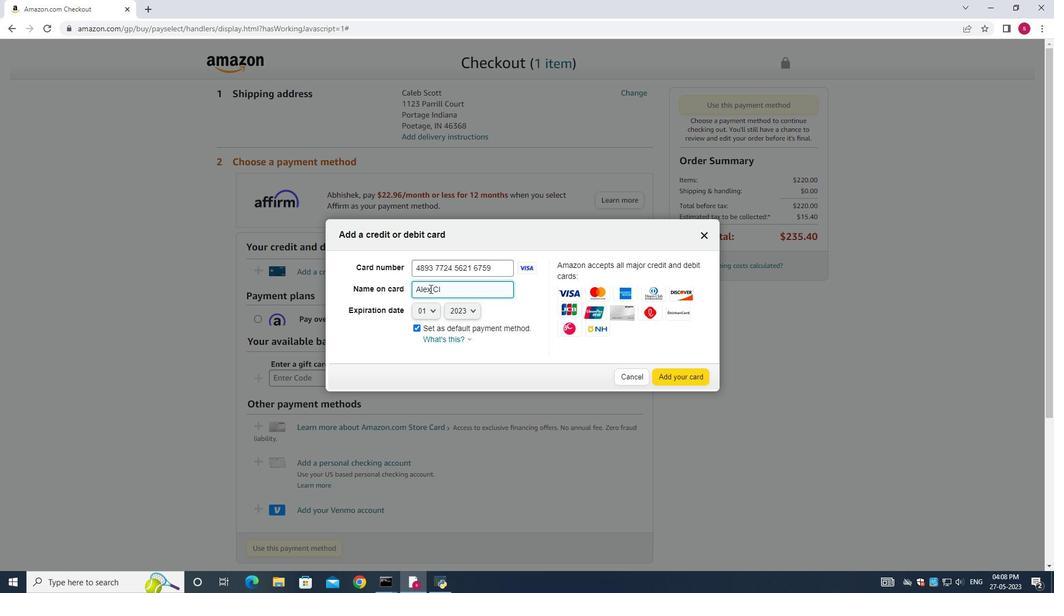 
Action: Mouse moved to (17, 197)
Screenshot: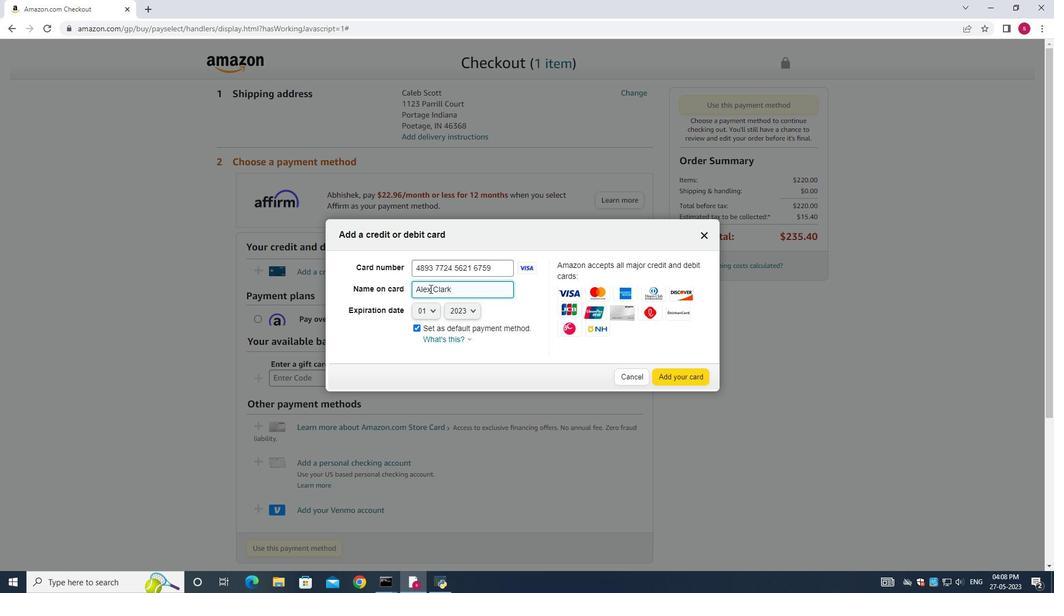 
Action: Mouse pressed left at (17, 197)
Screenshot: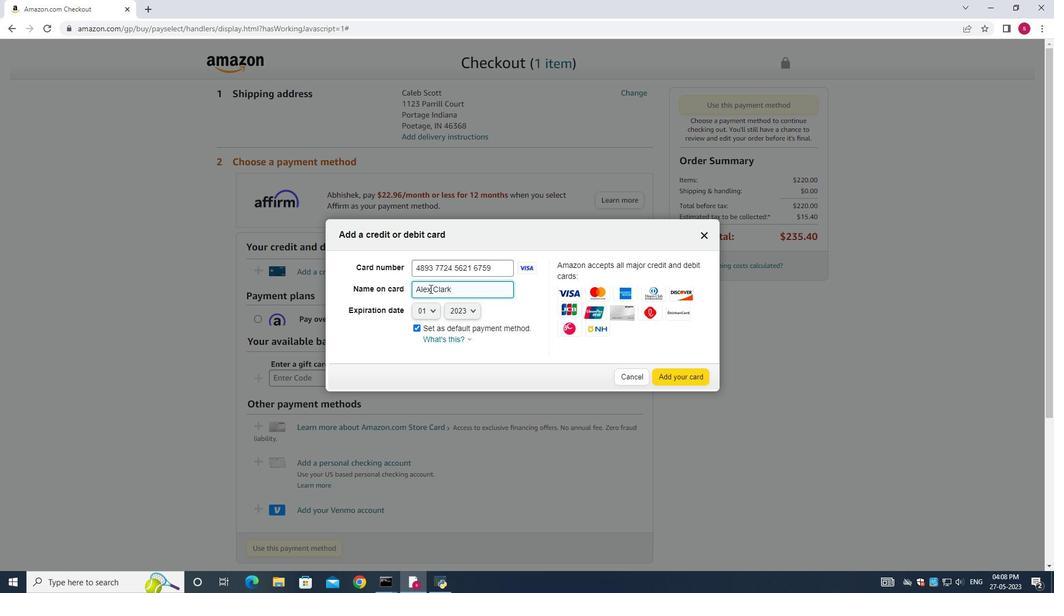 
Action: Mouse moved to (30, 337)
Screenshot: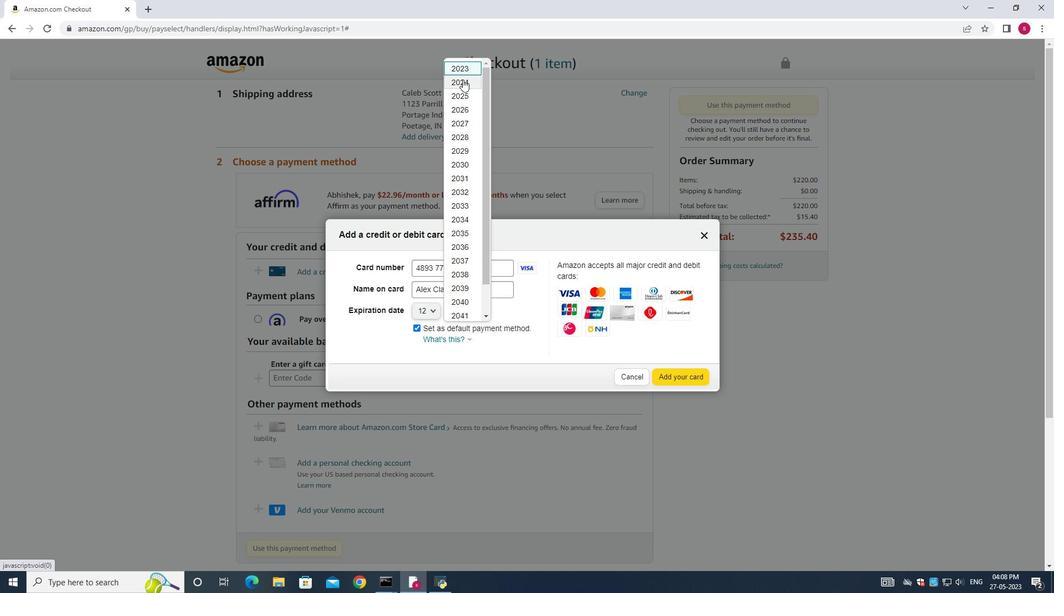 
Action: Mouse scrolled (30, 337) with delta (0, 0)
Screenshot: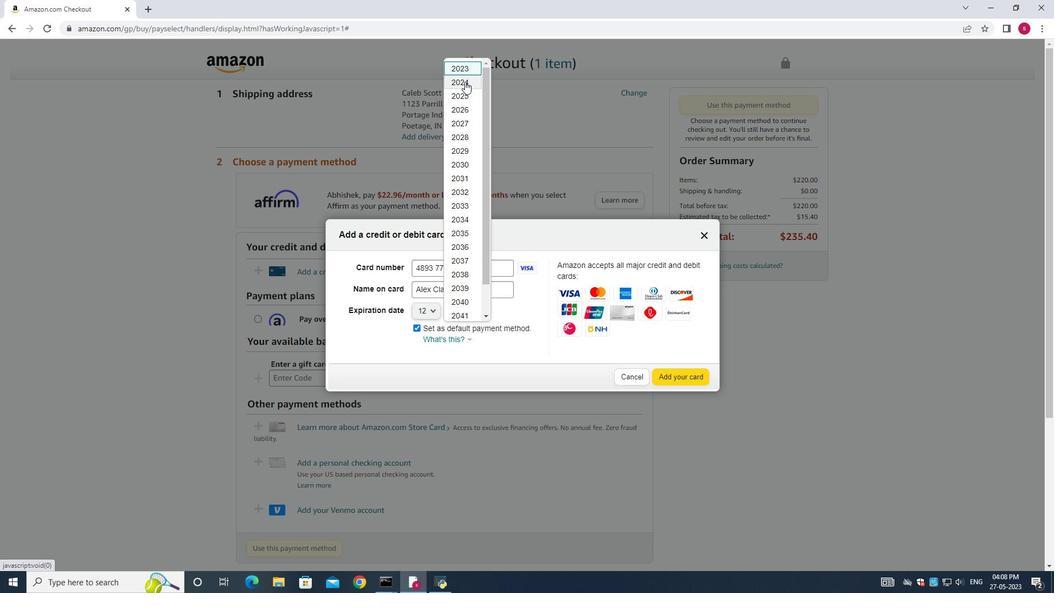 
Action: Mouse scrolled (30, 337) with delta (0, 0)
Screenshot: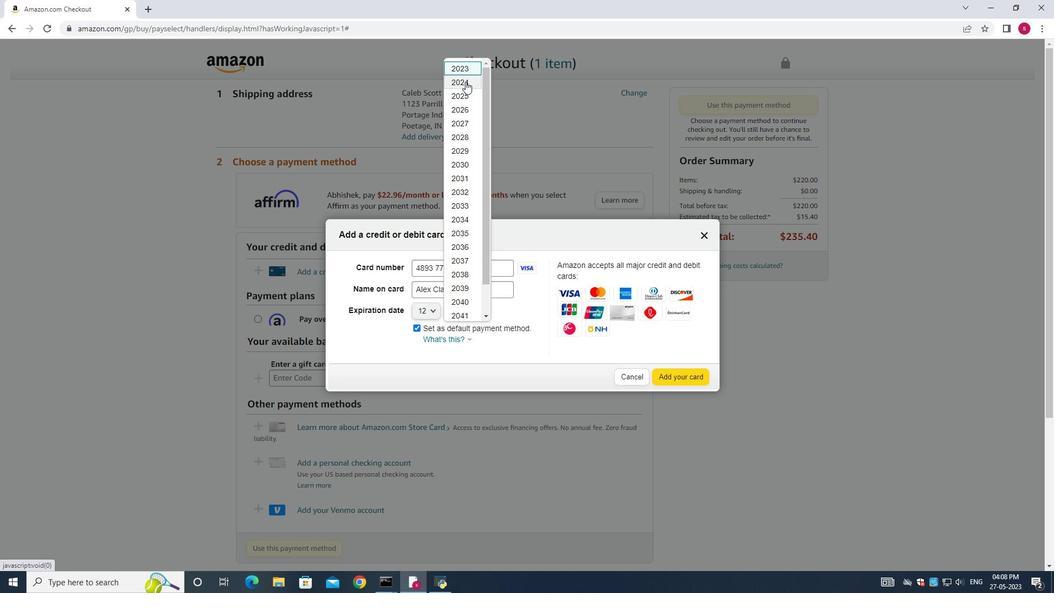 
Action: Mouse scrolled (30, 337) with delta (0, 0)
Screenshot: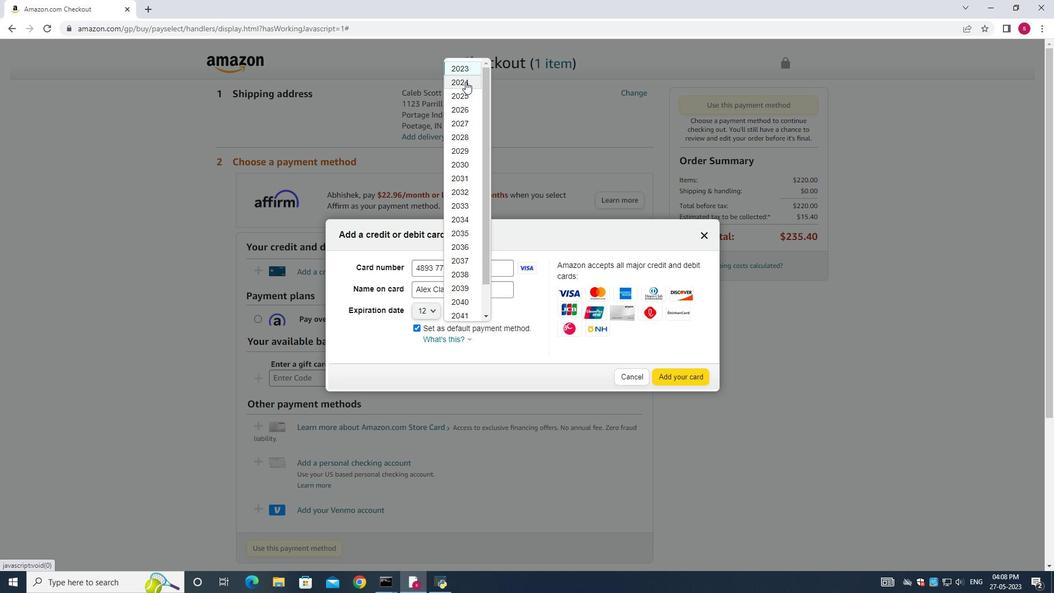 
Action: Mouse scrolled (30, 337) with delta (0, 0)
Screenshot: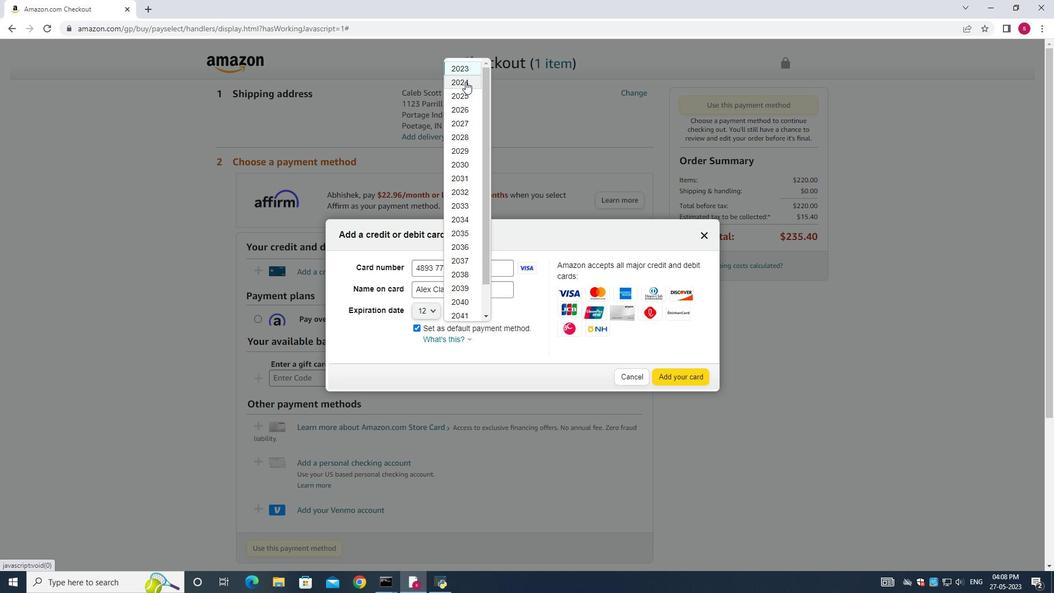 
Action: Mouse scrolled (30, 337) with delta (0, 0)
Screenshot: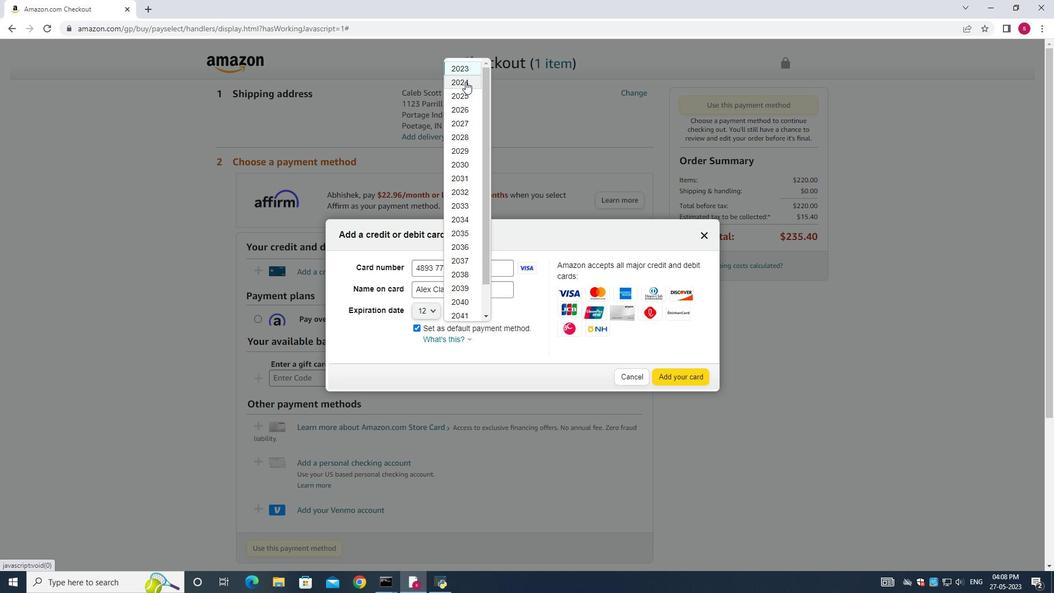 
Action: Mouse scrolled (30, 337) with delta (0, 0)
Screenshot: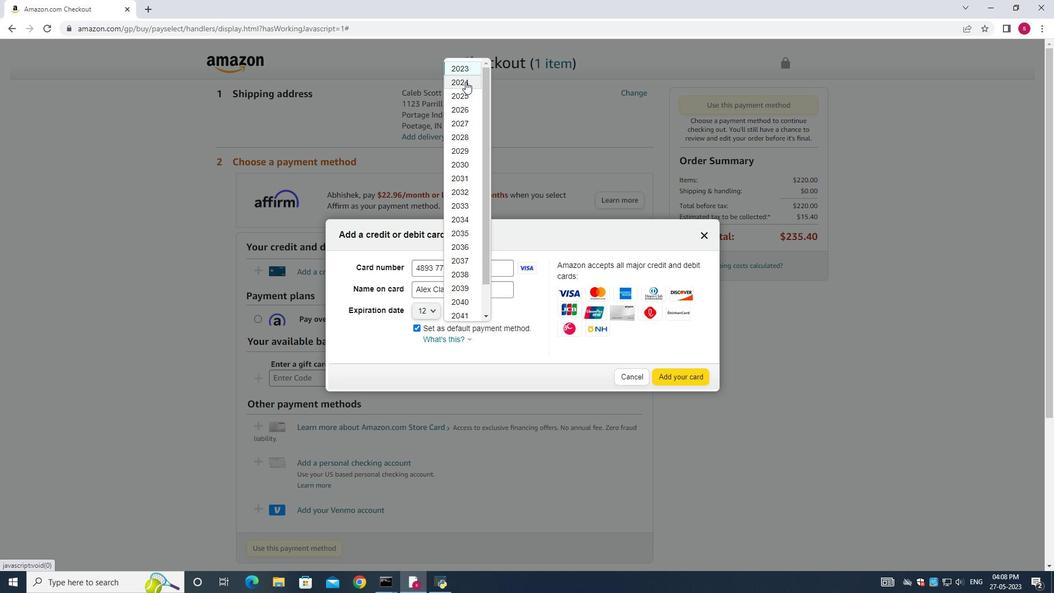 
Action: Mouse moved to (495, 284)
Screenshot: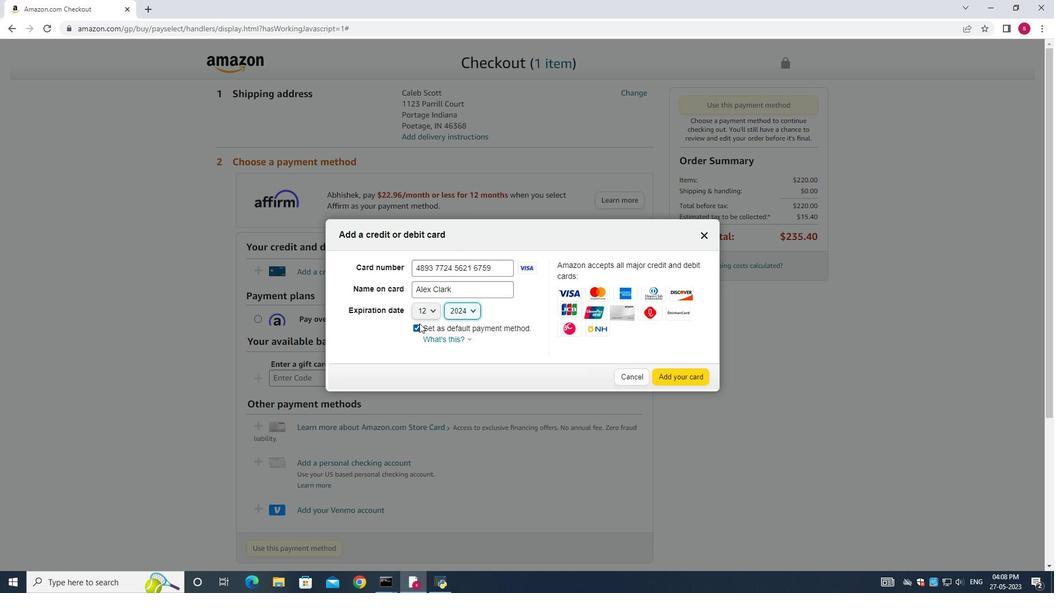 
Action: Mouse scrolled (495, 283) with delta (0, 0)
Screenshot: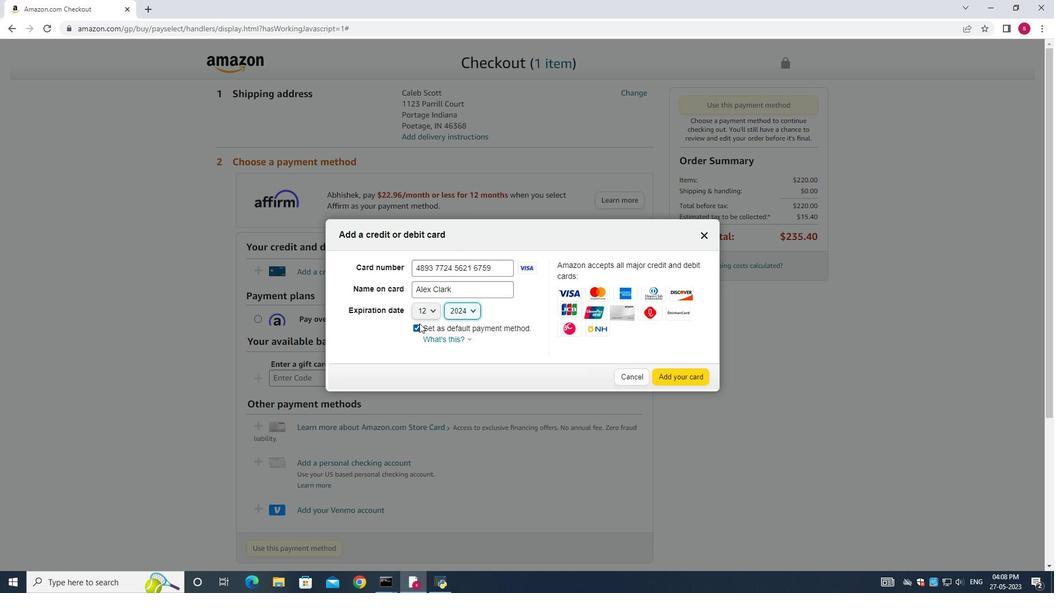 
Action: Mouse scrolled (495, 283) with delta (0, 0)
Screenshot: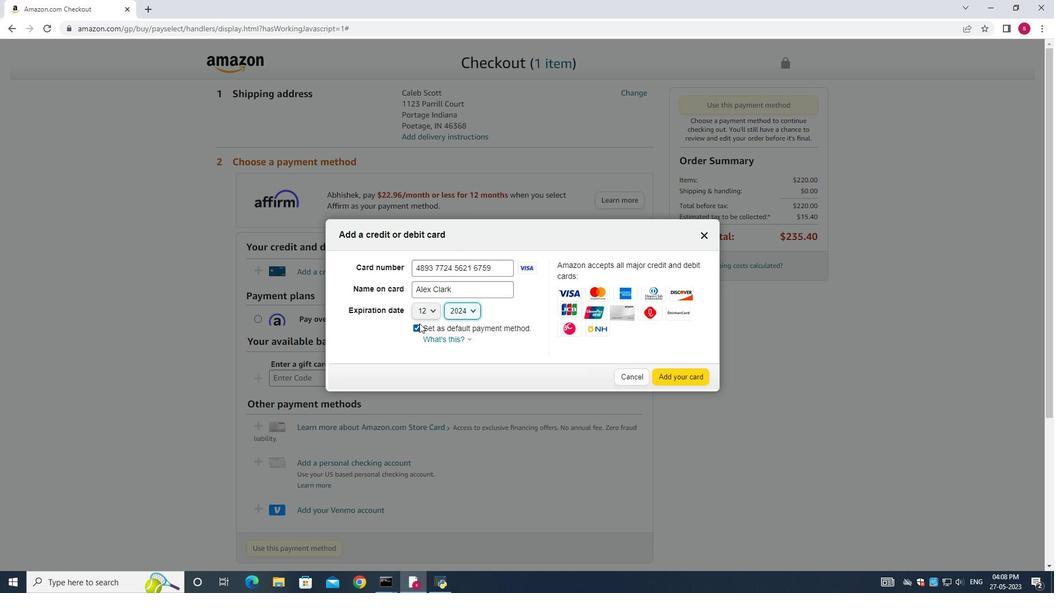 
Action: Mouse scrolled (495, 283) with delta (0, 0)
Screenshot: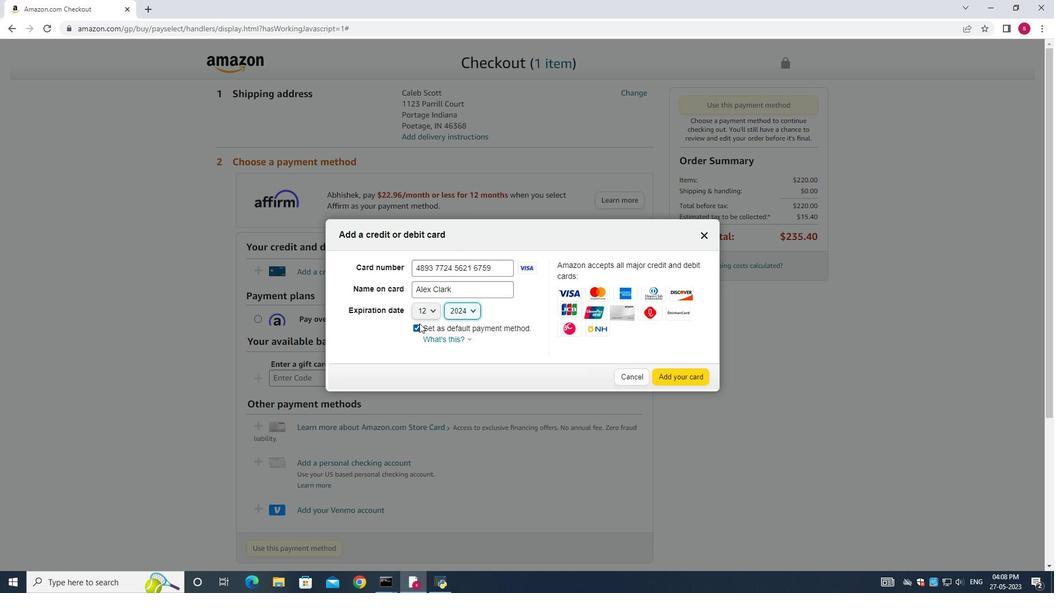 
Action: Mouse scrolled (495, 283) with delta (0, 0)
Screenshot: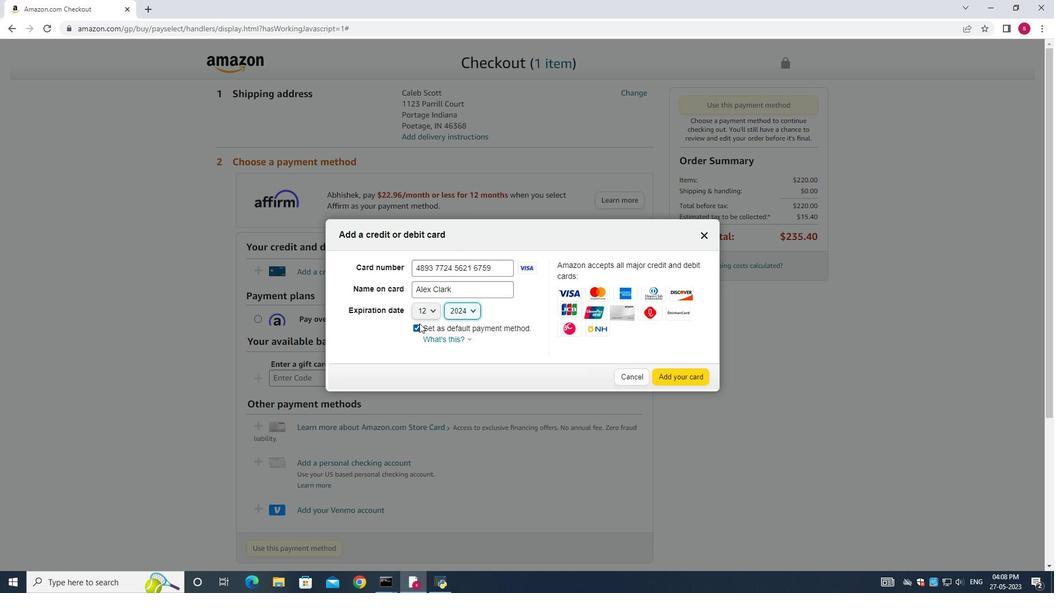 
Action: Mouse scrolled (495, 283) with delta (0, 0)
Screenshot: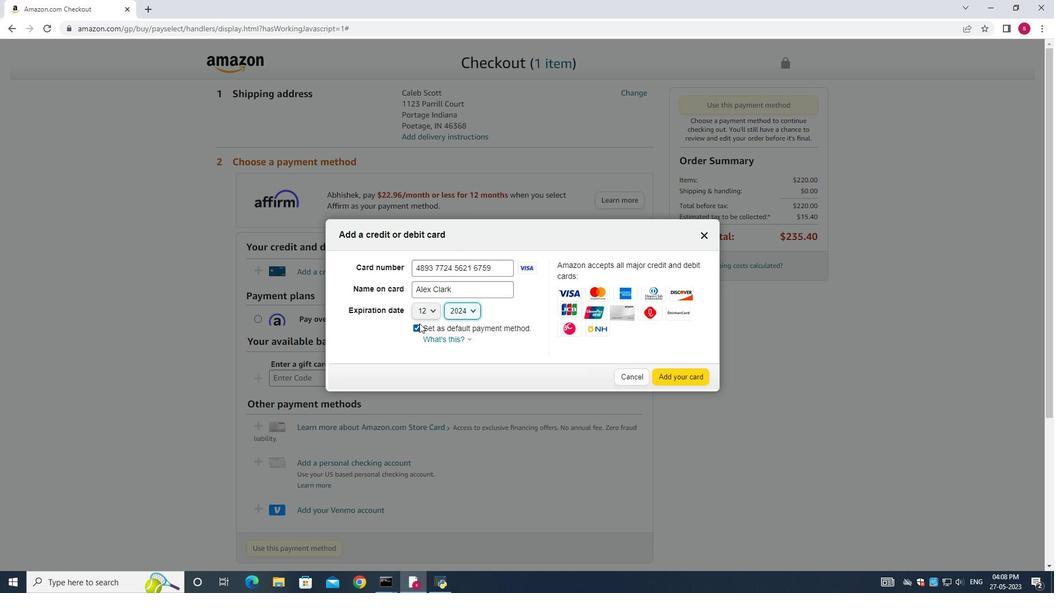 
Action: Mouse scrolled (495, 283) with delta (0, 0)
Screenshot: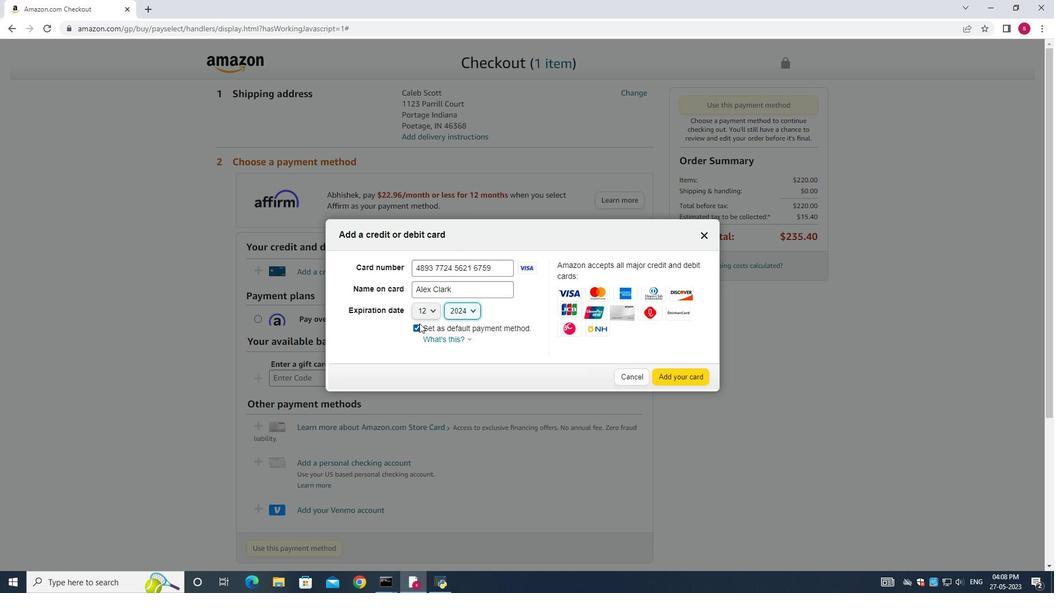 
Action: Mouse scrolled (495, 283) with delta (0, 0)
Screenshot: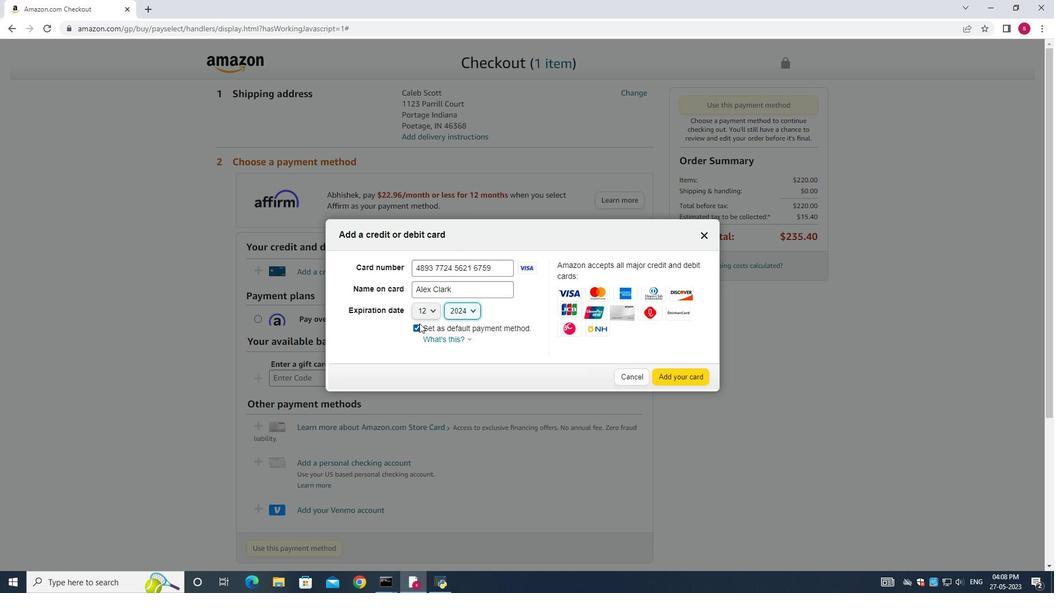 
Action: Mouse scrolled (495, 283) with delta (0, 0)
Screenshot: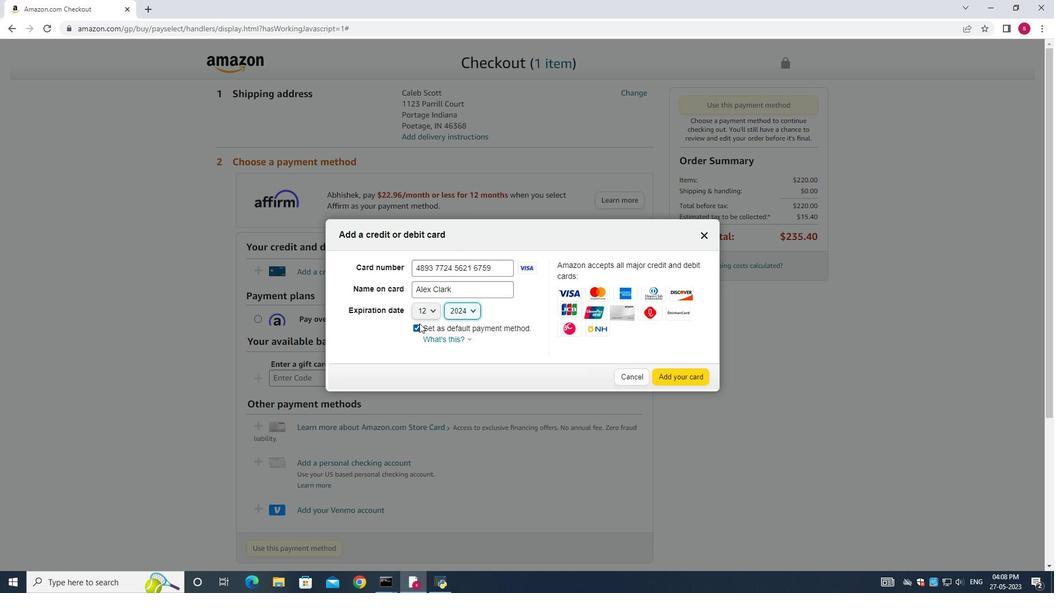 
Action: Mouse scrolled (495, 283) with delta (0, 0)
Screenshot: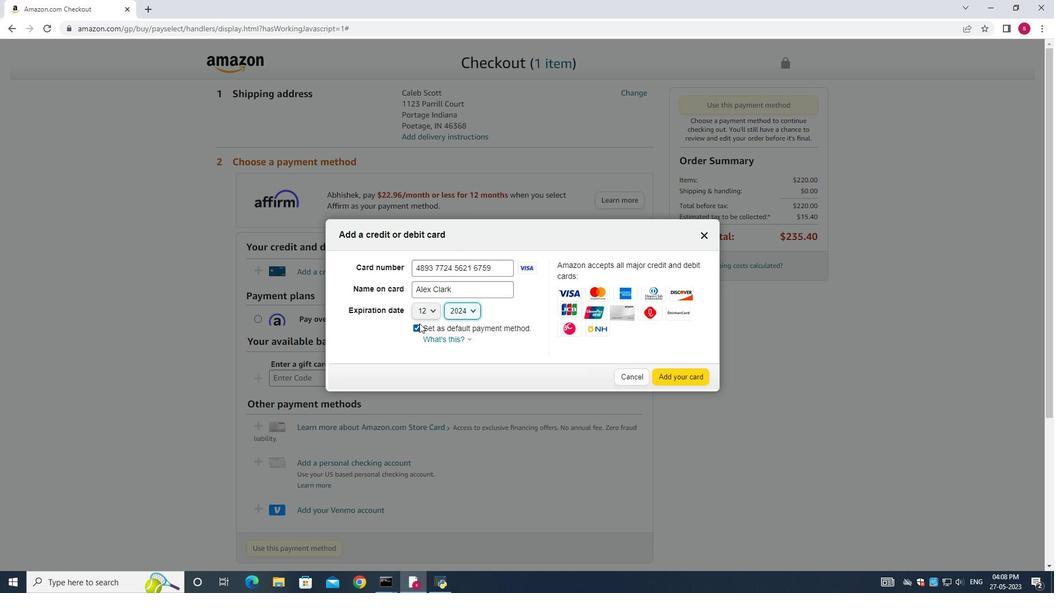 
Action: Mouse scrolled (495, 283) with delta (0, 0)
Screenshot: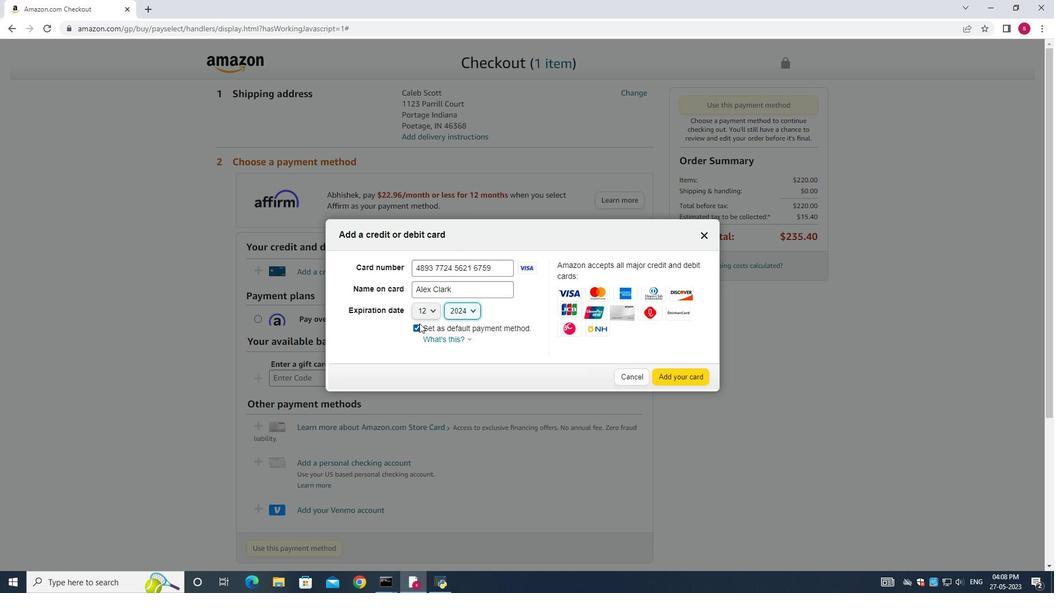 
Action: Mouse scrolled (495, 283) with delta (0, 0)
Screenshot: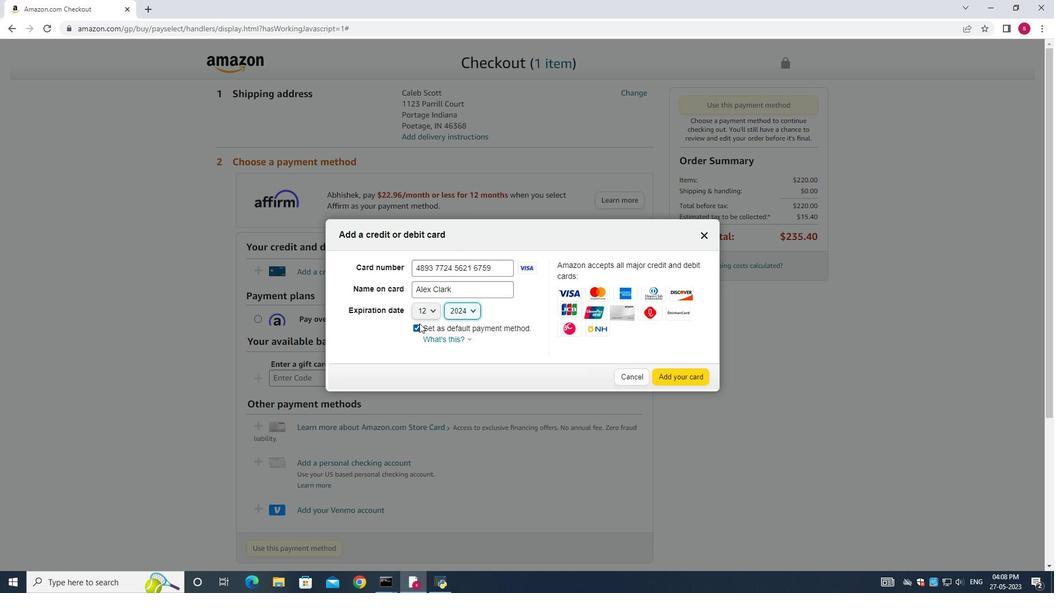
Action: Mouse moved to (495, 284)
Screenshot: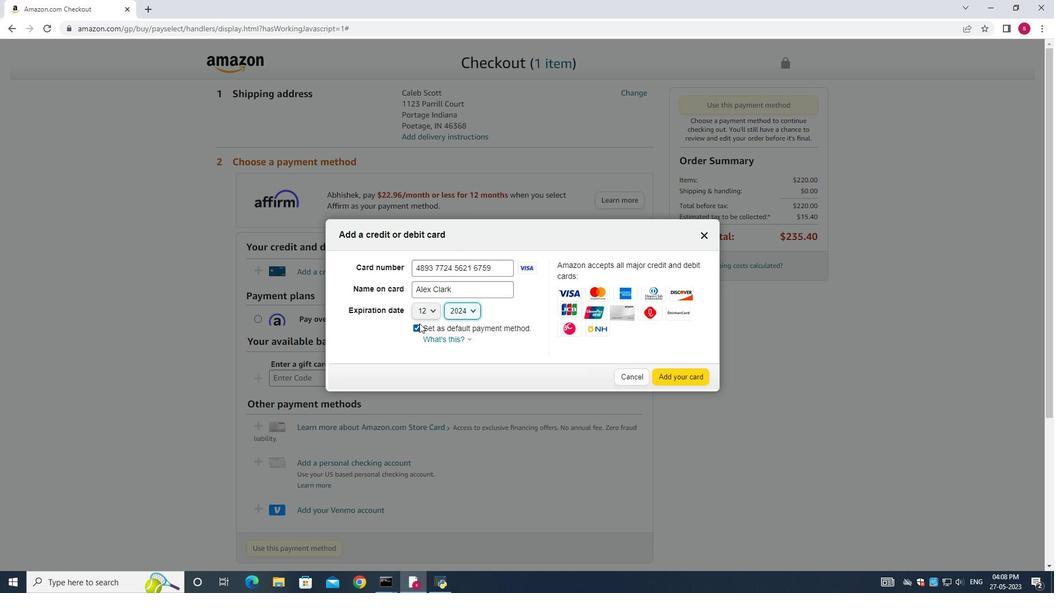 
Action: Mouse scrolled (495, 283) with delta (0, 0)
Screenshot: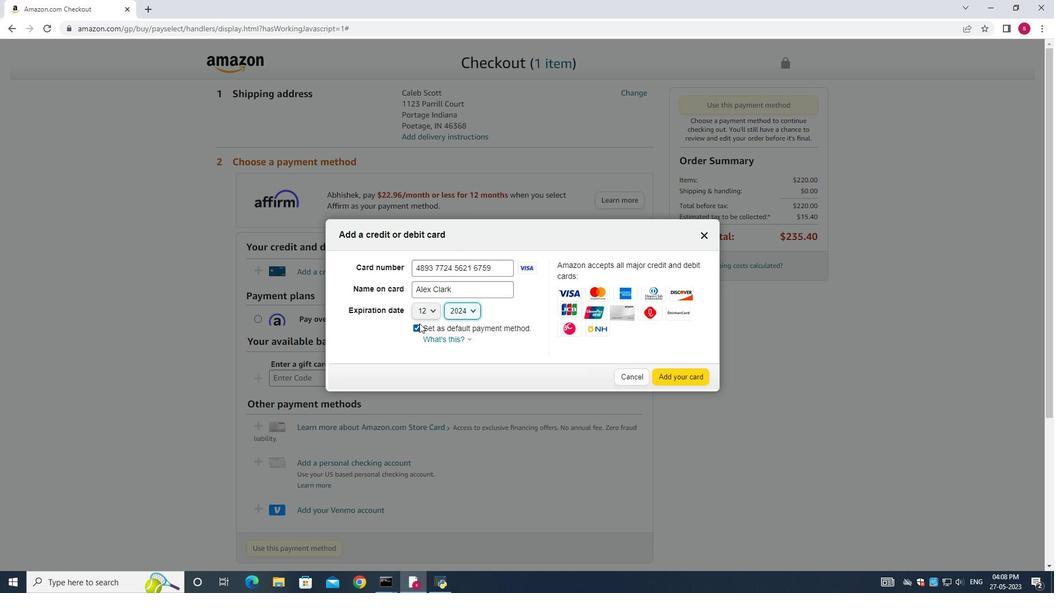 
Action: Mouse moved to (493, 283)
Screenshot: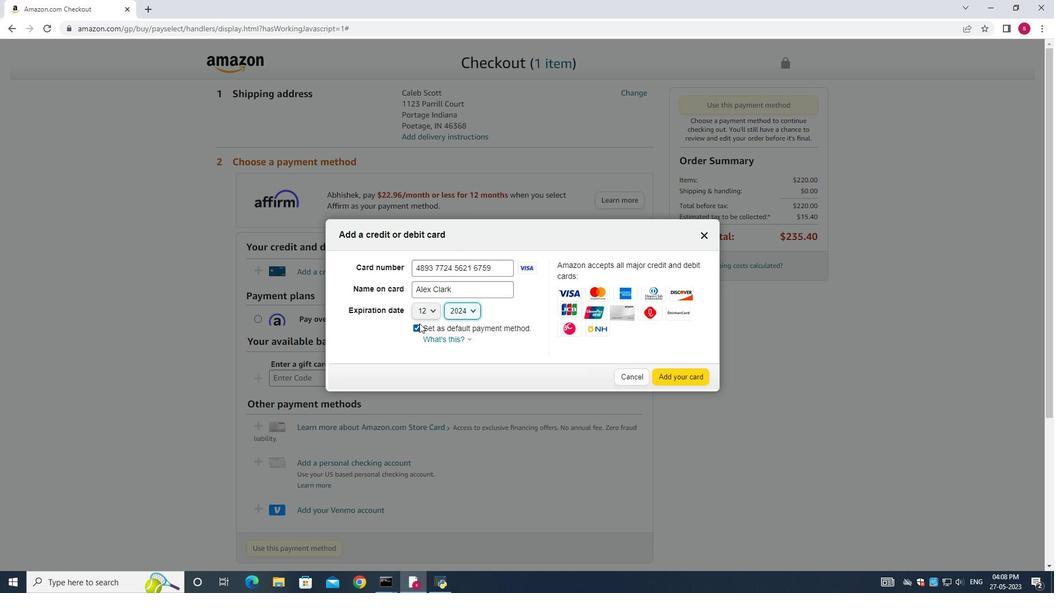 
Action: Mouse scrolled (493, 283) with delta (0, 0)
Screenshot: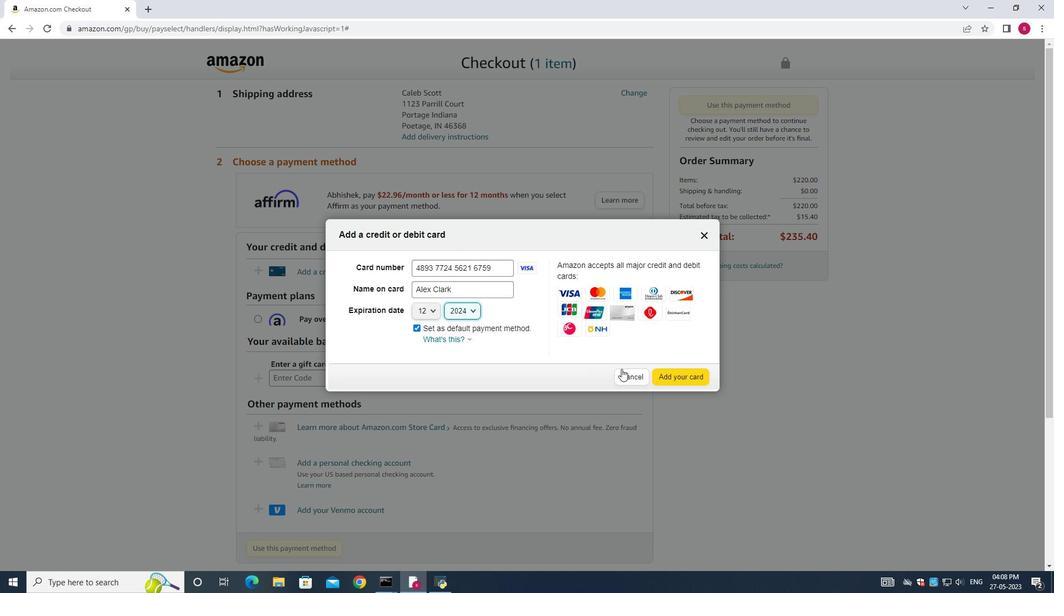 
Action: Mouse scrolled (493, 283) with delta (0, 0)
Screenshot: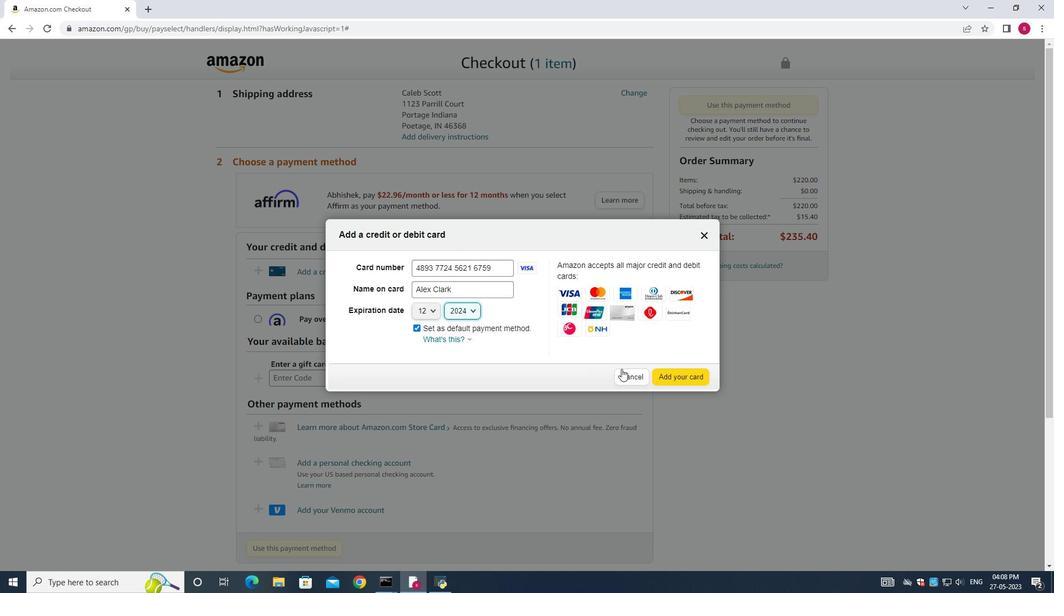 
Action: Mouse scrolled (493, 283) with delta (0, 0)
Screenshot: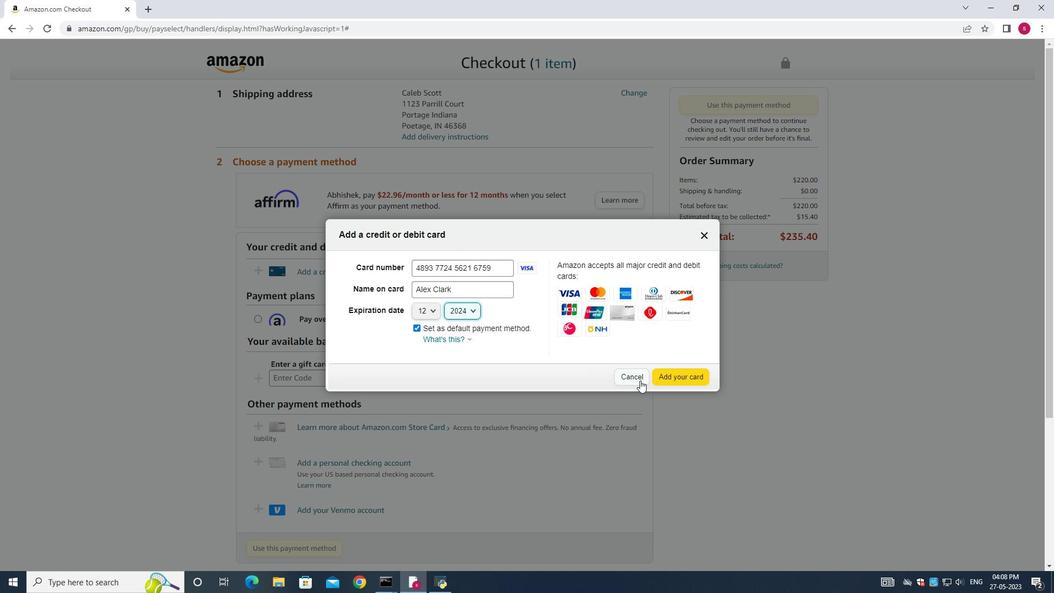 
Action: Mouse scrolled (493, 283) with delta (0, 0)
Screenshot: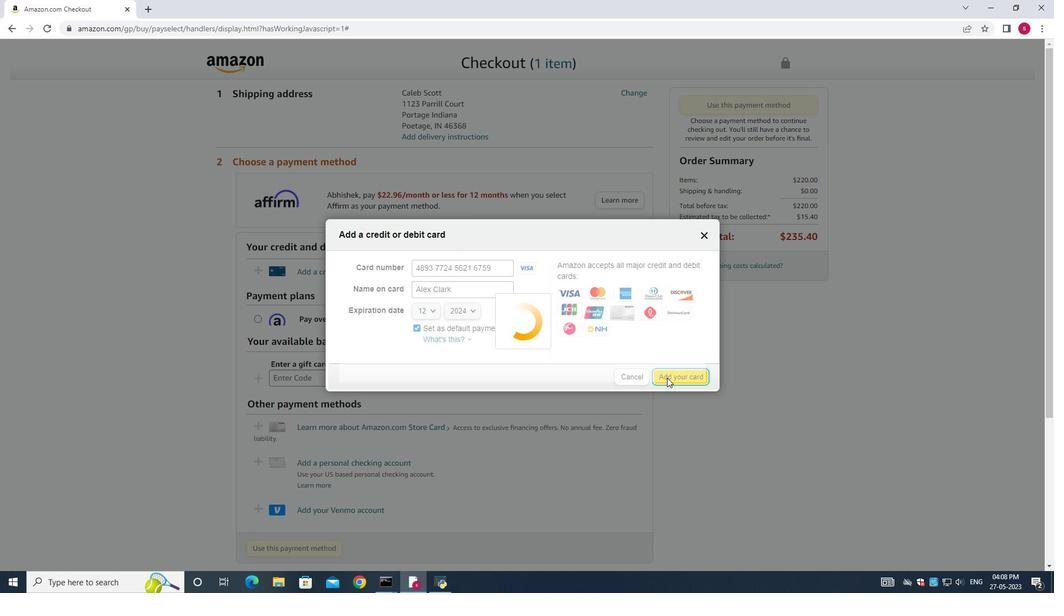 
Action: Mouse scrolled (493, 283) with delta (0, 0)
Screenshot: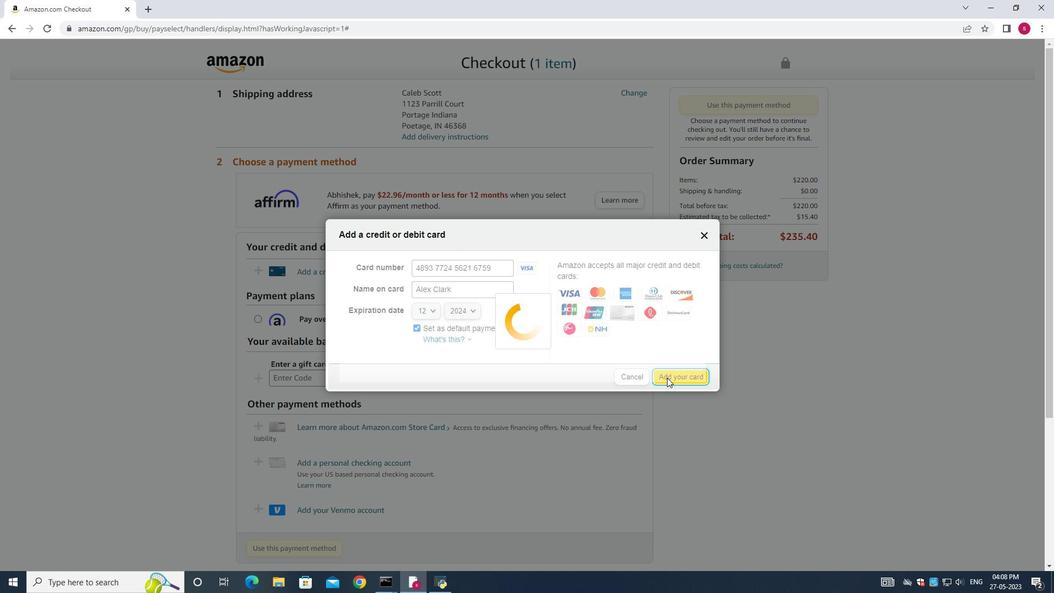 
Action: Mouse scrolled (493, 283) with delta (0, 0)
Screenshot: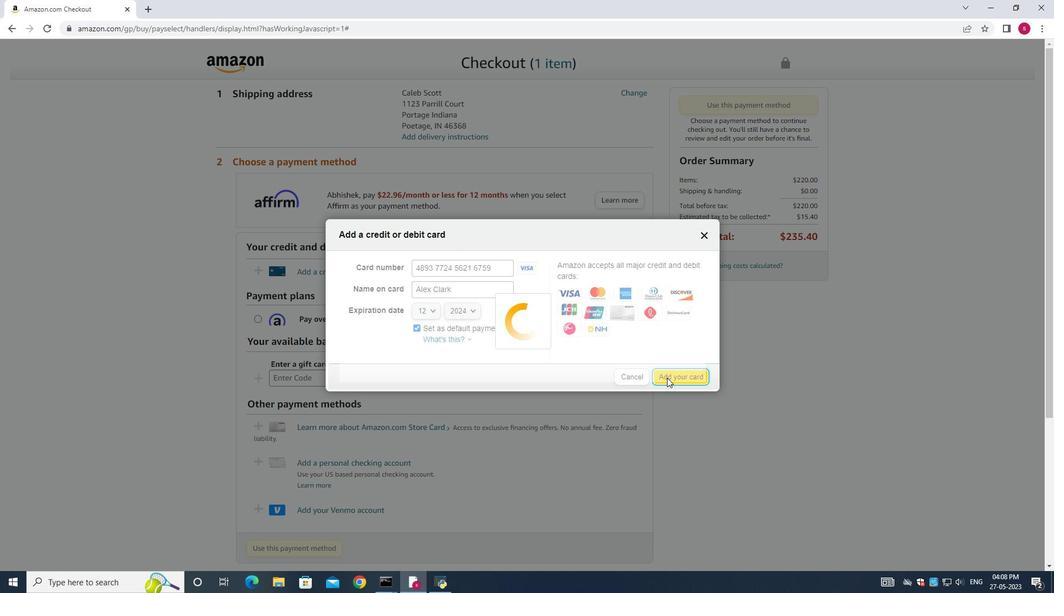 
Action: Mouse scrolled (493, 283) with delta (0, 0)
Screenshot: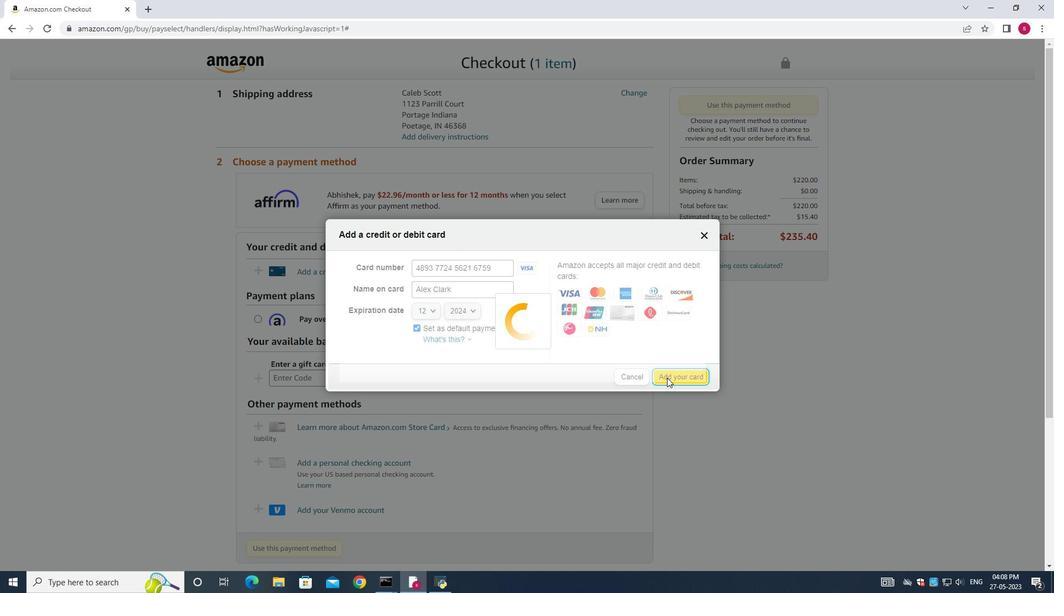 
Action: Mouse scrolled (493, 283) with delta (0, 0)
Screenshot: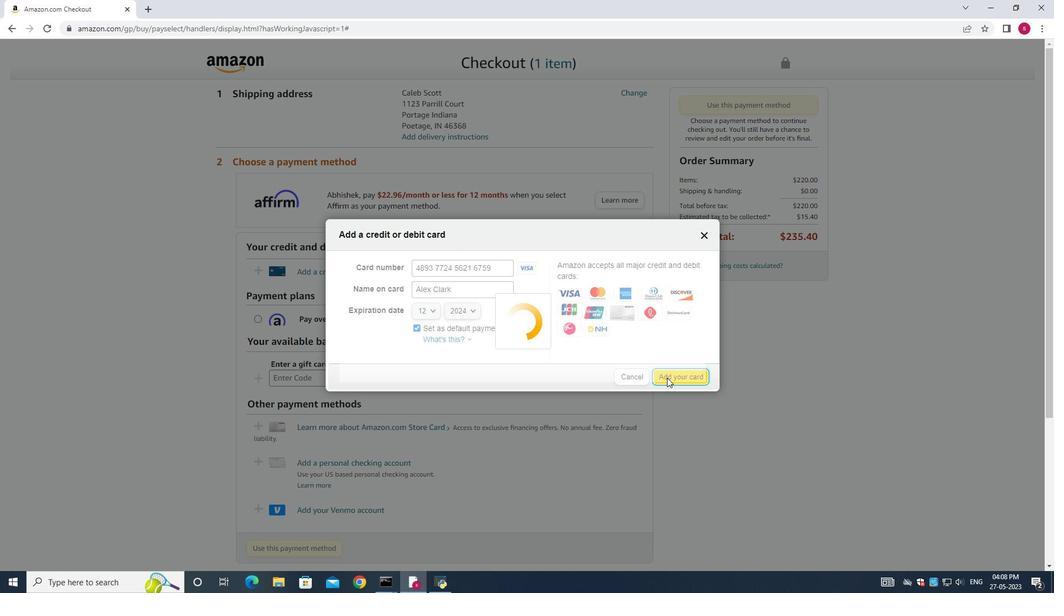 
Action: Mouse scrolled (493, 283) with delta (0, 0)
Screenshot: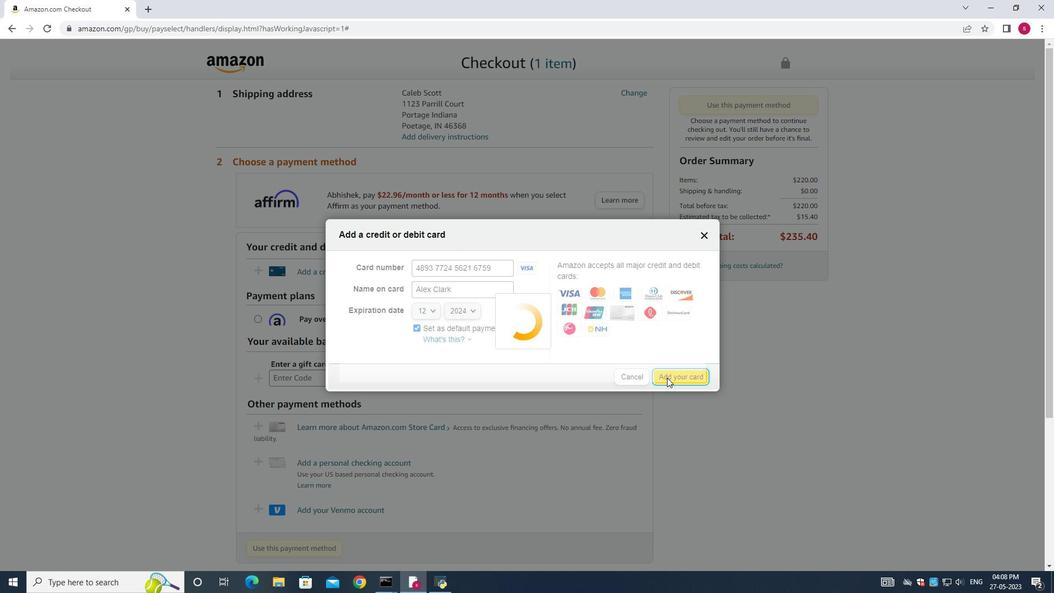 
Action: Mouse scrolled (493, 283) with delta (0, 0)
Screenshot: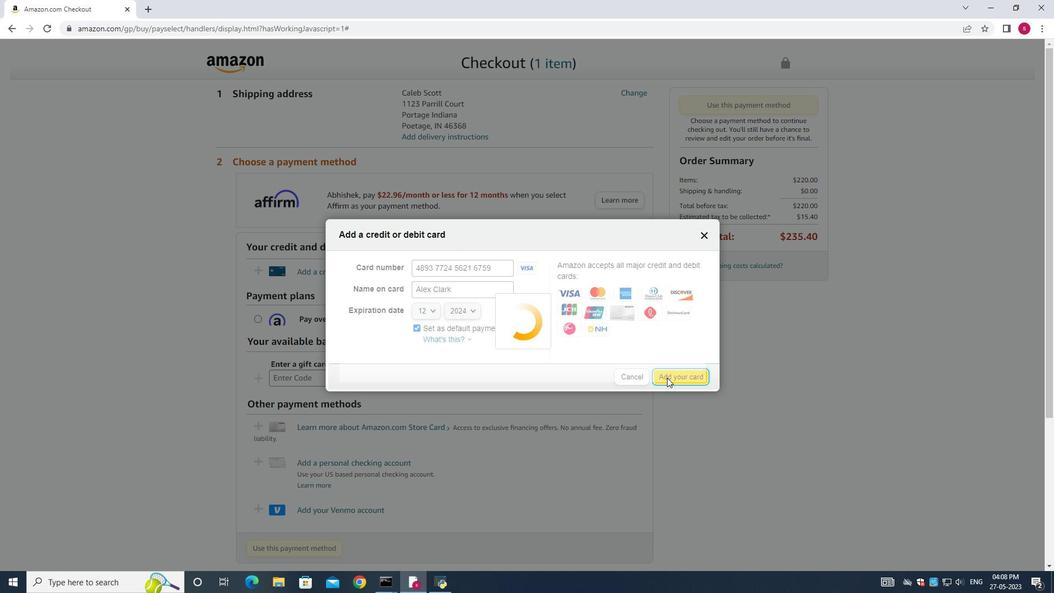 
Action: Mouse scrolled (493, 283) with delta (0, 0)
Screenshot: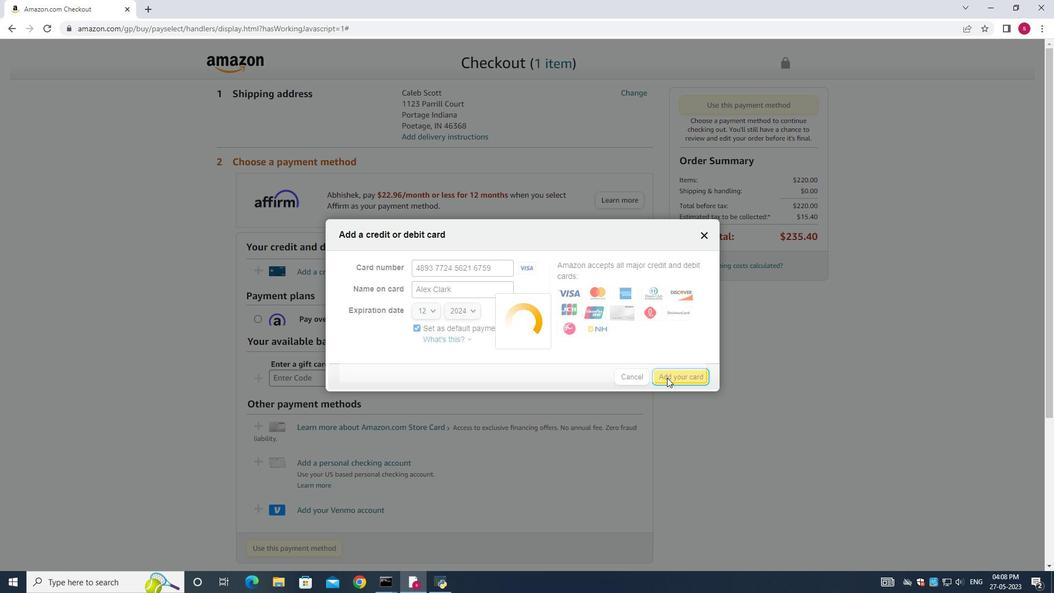
Action: Mouse scrolled (493, 283) with delta (0, 0)
